 Task: Set up an automation rule in Jira to transition issues to 'Done' when a new version is released.
Action: Mouse moved to (693, 145)
Screenshot: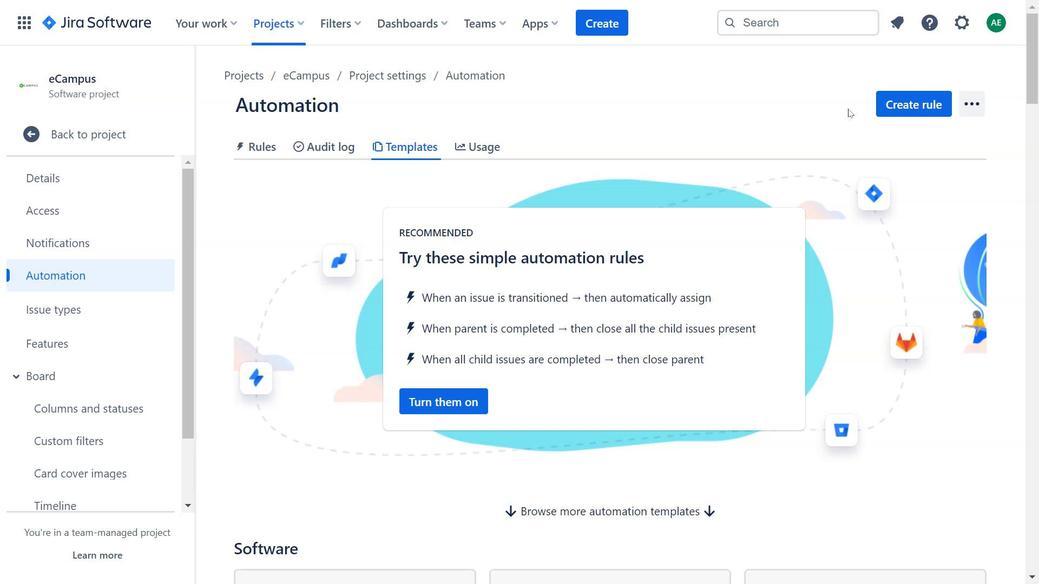
Action: Mouse pressed left at (693, 145)
Screenshot: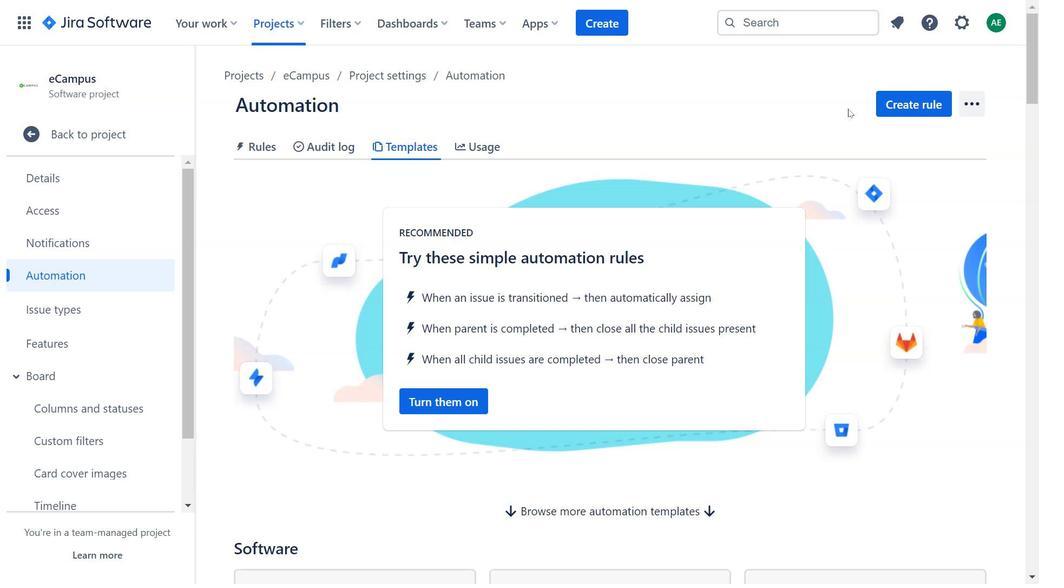 
Action: Mouse moved to (831, 128)
Screenshot: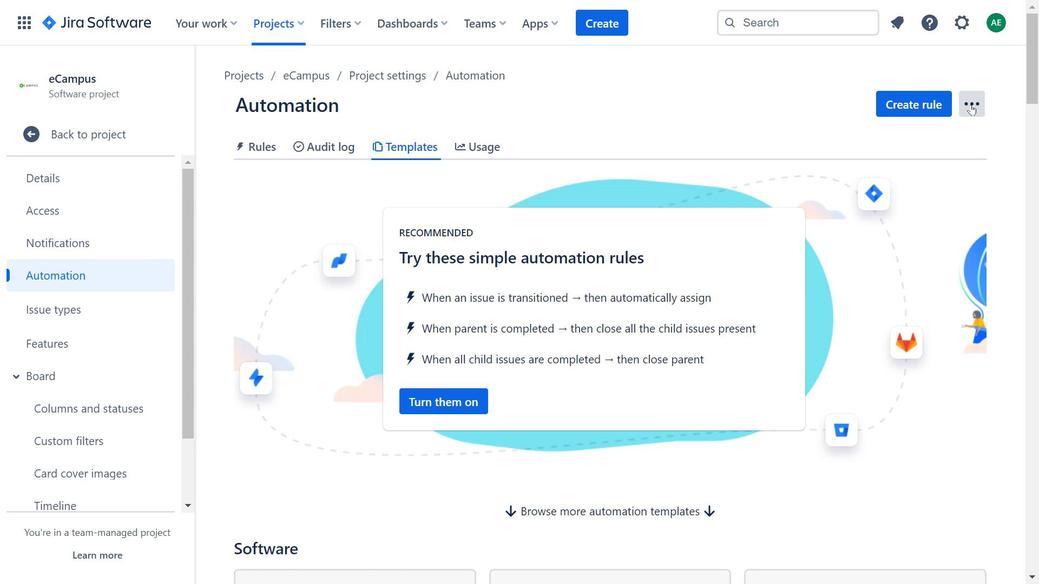 
Action: Mouse pressed left at (831, 128)
Screenshot: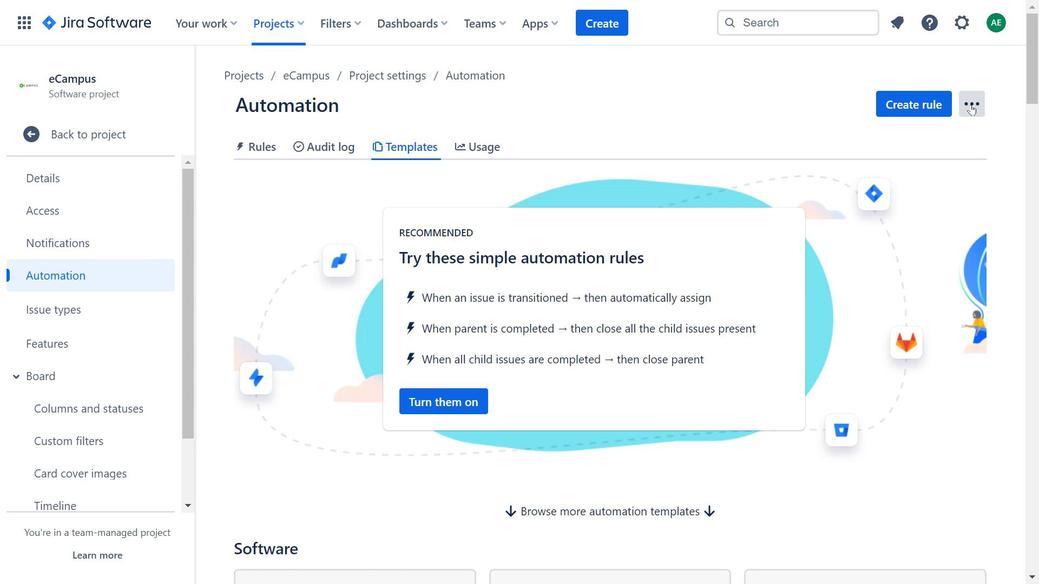 
Action: Mouse moved to (834, 128)
Screenshot: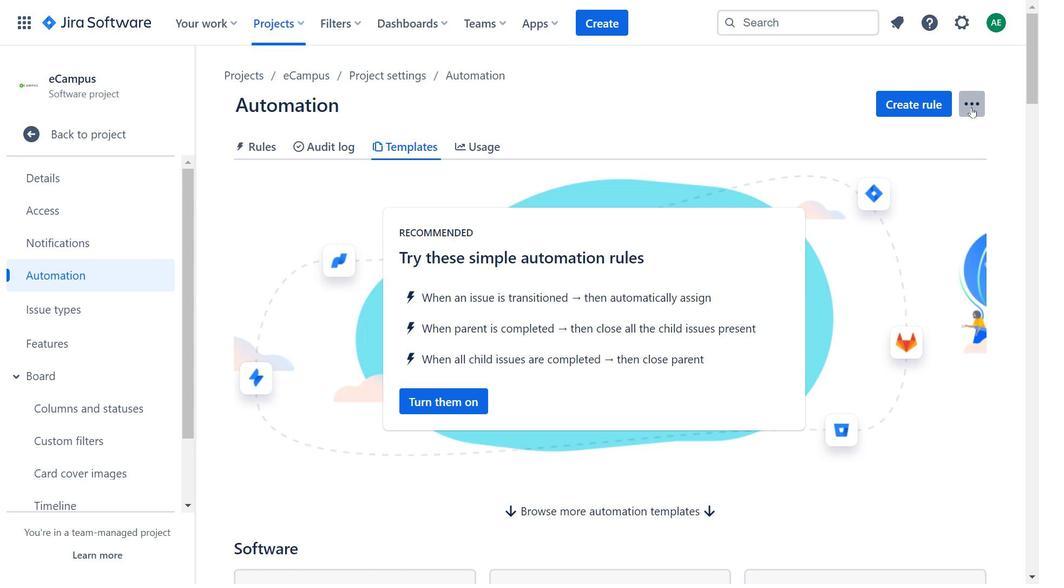 
Action: Mouse pressed left at (834, 128)
Screenshot: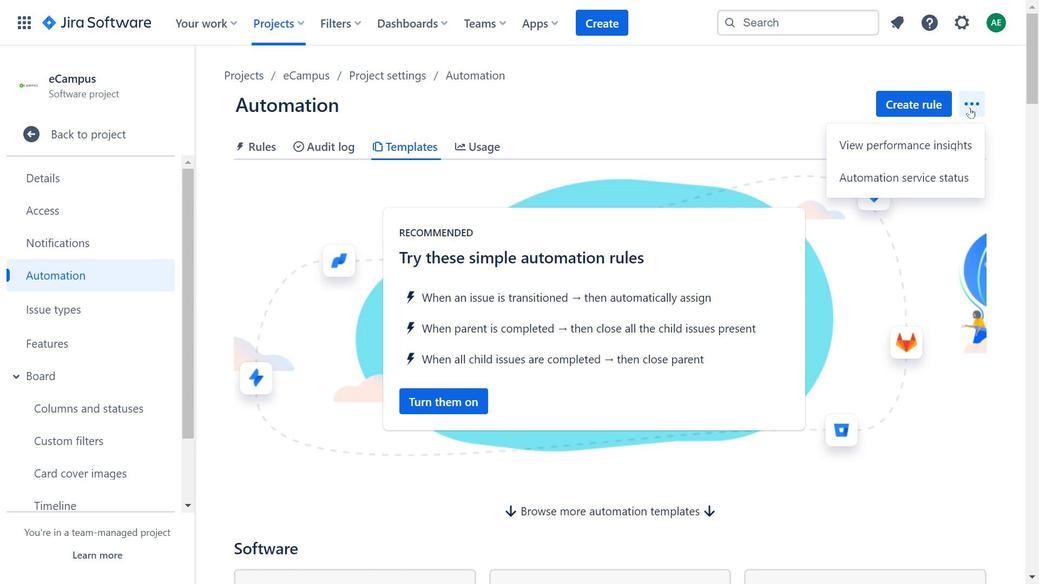 
Action: Mouse moved to (1027, 160)
Screenshot: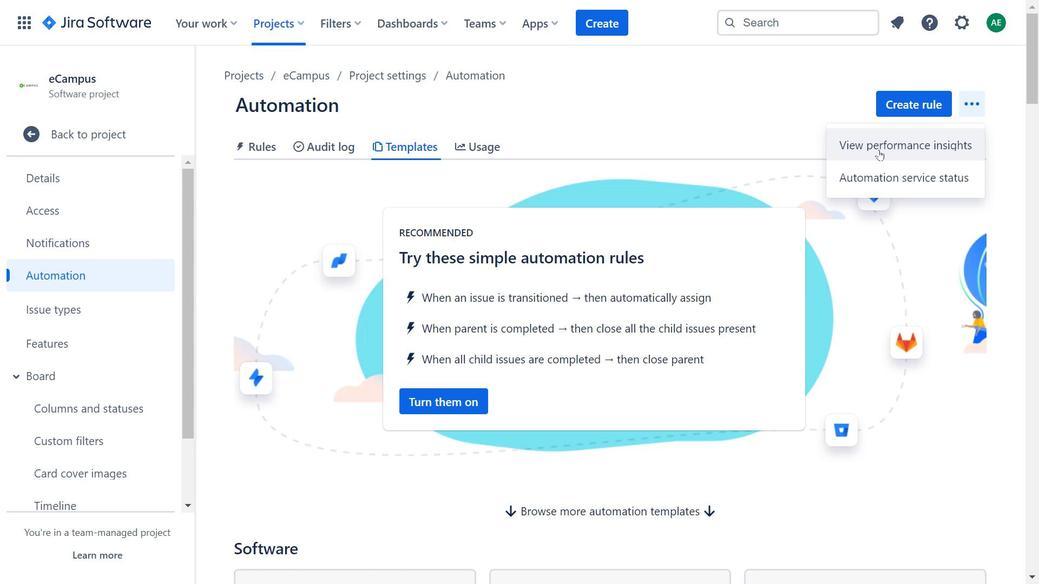 
Action: Mouse pressed left at (1027, 160)
Screenshot: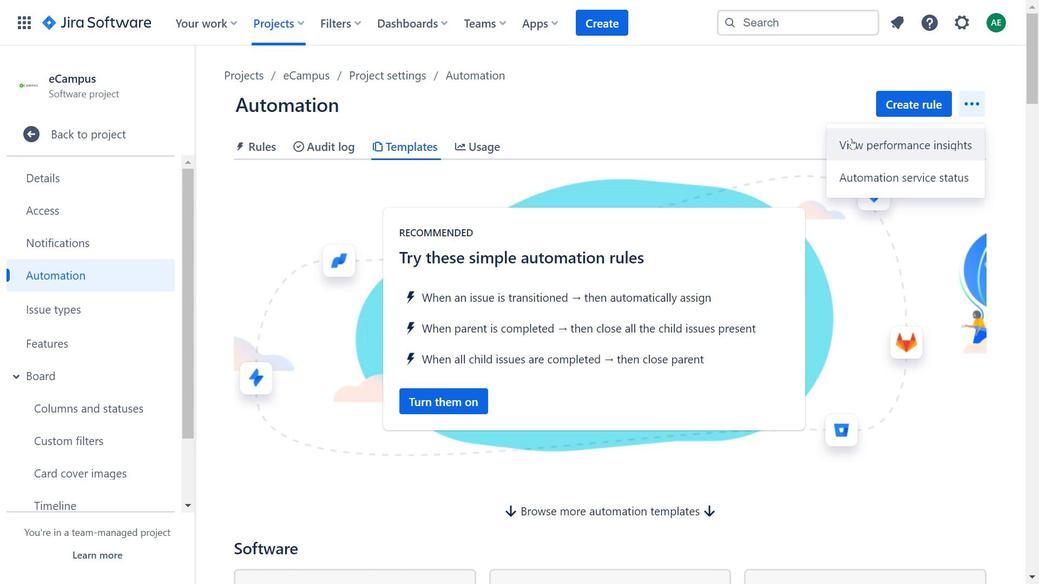 
Action: Mouse moved to (353, 126)
Screenshot: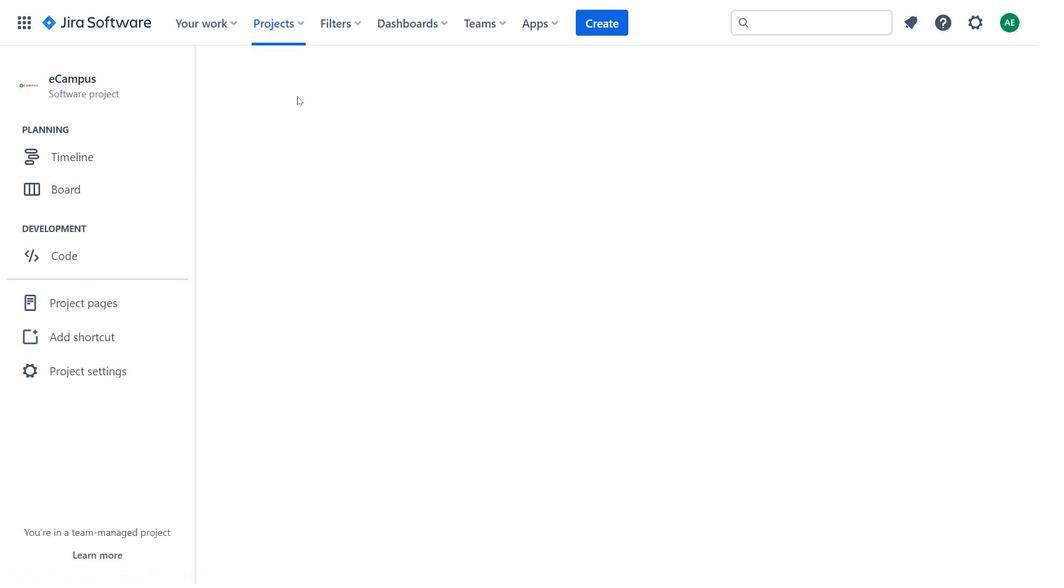 
Action: Mouse pressed left at (353, 126)
Screenshot: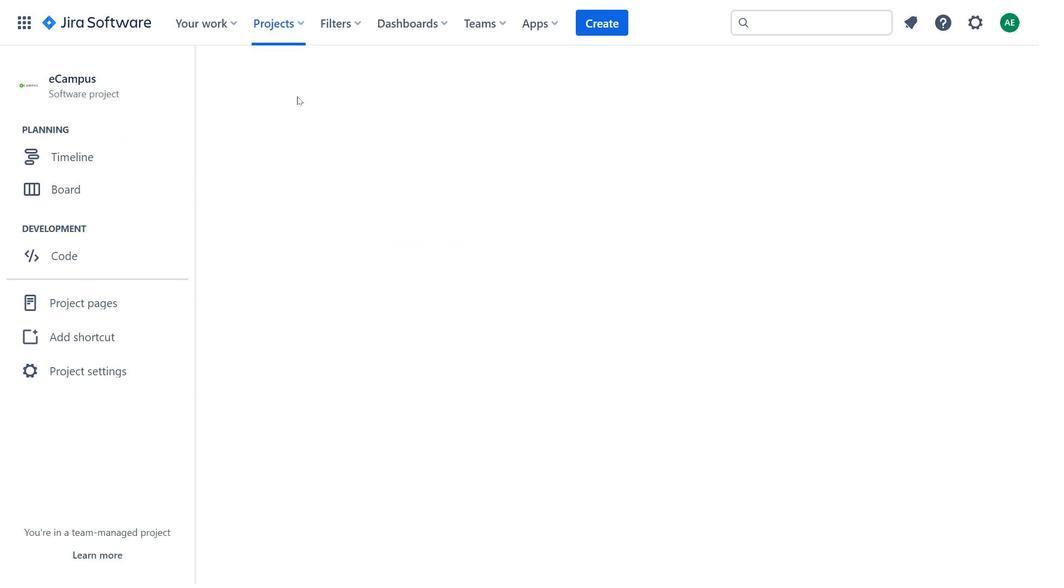 
Action: Mouse moved to (685, 210)
Screenshot: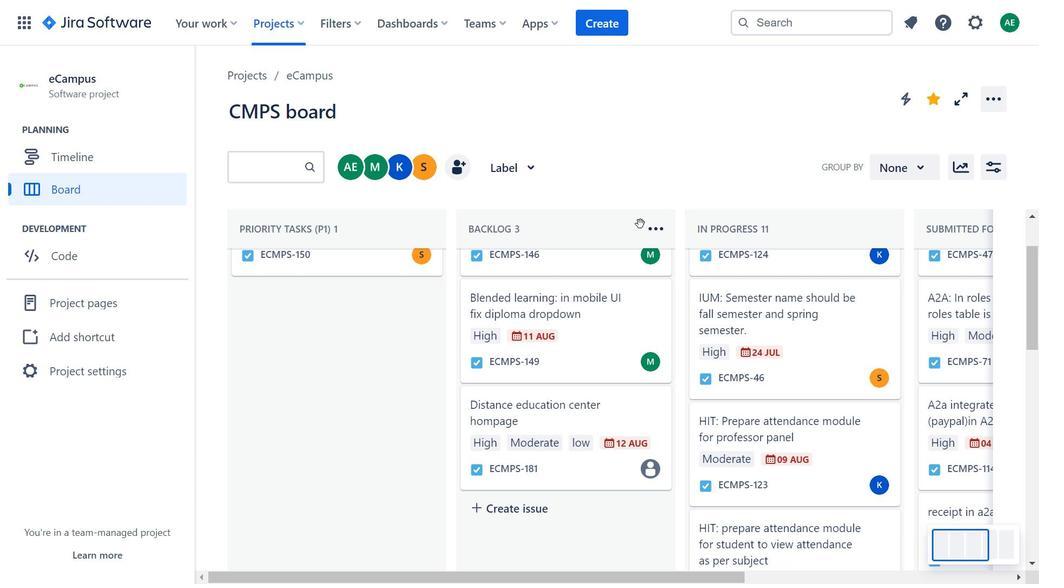 
Action: Mouse scrolled (685, 209) with delta (0, 0)
Screenshot: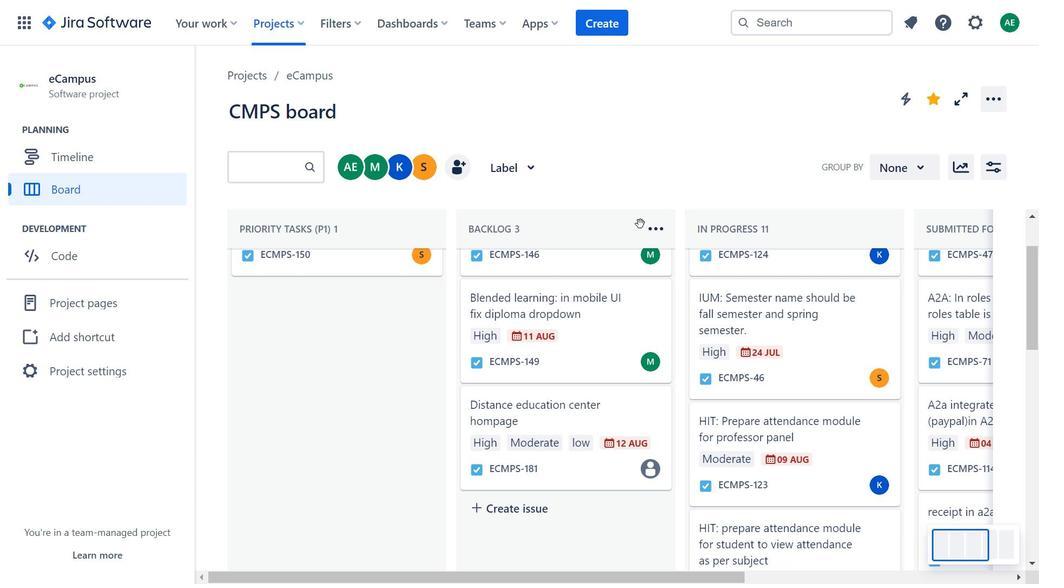 
Action: Mouse scrolled (685, 209) with delta (0, 0)
Screenshot: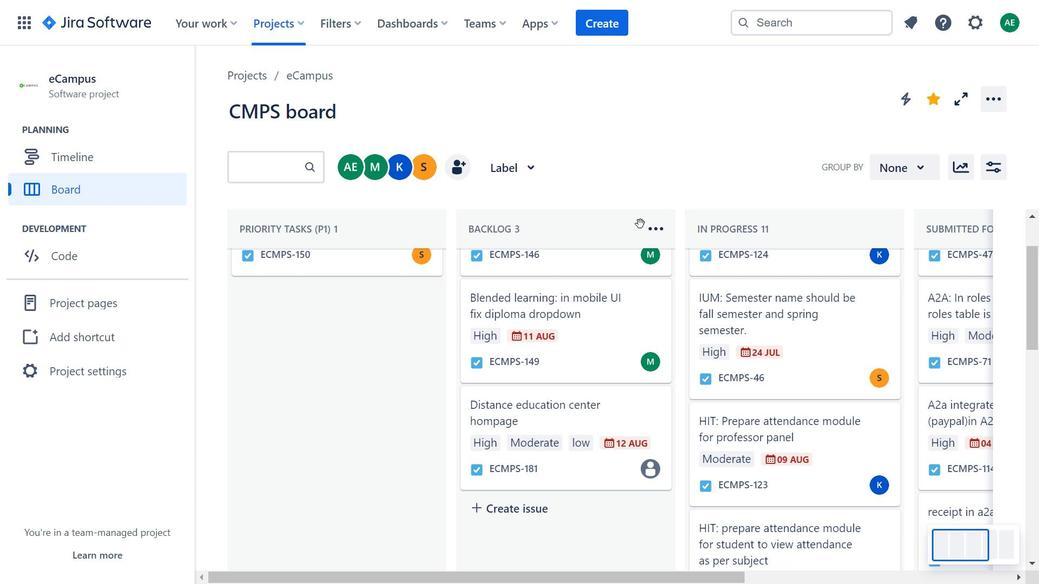 
Action: Mouse moved to (695, 279)
Screenshot: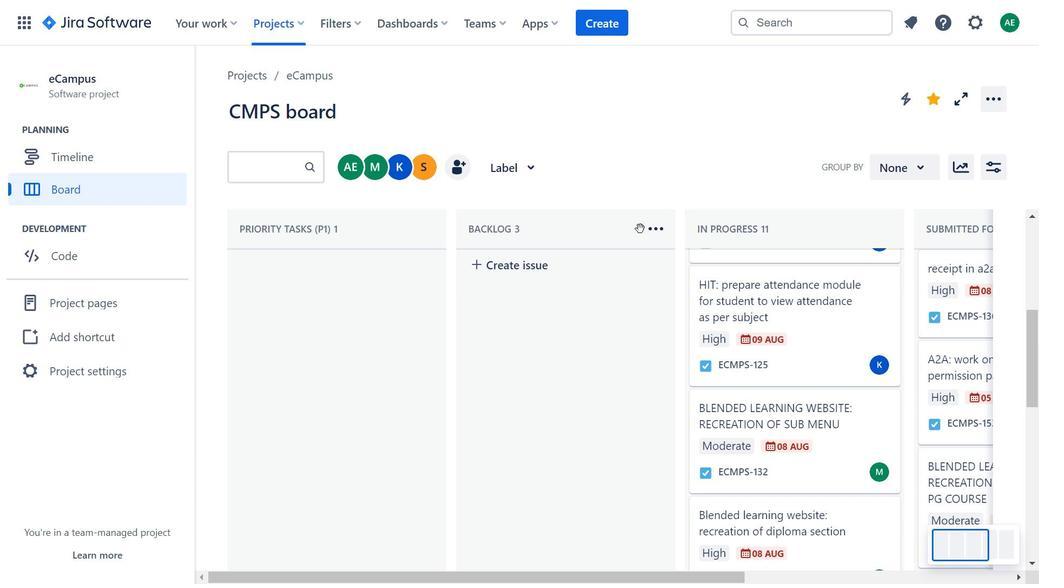 
Action: Mouse scrolled (695, 278) with delta (0, 0)
Screenshot: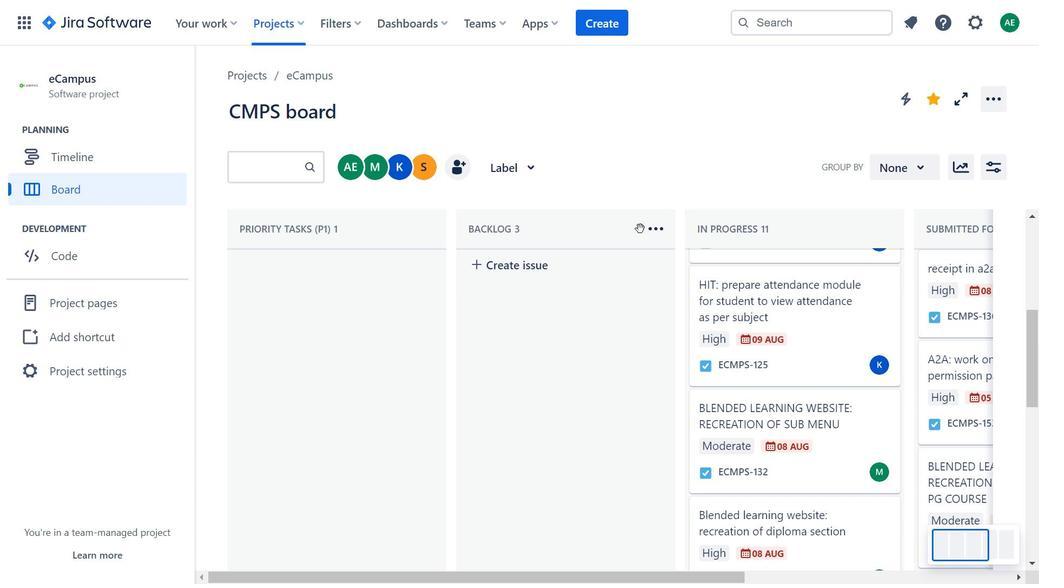 
Action: Mouse moved to (696, 284)
Screenshot: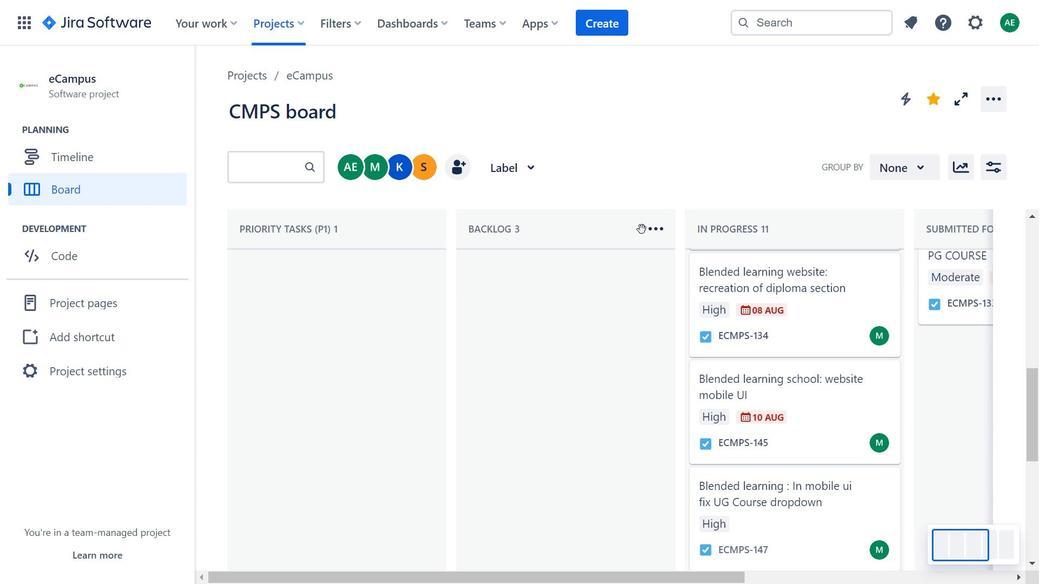 
Action: Mouse scrolled (696, 283) with delta (0, 0)
Screenshot: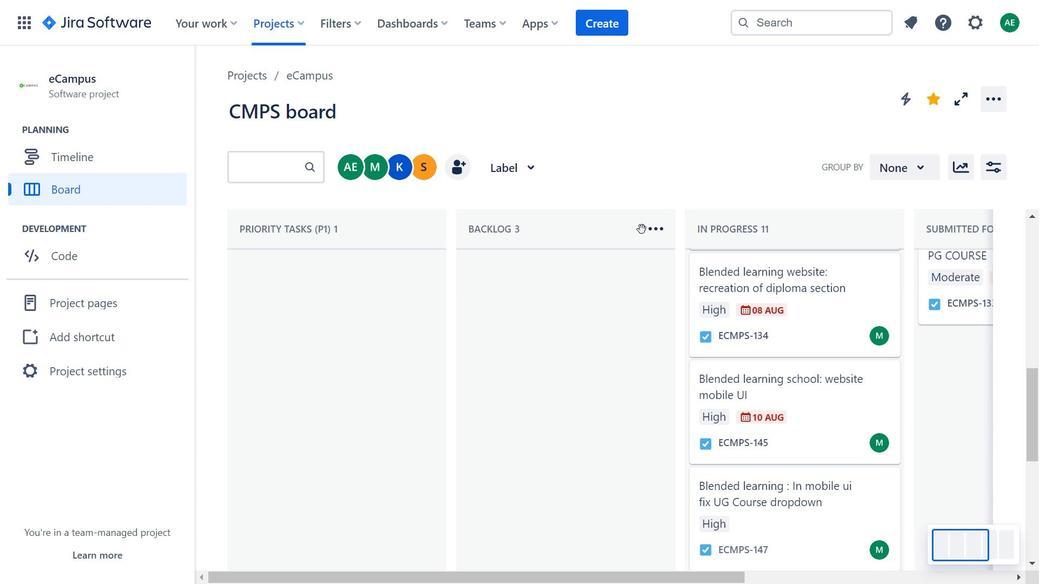 
Action: Mouse moved to (696, 284)
Screenshot: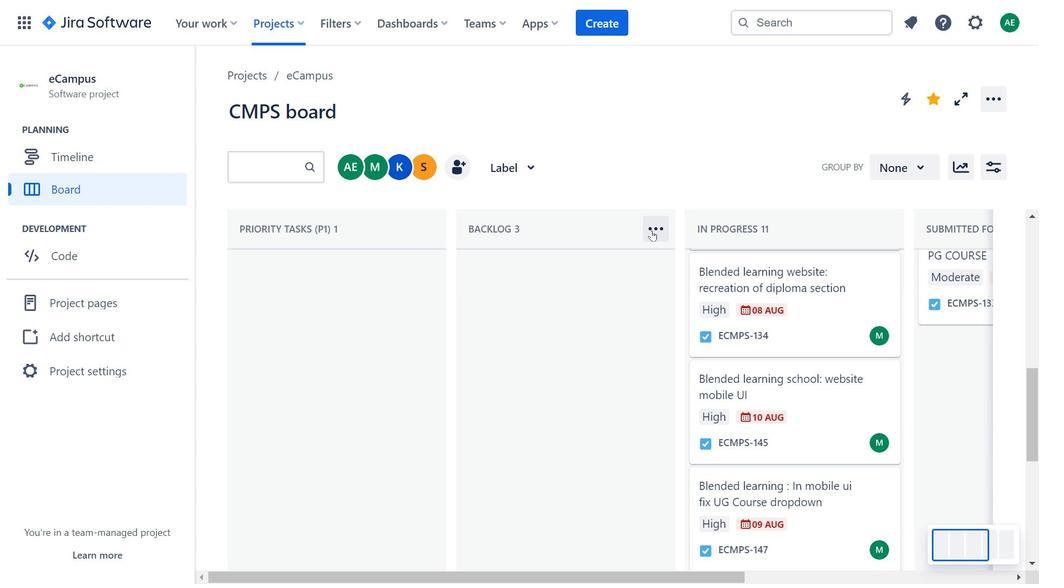 
Action: Mouse scrolled (696, 283) with delta (0, 0)
Screenshot: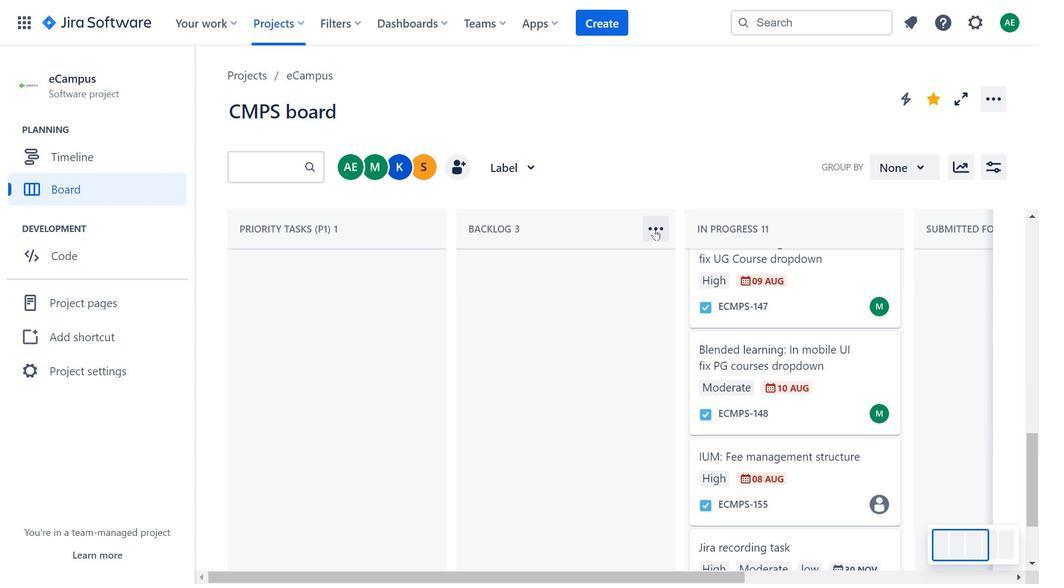 
Action: Mouse scrolled (696, 283) with delta (0, 0)
Screenshot: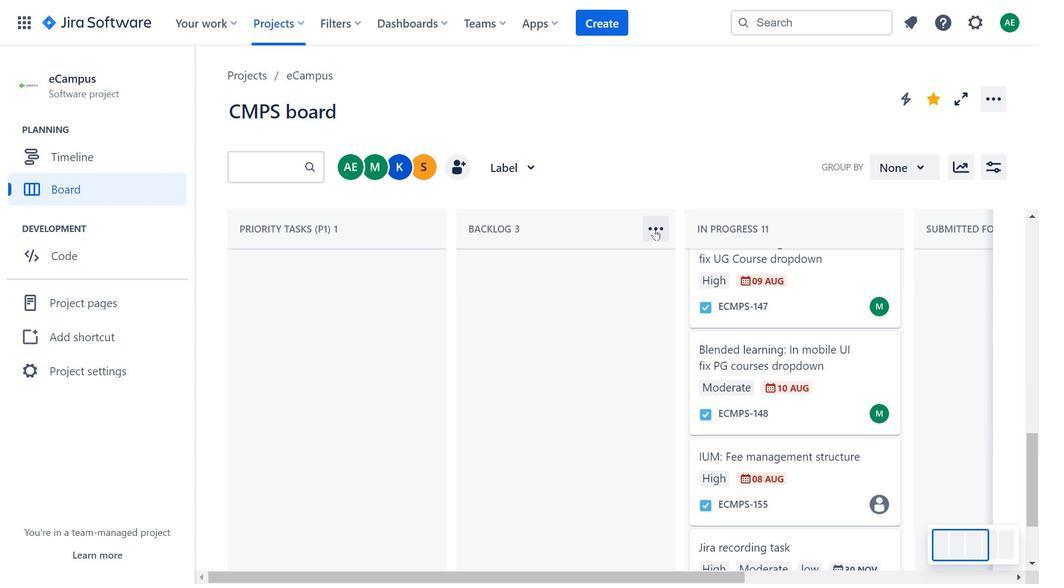 
Action: Mouse moved to (698, 285)
Screenshot: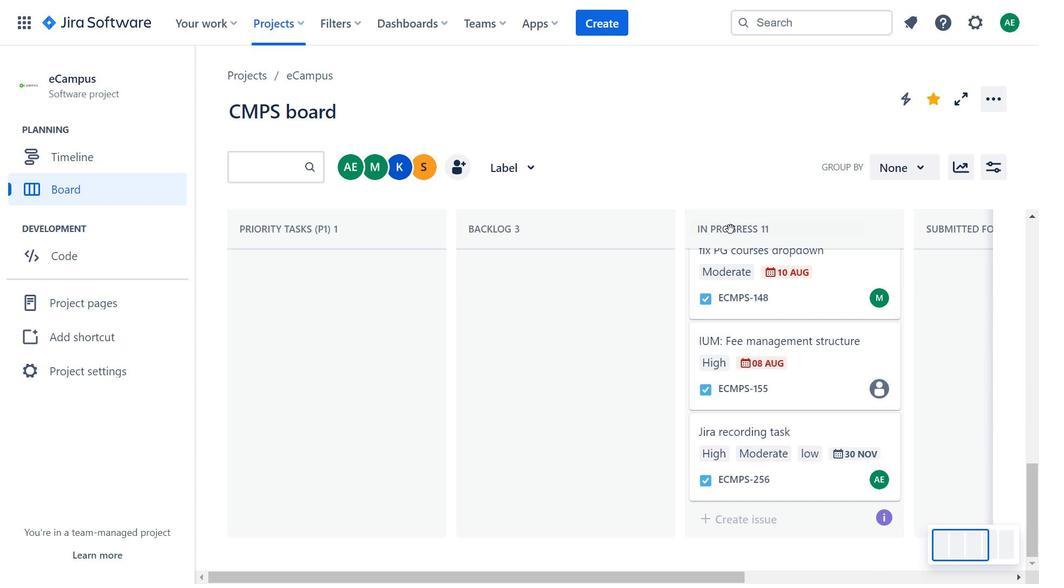 
Action: Mouse scrolled (698, 284) with delta (0, 0)
Screenshot: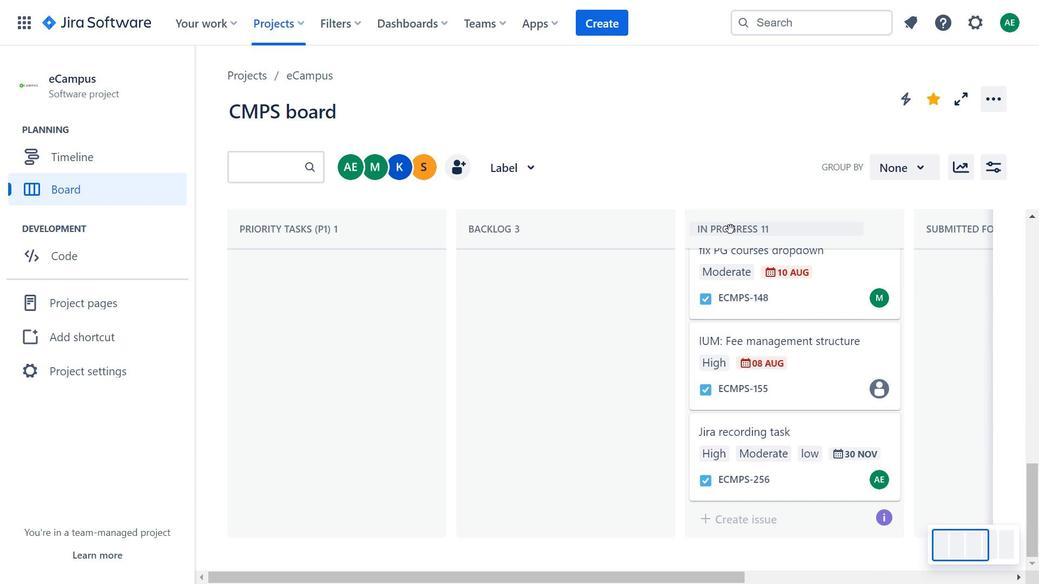 
Action: Mouse scrolled (698, 284) with delta (0, 0)
Screenshot: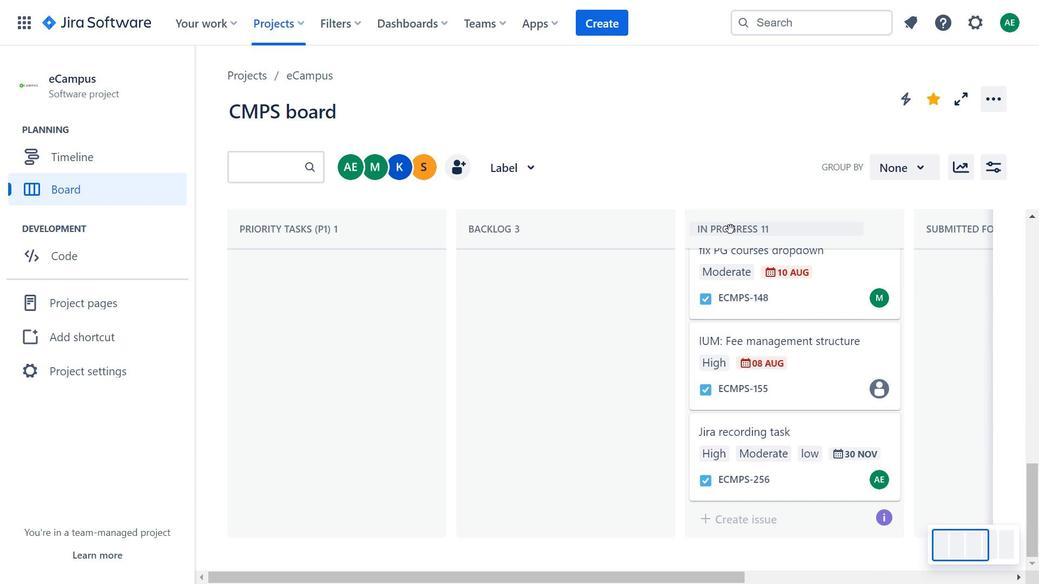 
Action: Mouse scrolled (698, 284) with delta (0, 0)
Screenshot: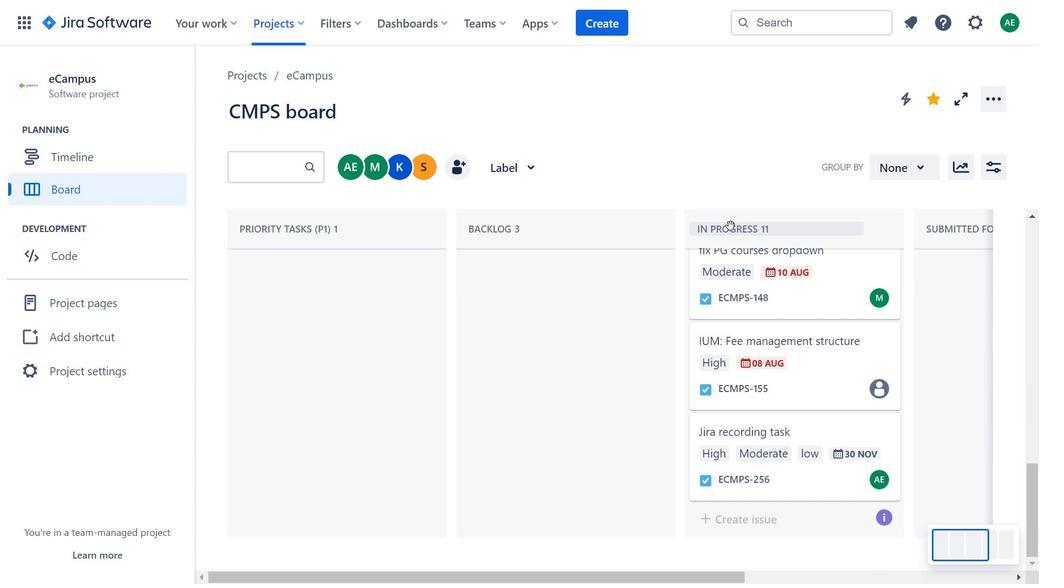 
Action: Mouse moved to (706, 286)
Screenshot: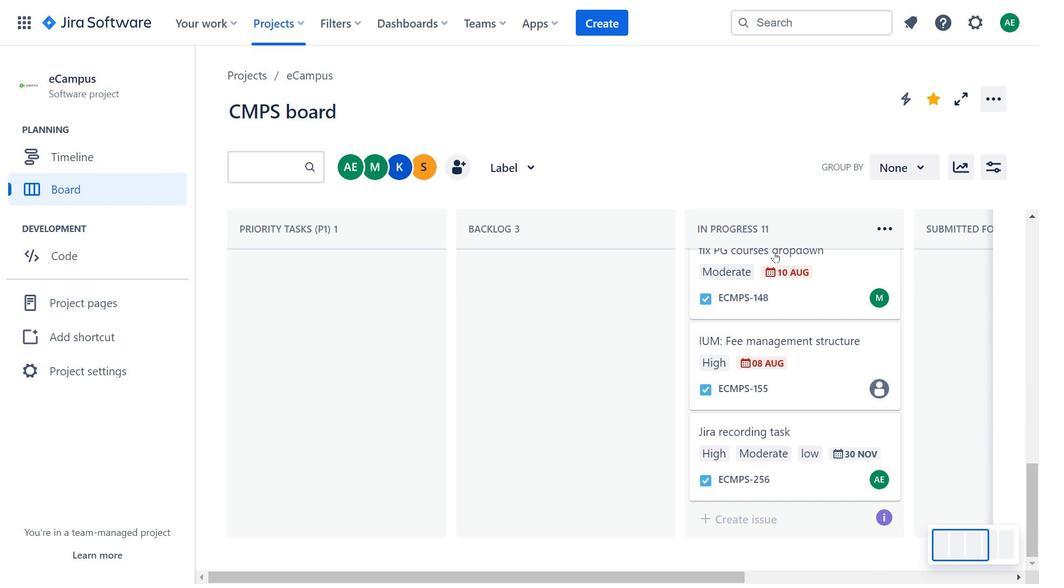 
Action: Mouse scrolled (706, 285) with delta (0, 0)
Screenshot: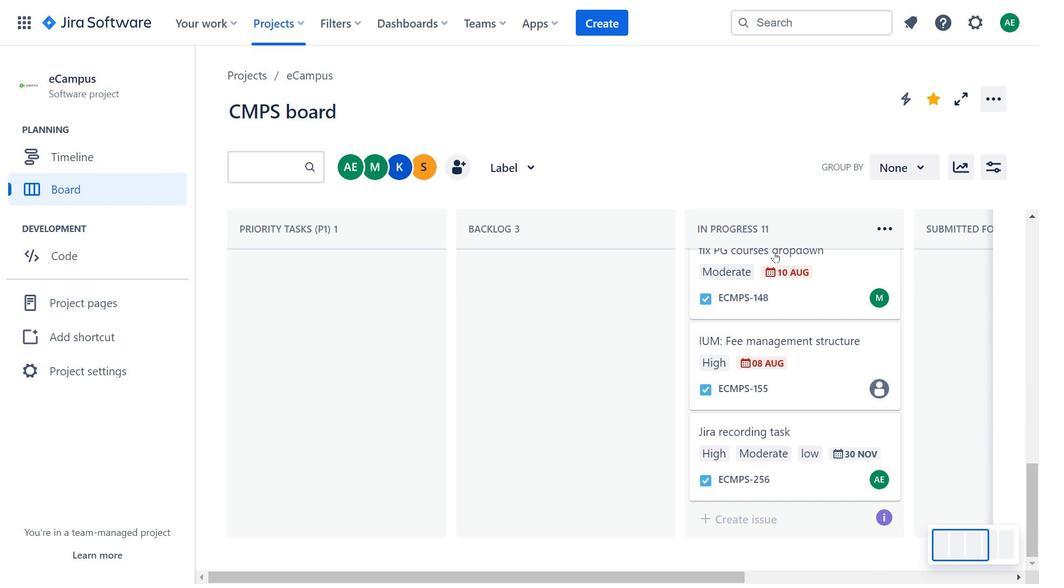 
Action: Mouse moved to (707, 286)
Screenshot: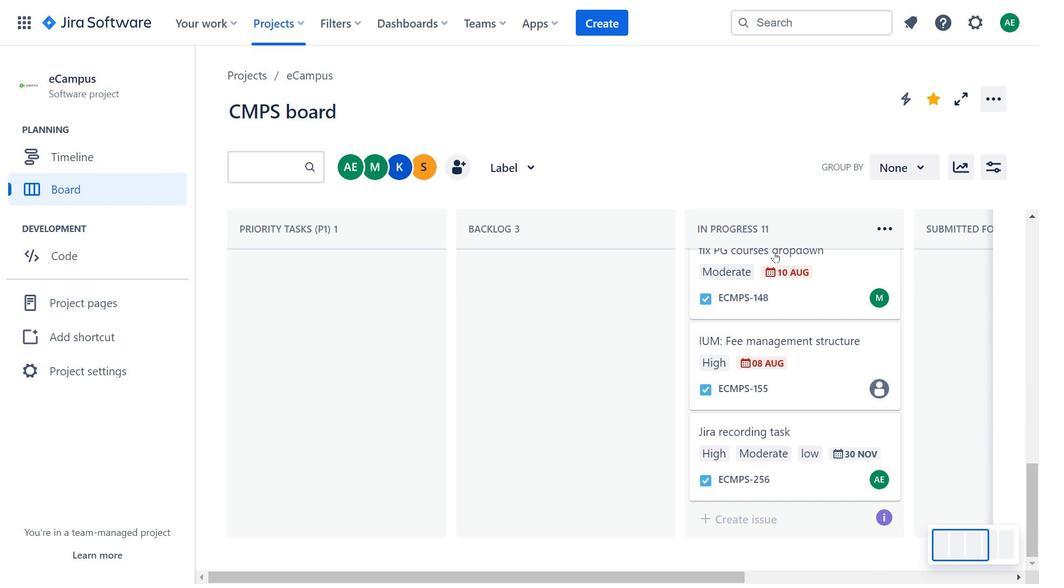 
Action: Mouse scrolled (707, 285) with delta (0, 0)
Screenshot: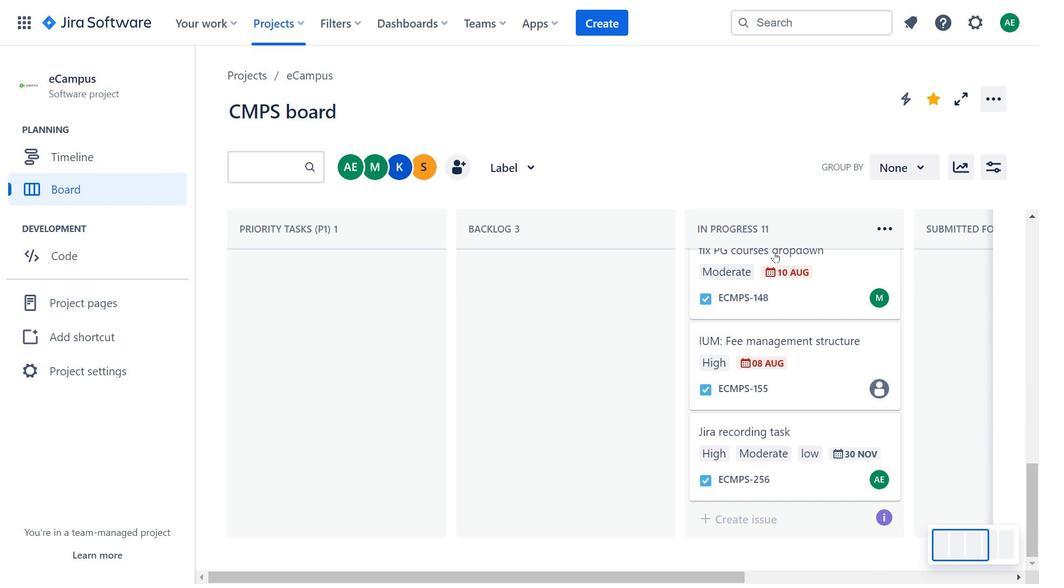 
Action: Mouse moved to (708, 286)
Screenshot: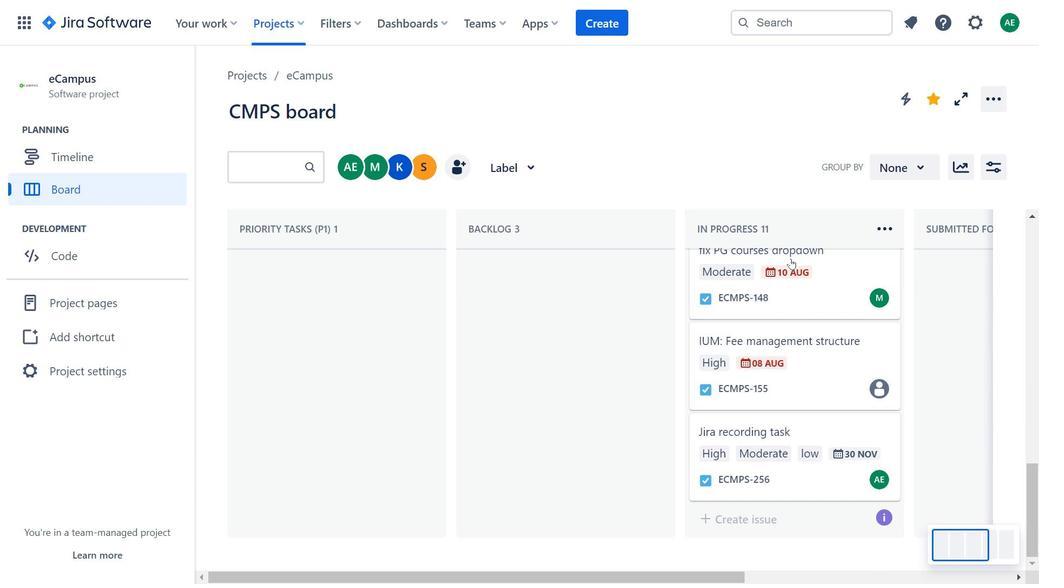
Action: Mouse scrolled (708, 285) with delta (0, 0)
Screenshot: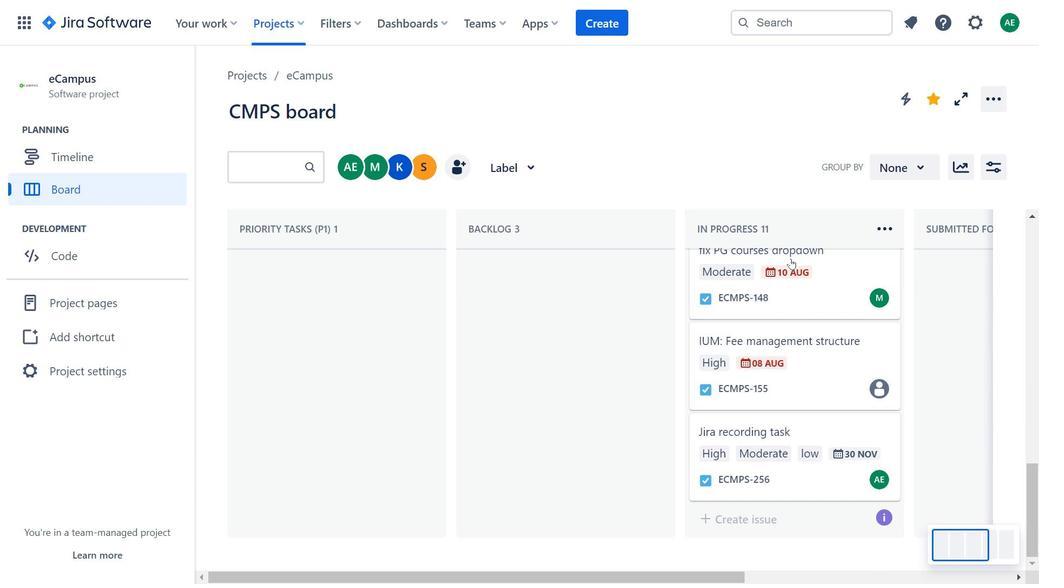 
Action: Mouse moved to (711, 285)
Screenshot: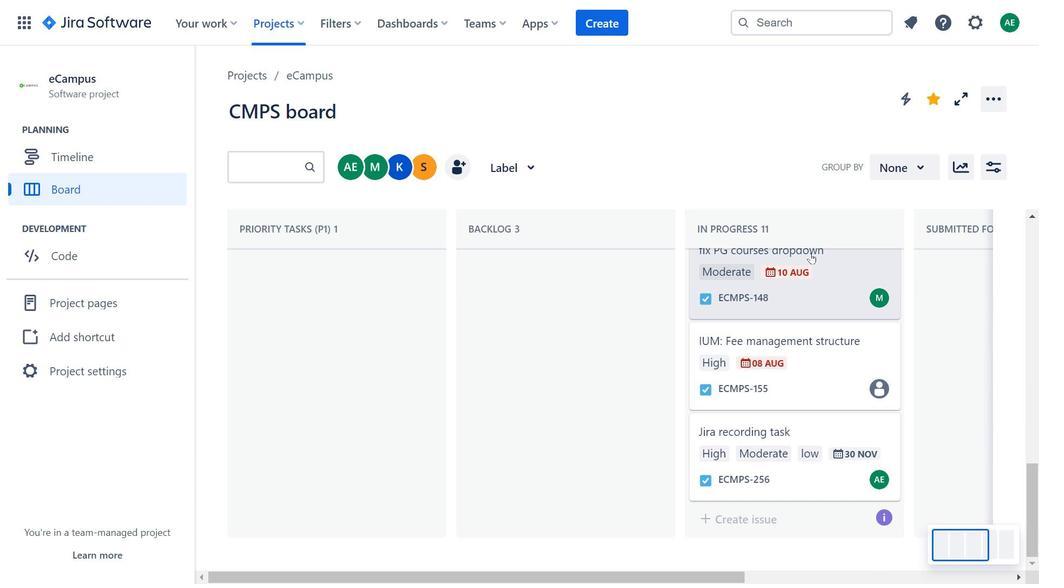
Action: Mouse scrolled (711, 285) with delta (0, 0)
Screenshot: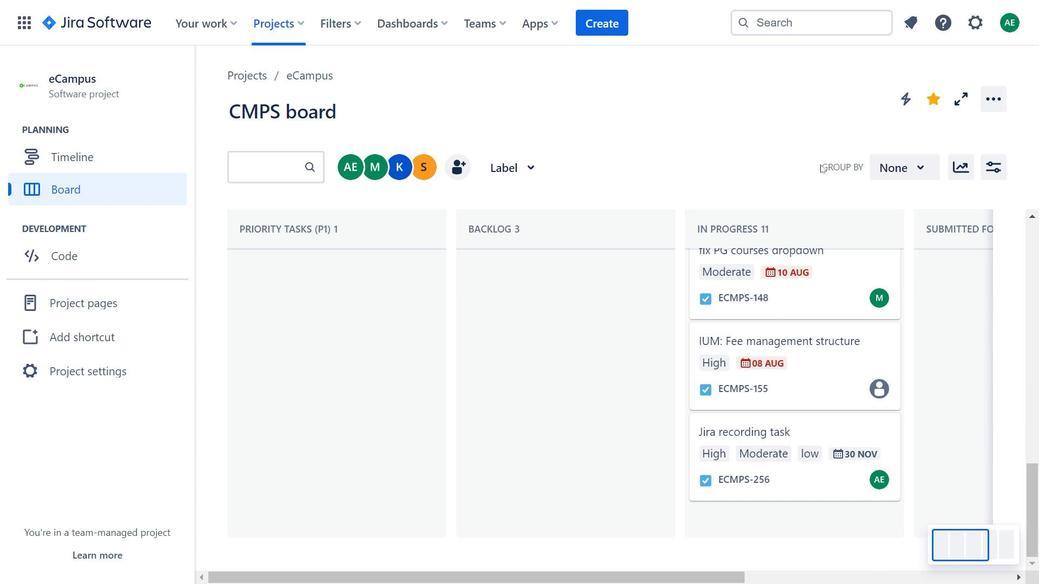 
Action: Mouse scrolled (711, 285) with delta (0, 0)
Screenshot: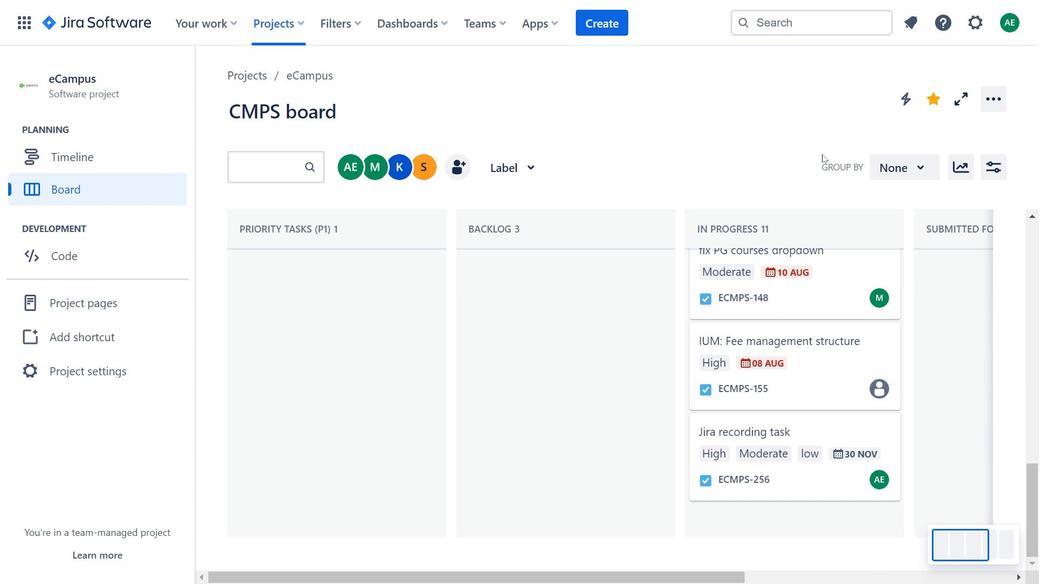 
Action: Mouse moved to (887, 167)
Screenshot: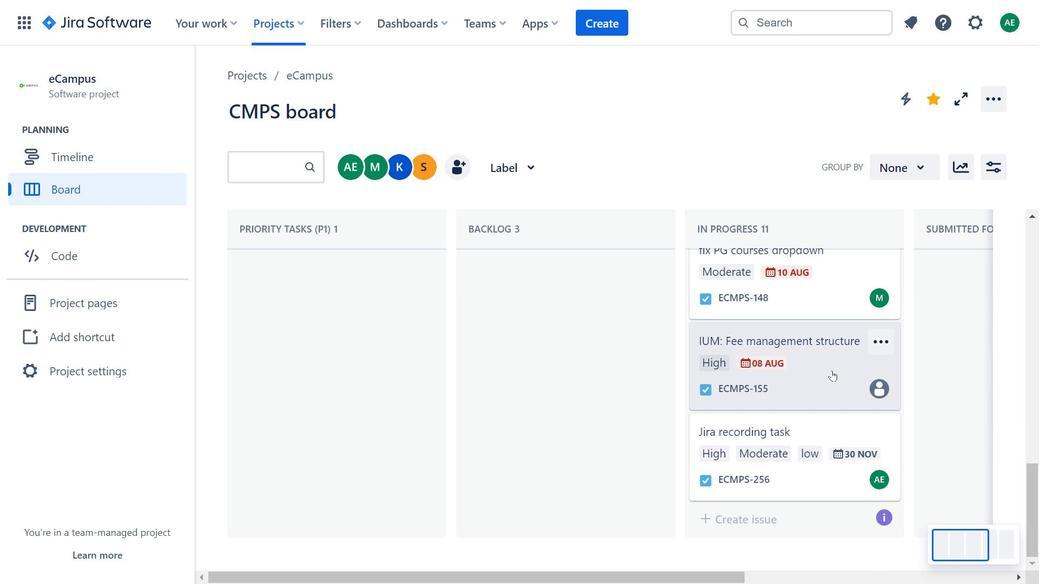 
Action: Mouse pressed left at (887, 167)
Screenshot: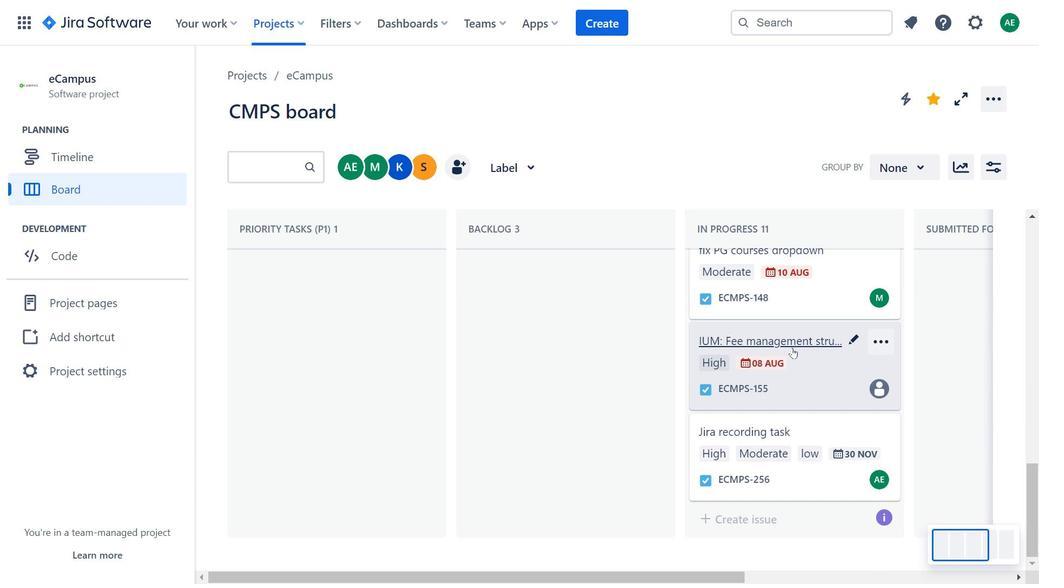 
Action: Mouse moved to (889, 539)
Screenshot: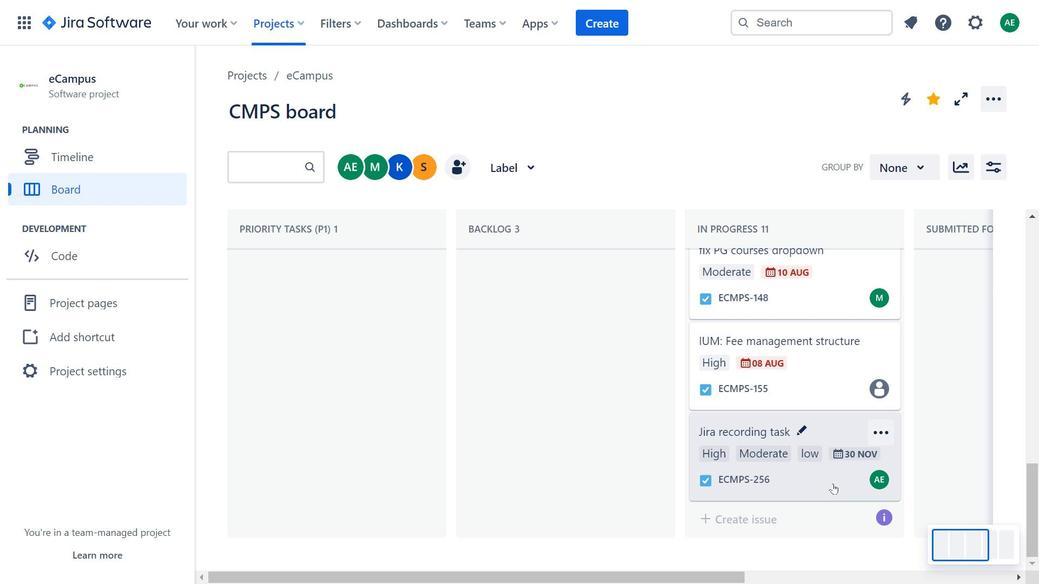 
Action: Mouse pressed left at (889, 539)
Screenshot: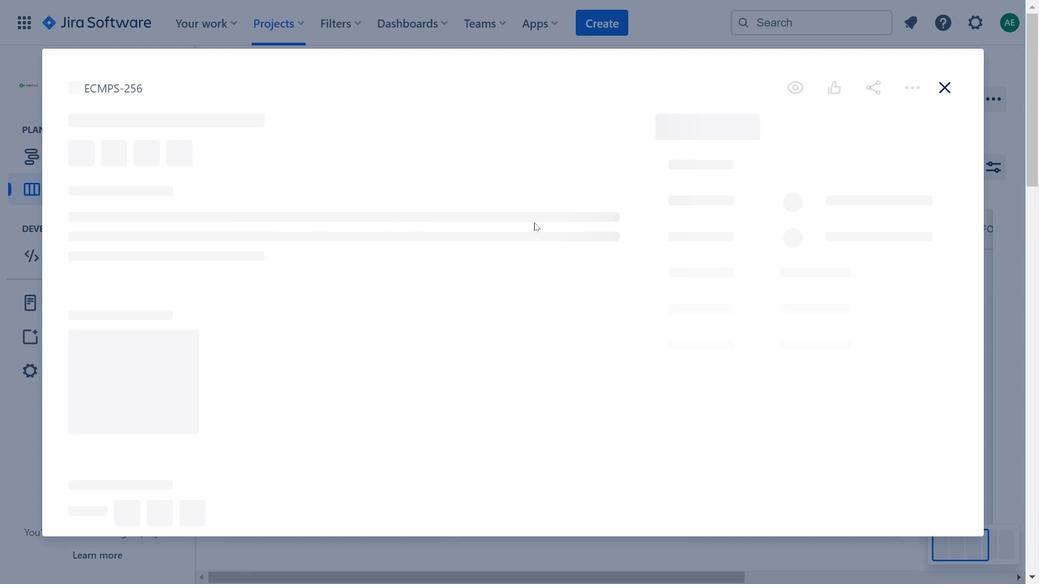 
Action: Mouse moved to (760, 187)
Screenshot: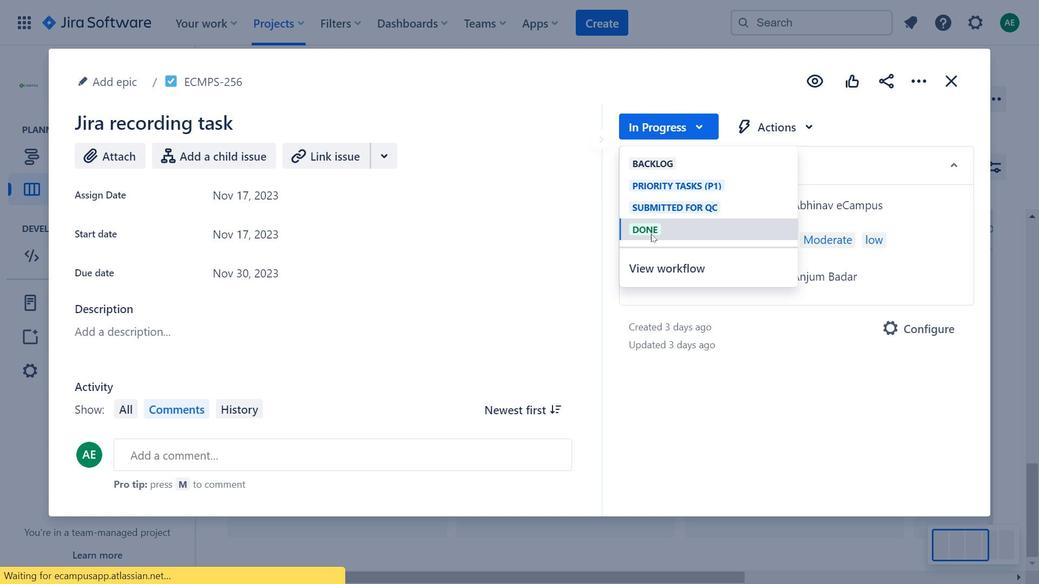 
Action: Mouse pressed left at (760, 187)
Screenshot: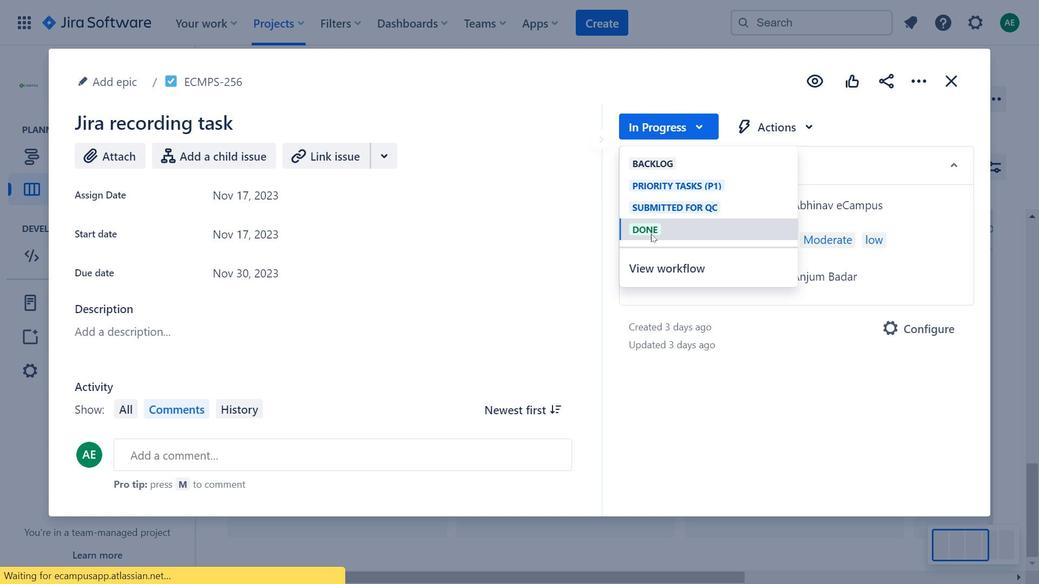 
Action: Mouse moved to (707, 289)
Screenshot: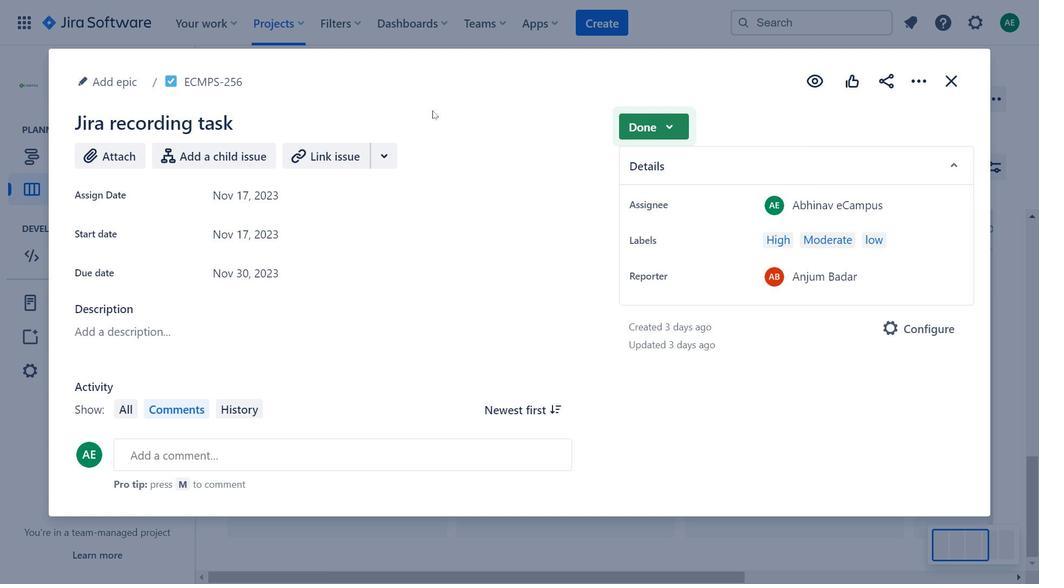 
Action: Mouse pressed left at (707, 289)
Screenshot: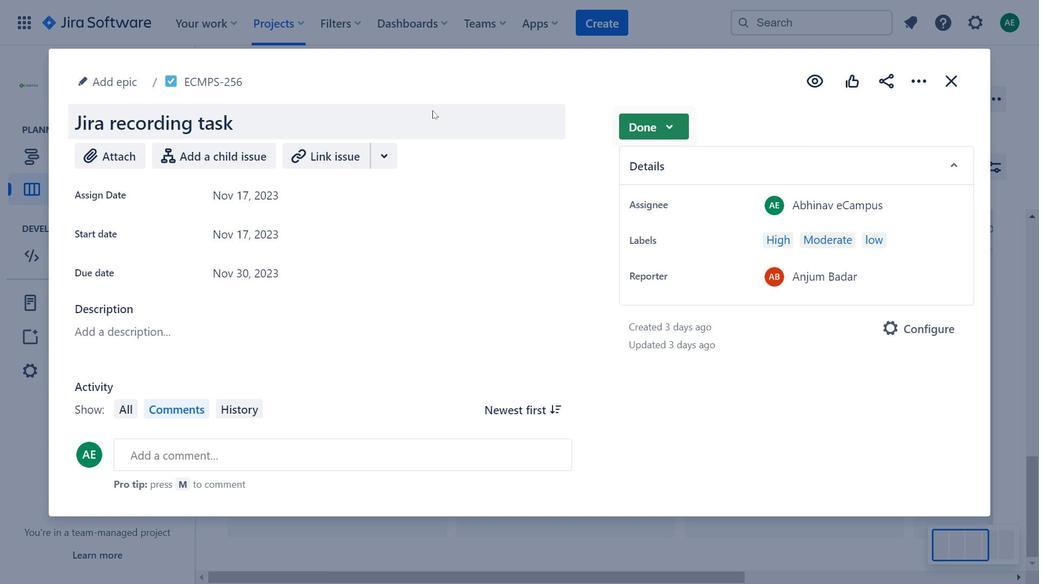 
Action: Mouse moved to (1005, 136)
Screenshot: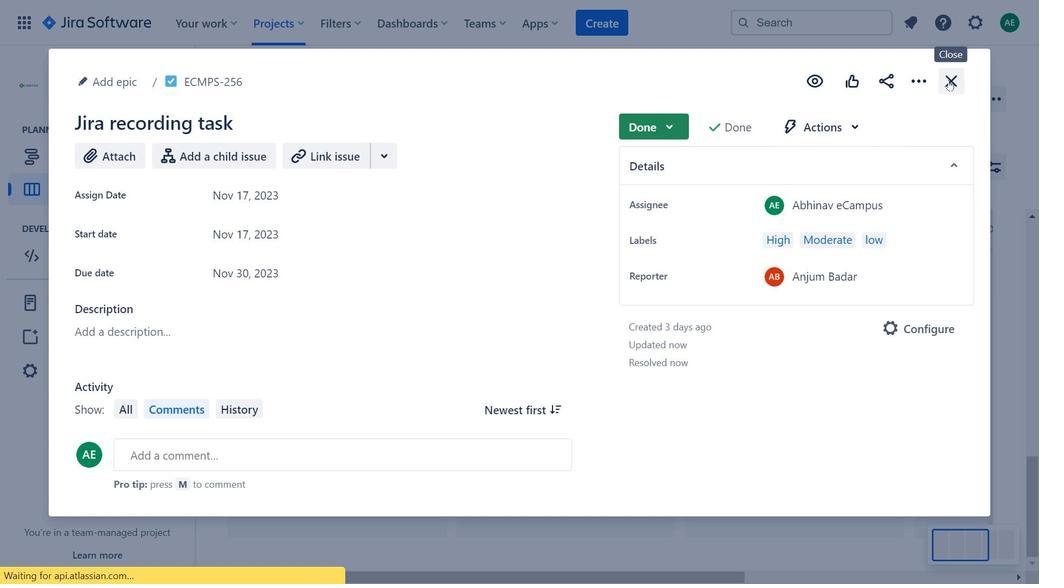 
Action: Mouse pressed left at (1005, 136)
Screenshot: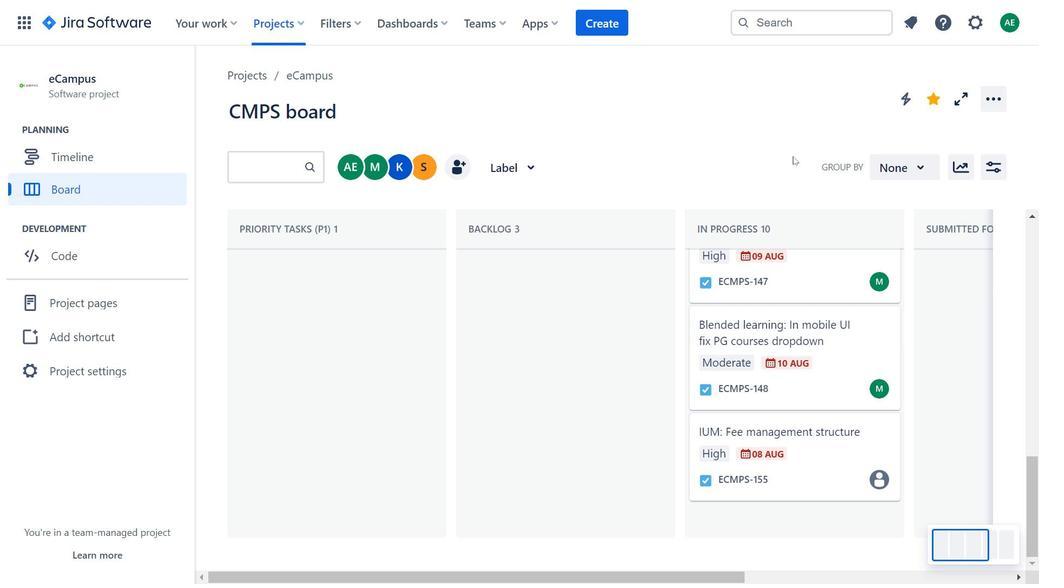 
Action: Mouse moved to (957, 224)
Screenshot: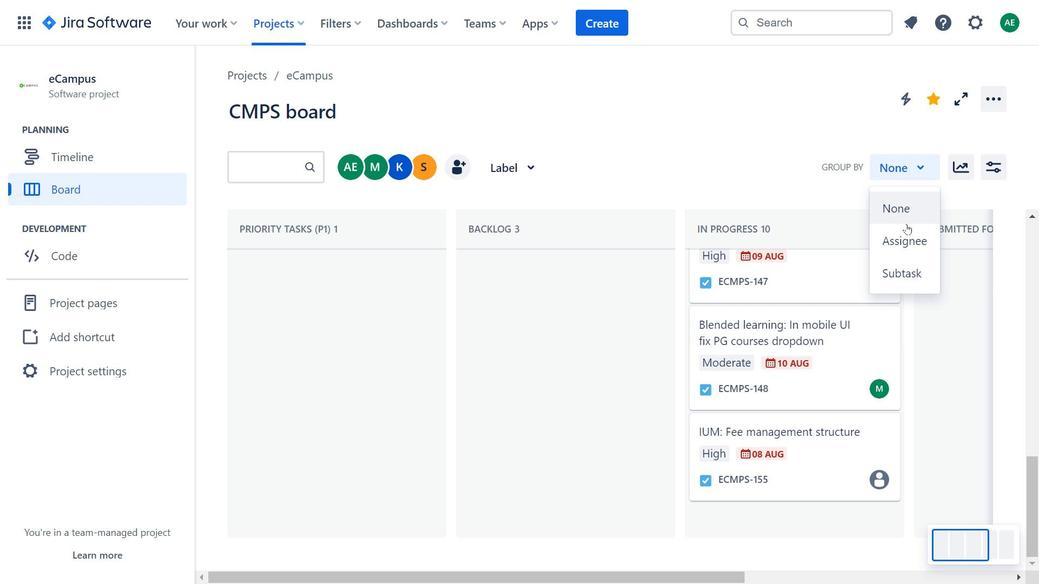 
Action: Mouse pressed left at (957, 224)
Screenshot: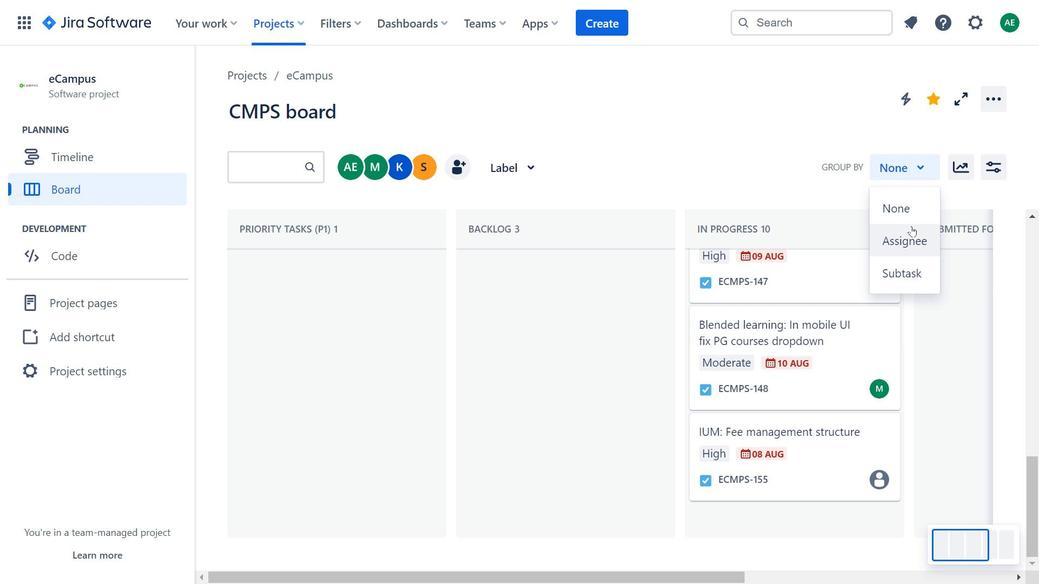 
Action: Mouse moved to (798, 422)
Screenshot: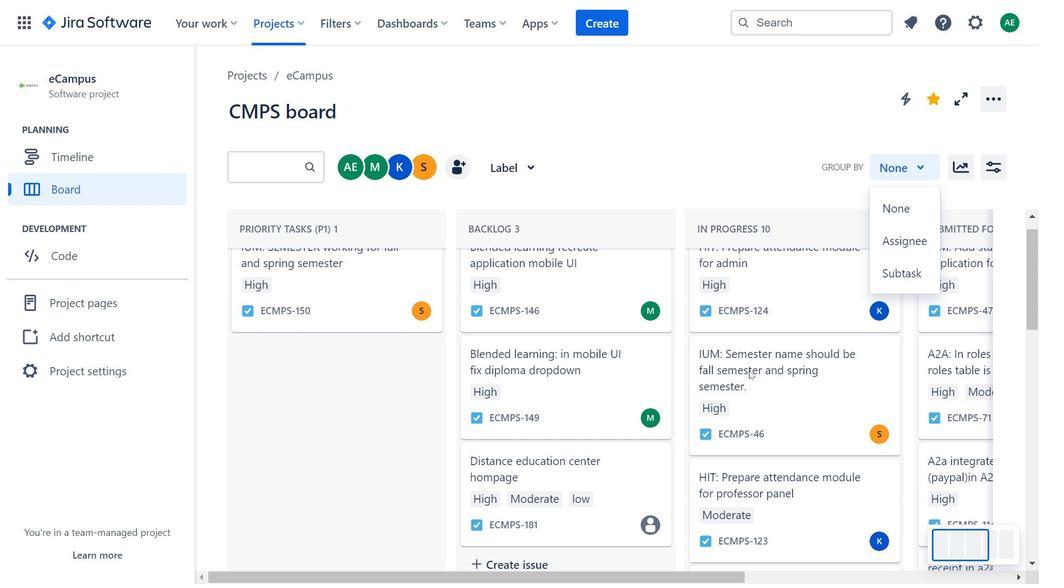 
Action: Mouse scrolled (798, 422) with delta (0, 0)
Screenshot: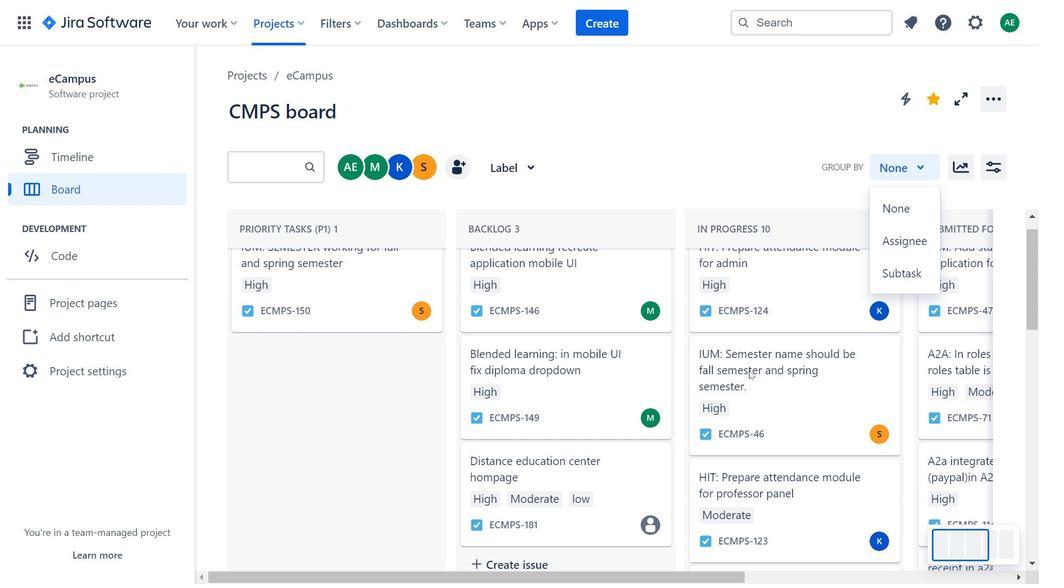 
Action: Mouse scrolled (798, 422) with delta (0, 0)
Screenshot: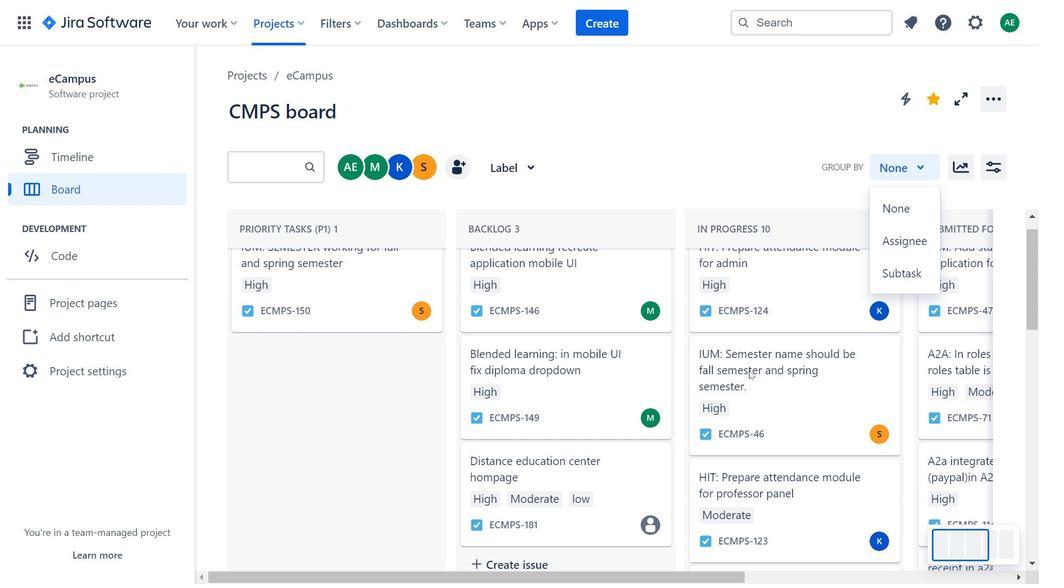 
Action: Mouse scrolled (798, 422) with delta (0, 0)
Screenshot: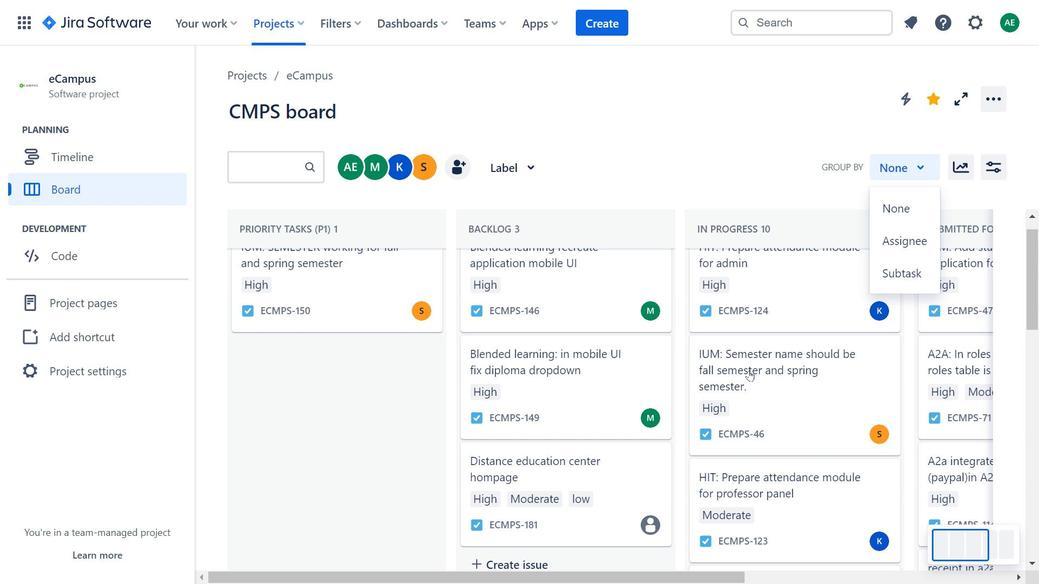 
Action: Mouse moved to (804, 425)
Screenshot: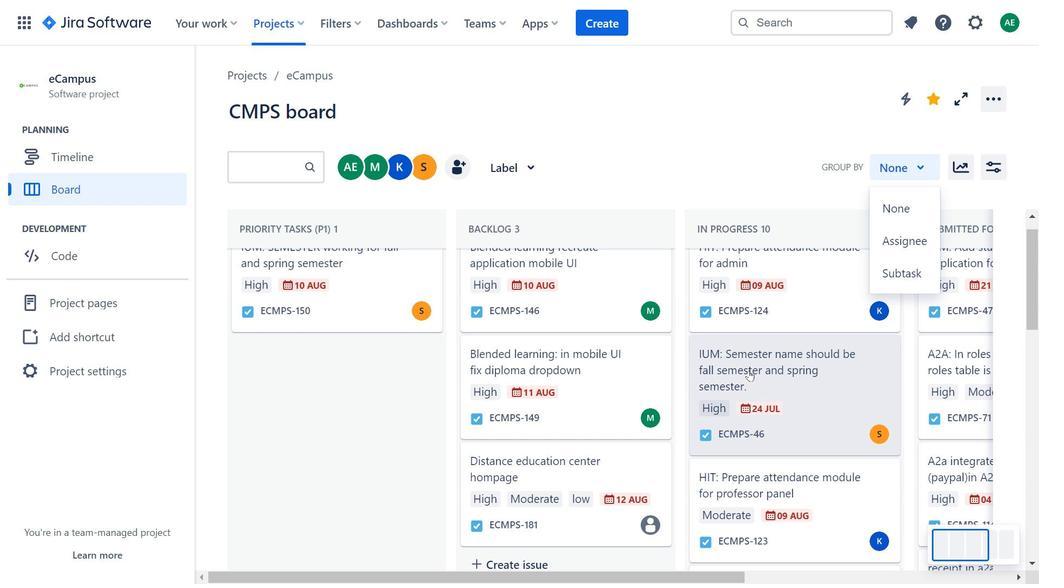 
Action: Mouse scrolled (804, 426) with delta (0, 0)
Screenshot: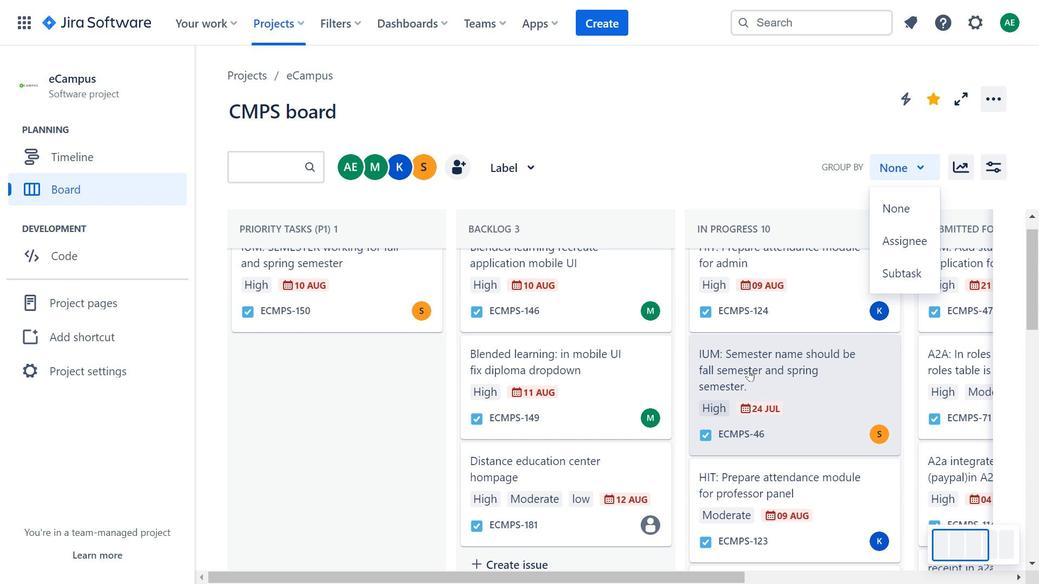 
Action: Mouse scrolled (804, 426) with delta (0, 0)
Screenshot: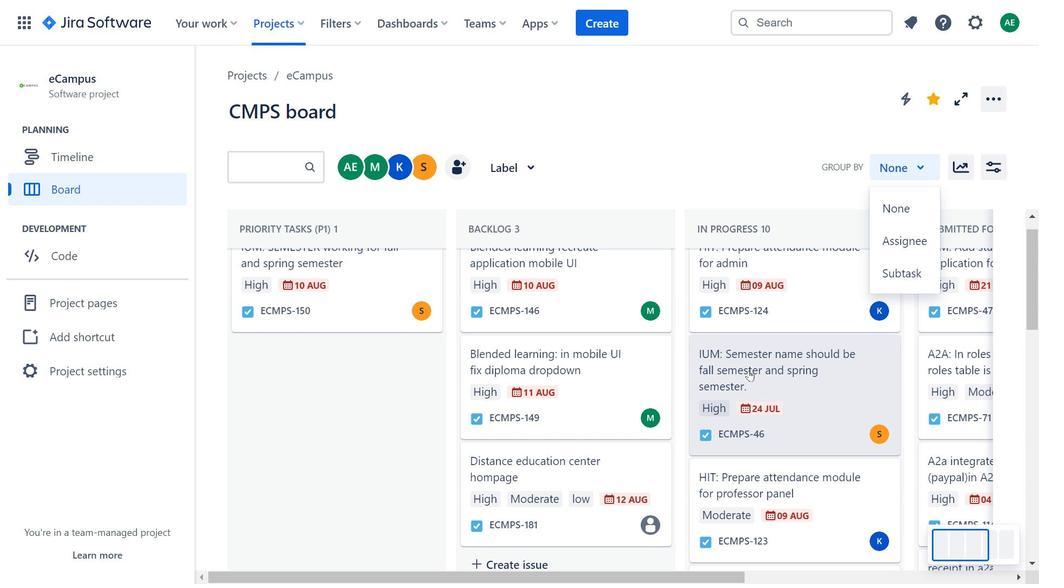 
Action: Mouse scrolled (804, 426) with delta (0, 0)
Screenshot: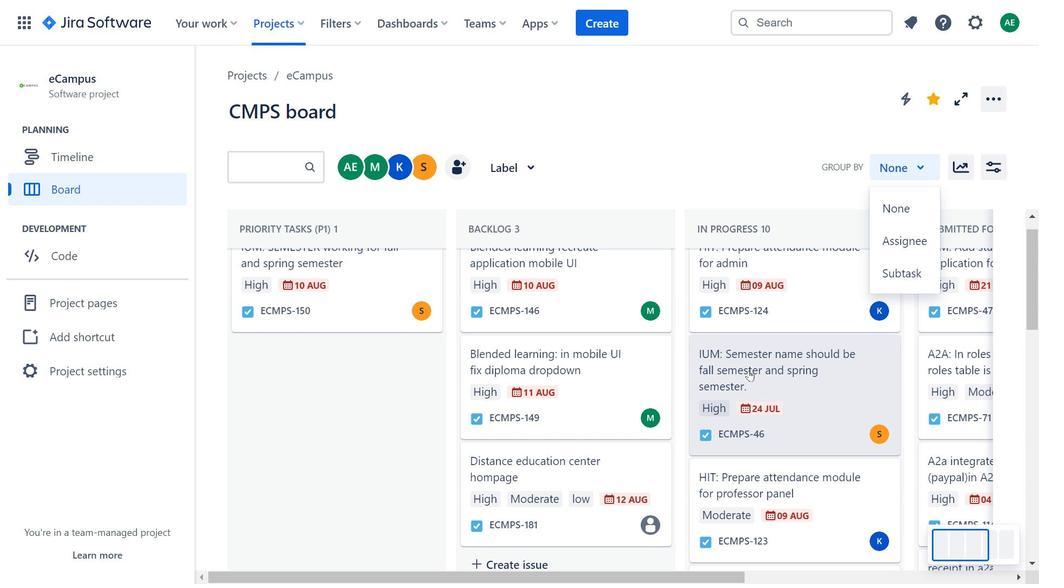 
Action: Mouse moved to (805, 426)
Screenshot: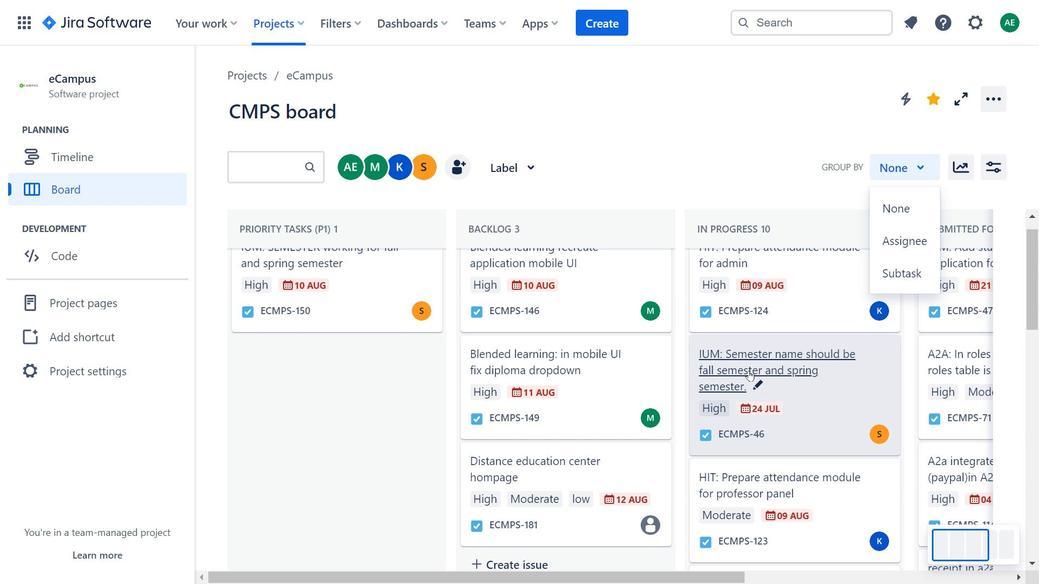 
Action: Mouse scrolled (805, 426) with delta (0, 0)
Screenshot: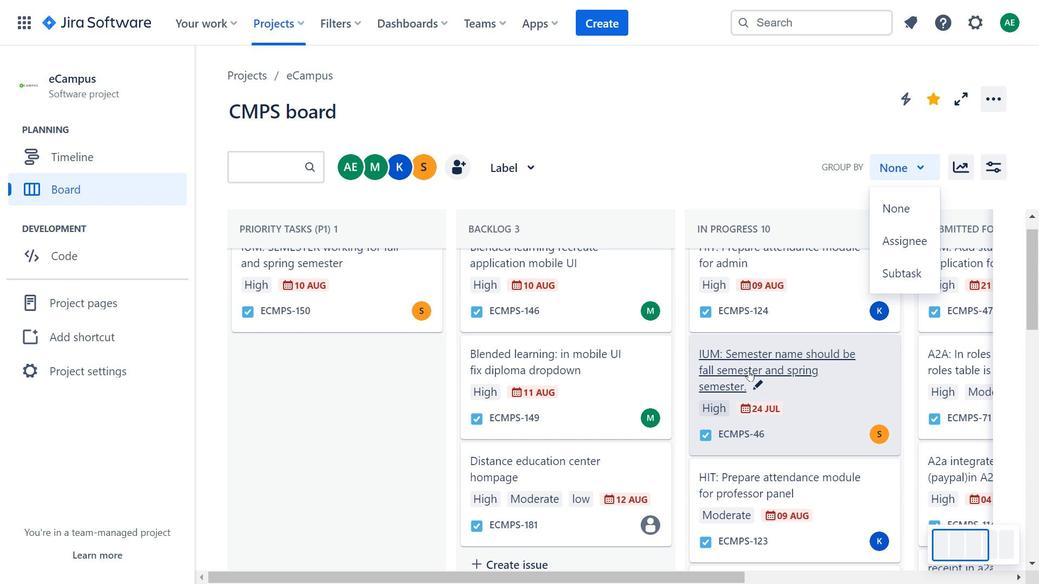 
Action: Mouse scrolled (805, 426) with delta (0, 0)
Screenshot: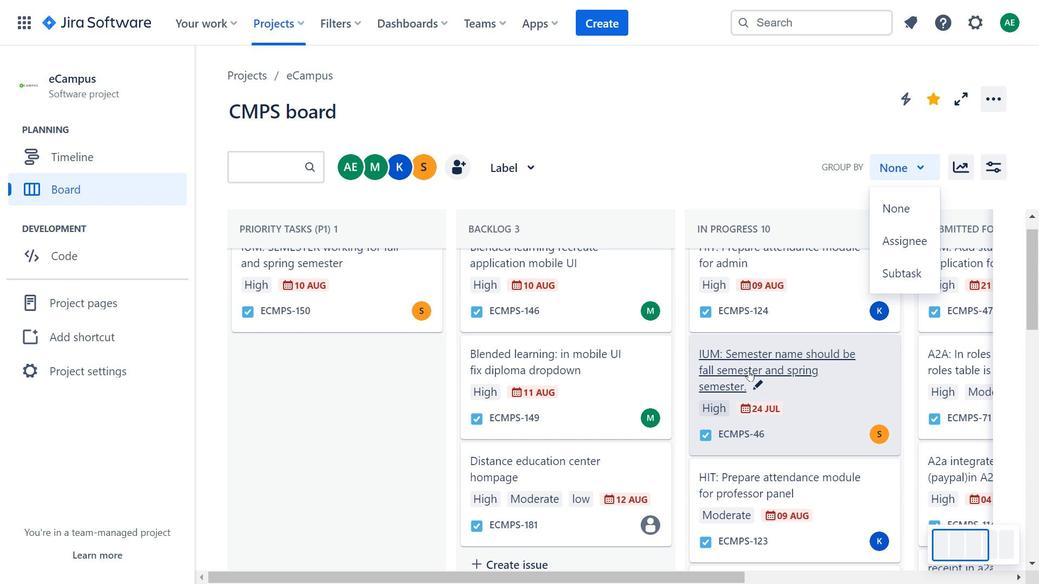 
Action: Mouse scrolled (805, 426) with delta (0, 0)
Screenshot: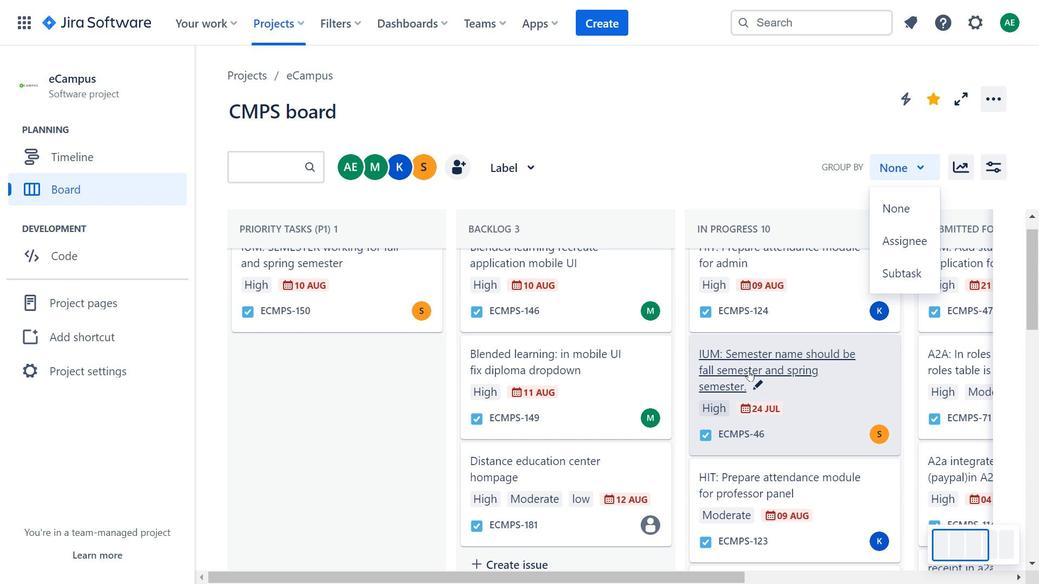 
Action: Mouse scrolled (805, 426) with delta (0, 0)
Screenshot: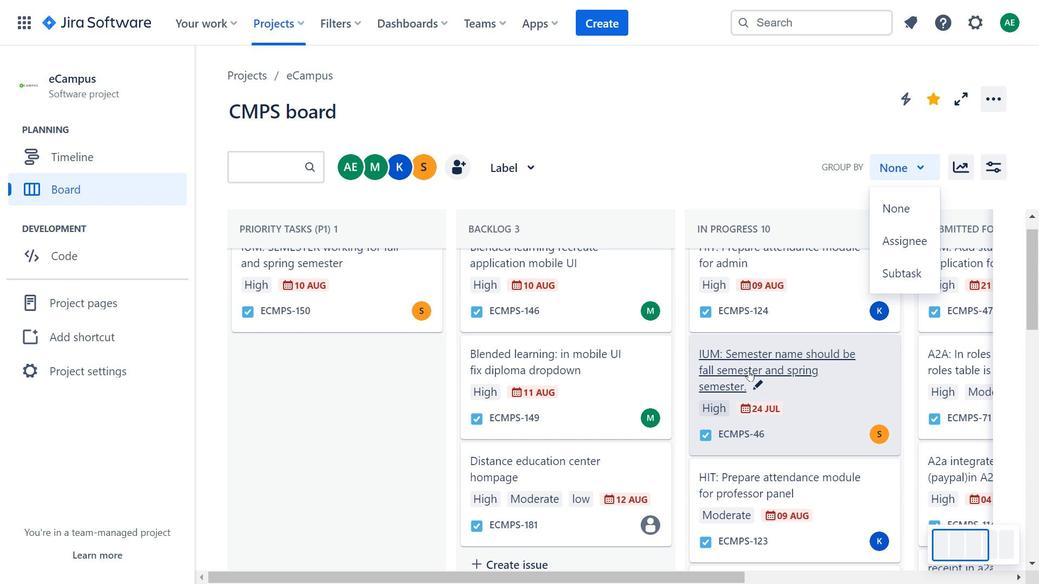 
Action: Mouse moved to (805, 426)
Screenshot: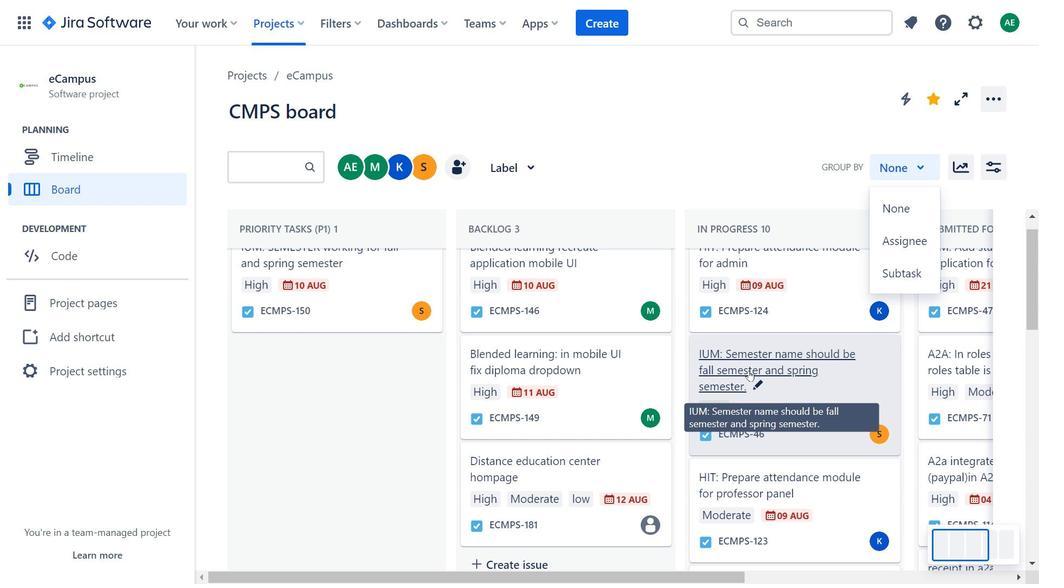 
Action: Mouse scrolled (805, 427) with delta (0, 0)
Screenshot: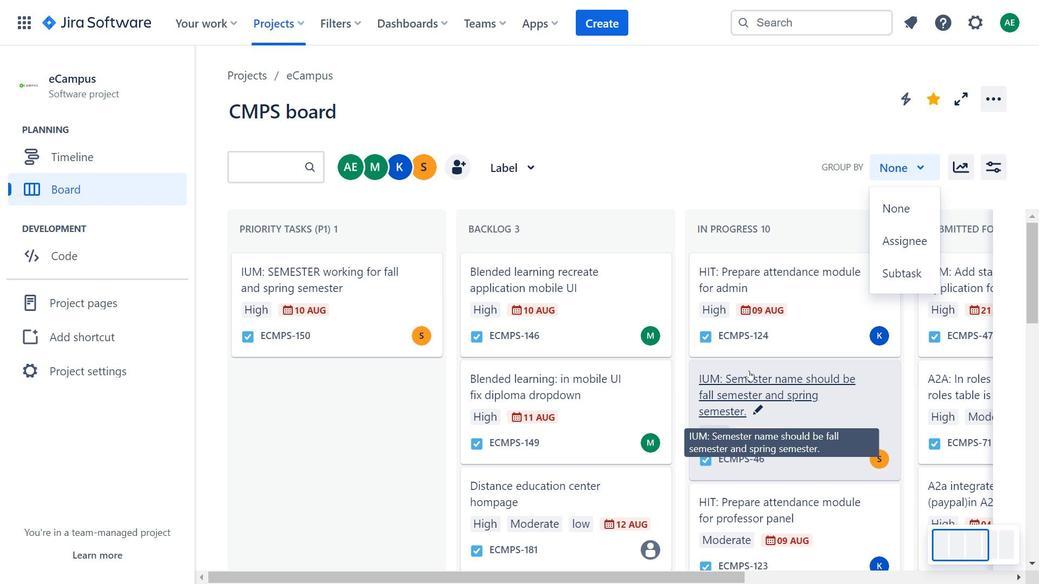 
Action: Mouse scrolled (805, 427) with delta (0, 0)
Screenshot: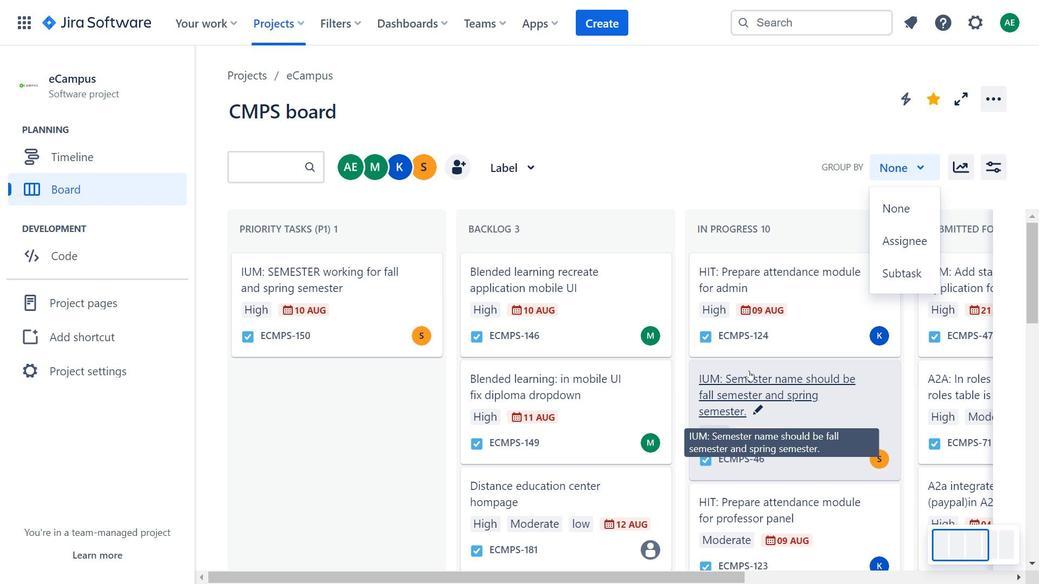 
Action: Mouse moved to (1050, 151)
Screenshot: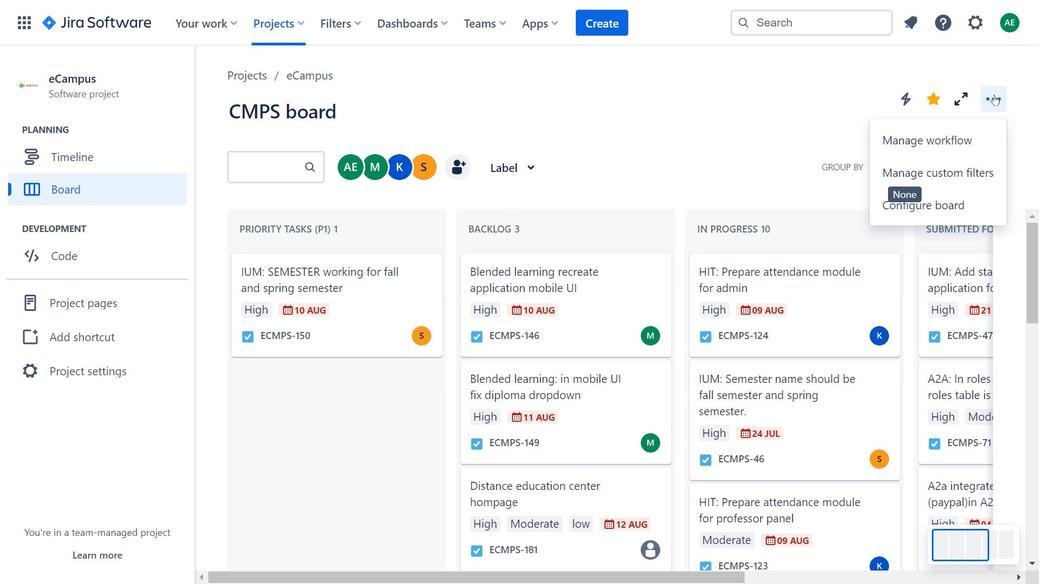 
Action: Mouse pressed left at (1050, 151)
Screenshot: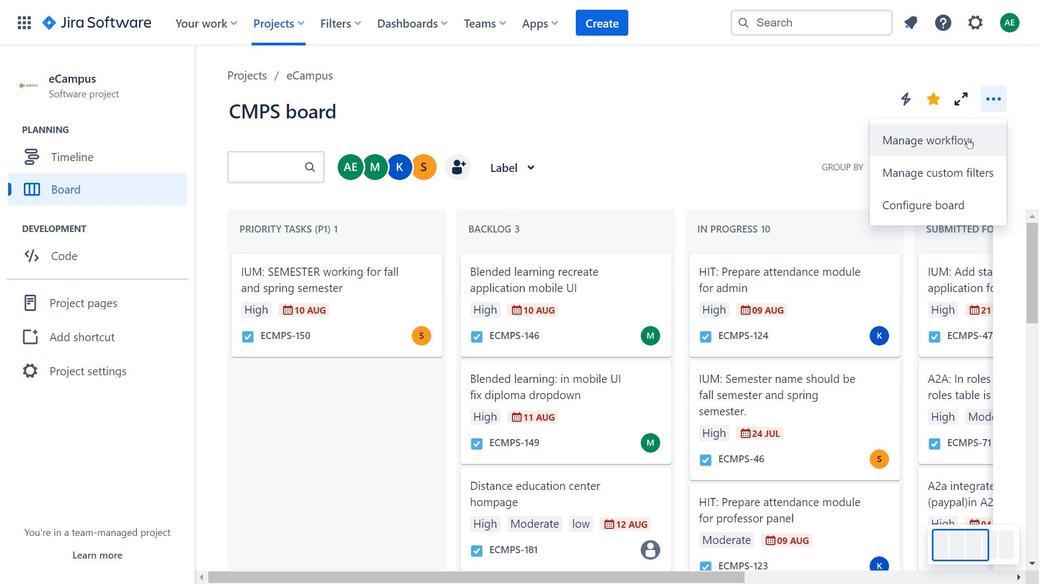 
Action: Mouse moved to (664, 391)
Screenshot: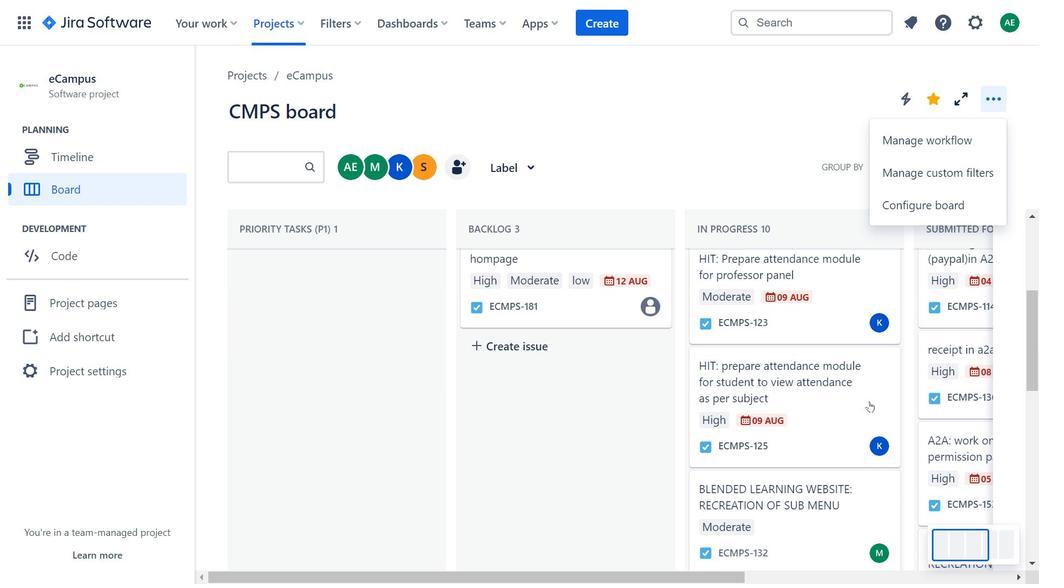 
Action: Mouse scrolled (664, 390) with delta (0, 0)
Screenshot: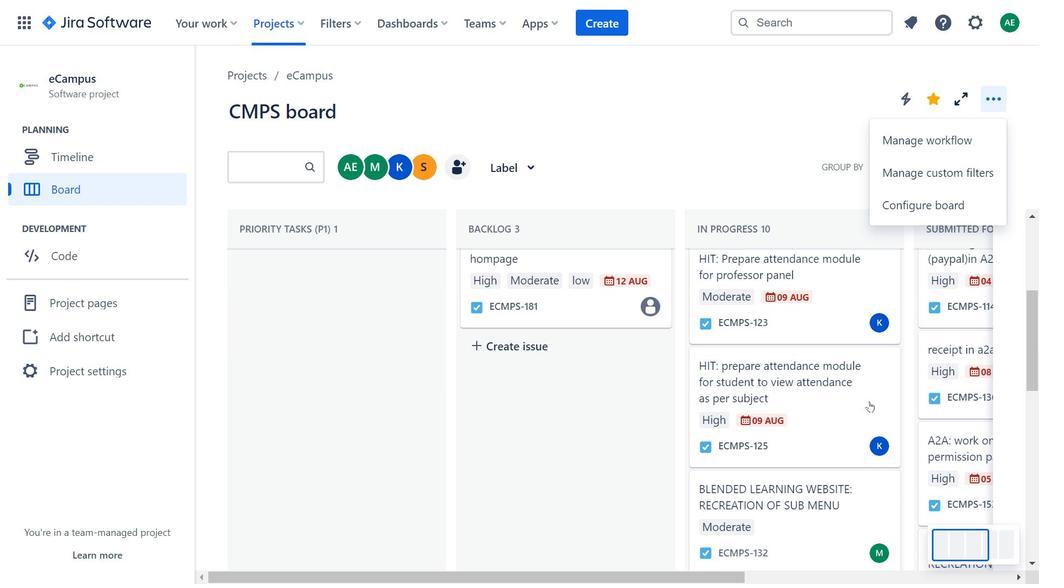 
Action: Mouse moved to (667, 408)
Screenshot: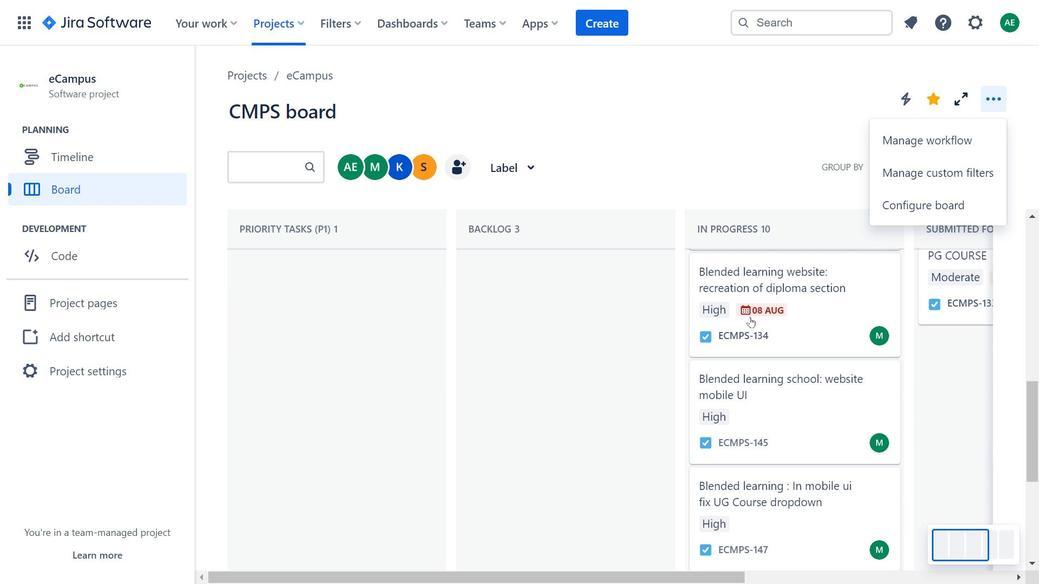 
Action: Mouse scrolled (667, 407) with delta (0, 0)
Screenshot: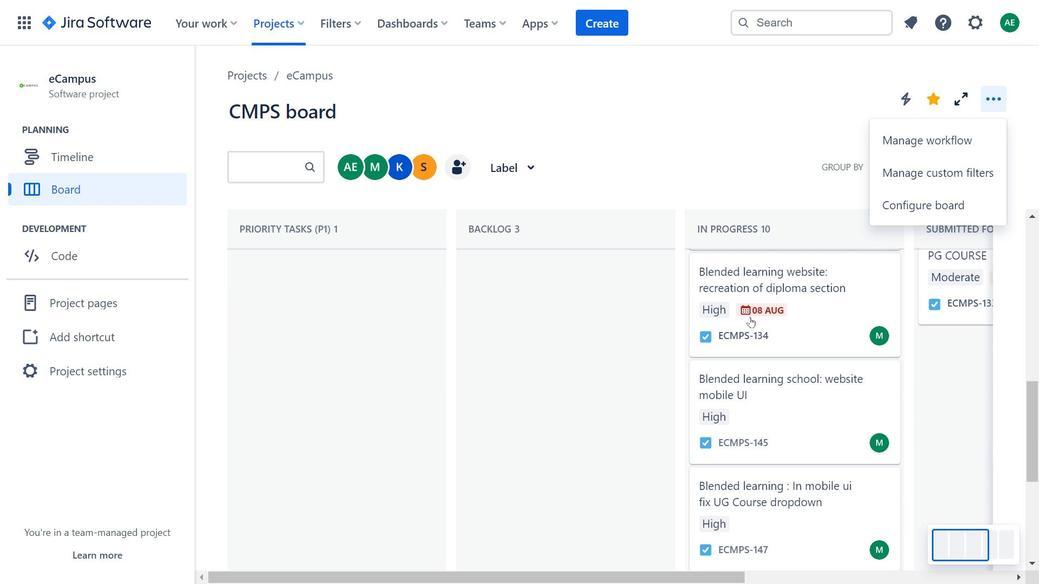 
Action: Mouse moved to (667, 408)
Screenshot: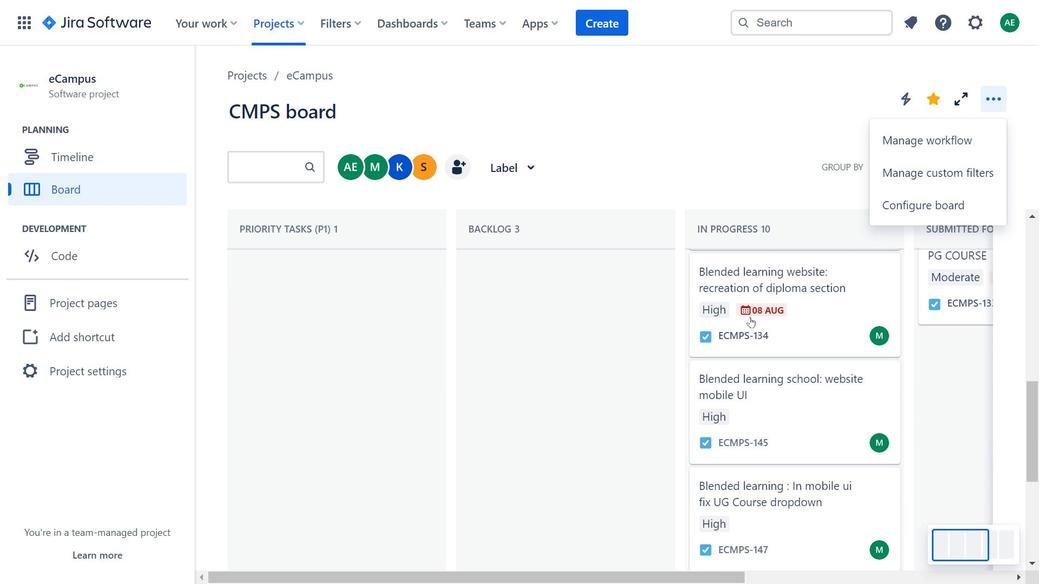 
Action: Mouse scrolled (667, 408) with delta (0, 0)
Screenshot: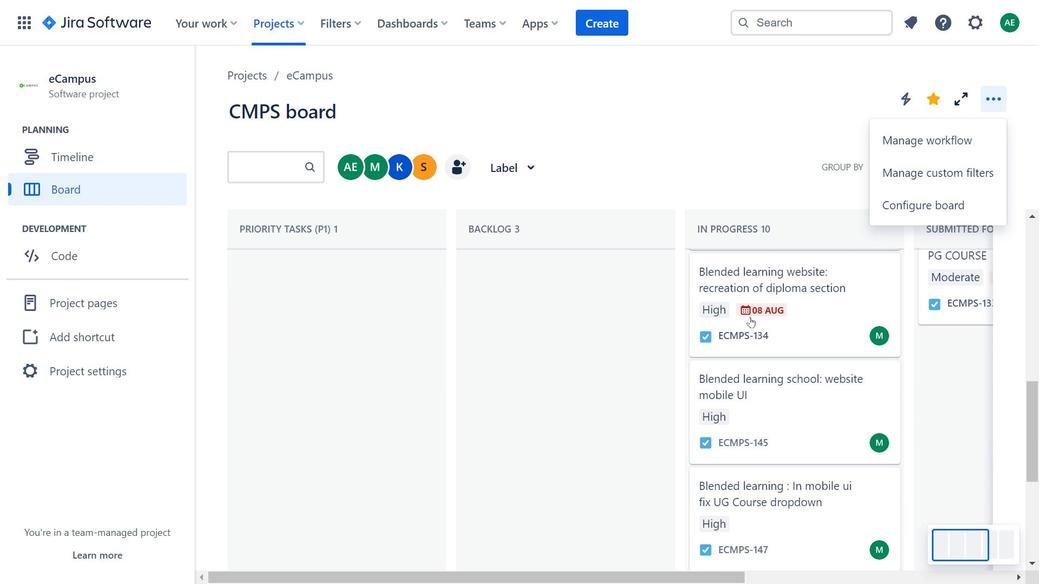 
Action: Mouse moved to (926, 458)
Screenshot: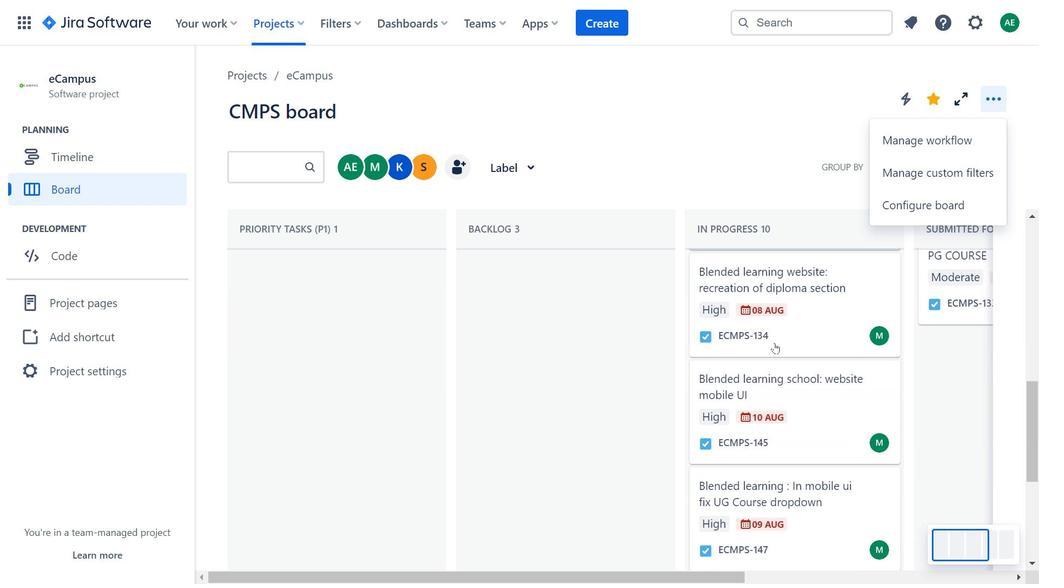 
Action: Mouse scrolled (926, 458) with delta (0, 0)
Screenshot: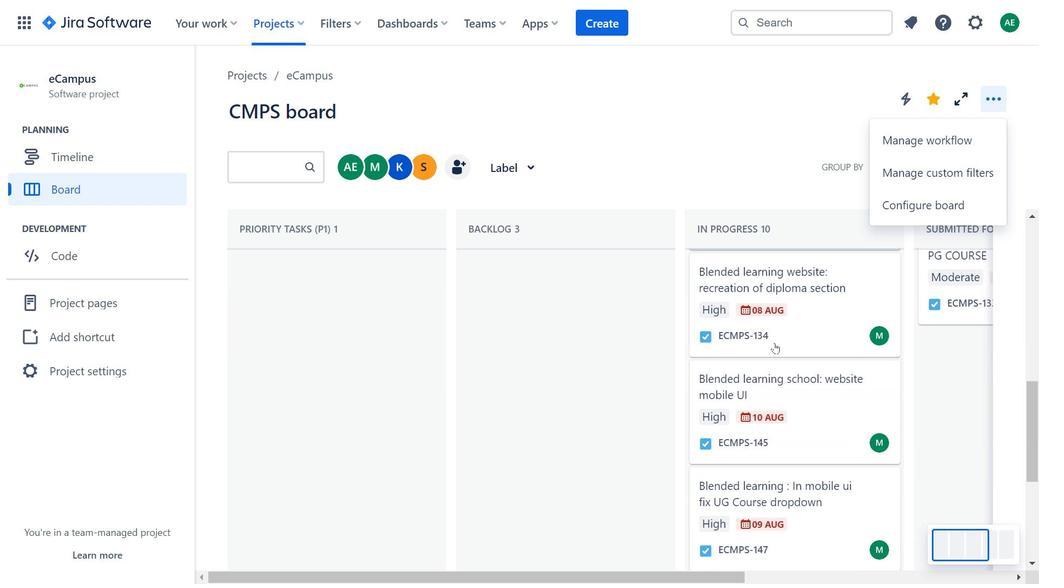 
Action: Mouse moved to (926, 460)
Screenshot: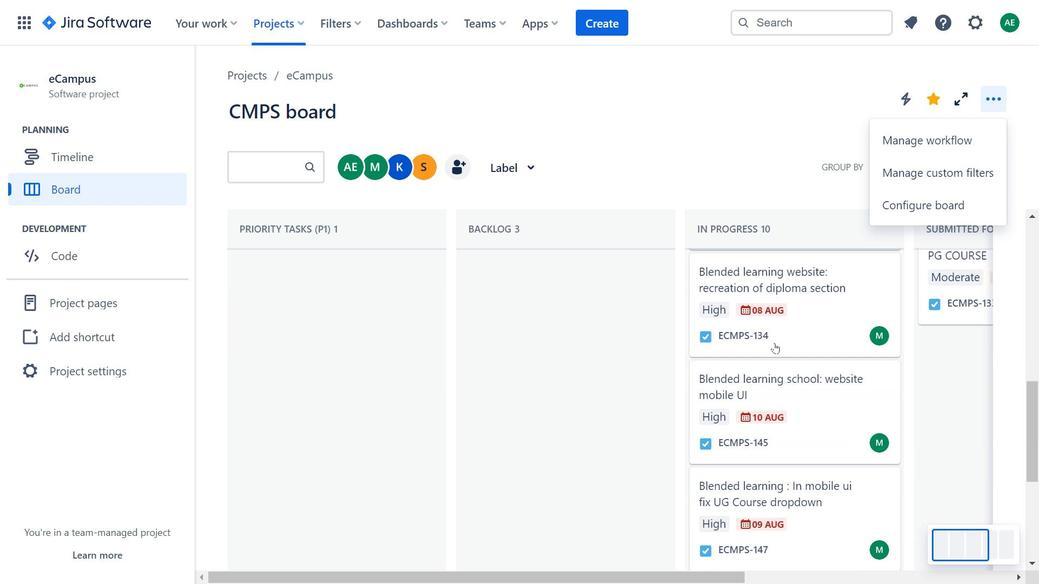 
Action: Mouse scrolled (926, 459) with delta (0, 0)
Screenshot: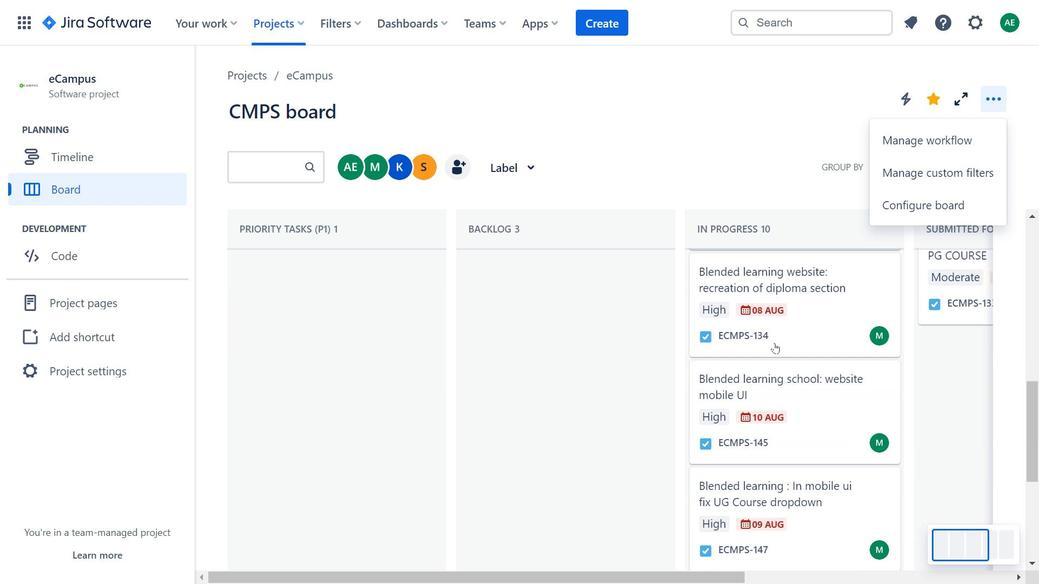 
Action: Mouse moved to (923, 460)
Screenshot: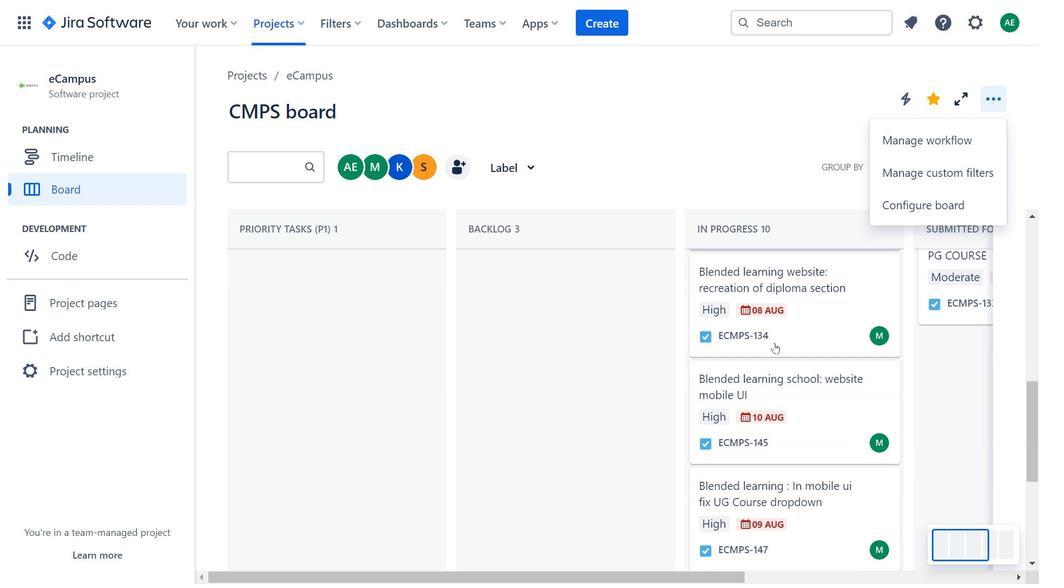 
Action: Mouse scrolled (923, 460) with delta (0, 0)
Screenshot: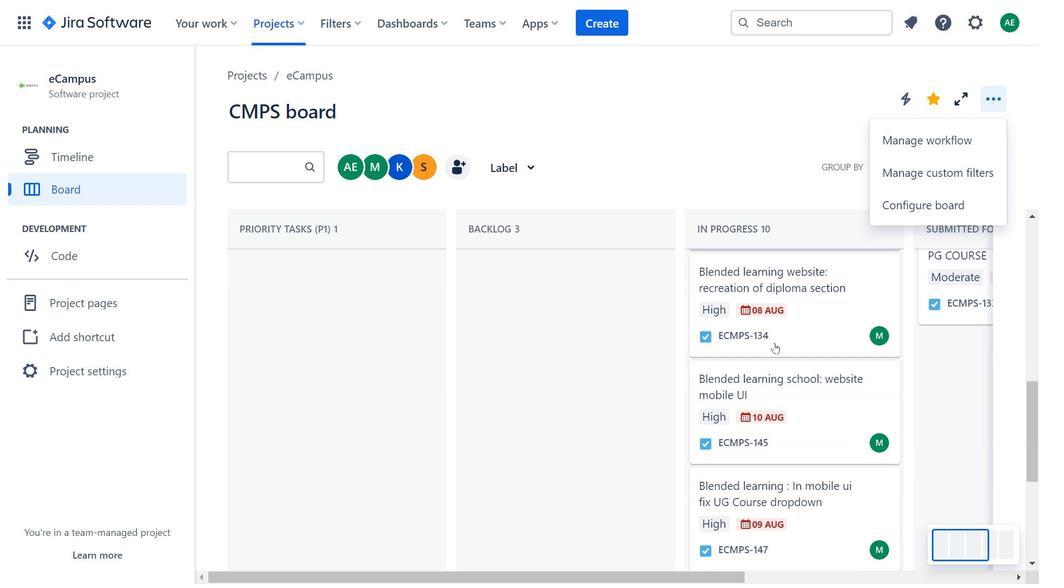 
Action: Mouse moved to (910, 461)
Screenshot: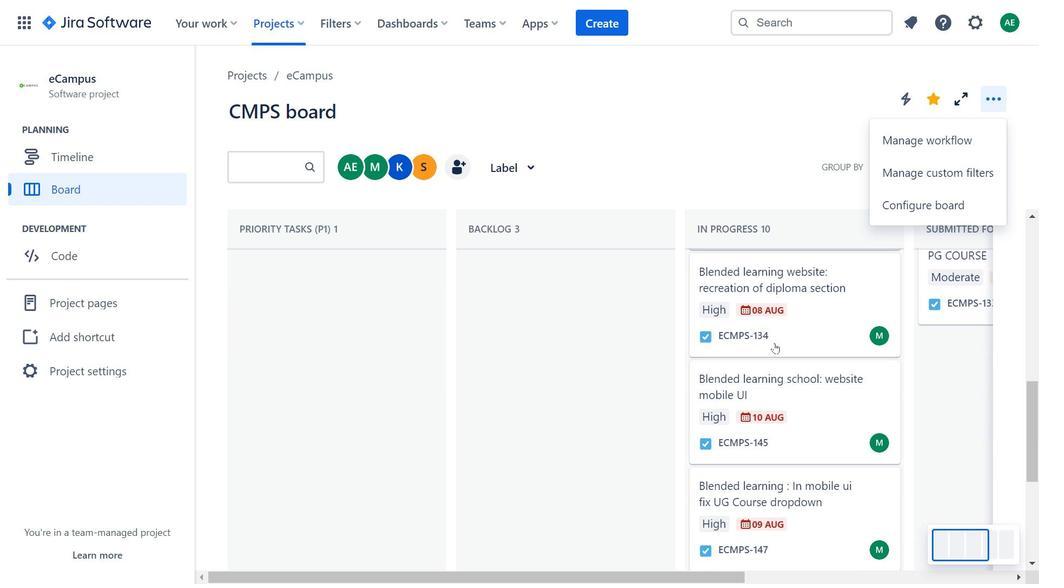
Action: Mouse scrolled (910, 460) with delta (0, 0)
Screenshot: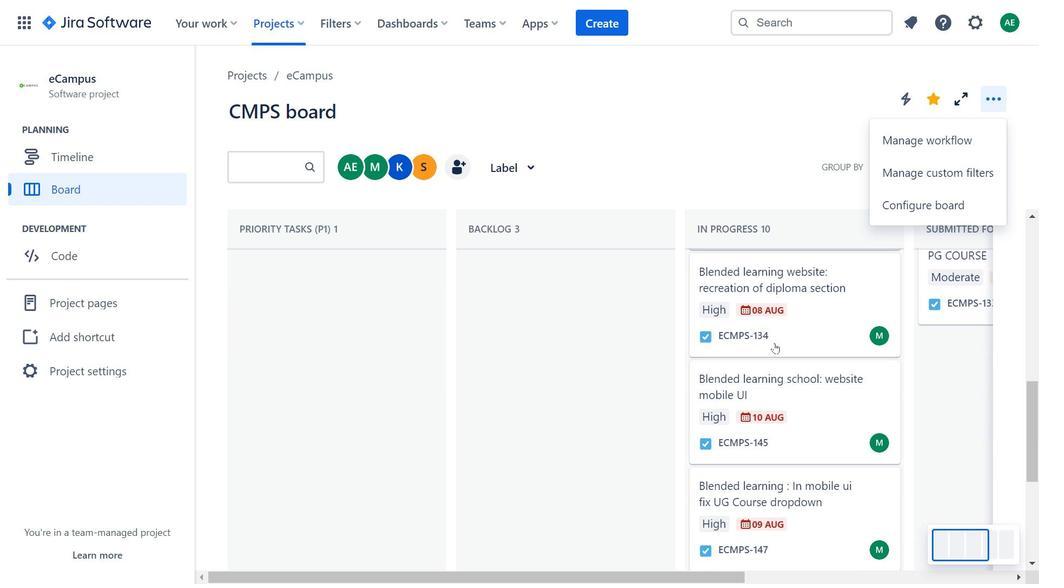 
Action: Mouse moved to (806, 371)
Screenshot: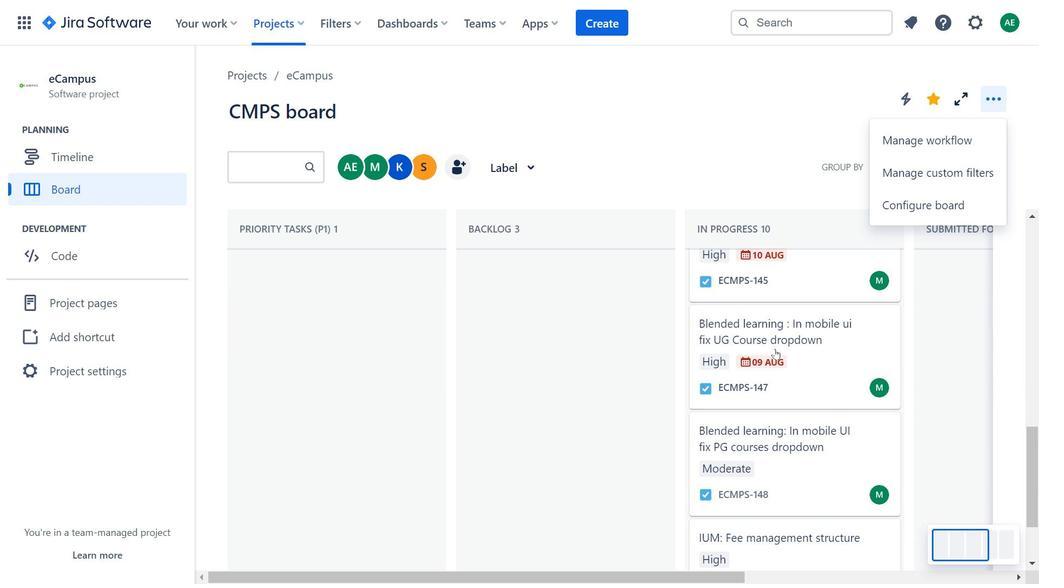 
Action: Mouse scrolled (806, 372) with delta (0, 0)
Screenshot: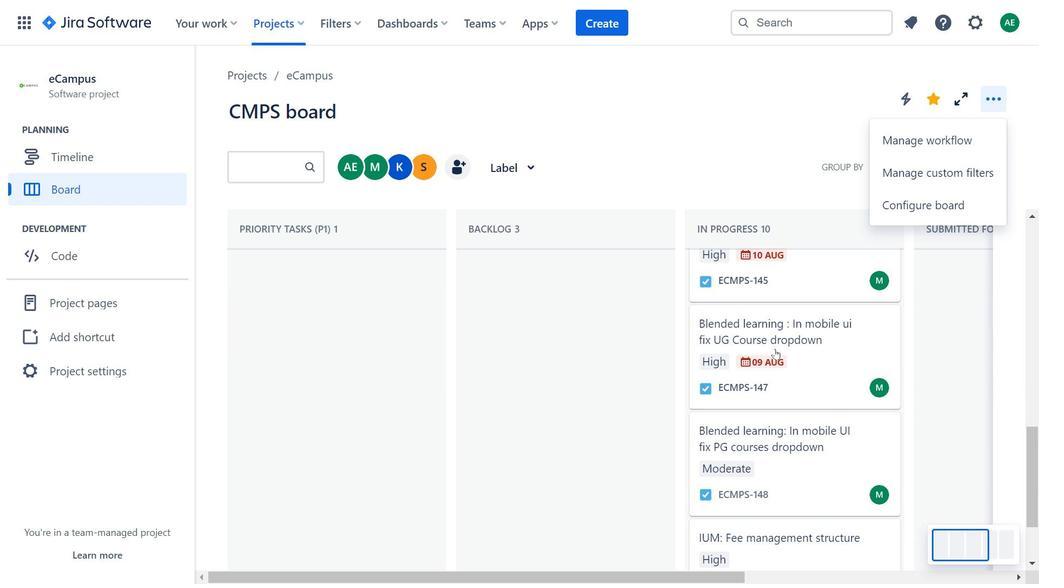 
Action: Mouse scrolled (806, 372) with delta (0, 0)
Screenshot: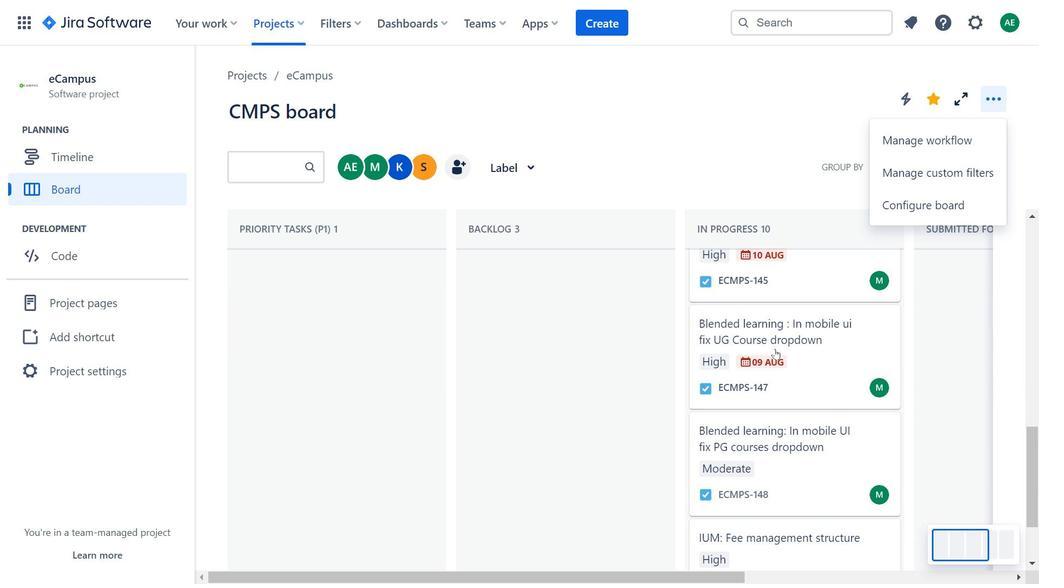 
Action: Mouse moved to (830, 399)
Screenshot: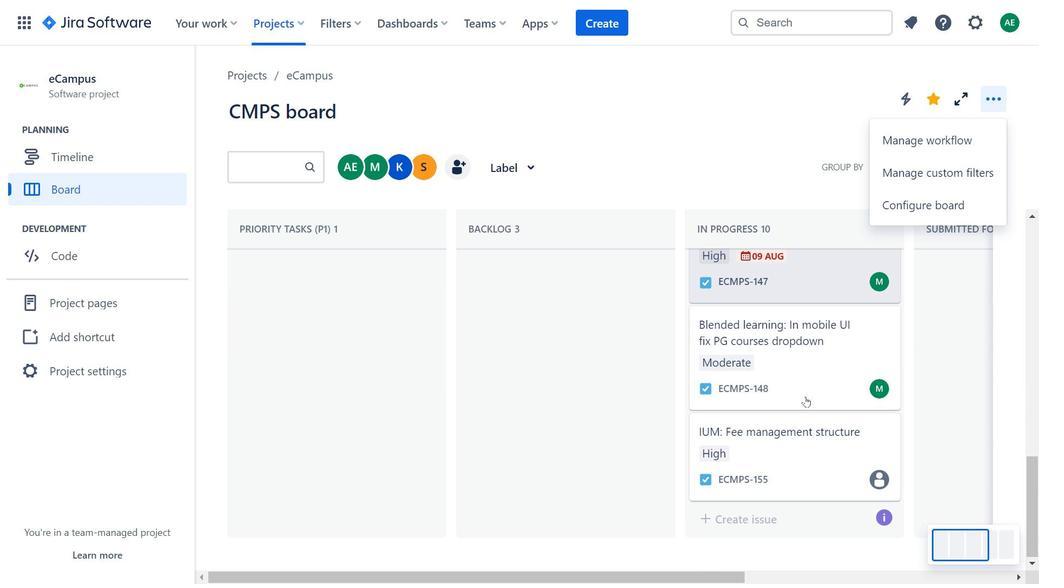 
Action: Mouse scrolled (830, 399) with delta (0, 0)
Screenshot: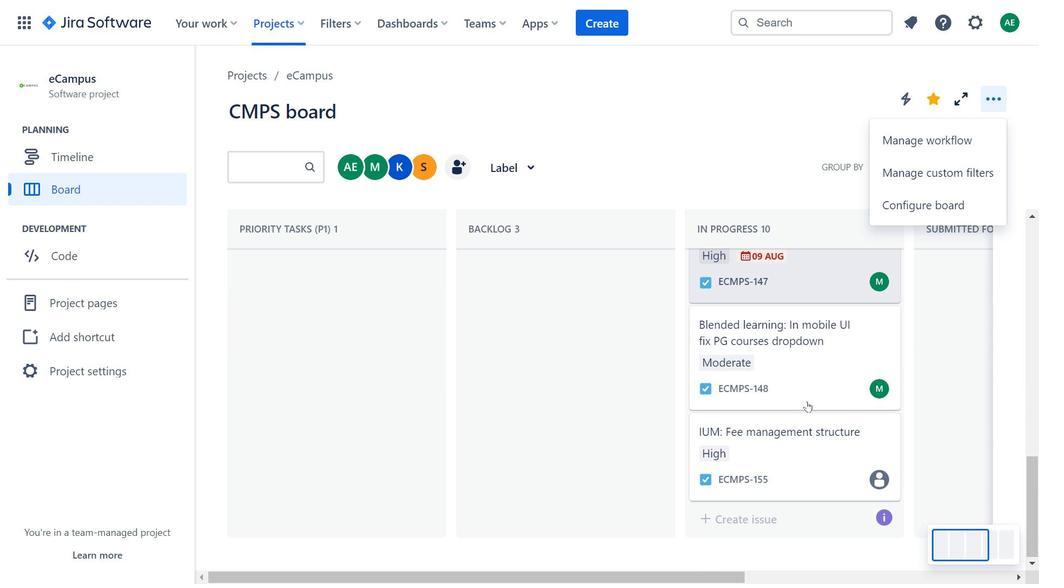 
Action: Mouse scrolled (830, 399) with delta (0, 0)
Screenshot: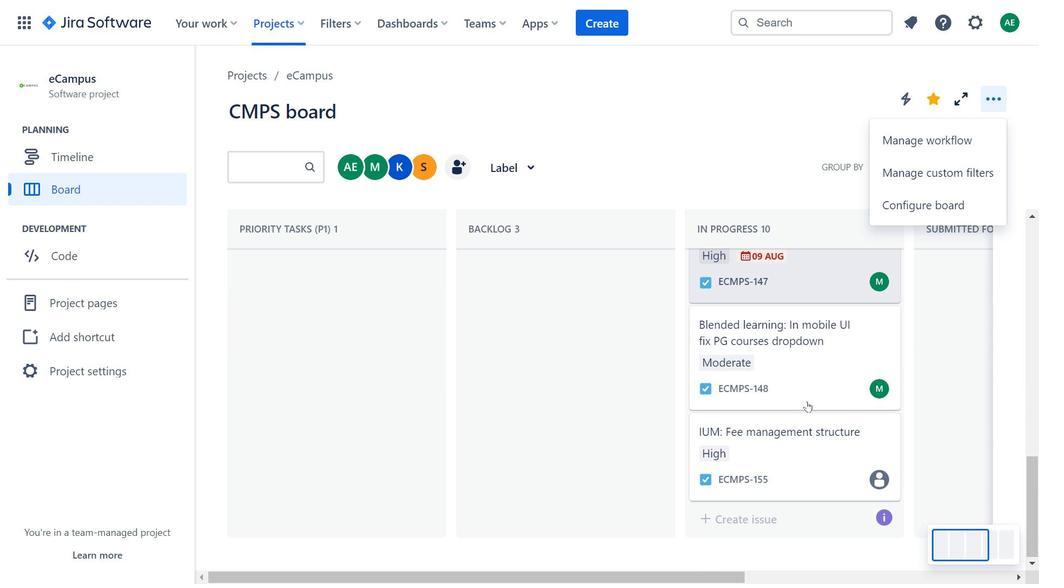 
Action: Mouse moved to (831, 404)
Screenshot: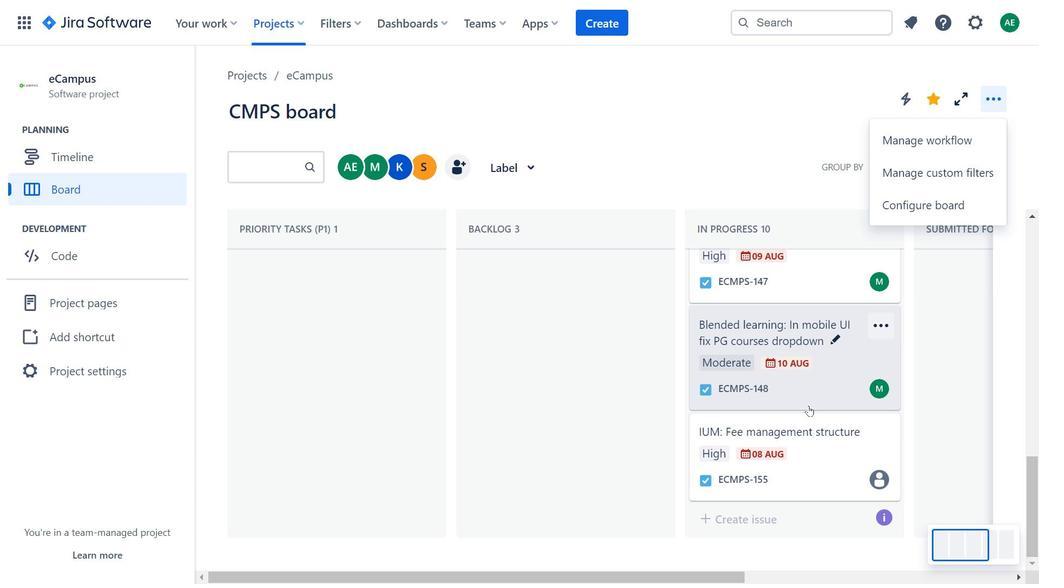 
Action: Mouse scrolled (831, 403) with delta (0, 0)
Screenshot: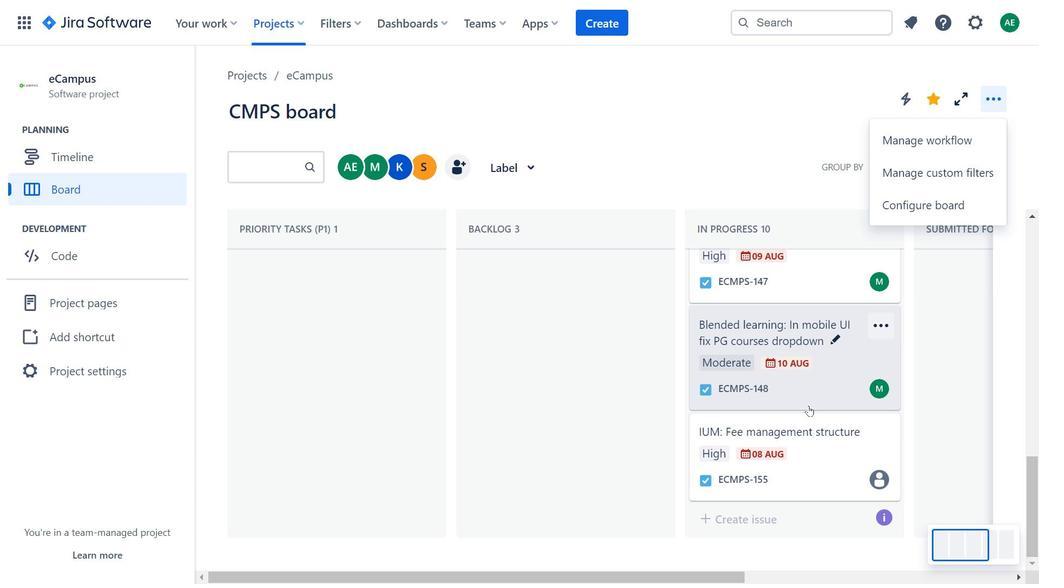 
Action: Mouse scrolled (831, 403) with delta (0, 0)
Screenshot: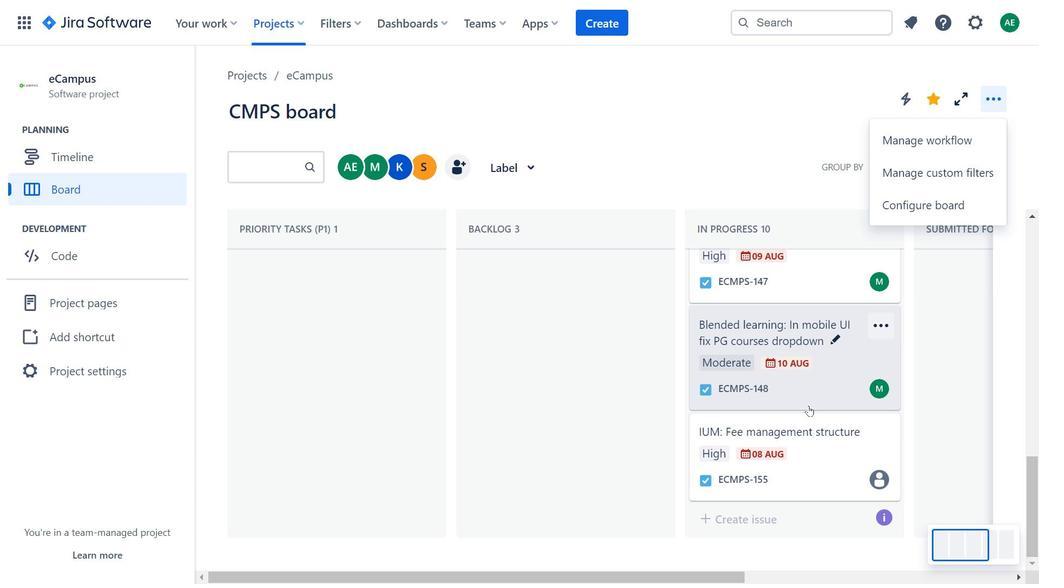 
Action: Mouse moved to (834, 414)
Screenshot: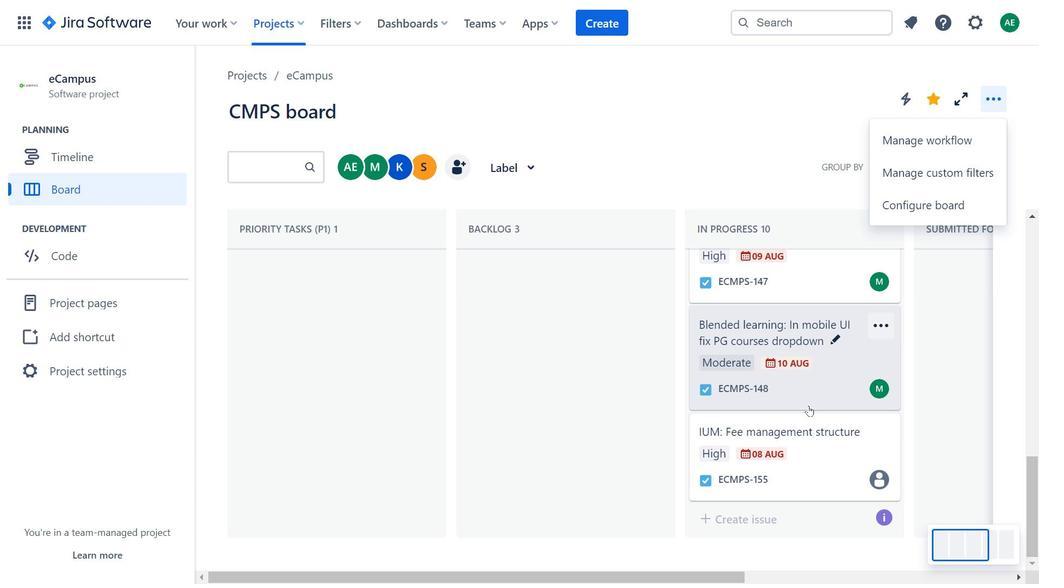 
Action: Mouse scrolled (834, 413) with delta (0, 0)
Screenshot: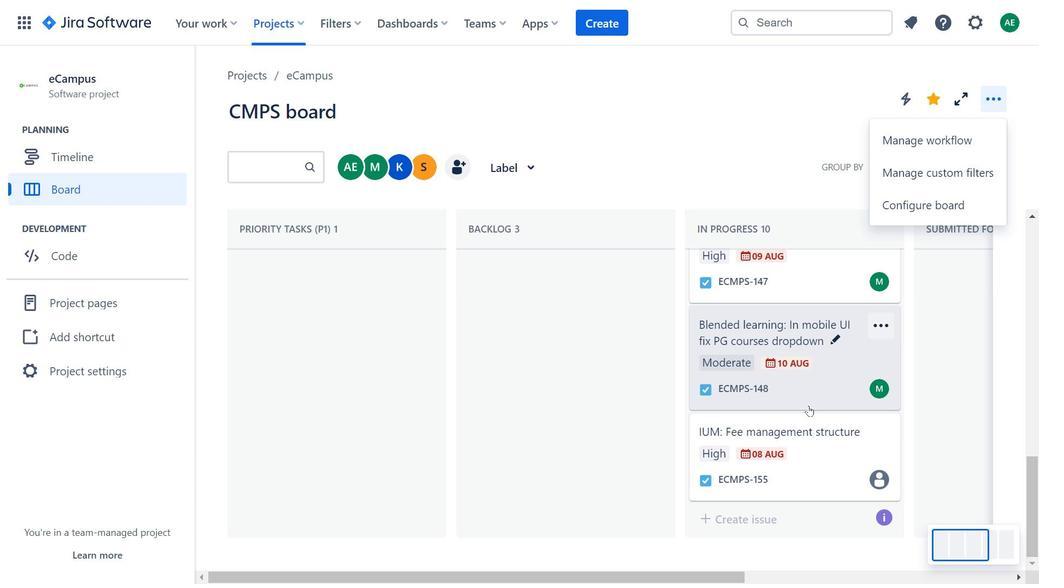 
Action: Mouse scrolled (834, 413) with delta (0, 0)
Screenshot: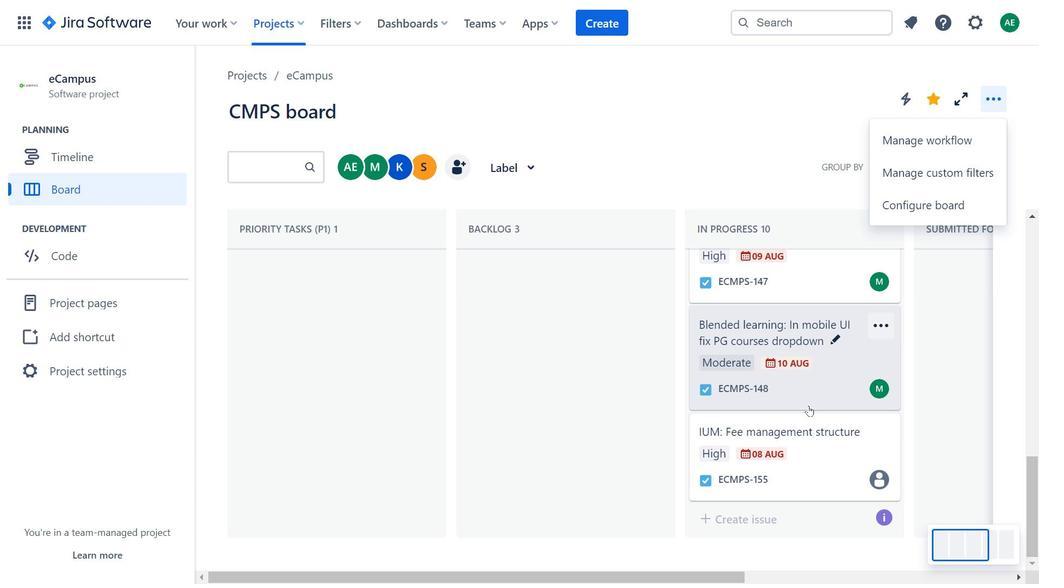 
Action: Mouse moved to (864, 424)
Screenshot: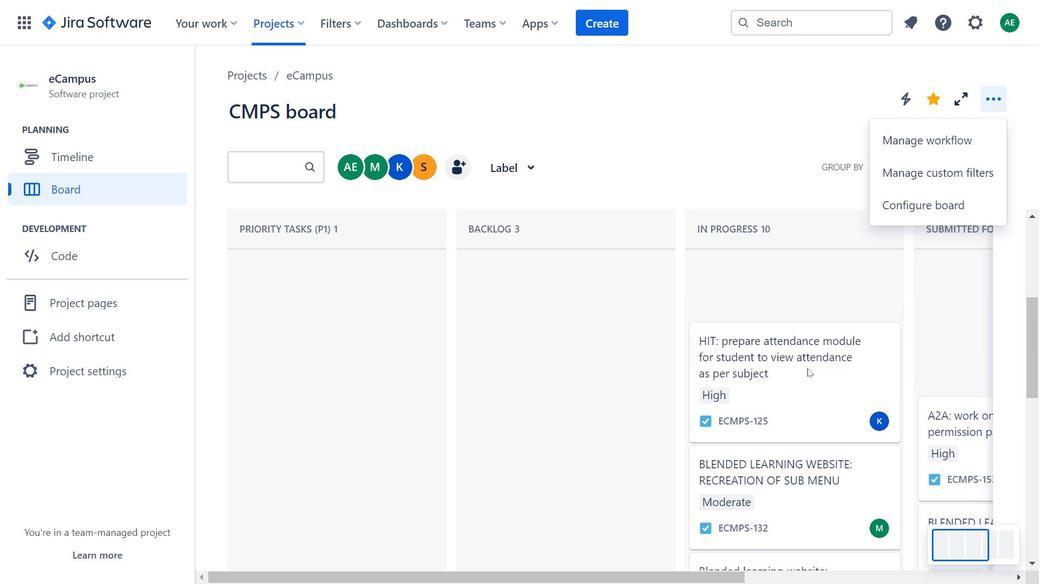 
Action: Mouse scrolled (864, 423) with delta (0, 0)
Screenshot: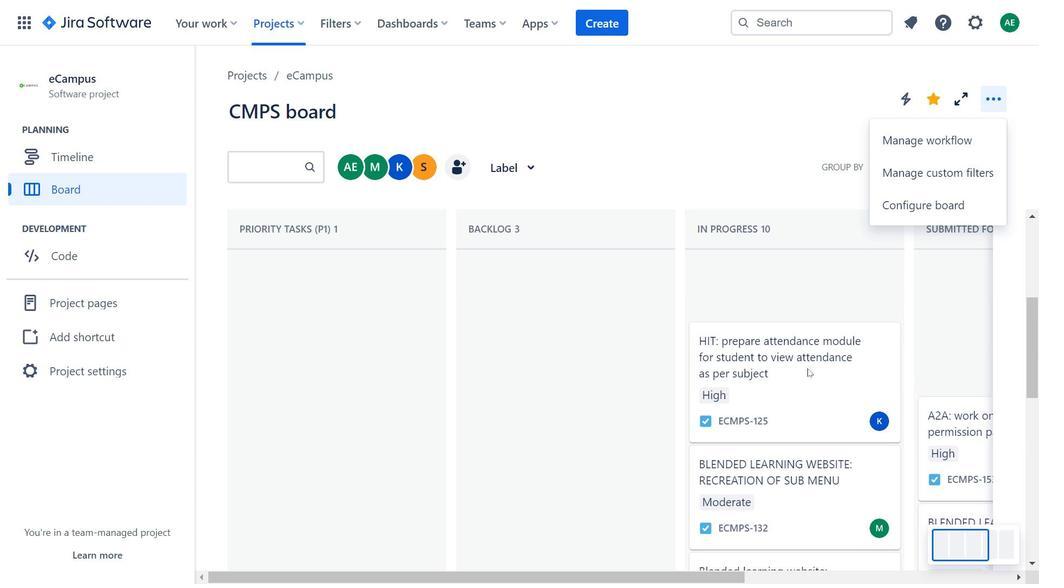
Action: Mouse scrolled (864, 423) with delta (0, 0)
Screenshot: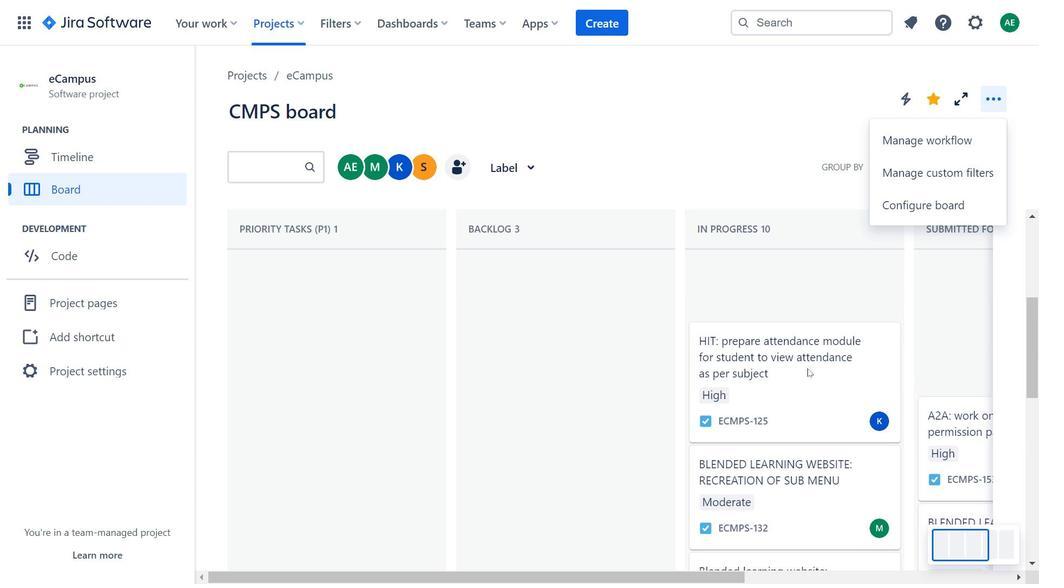 
Action: Mouse scrolled (864, 425) with delta (0, 0)
Screenshot: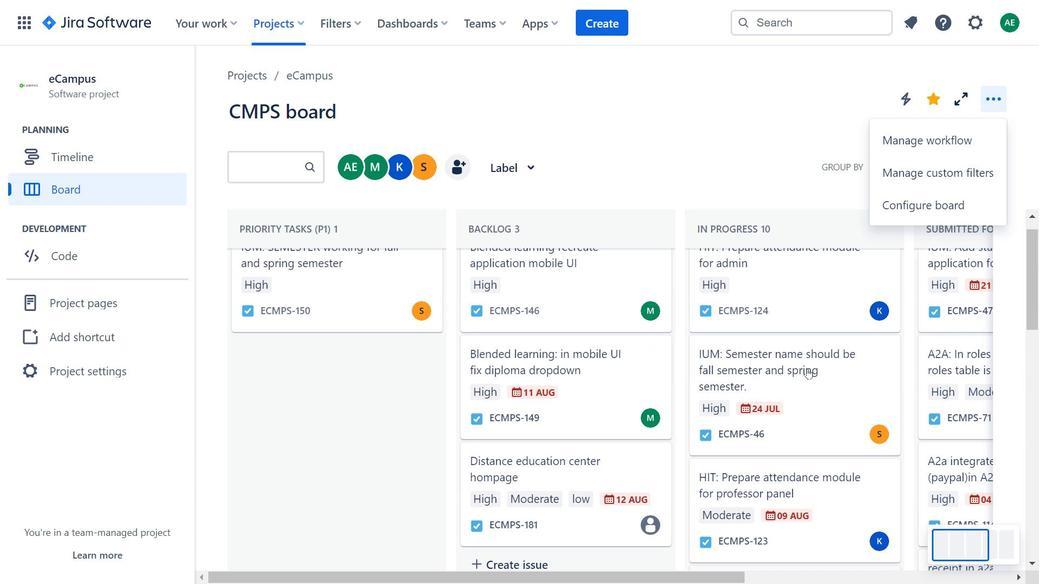 
Action: Mouse scrolled (864, 425) with delta (0, 0)
Screenshot: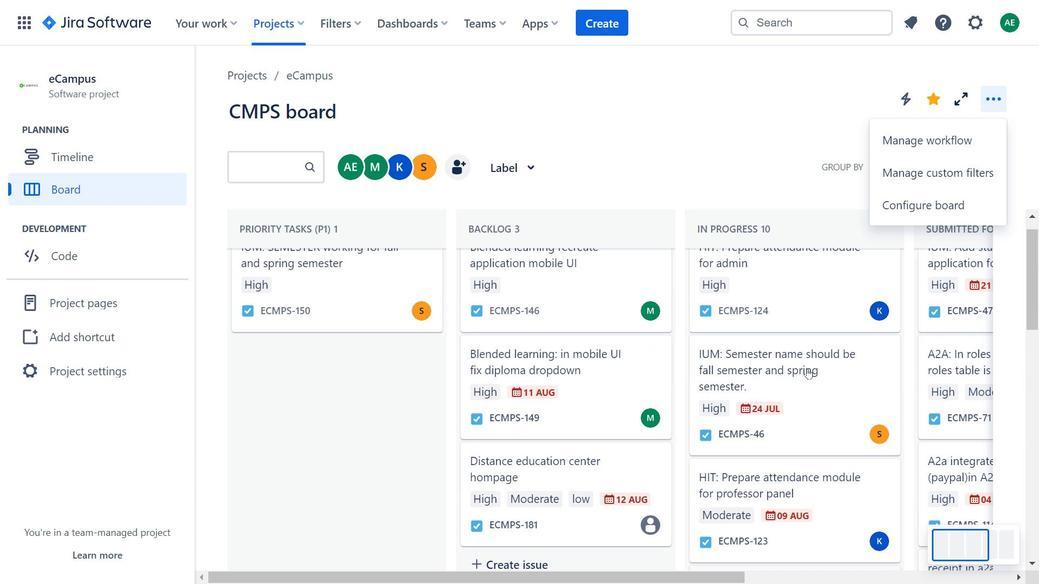
Action: Mouse scrolled (864, 425) with delta (0, 0)
Screenshot: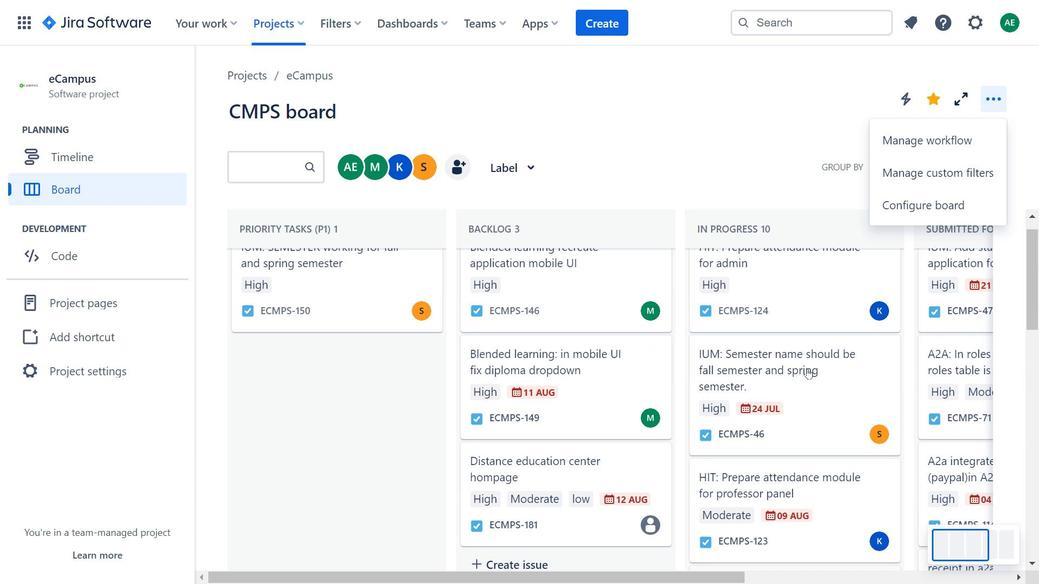 
Action: Mouse scrolled (864, 425) with delta (0, 0)
Screenshot: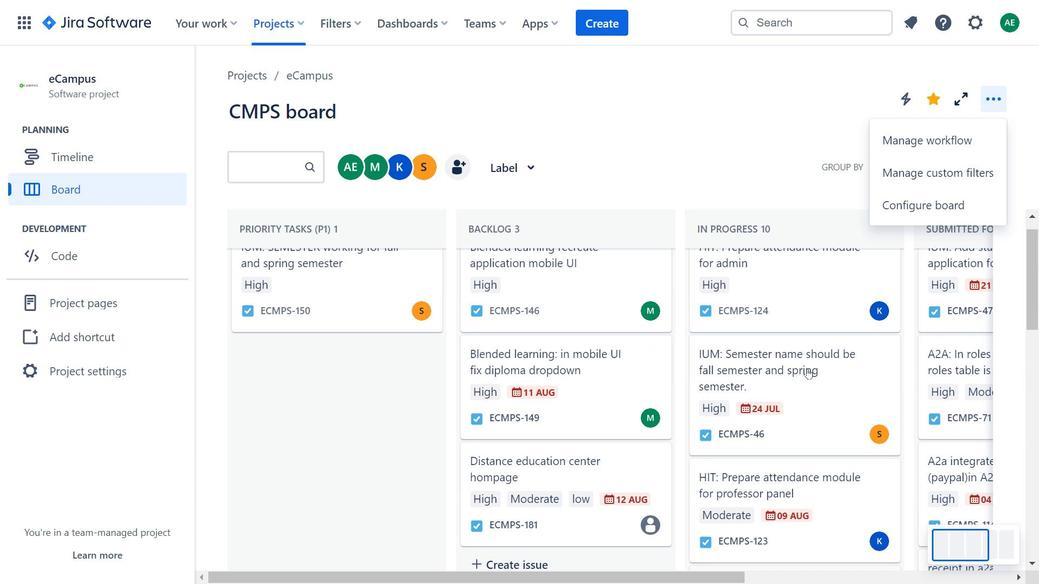 
Action: Mouse scrolled (864, 425) with delta (0, 0)
Screenshot: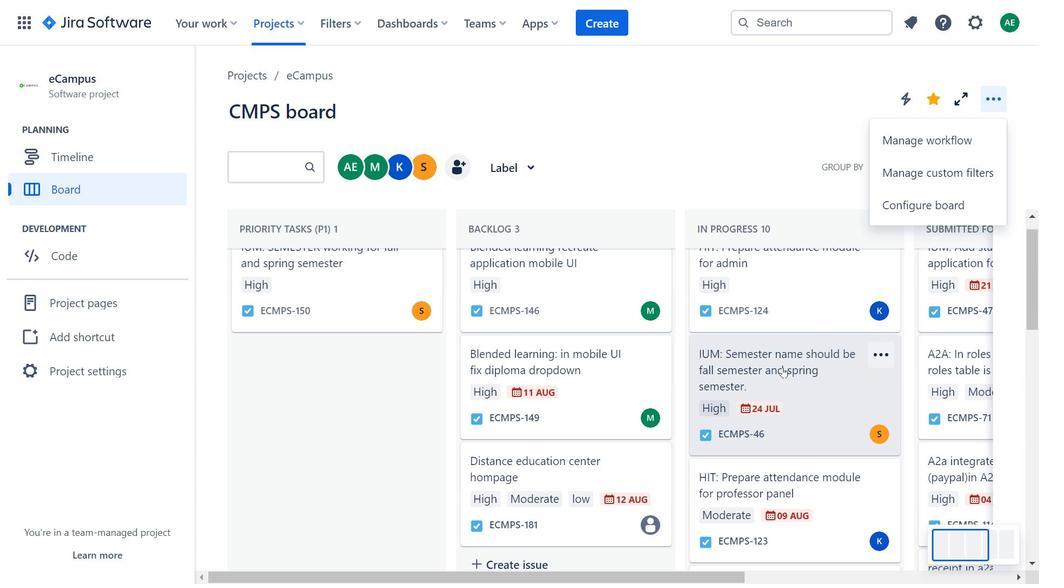 
Action: Mouse scrolled (864, 425) with delta (0, 0)
Screenshot: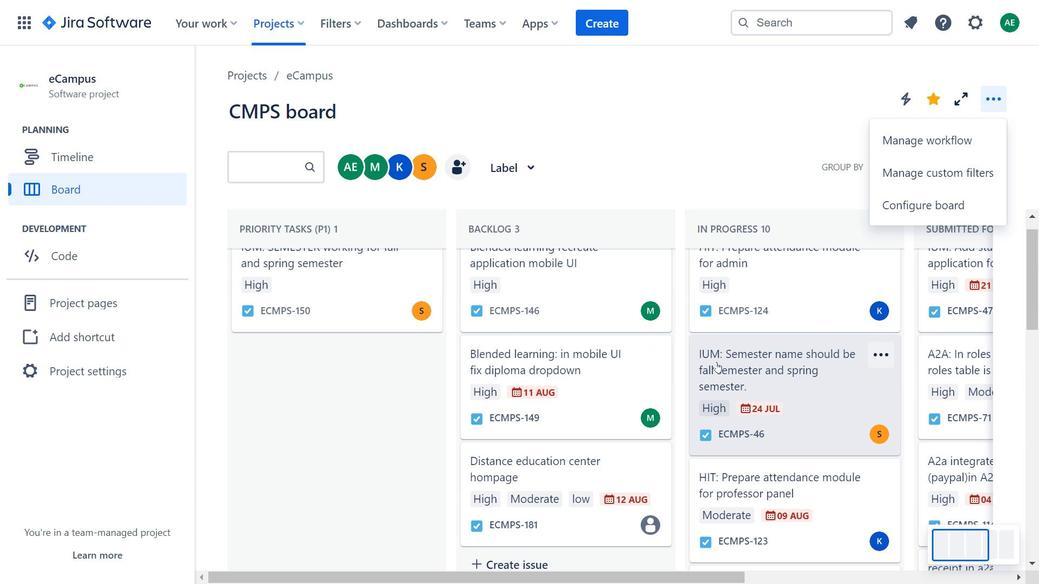 
Action: Mouse scrolled (864, 425) with delta (0, 0)
Screenshot: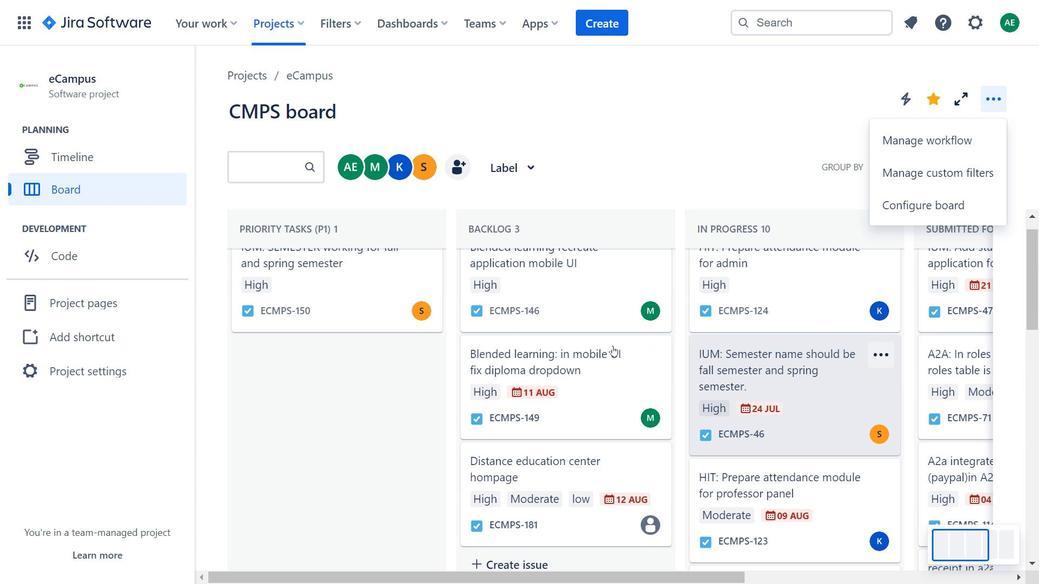 
Action: Mouse scrolled (864, 425) with delta (0, 0)
Screenshot: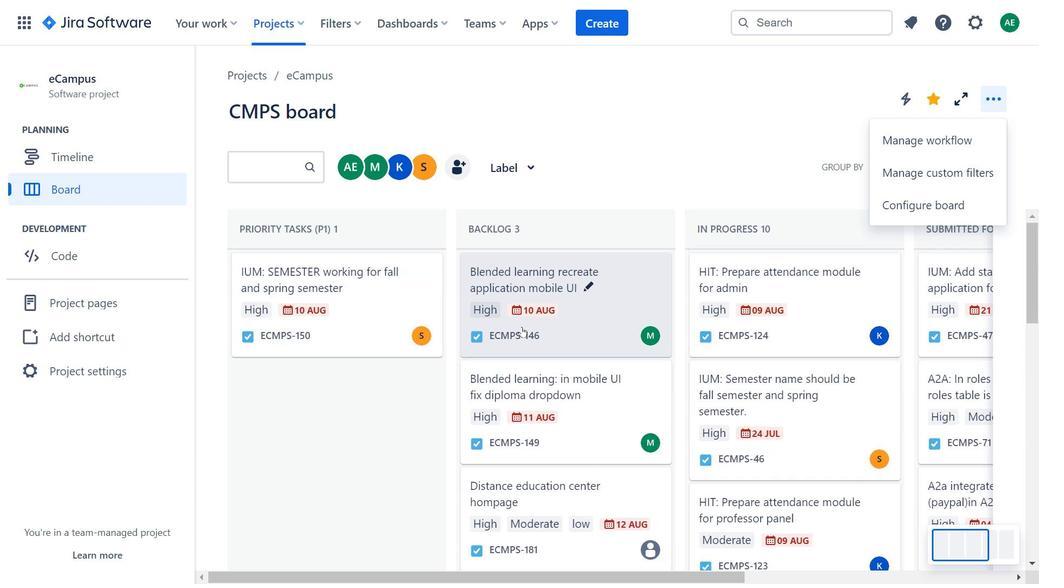 
Action: Mouse scrolled (864, 425) with delta (0, 0)
Screenshot: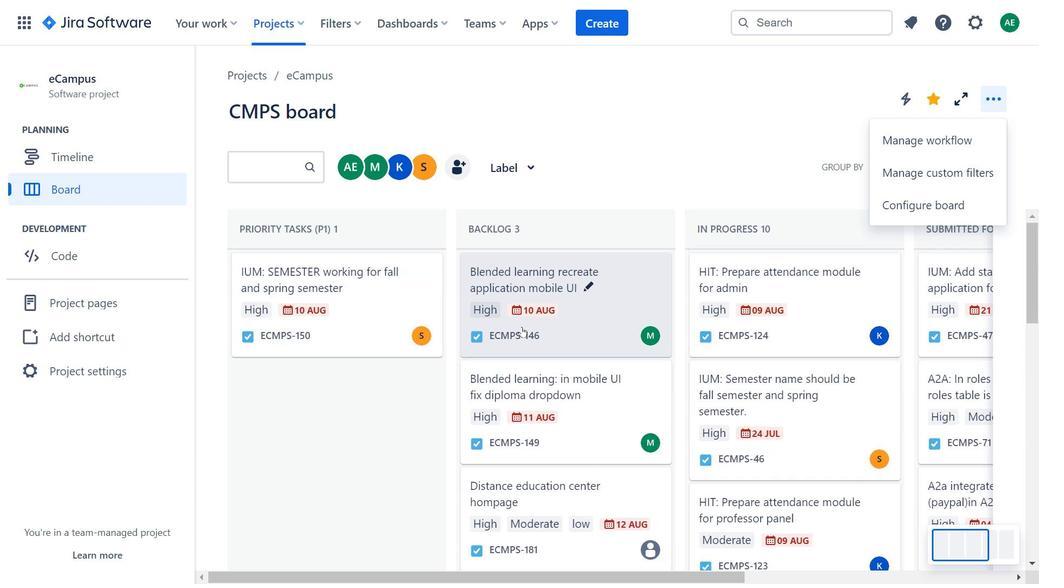 
Action: Mouse scrolled (864, 425) with delta (0, 0)
Screenshot: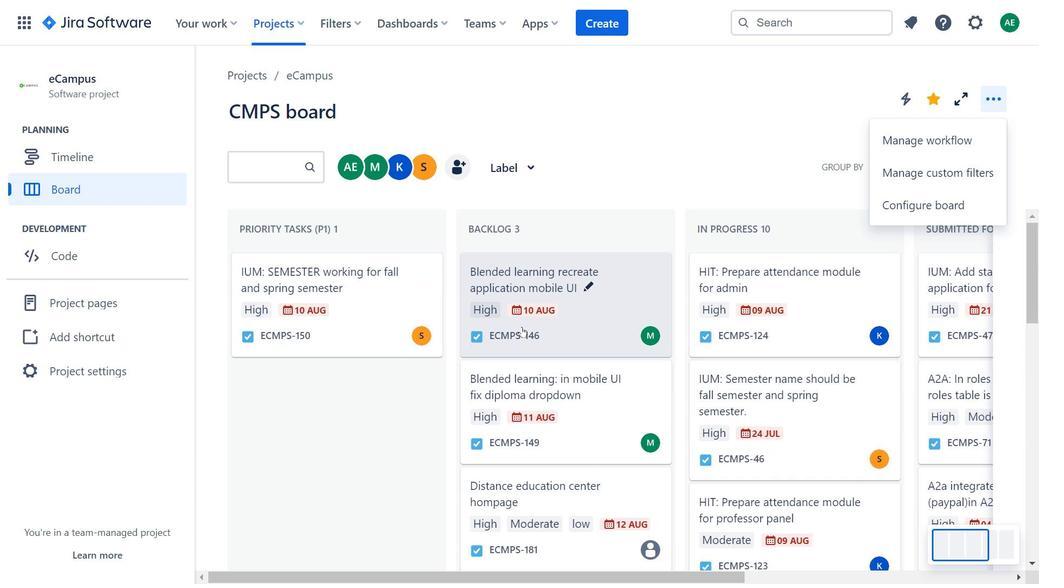 
Action: Mouse moved to (578, 383)
Screenshot: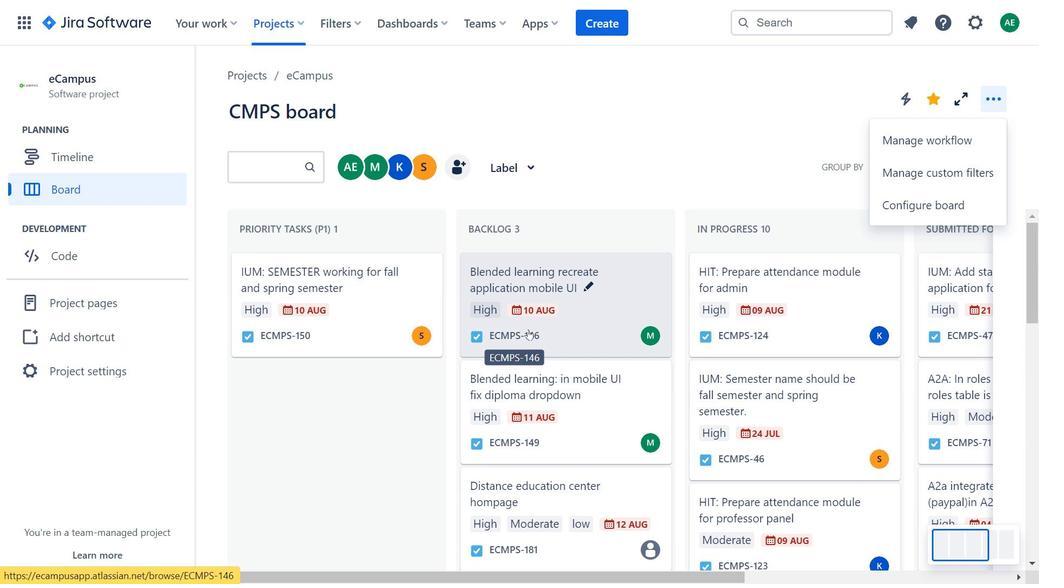 
Action: Mouse scrolled (578, 383) with delta (0, 0)
Screenshot: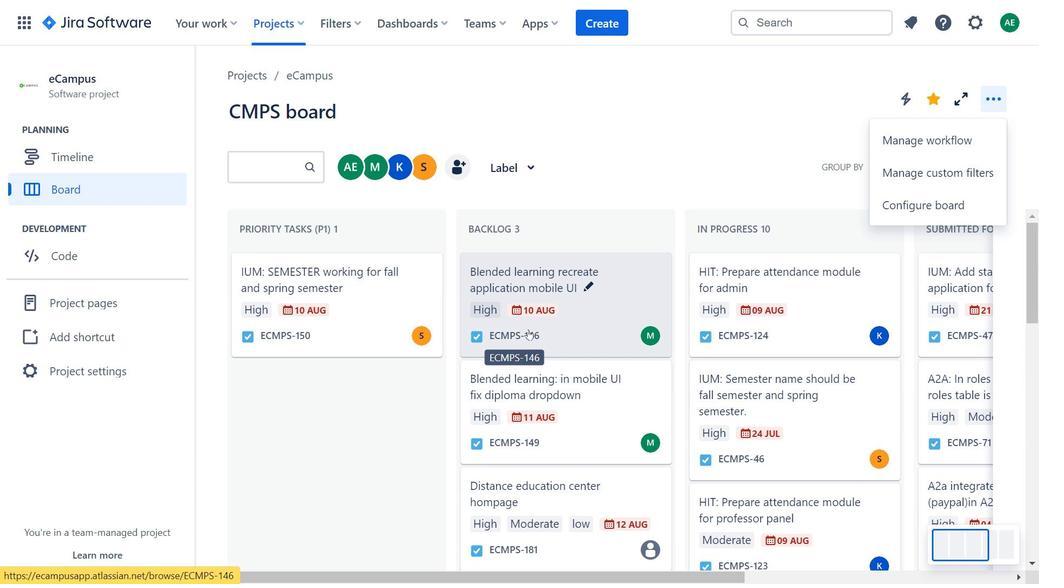 
Action: Mouse scrolled (578, 383) with delta (0, 0)
Screenshot: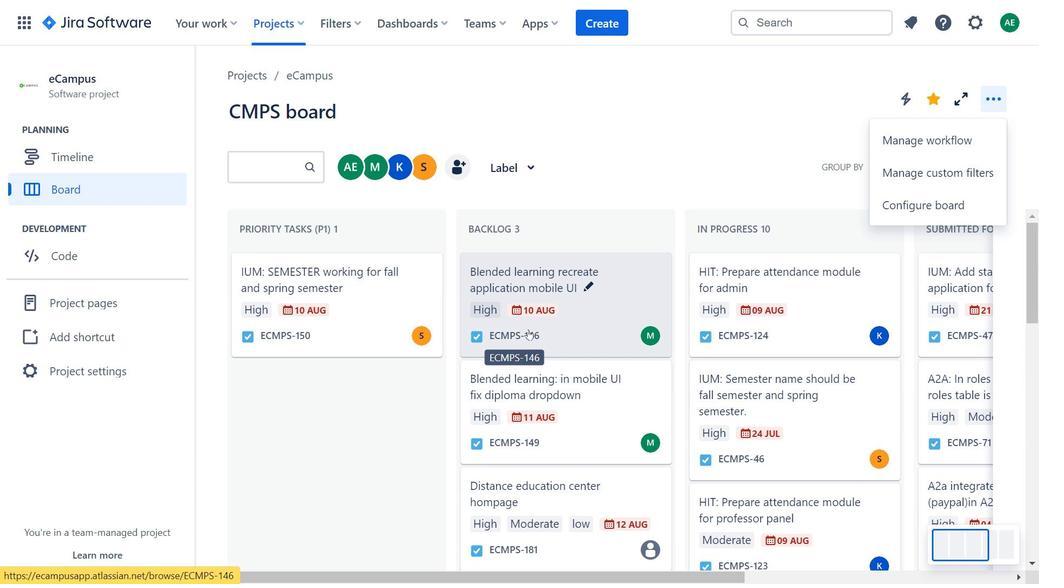 
Action: Mouse moved to (690, 408)
Screenshot: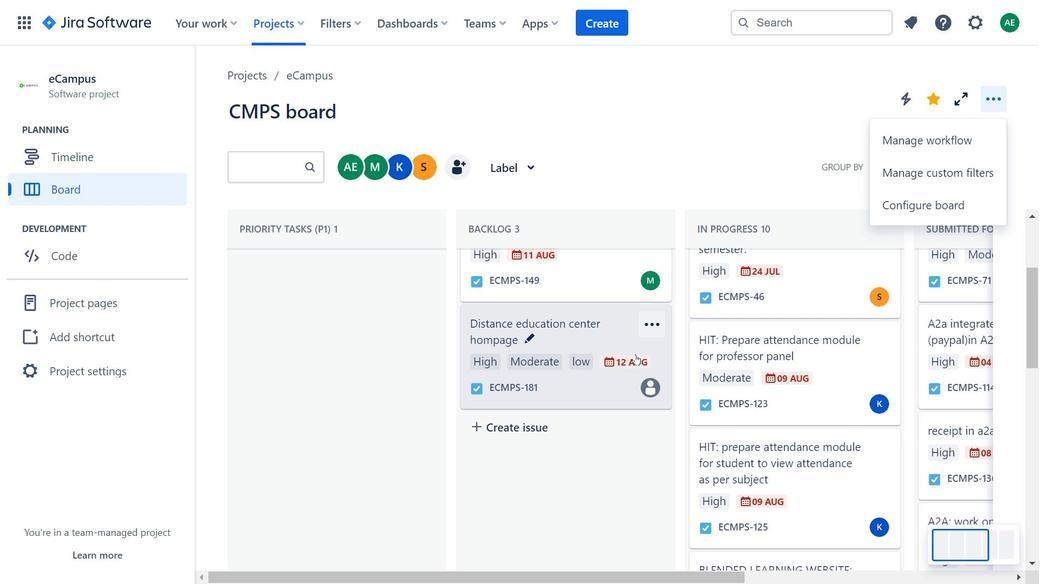 
Action: Mouse scrolled (690, 408) with delta (0, 0)
Screenshot: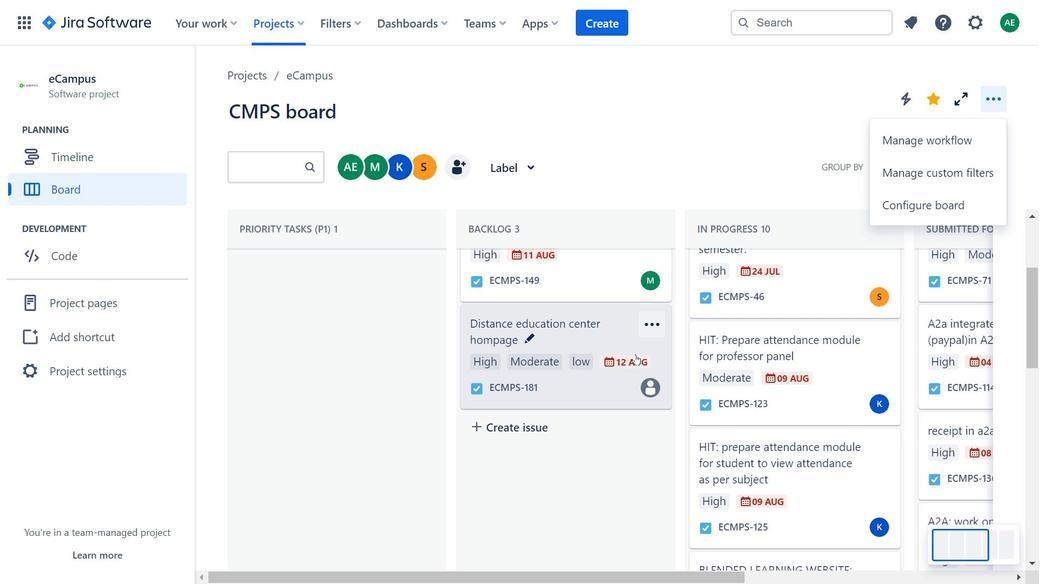 
Action: Mouse moved to (691, 410)
Screenshot: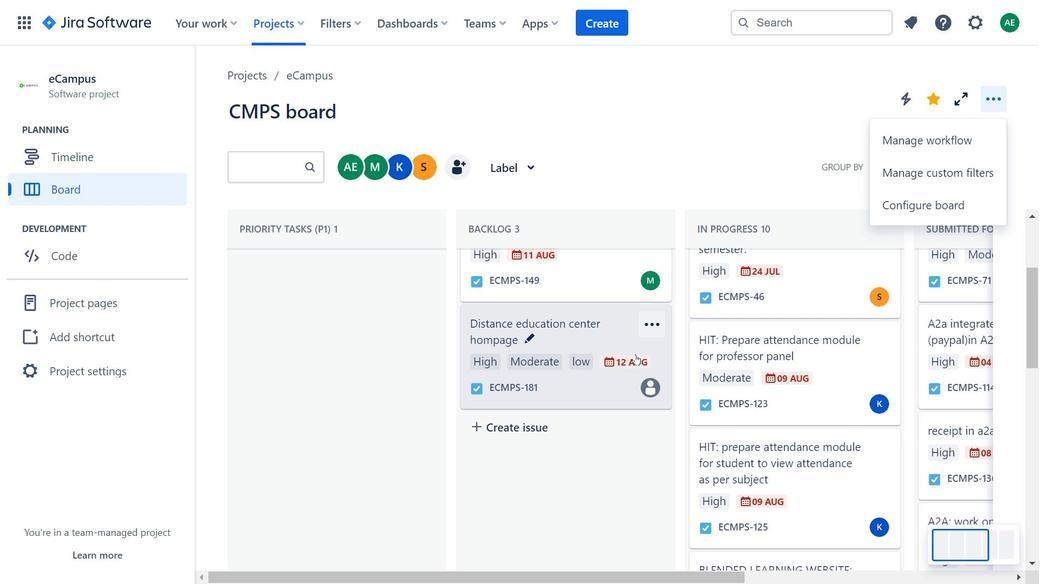 
Action: Mouse scrolled (691, 409) with delta (0, 0)
Screenshot: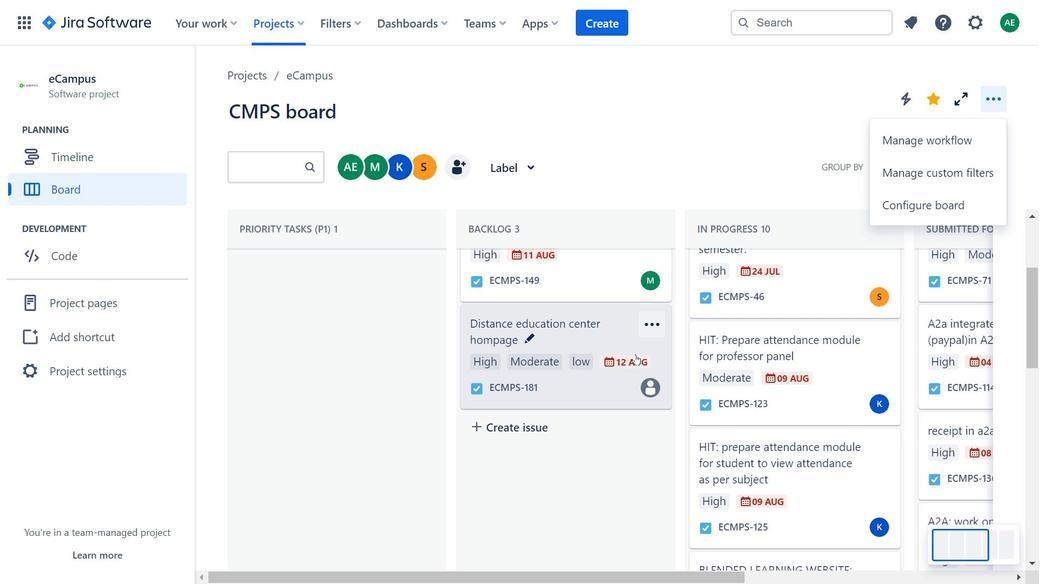 
Action: Mouse moved to (856, 399)
Screenshot: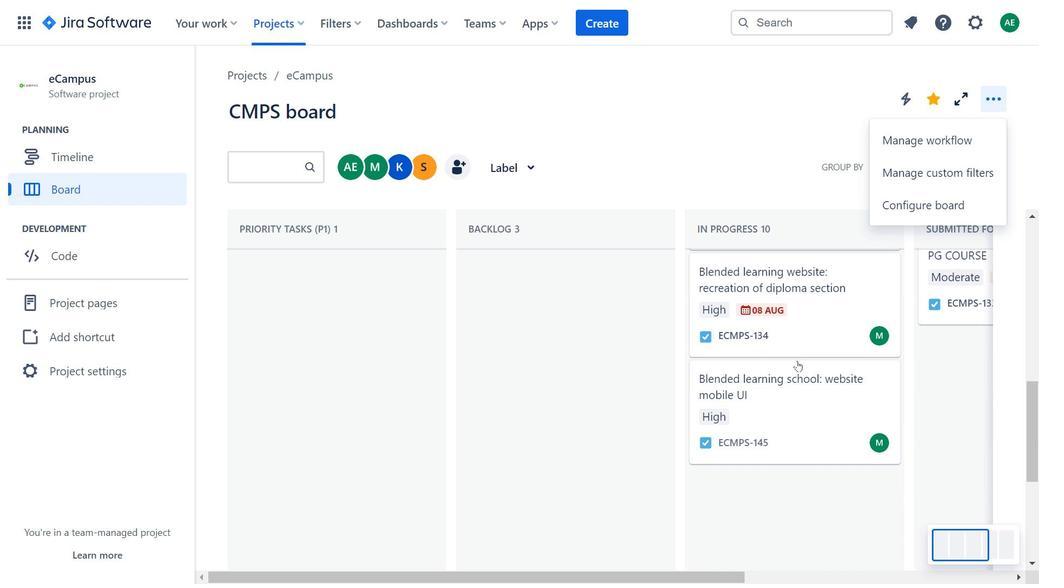 
Action: Mouse scrolled (856, 398) with delta (0, 0)
Screenshot: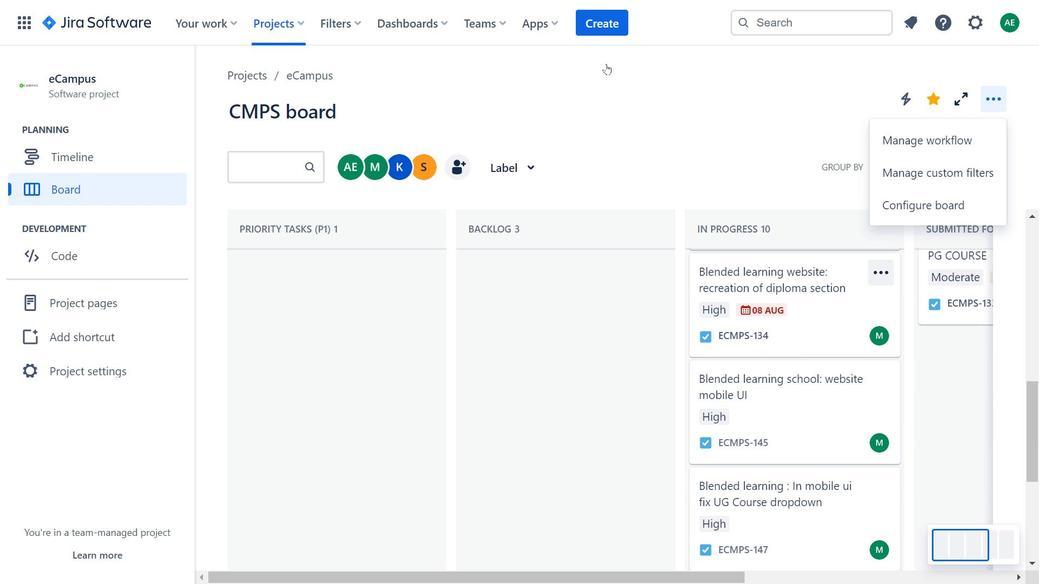 
Action: Mouse scrolled (856, 398) with delta (0, 0)
Screenshot: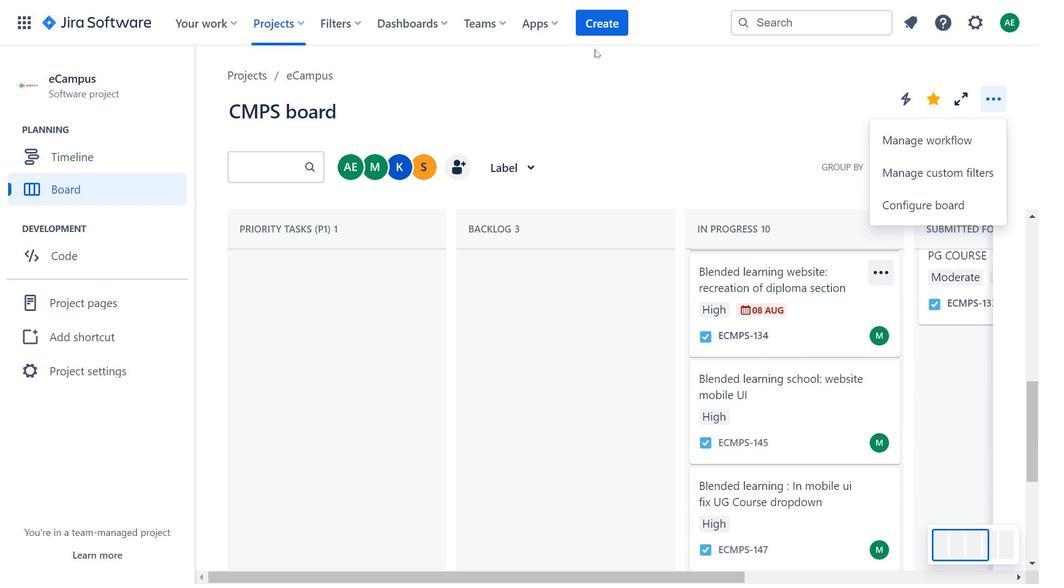 
Action: Mouse scrolled (856, 398) with delta (0, 0)
Screenshot: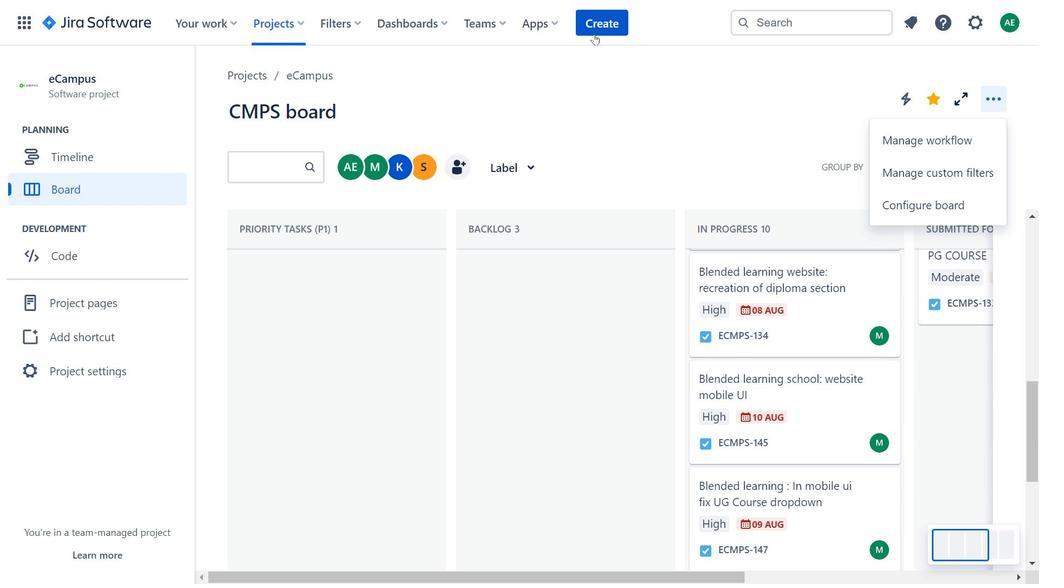 
Action: Mouse moved to (856, 399)
Screenshot: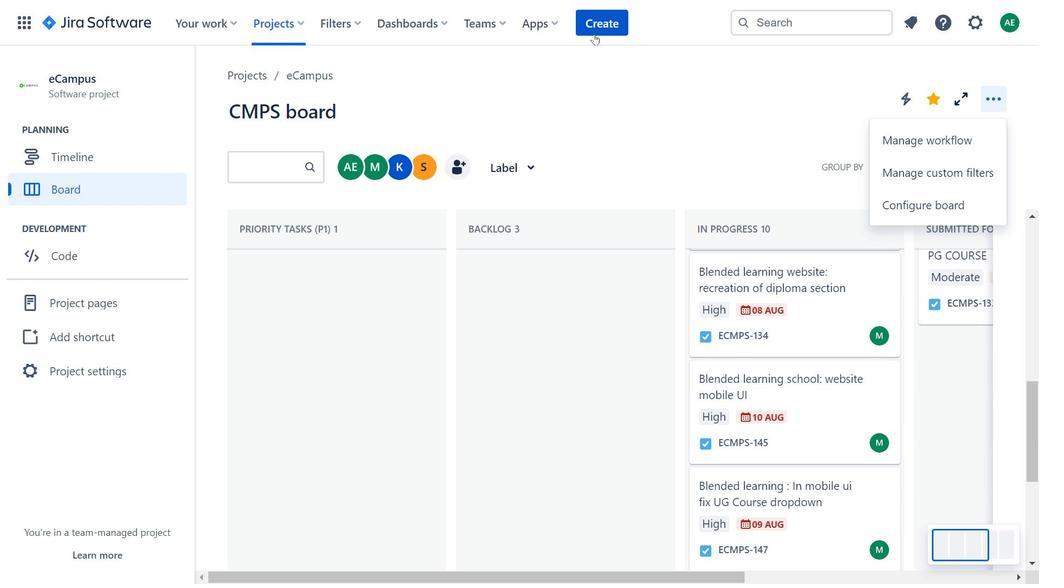 
Action: Mouse scrolled (856, 398) with delta (0, 0)
Screenshot: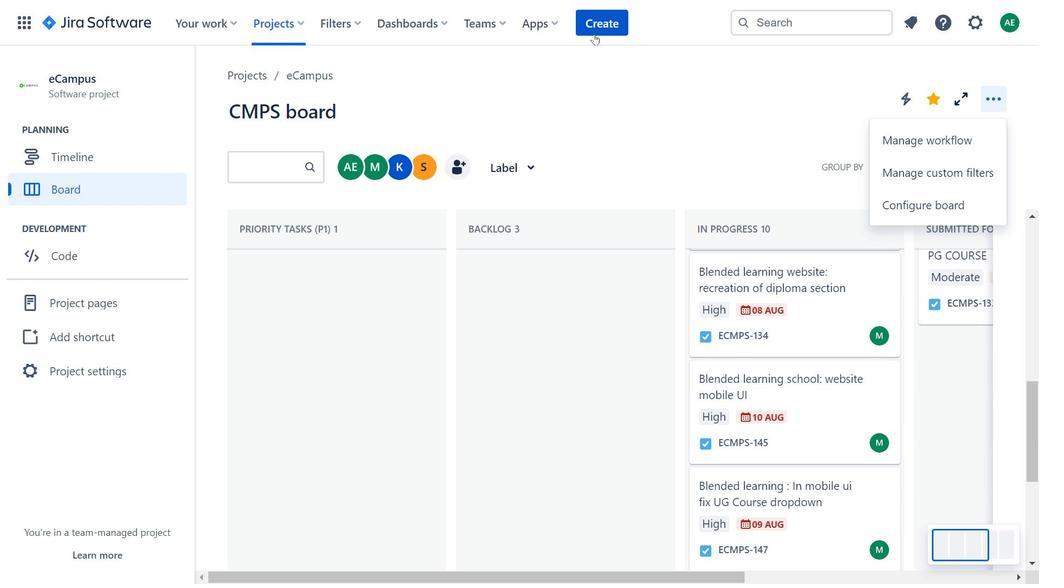 
Action: Mouse moved to (857, 400)
Screenshot: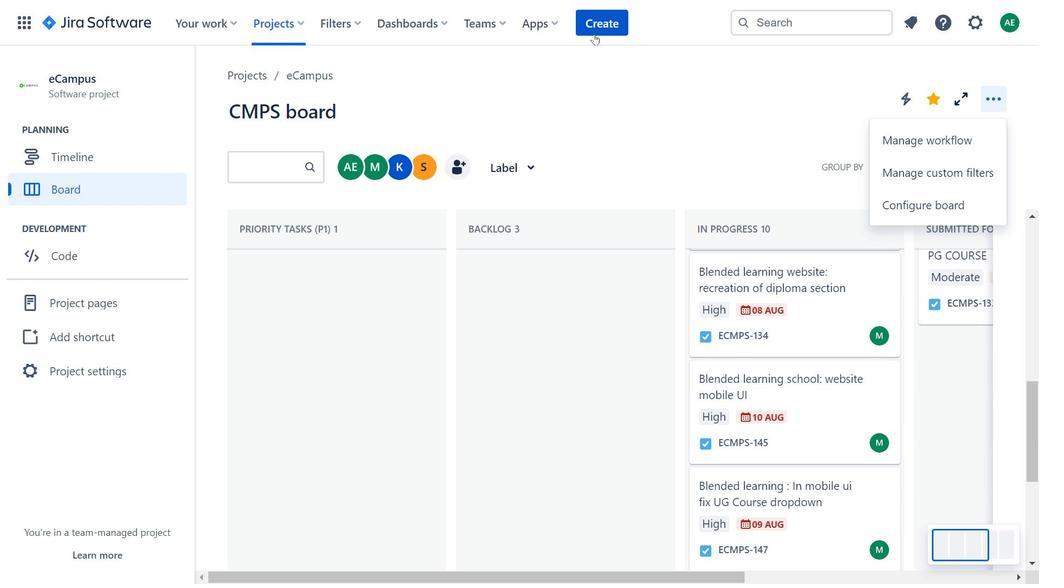 
Action: Mouse scrolled (857, 399) with delta (0, 0)
Screenshot: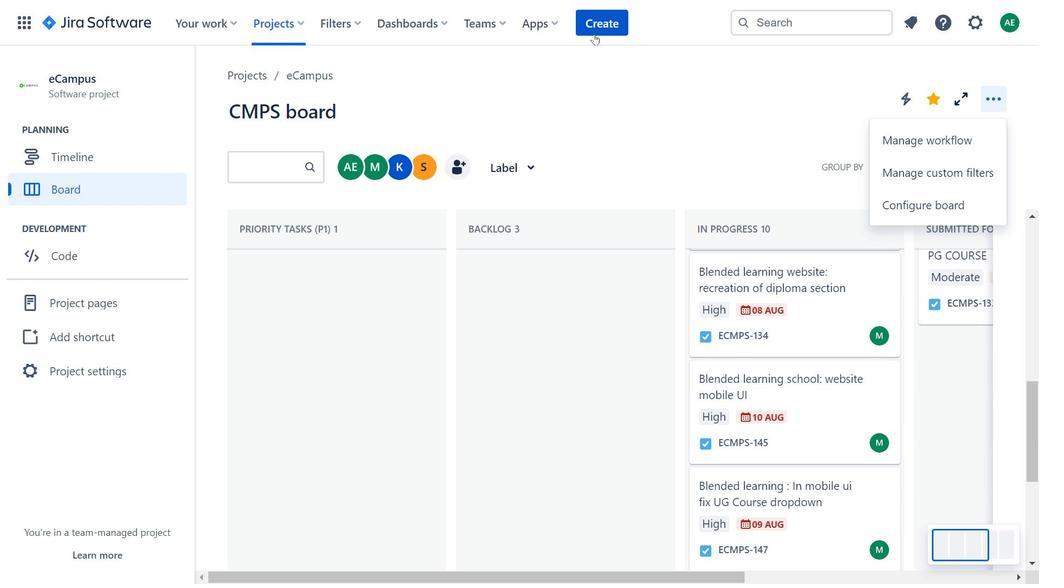
Action: Mouse moved to (650, 89)
Screenshot: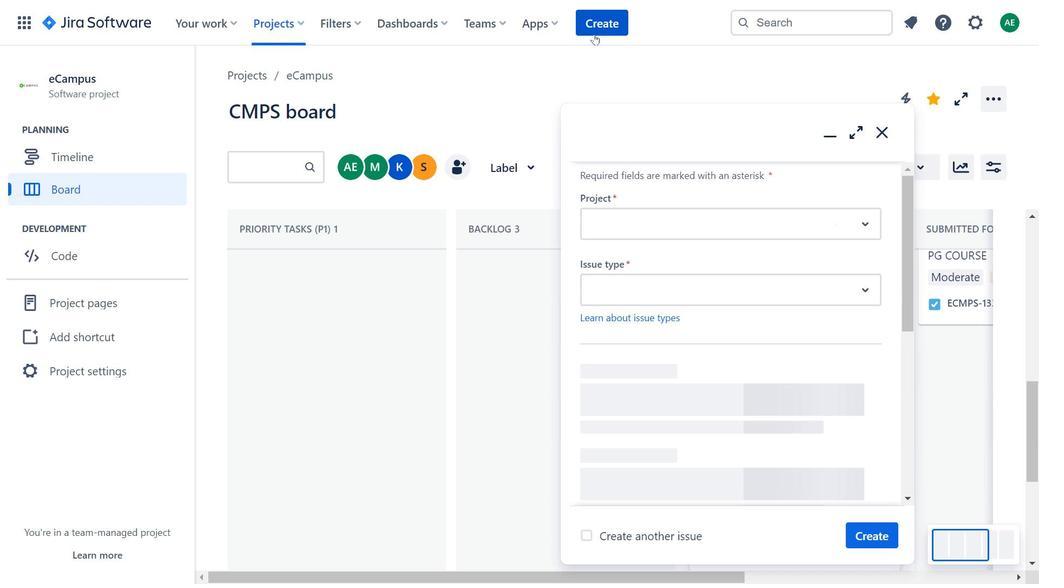 
Action: Mouse pressed left at (650, 89)
Screenshot: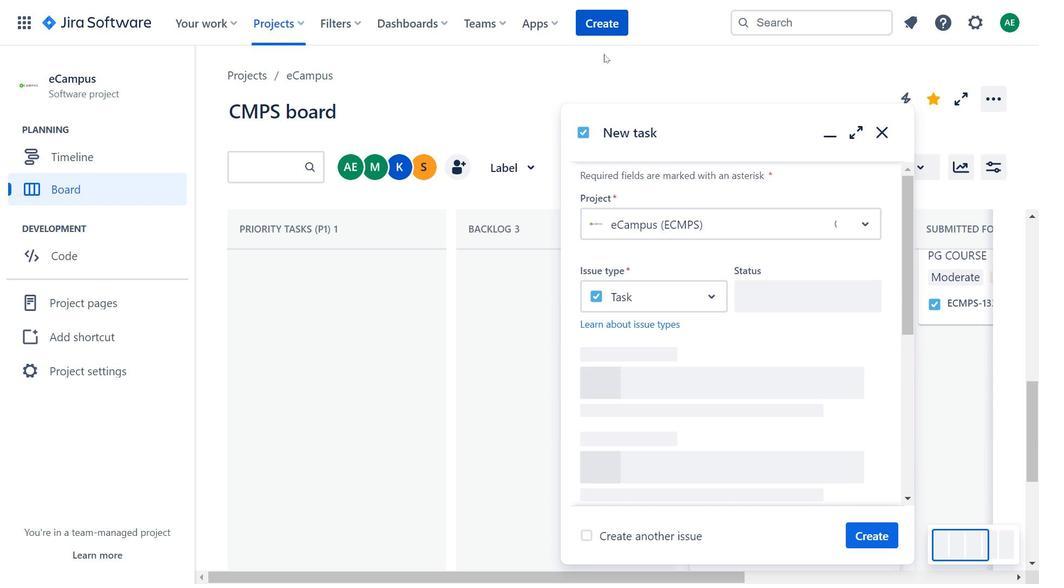 
Action: Mouse moved to (854, 360)
Screenshot: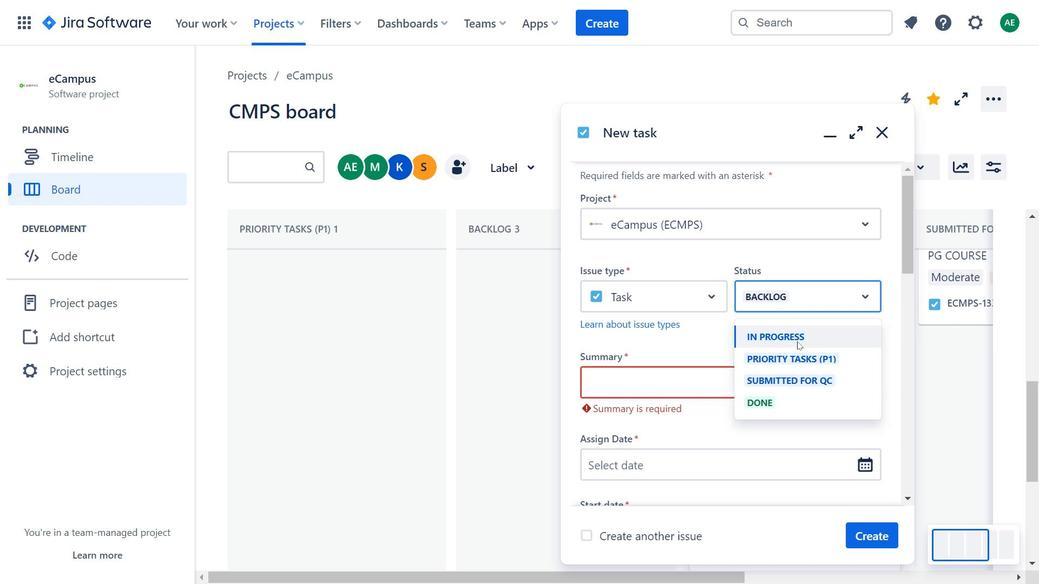 
Action: Mouse pressed left at (854, 360)
Screenshot: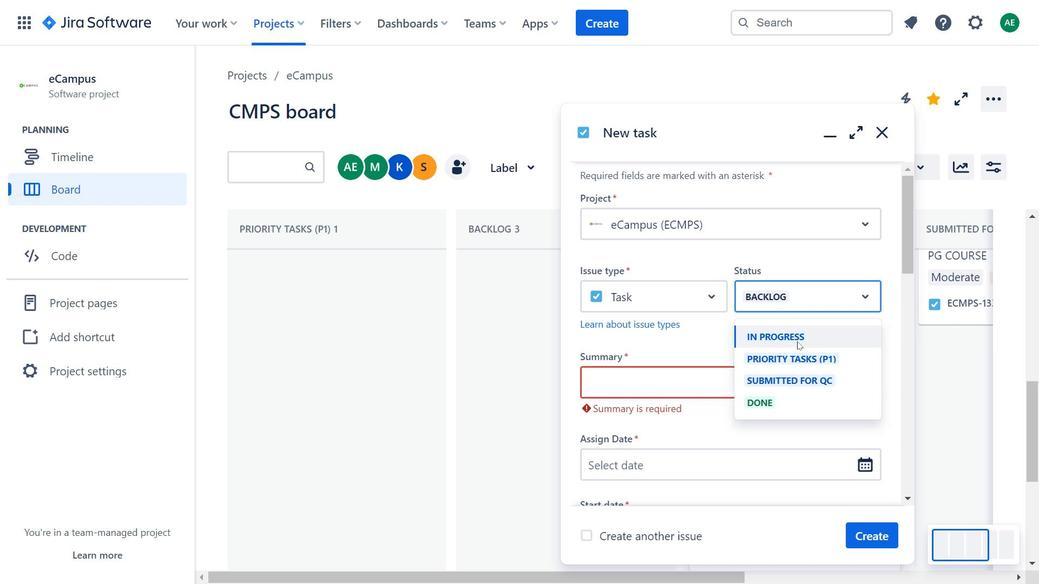 
Action: Mouse moved to (853, 397)
Screenshot: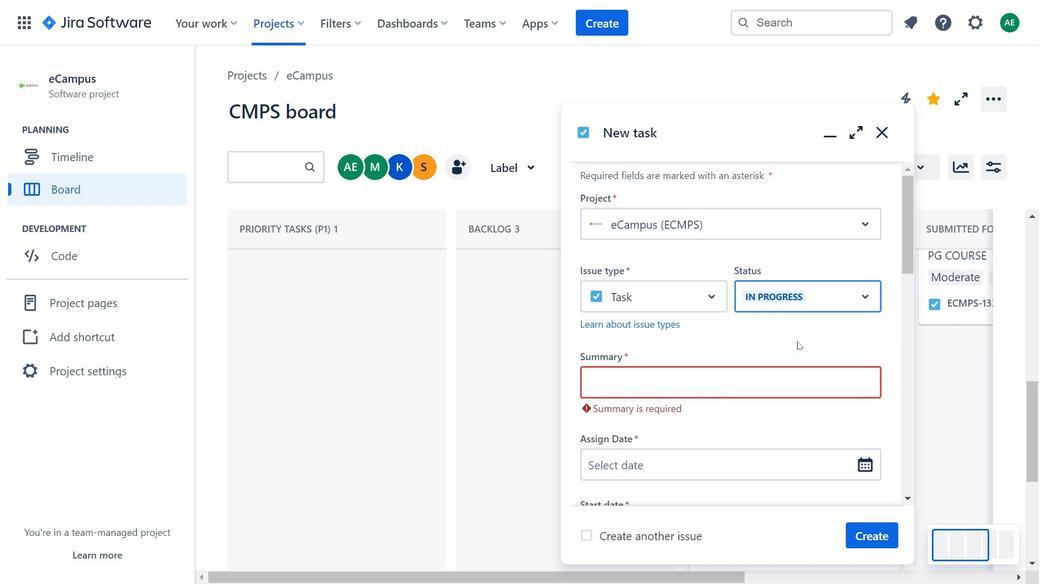 
Action: Mouse pressed left at (853, 397)
Screenshot: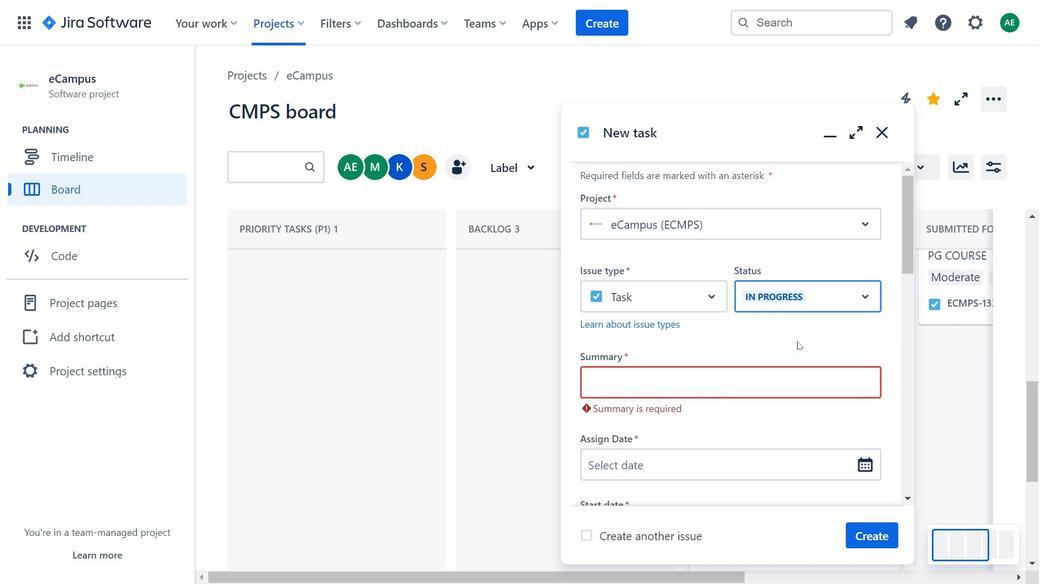 
Action: Mouse moved to (660, 433)
Screenshot: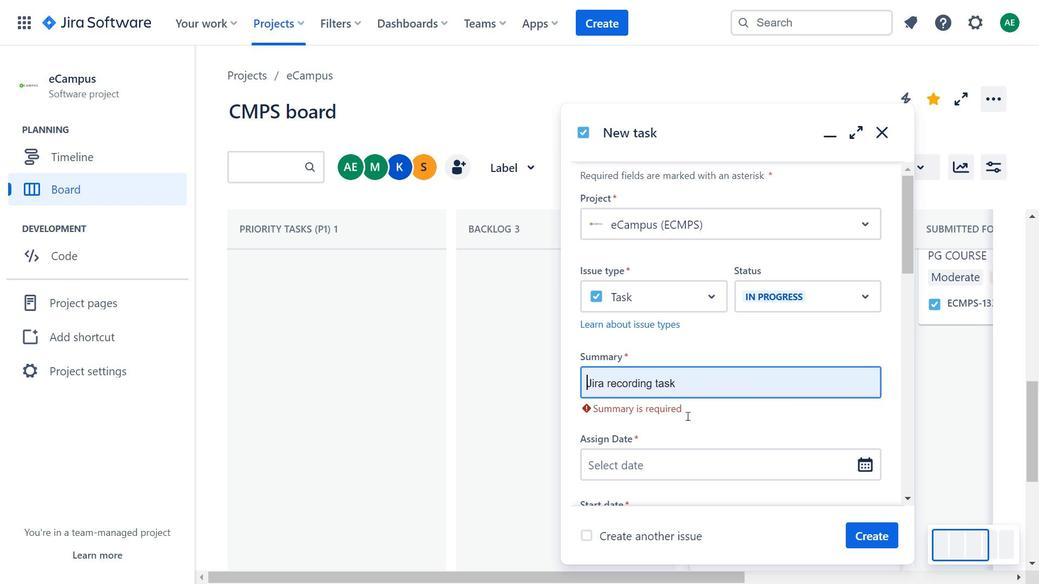 
Action: Mouse pressed left at (660, 433)
Screenshot: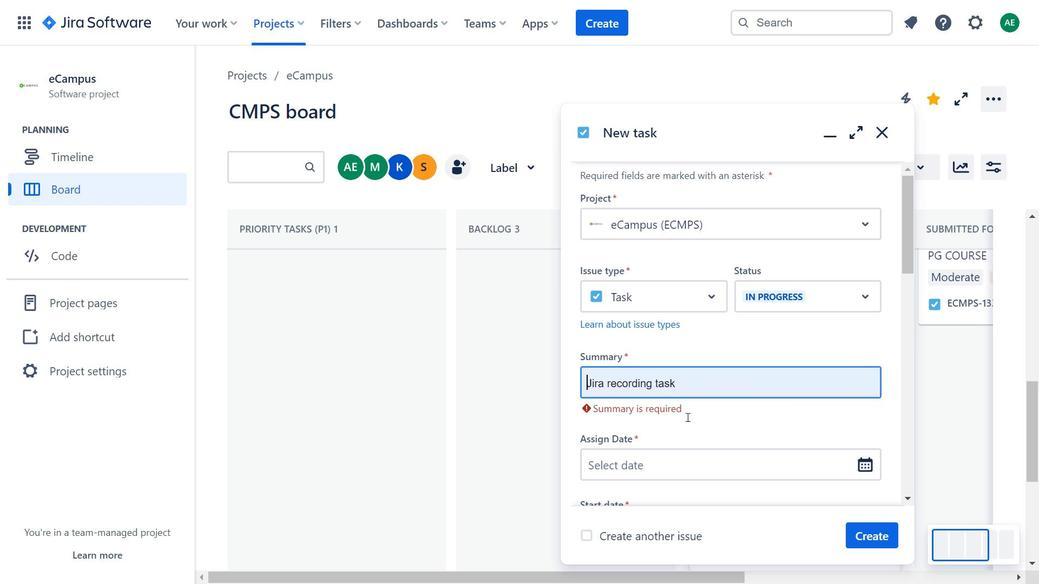 
Action: Mouse moved to (742, 472)
Screenshot: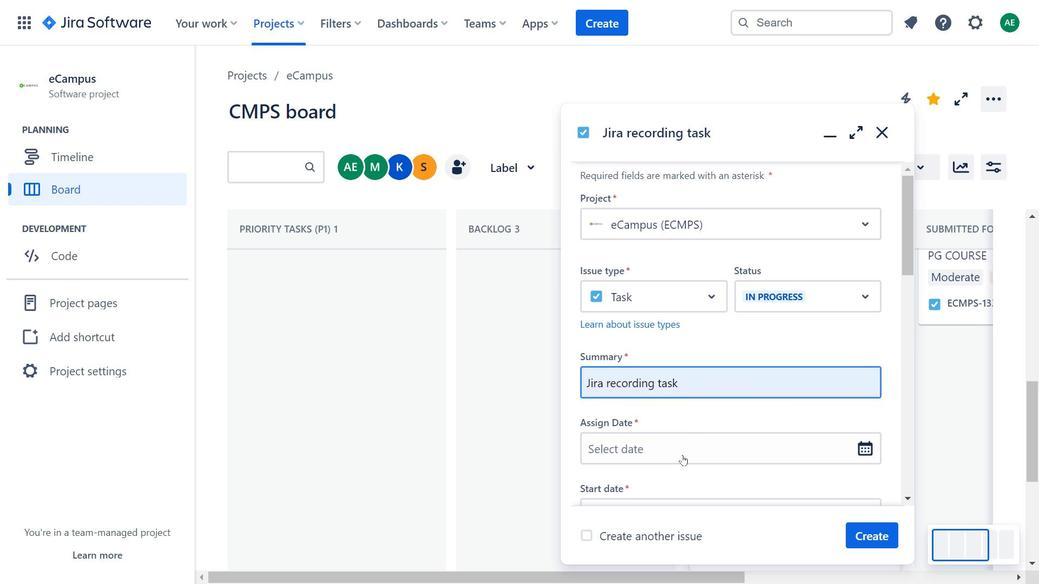 
Action: Mouse pressed left at (742, 472)
Screenshot: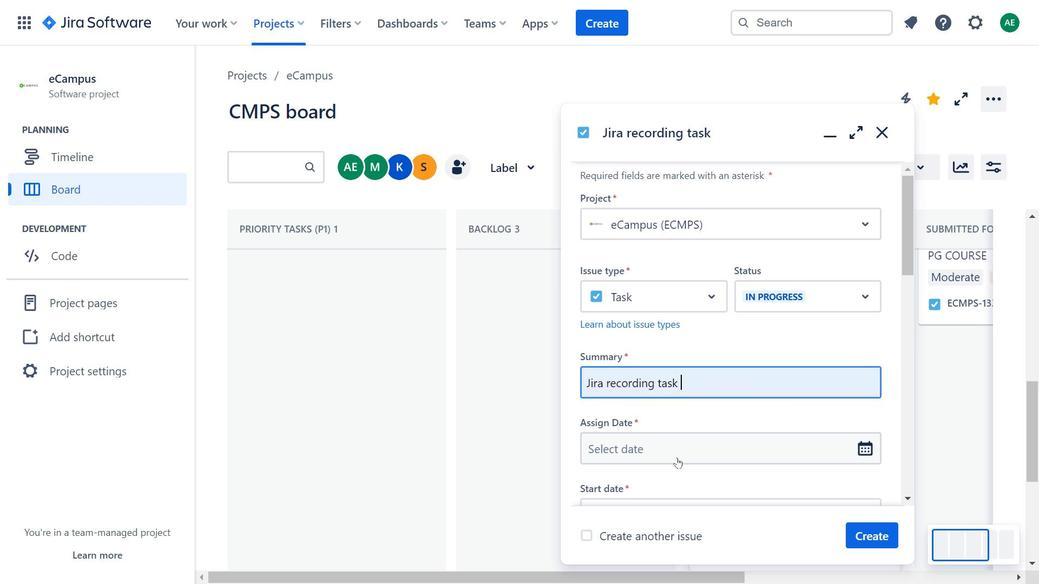 
Action: Mouse moved to (725, 368)
Screenshot: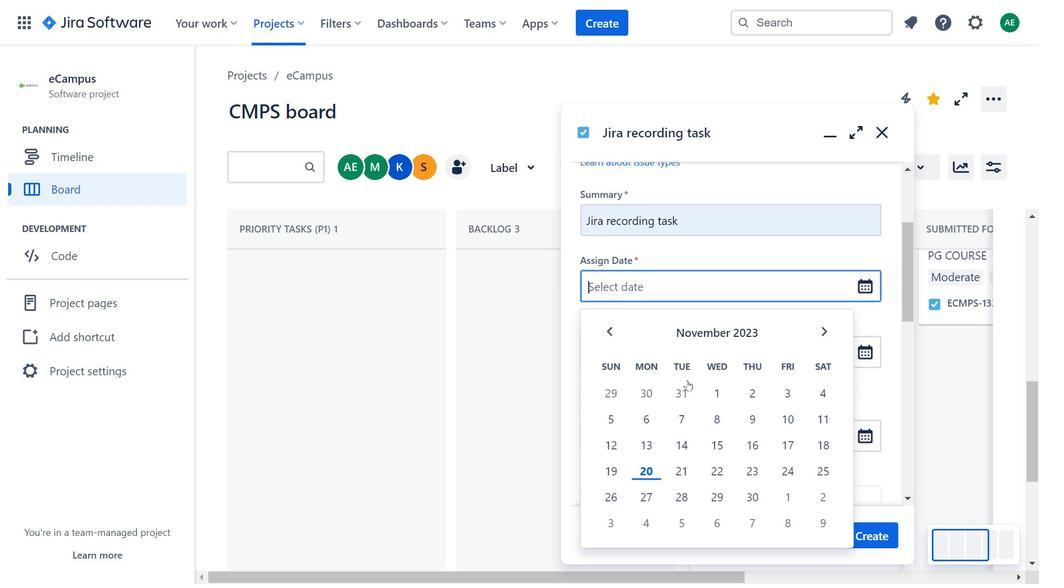 
Action: Mouse scrolled (725, 367) with delta (0, 0)
Screenshot: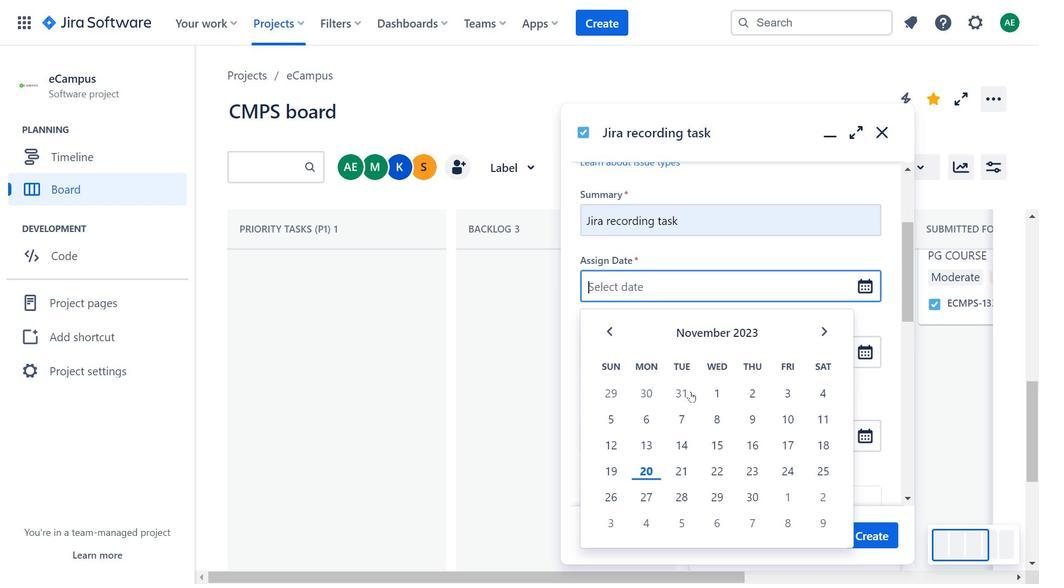 
Action: Mouse scrolled (725, 367) with delta (0, 0)
Screenshot: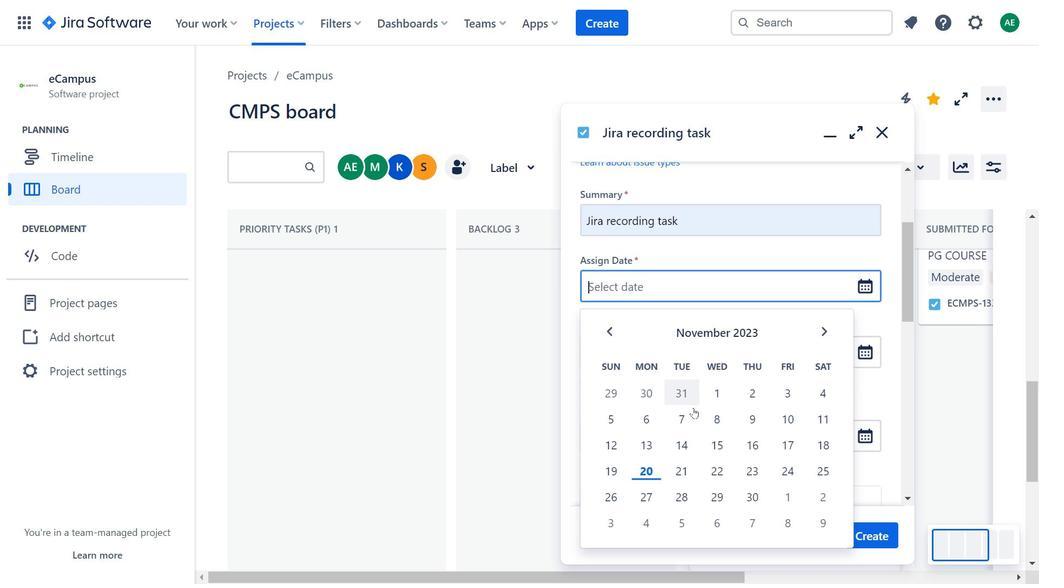 
Action: Mouse moved to (719, 336)
Screenshot: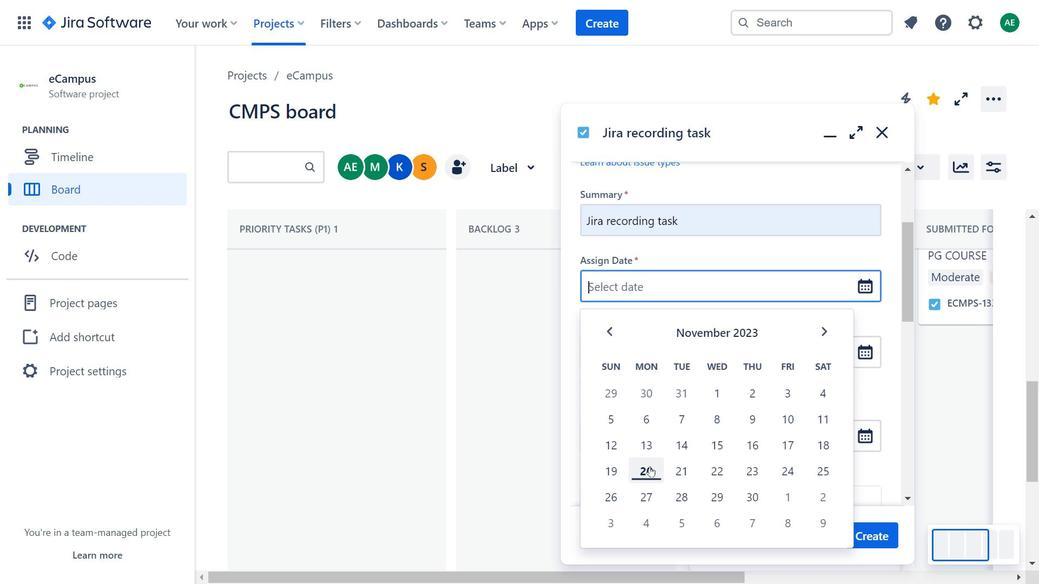 
Action: Mouse pressed left at (719, 336)
Screenshot: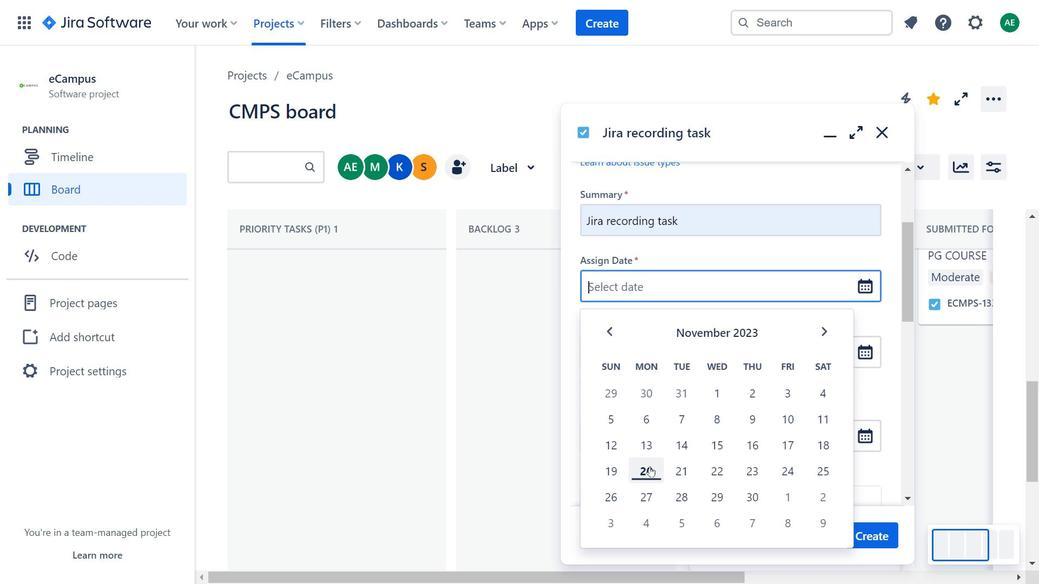 
Action: Mouse moved to (706, 522)
Screenshot: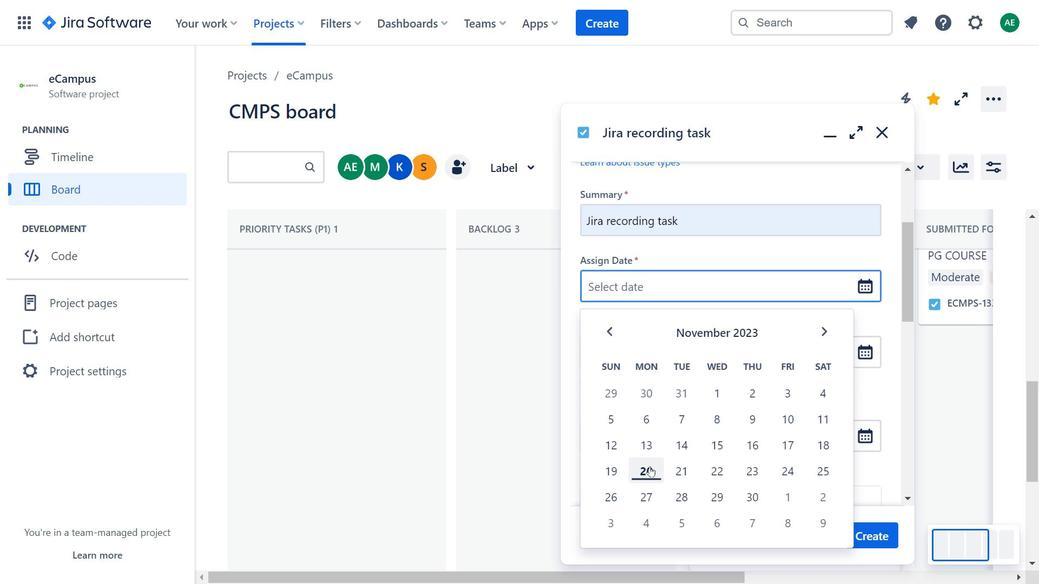 
Action: Mouse pressed left at (706, 522)
Screenshot: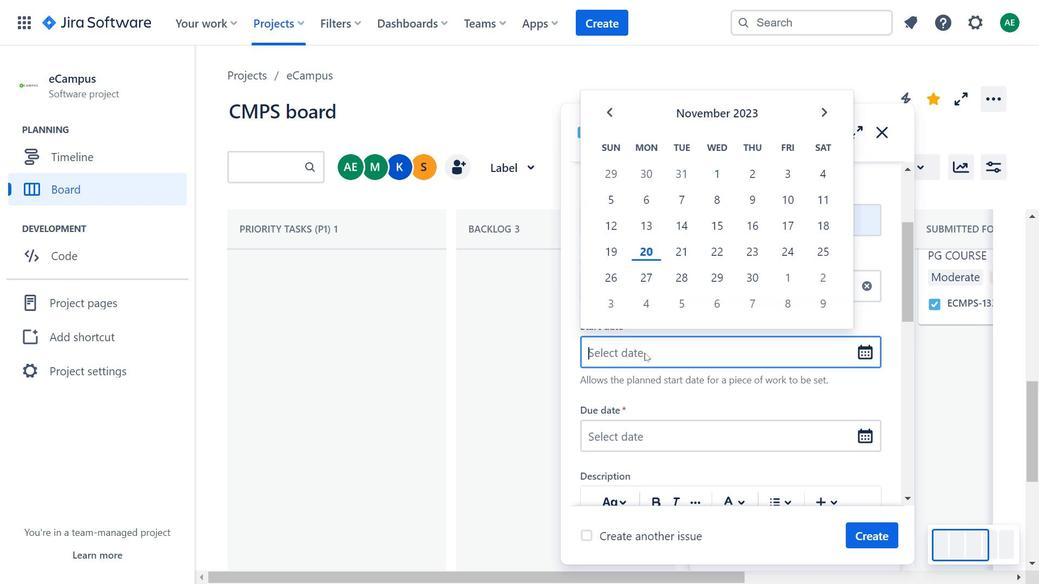 
Action: Mouse moved to (700, 408)
Screenshot: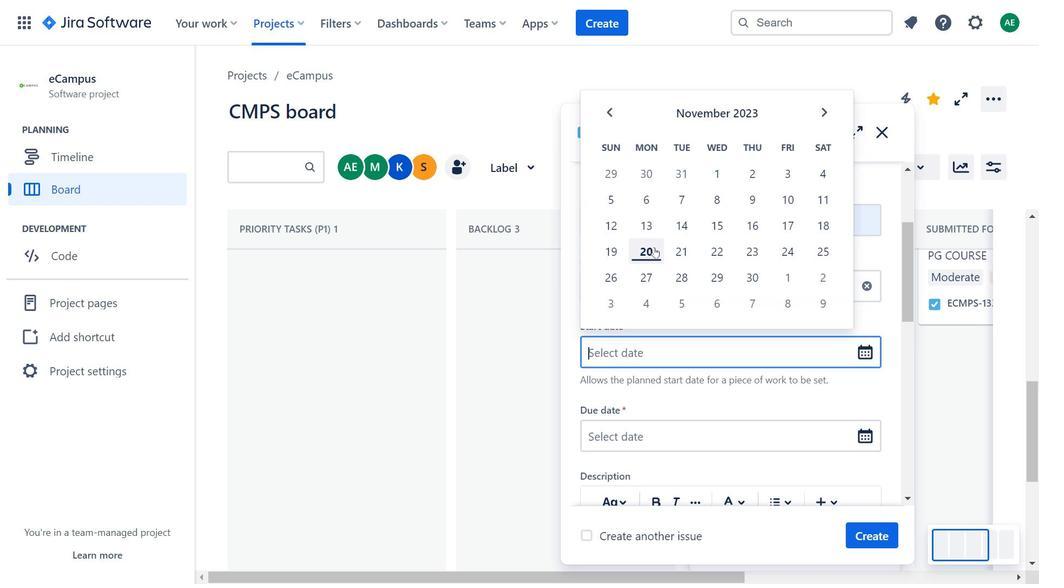 
Action: Mouse pressed left at (700, 408)
Screenshot: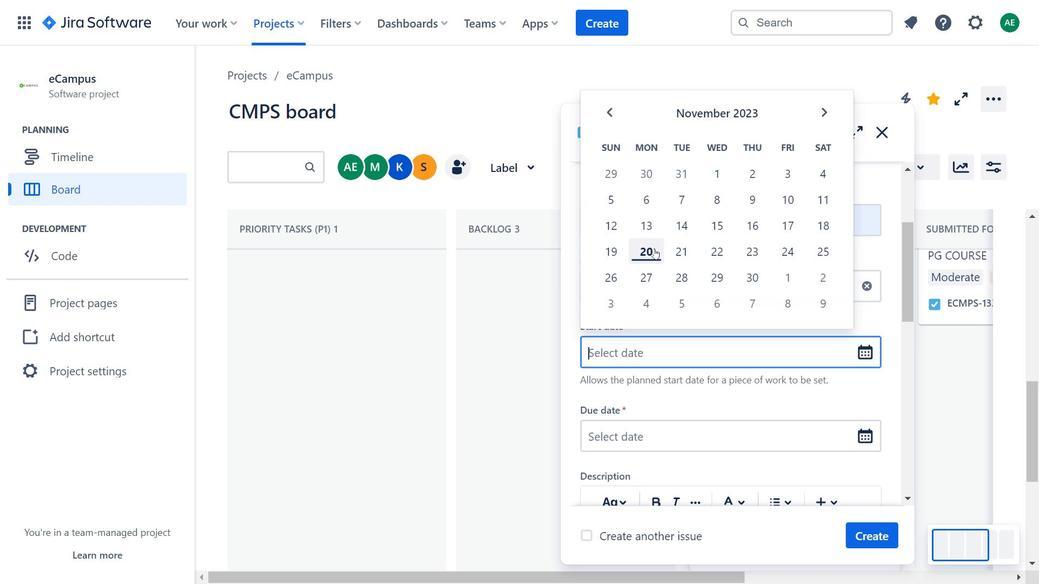
Action: Mouse moved to (712, 304)
Screenshot: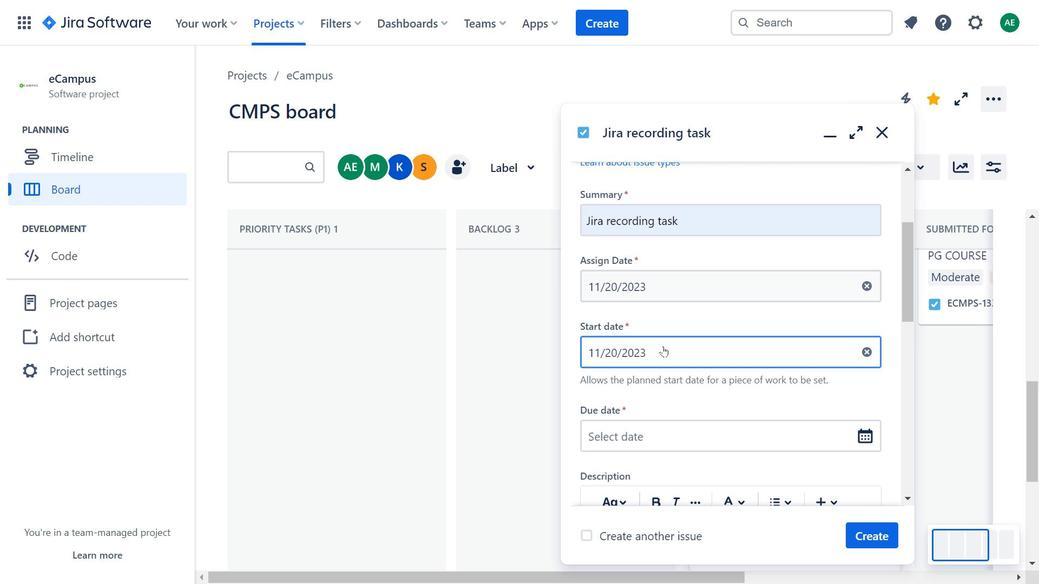 
Action: Mouse pressed left at (712, 304)
Screenshot: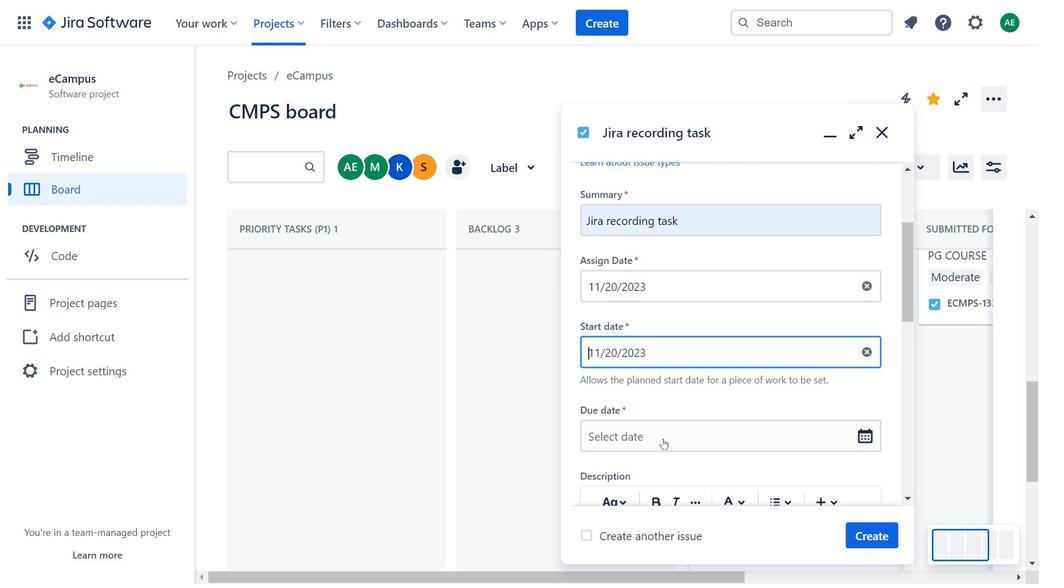 
Action: Mouse moved to (719, 494)
Screenshot: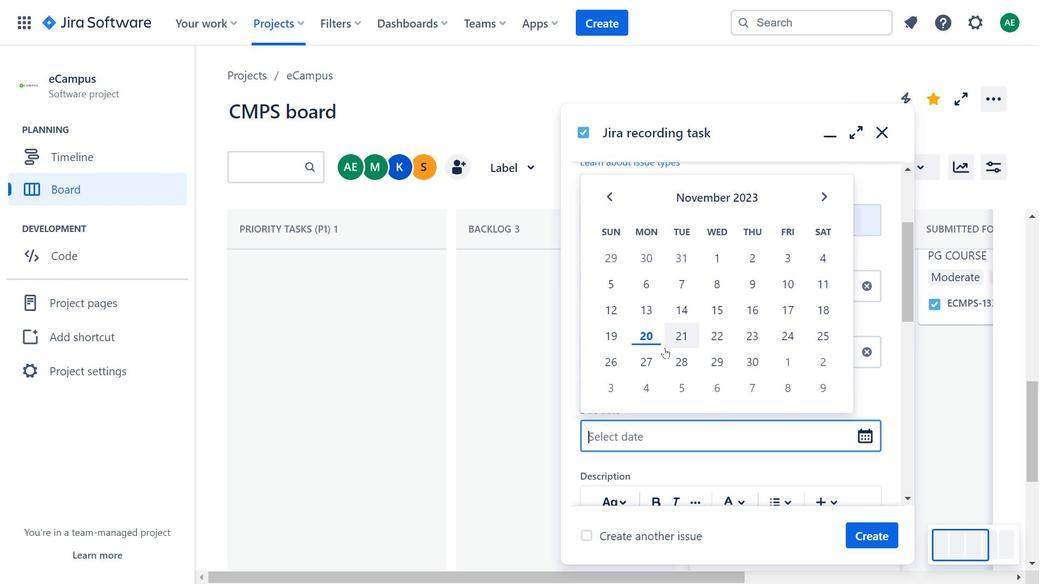 
Action: Mouse pressed left at (719, 494)
Screenshot: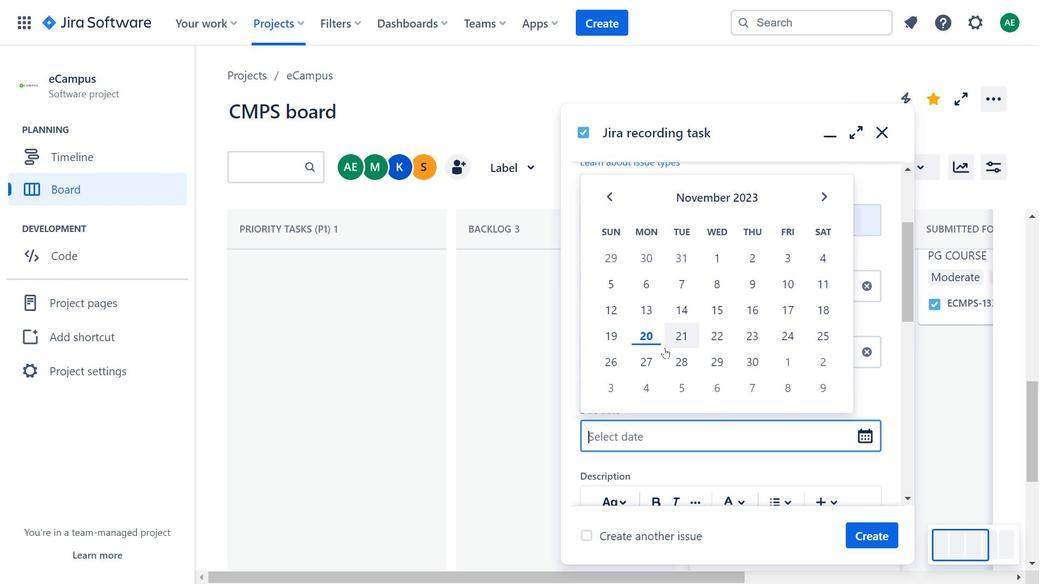 
Action: Mouse moved to (913, 123)
Screenshot: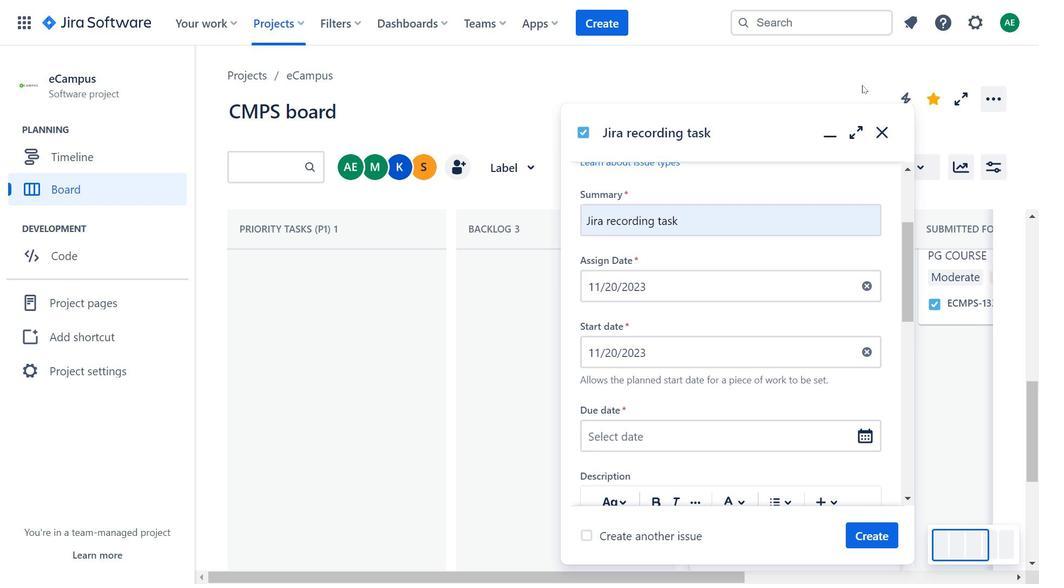 
Action: Mouse pressed left at (913, 123)
Screenshot: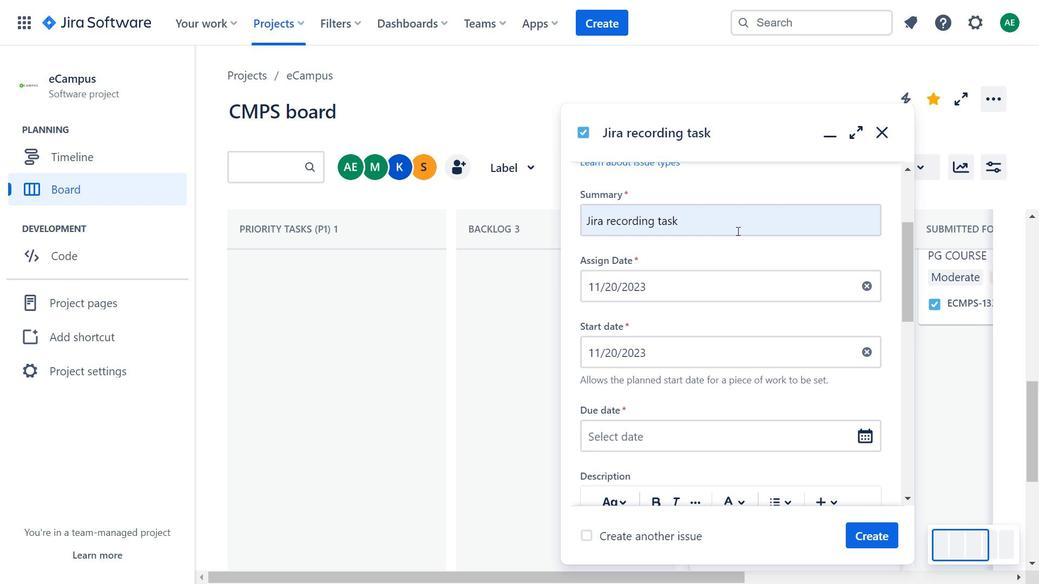 
Action: Mouse moved to (793, 313)
Screenshot: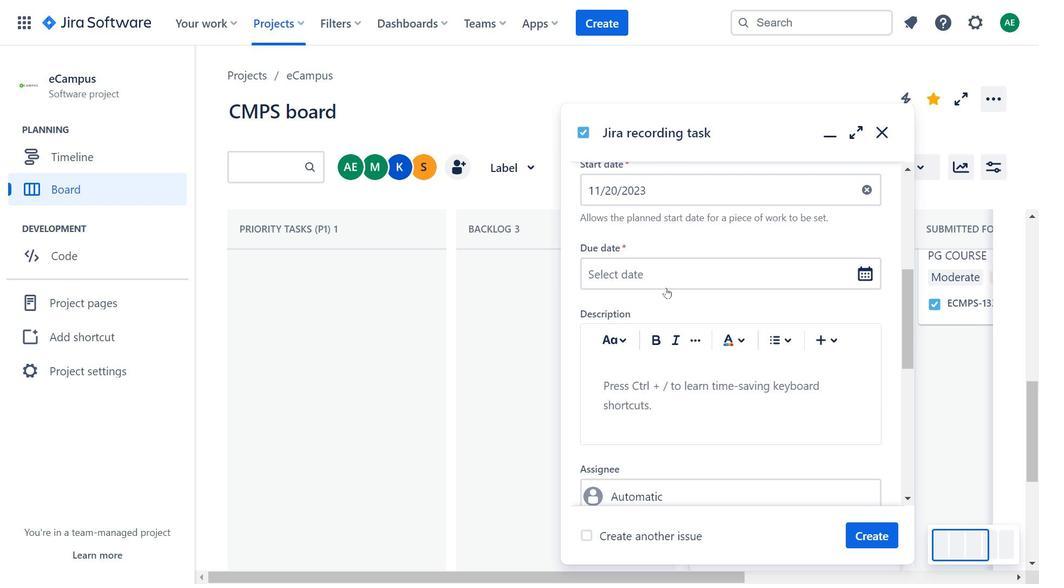 
Action: Mouse scrolled (793, 312) with delta (0, 0)
Screenshot: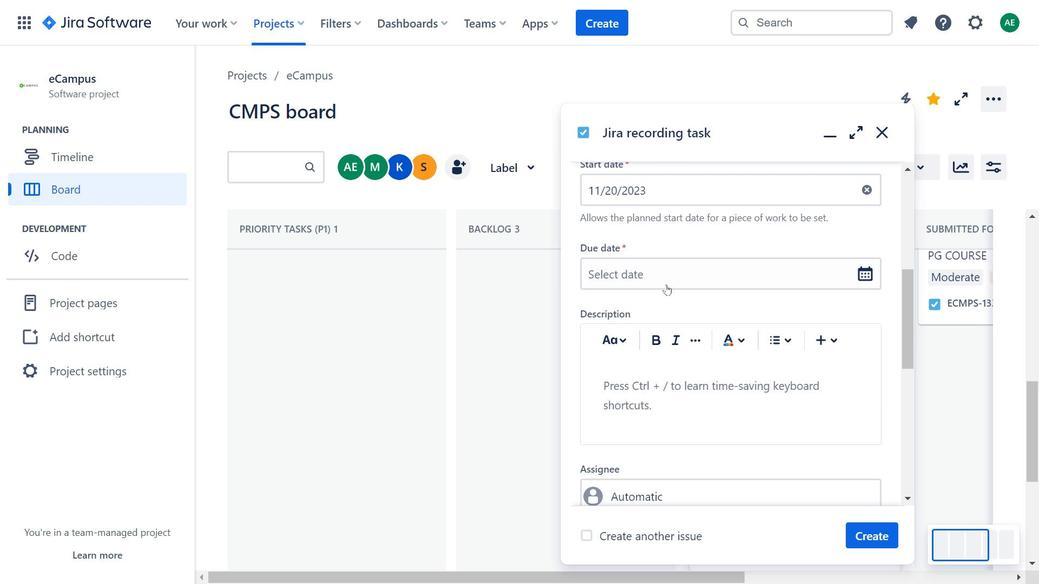 
Action: Mouse moved to (786, 327)
Screenshot: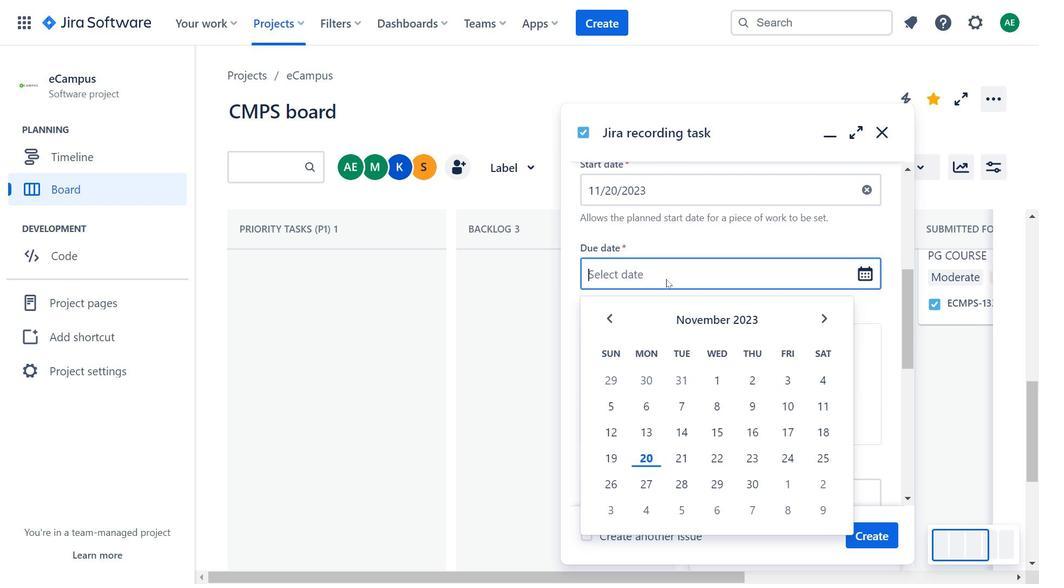 
Action: Mouse scrolled (786, 326) with delta (0, 0)
Screenshot: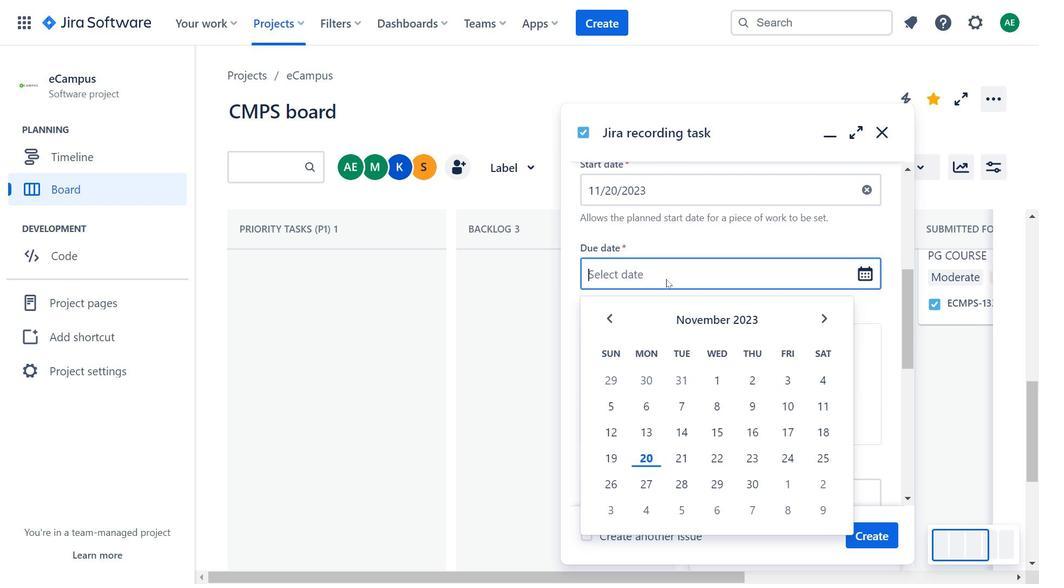 
Action: Mouse moved to (722, 334)
Screenshot: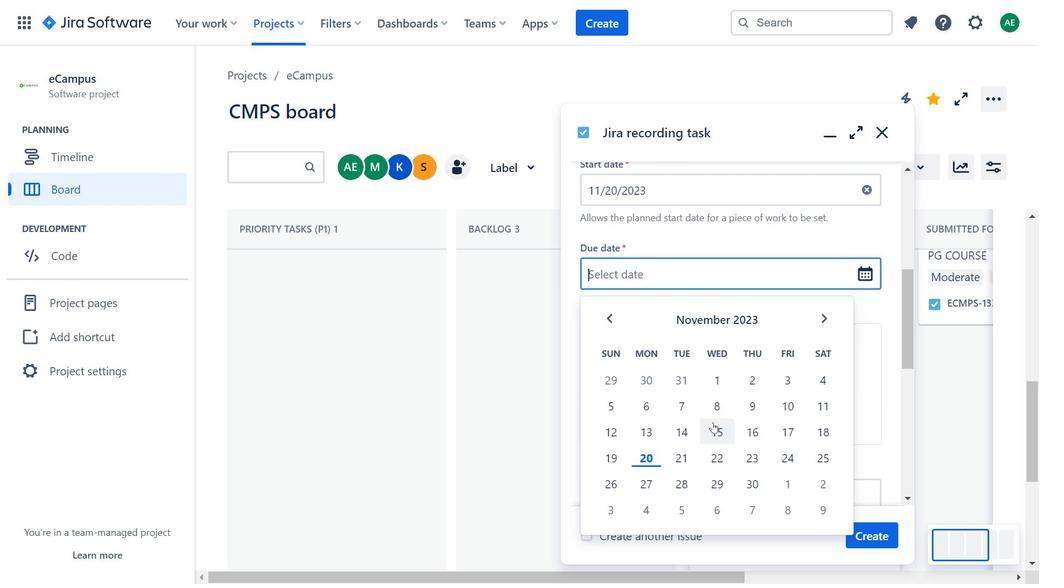 
Action: Mouse pressed left at (722, 334)
Screenshot: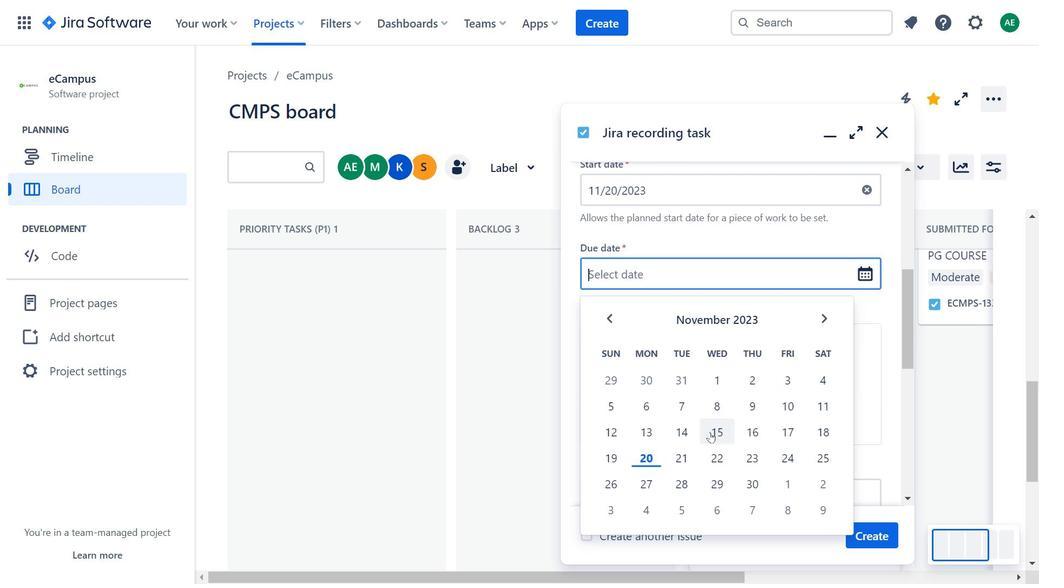 
Action: Mouse moved to (804, 544)
Screenshot: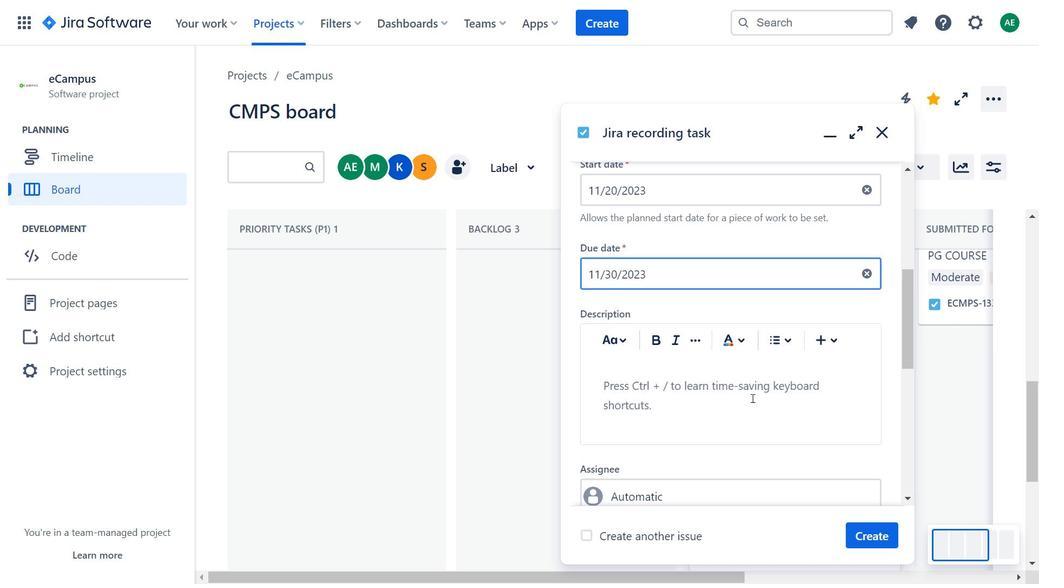 
Action: Mouse pressed left at (804, 544)
Screenshot: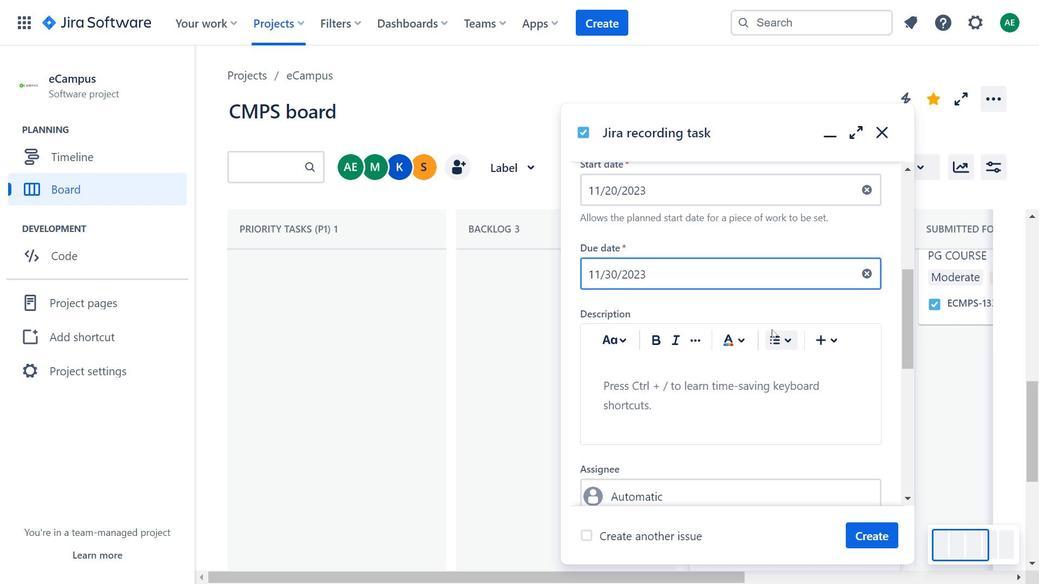 
Action: Mouse moved to (726, 345)
Screenshot: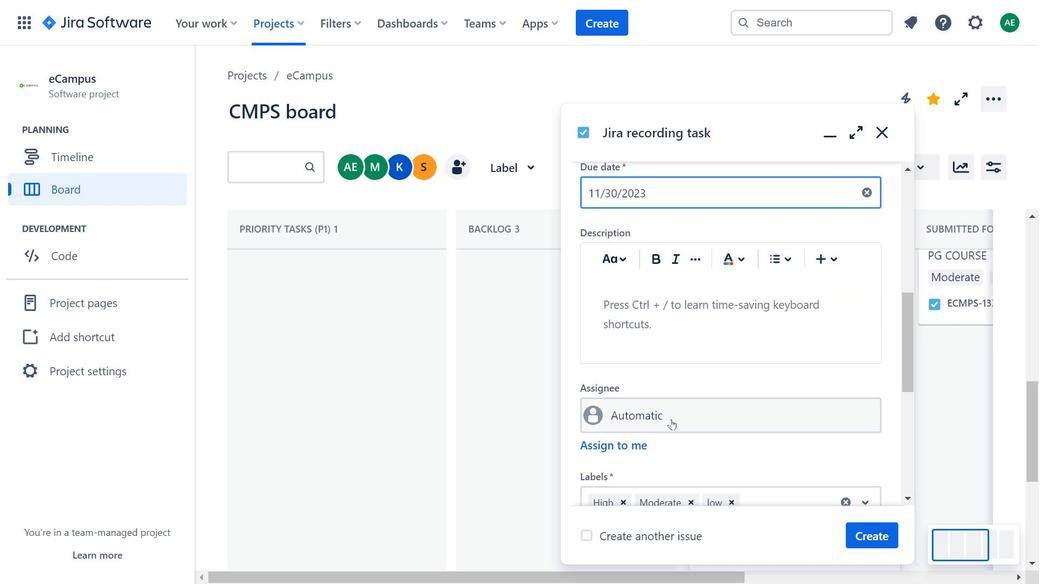 
Action: Mouse scrolled (726, 345) with delta (0, 0)
Screenshot: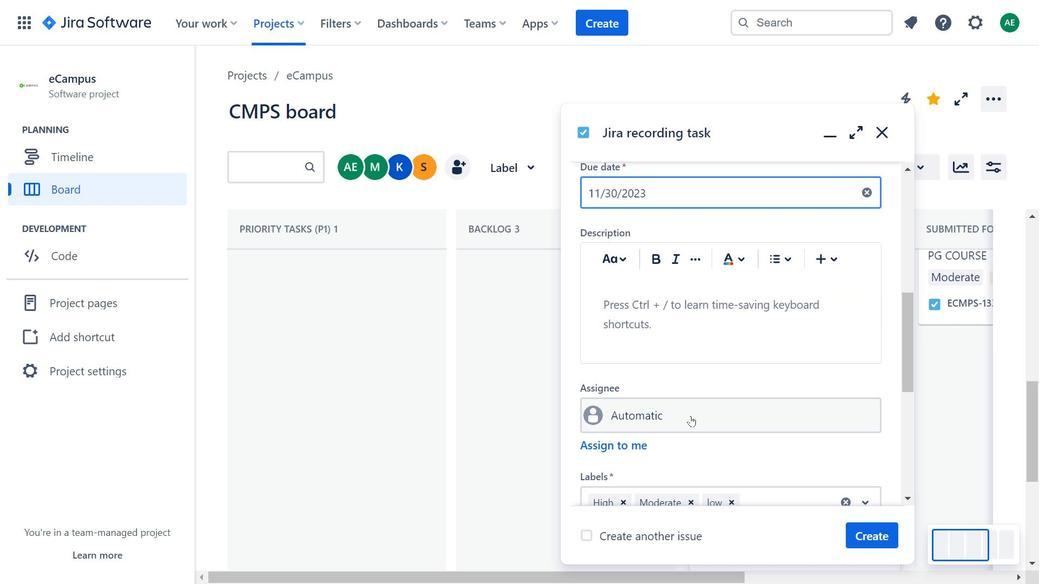 
Action: Mouse moved to (686, 506)
Screenshot: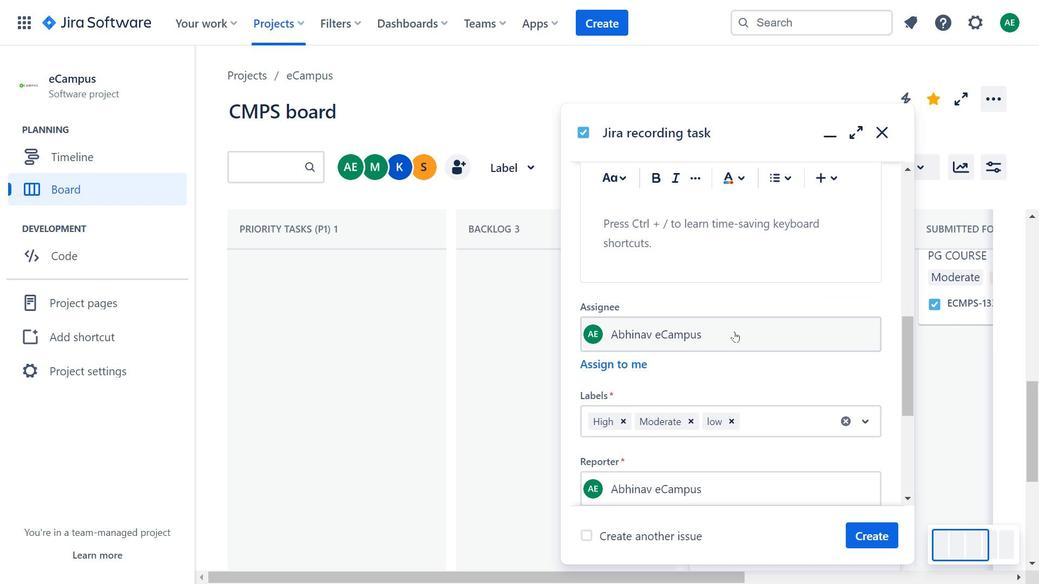 
Action: Mouse pressed left at (686, 506)
Screenshot: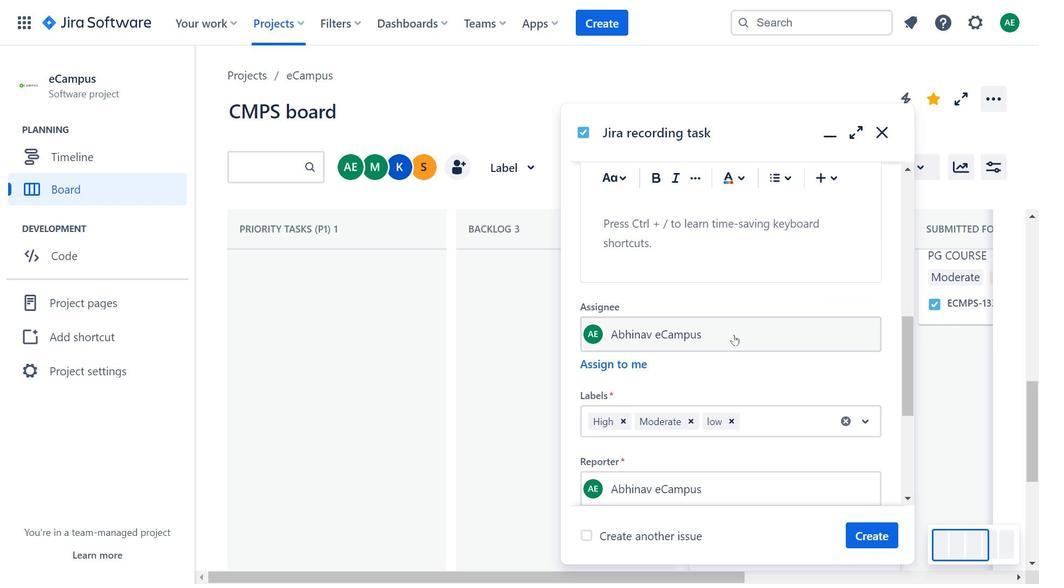 
Action: Mouse moved to (787, 375)
Screenshot: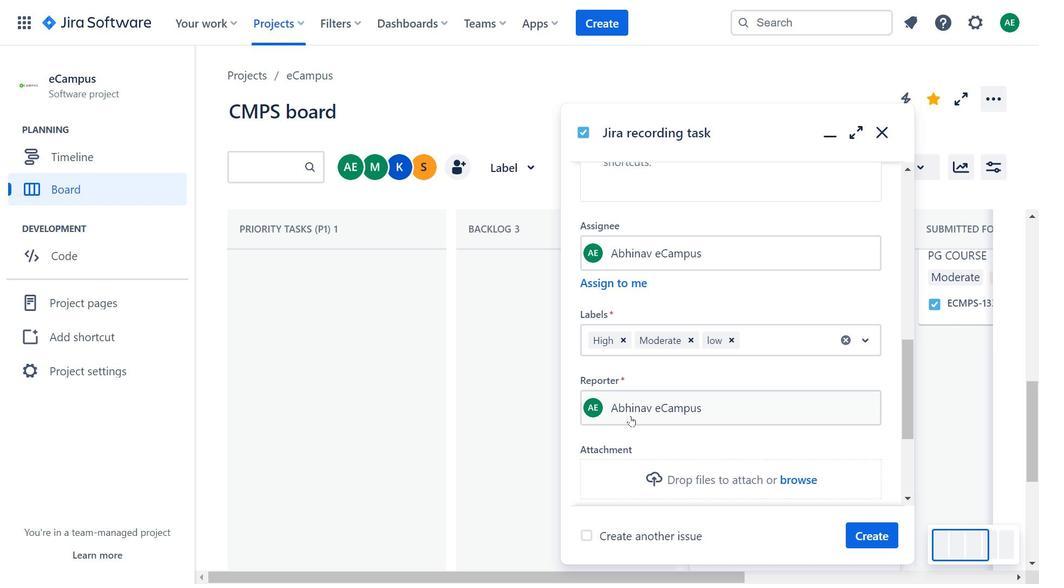 
Action: Mouse scrolled (787, 375) with delta (0, 0)
Screenshot: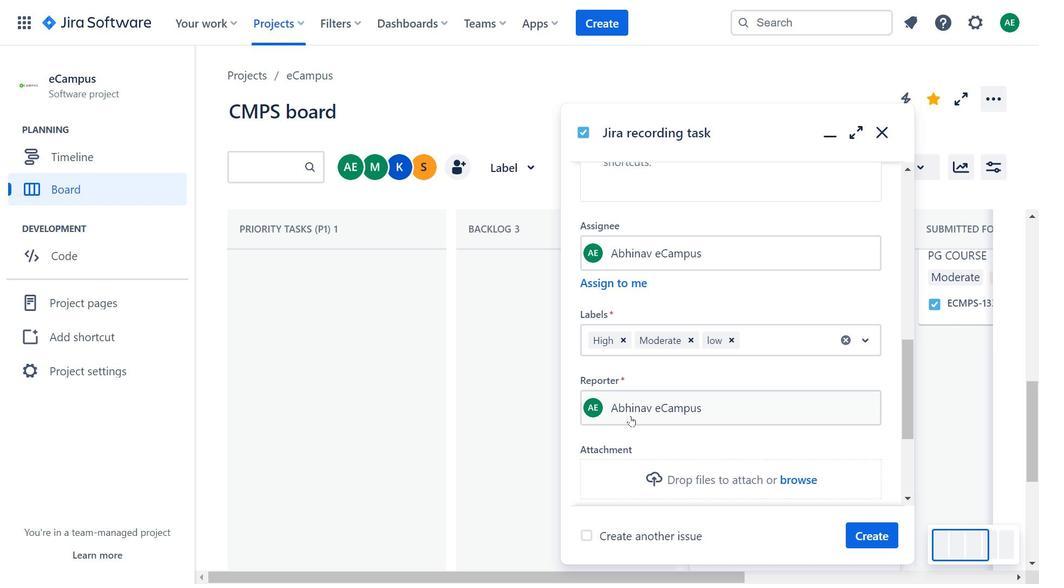 
Action: Mouse moved to (789, 393)
Screenshot: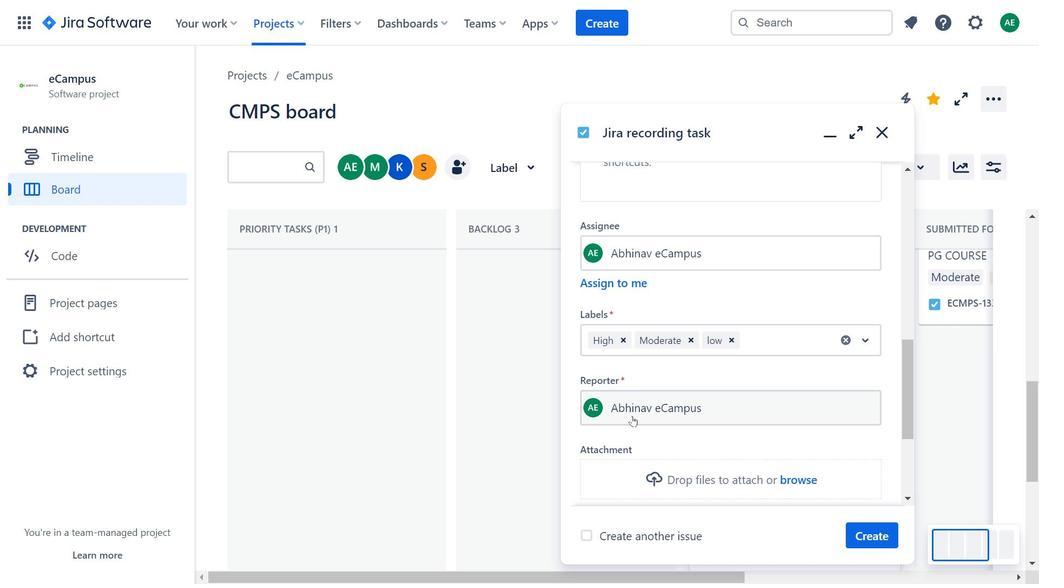 
Action: Mouse scrolled (789, 392) with delta (0, 0)
Screenshot: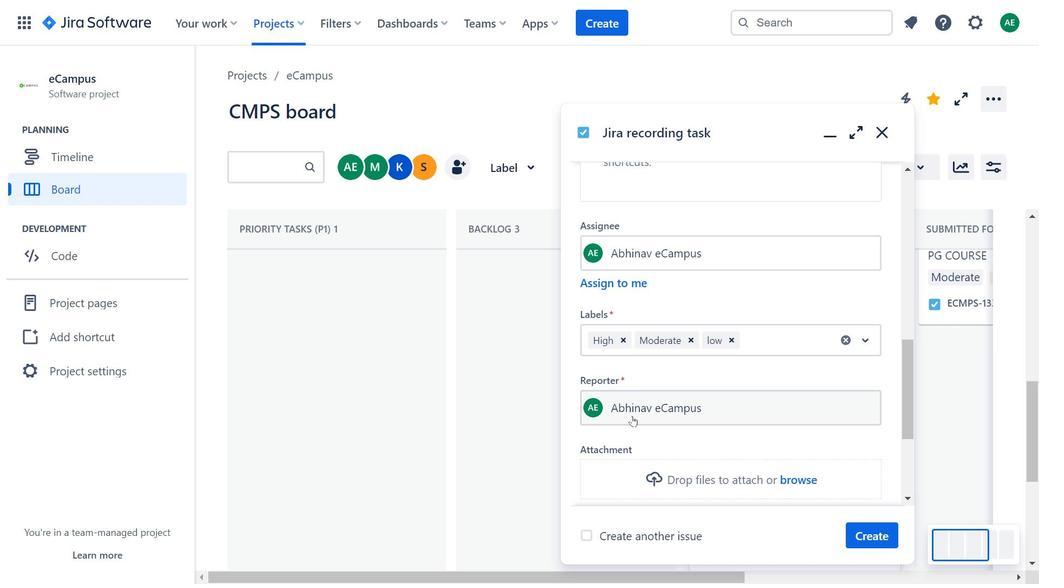 
Action: Mouse moved to (688, 472)
Screenshot: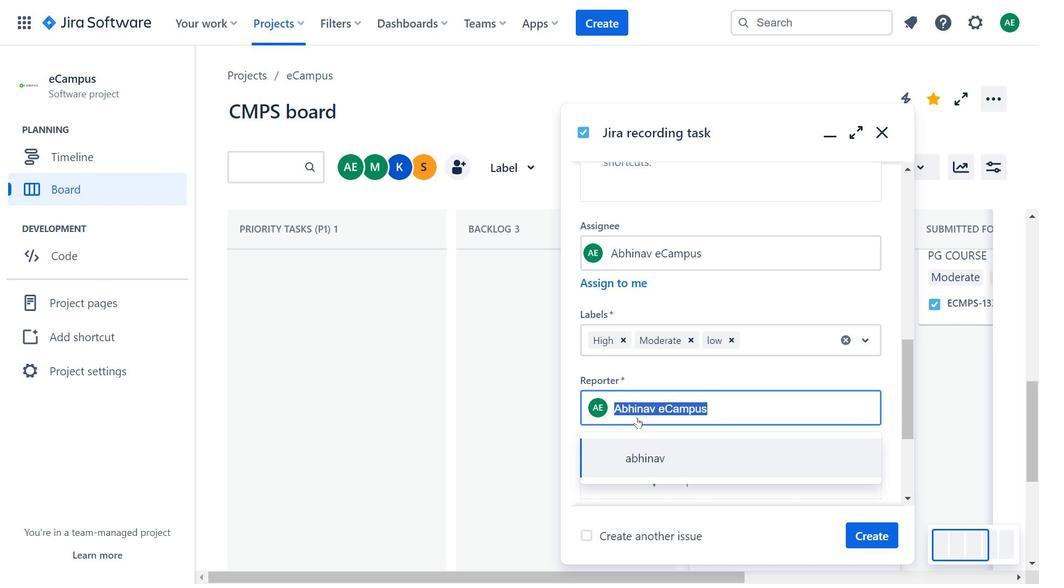
Action: Mouse pressed left at (688, 472)
Screenshot: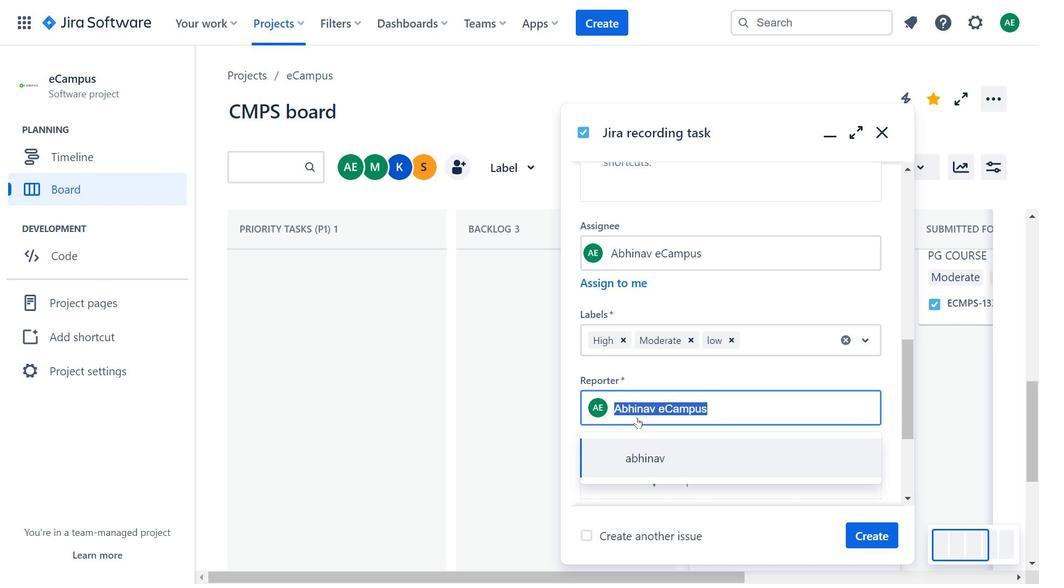 
Action: Mouse moved to (693, 473)
Screenshot: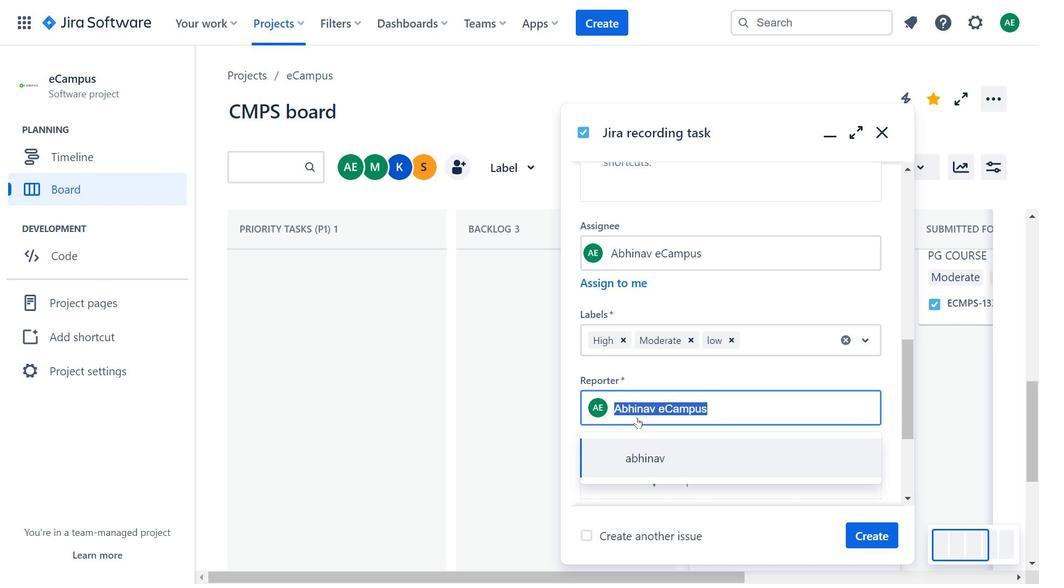 
Action: Key pressed an
Screenshot: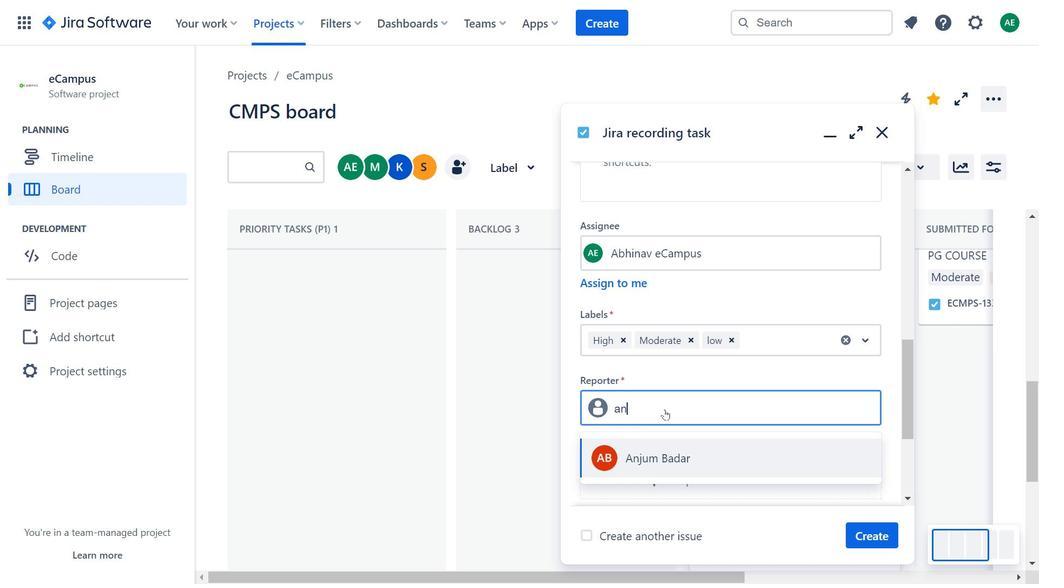 
Action: Mouse moved to (750, 507)
Screenshot: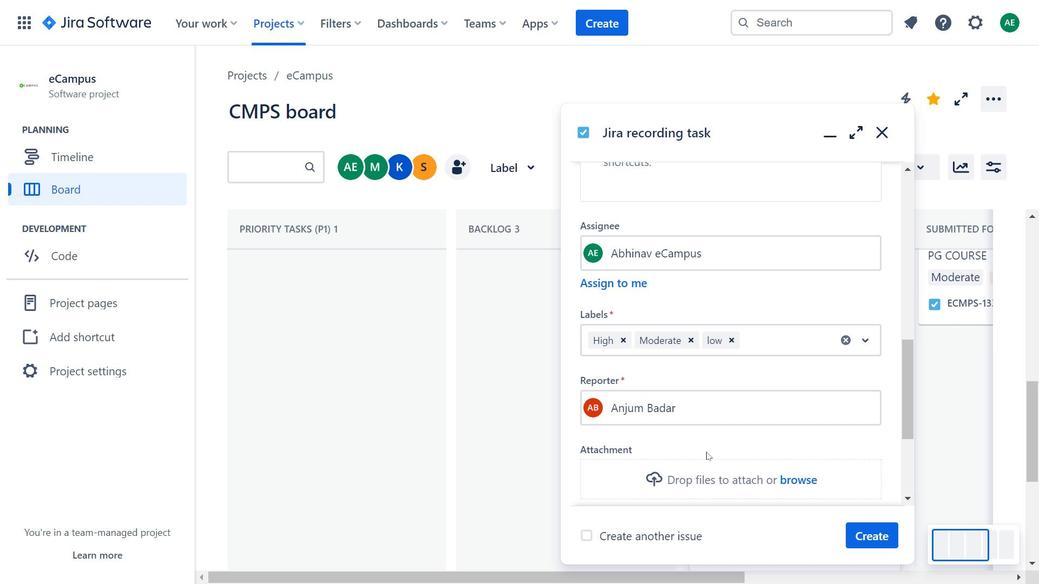 
Action: Mouse pressed left at (750, 507)
Screenshot: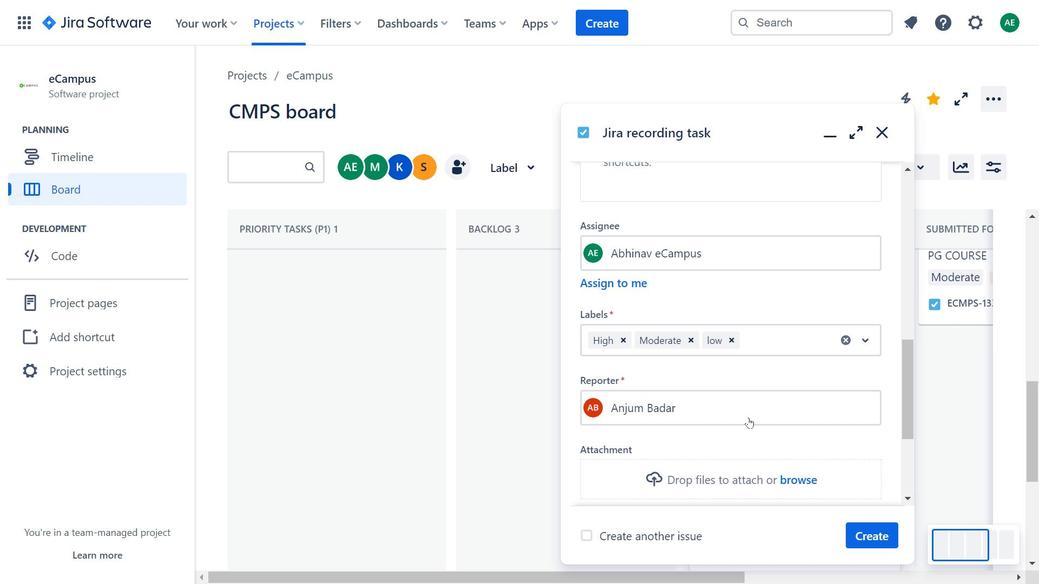 
Action: Mouse moved to (794, 340)
Screenshot: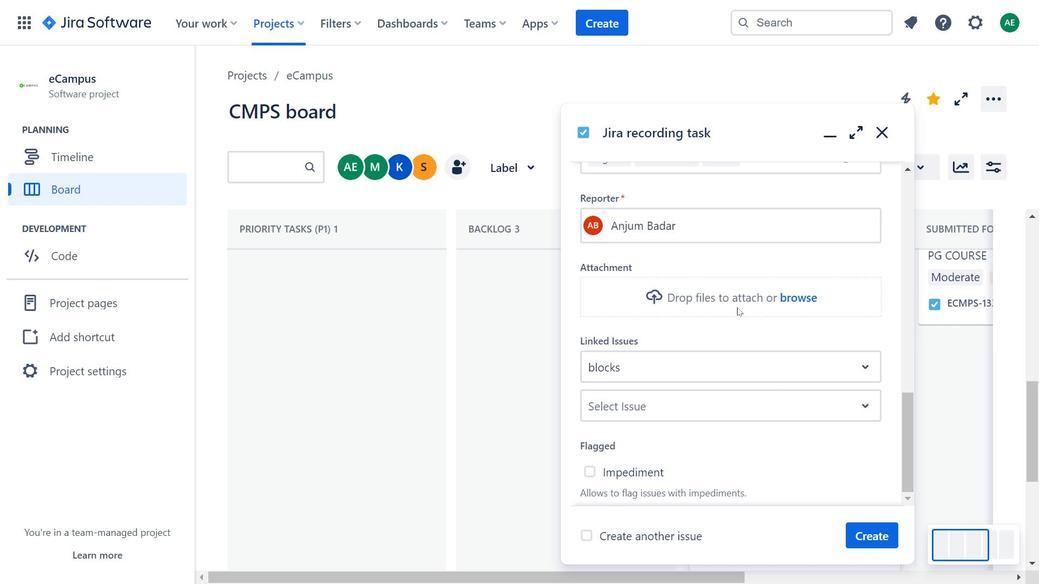 
Action: Mouse scrolled (794, 340) with delta (0, 0)
Screenshot: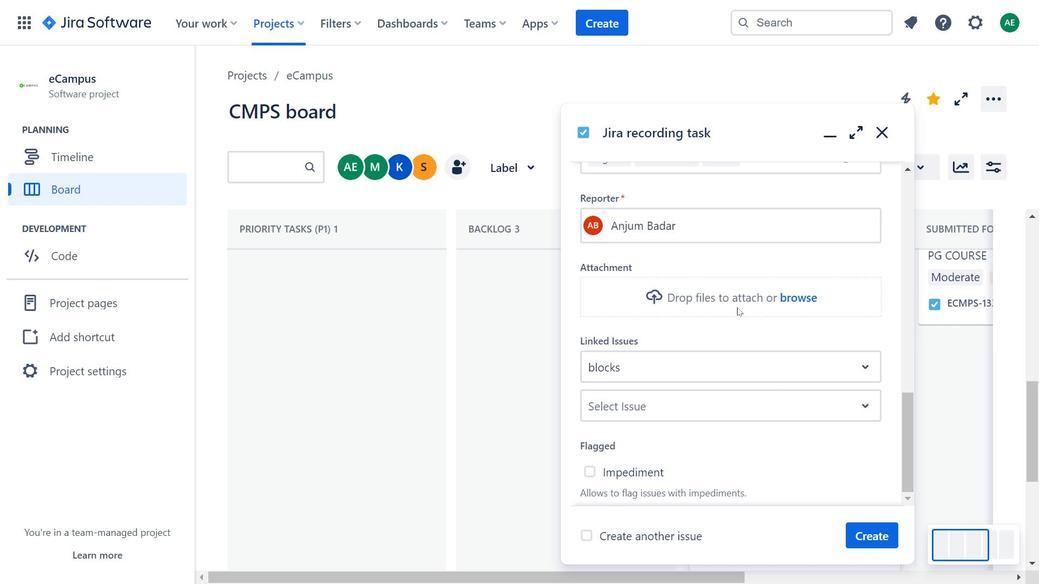
Action: Mouse moved to (799, 341)
Screenshot: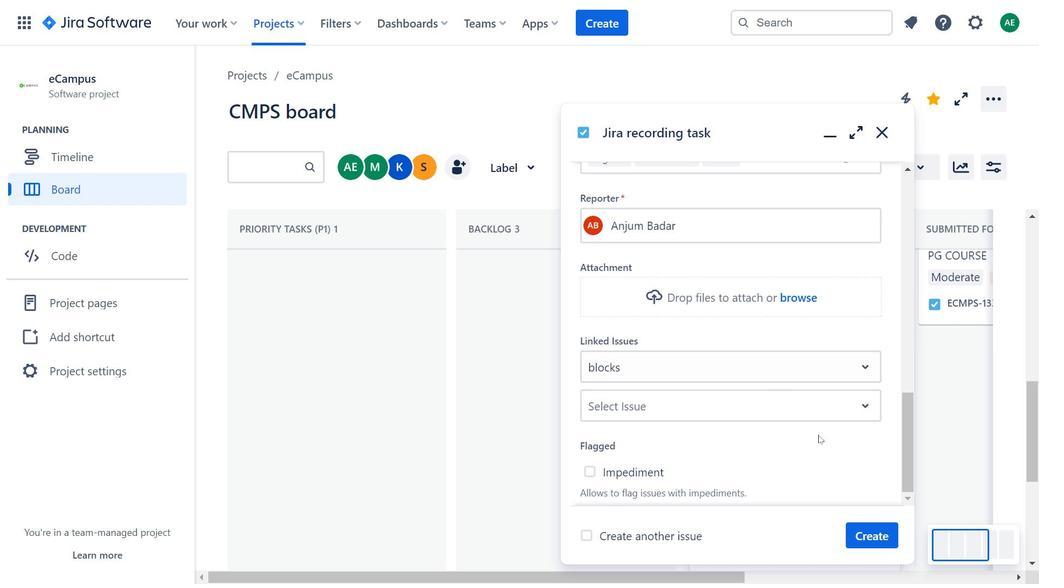 
Action: Mouse scrolled (799, 340) with delta (0, 0)
Screenshot: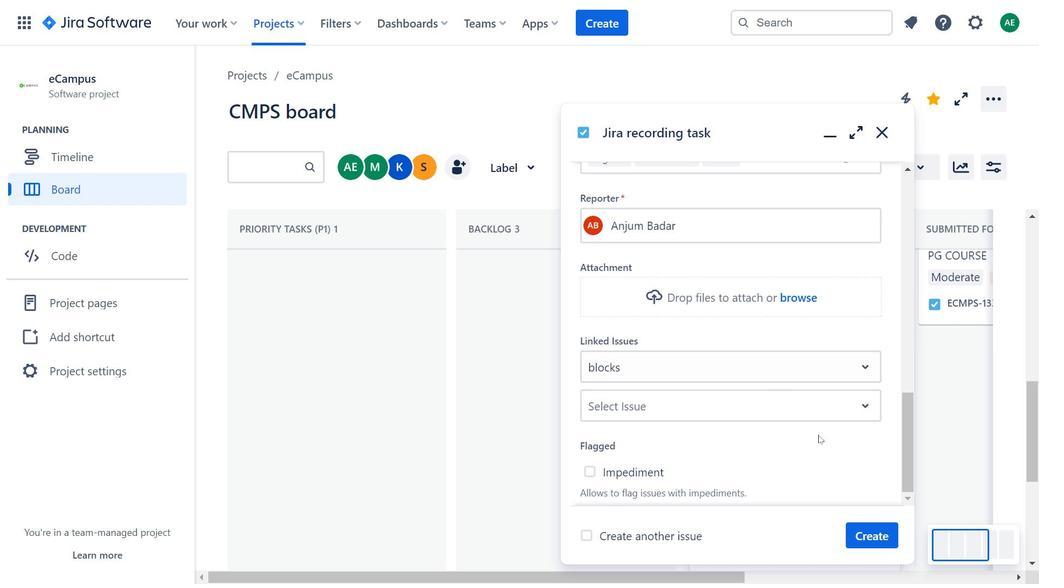 
Action: Mouse moved to (794, 355)
Screenshot: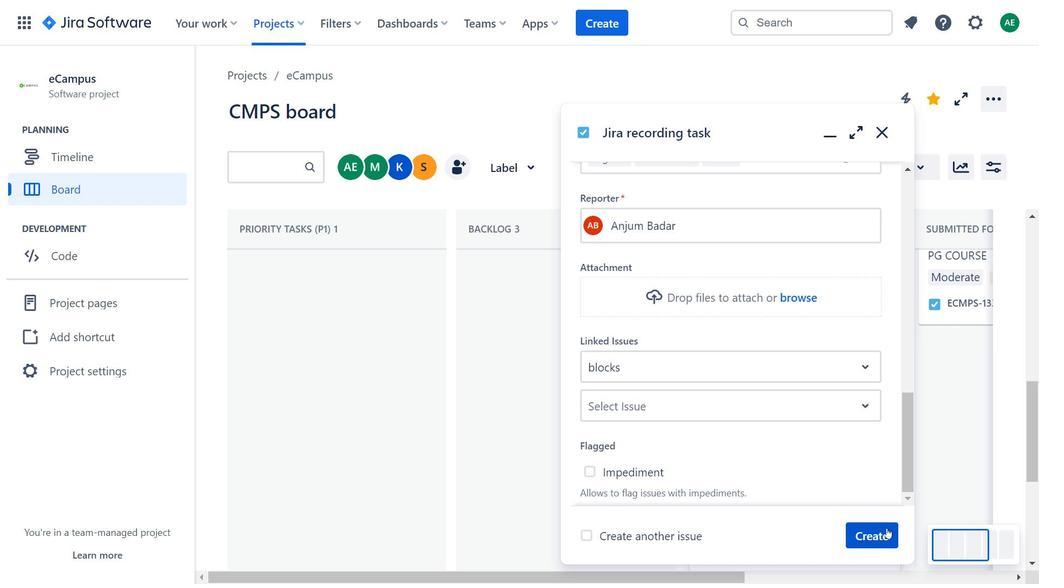 
Action: Mouse scrolled (794, 354) with delta (0, 0)
Screenshot: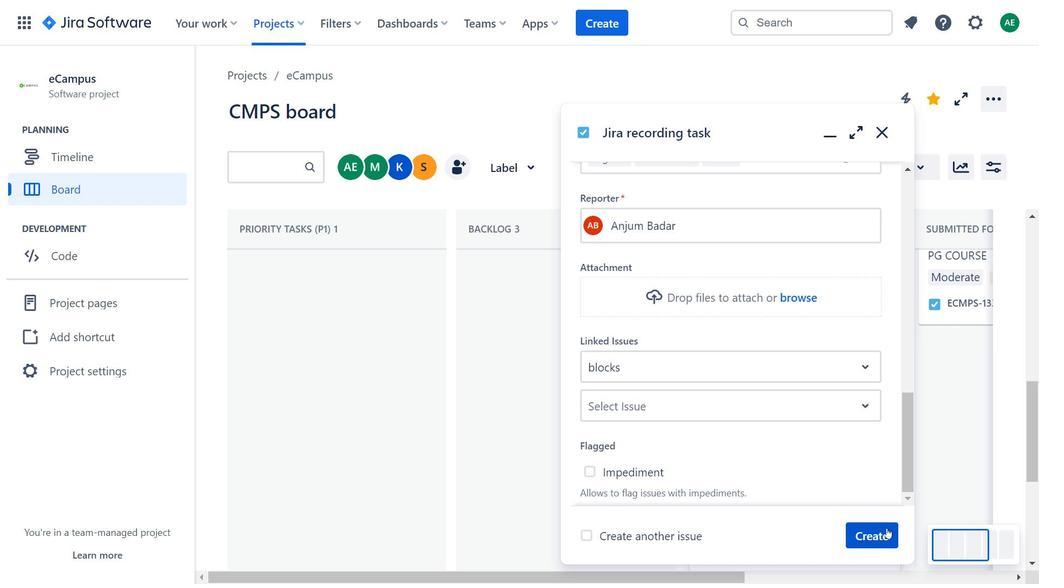 
Action: Mouse moved to (794, 356)
Screenshot: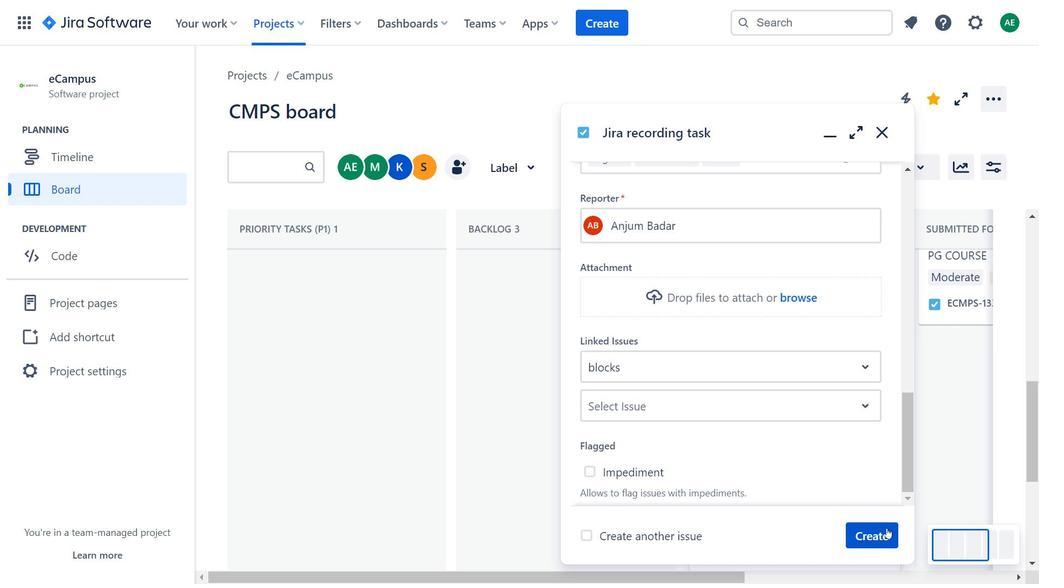 
Action: Mouse scrolled (794, 355) with delta (0, 0)
Screenshot: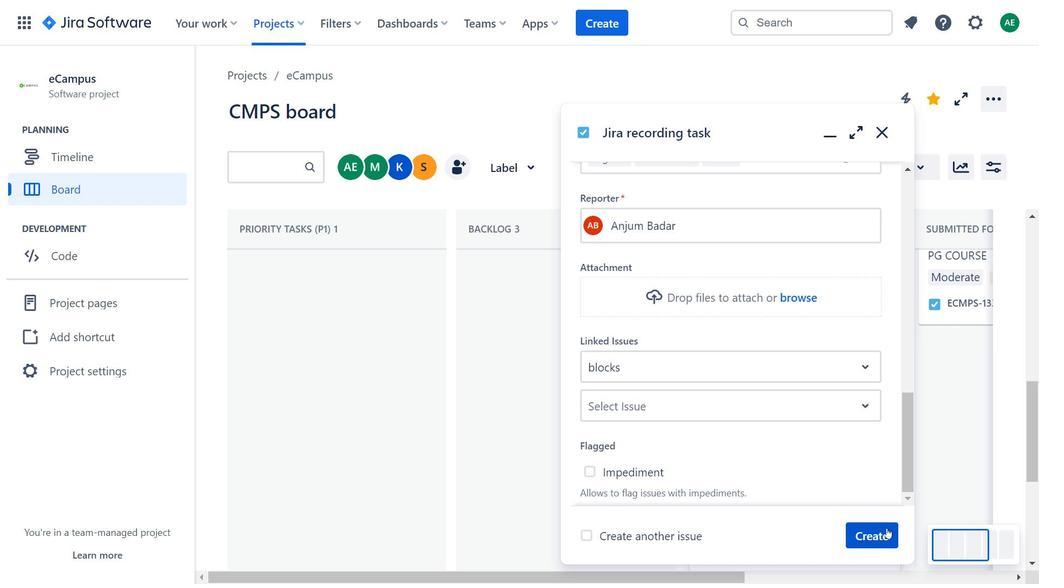 
Action: Mouse moved to (943, 584)
Screenshot: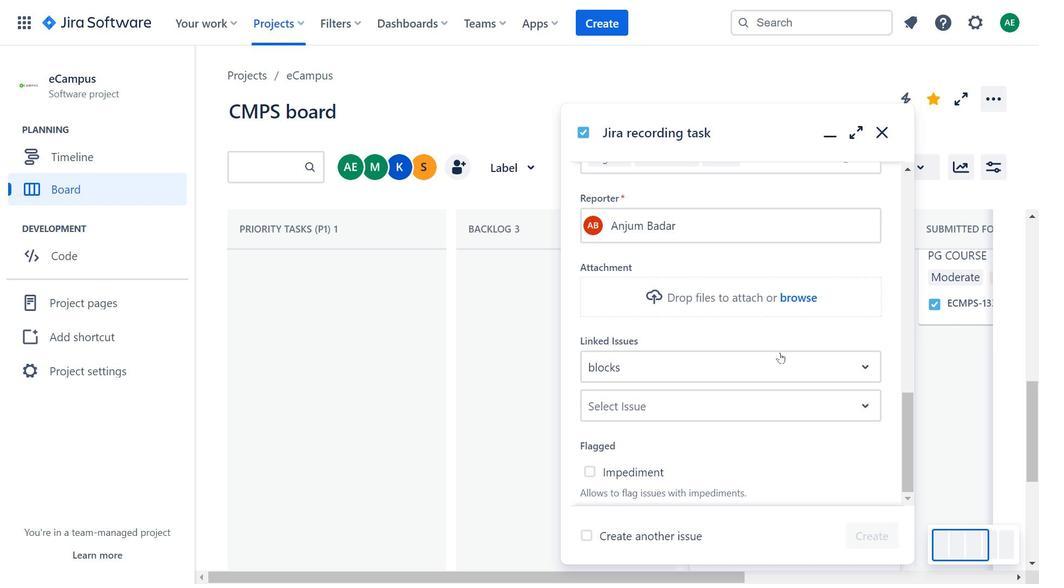 
Action: Mouse pressed left at (943, 584)
Screenshot: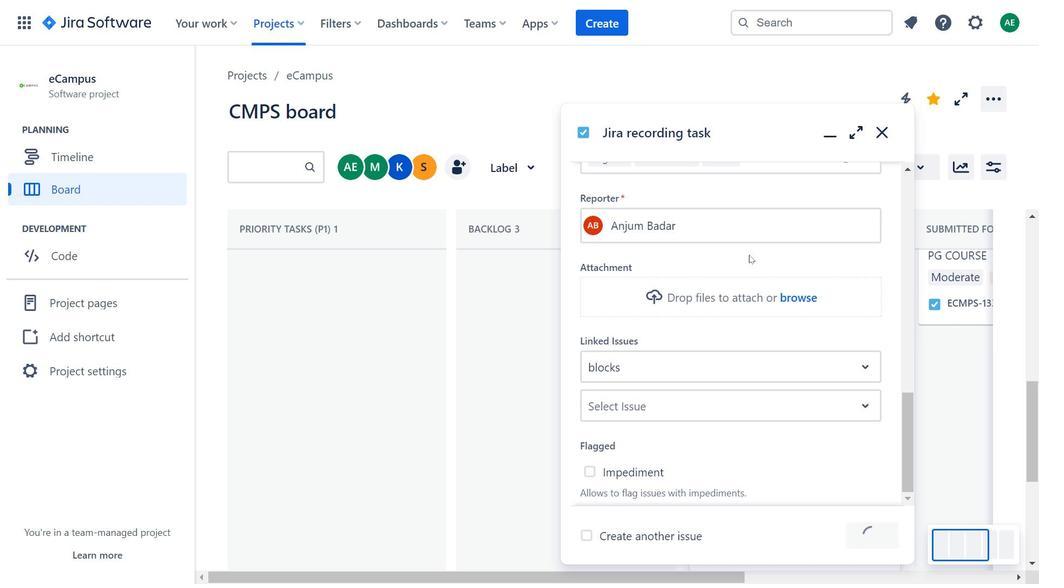
Action: Mouse moved to (205, 569)
Screenshot: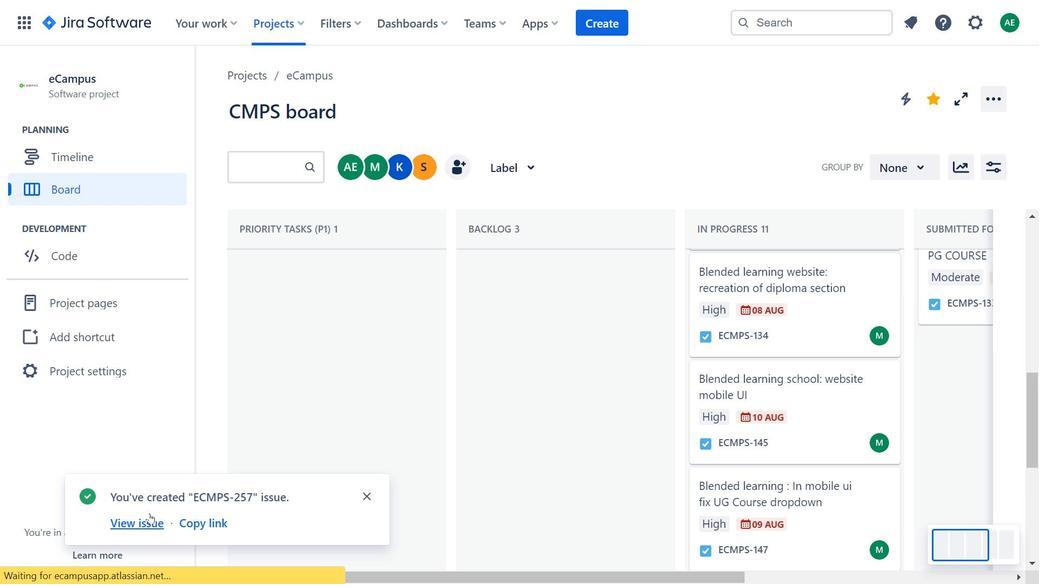 
Action: Mouse pressed left at (205, 569)
Screenshot: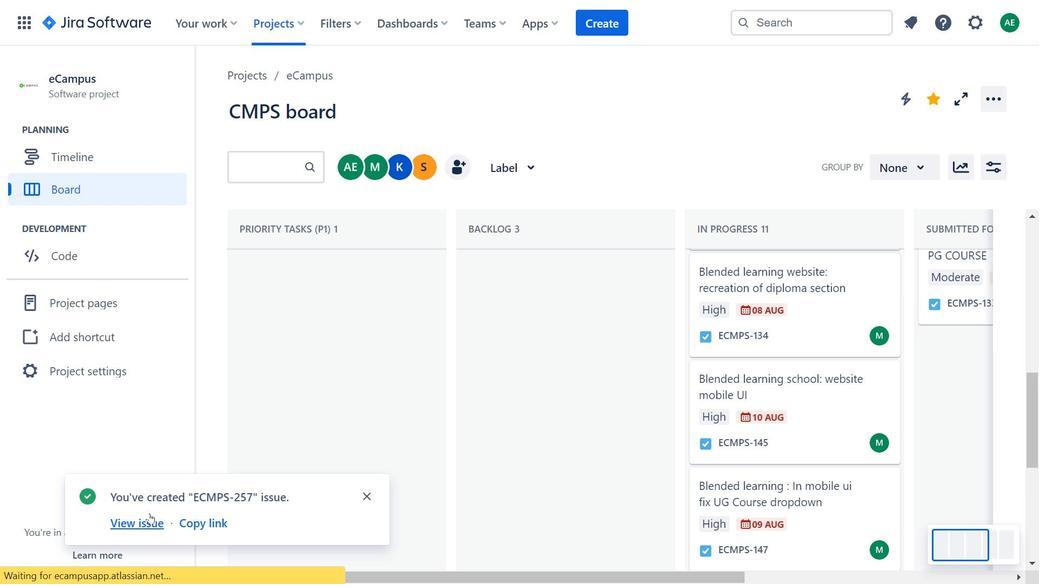 
Action: Mouse moved to (589, 207)
Screenshot: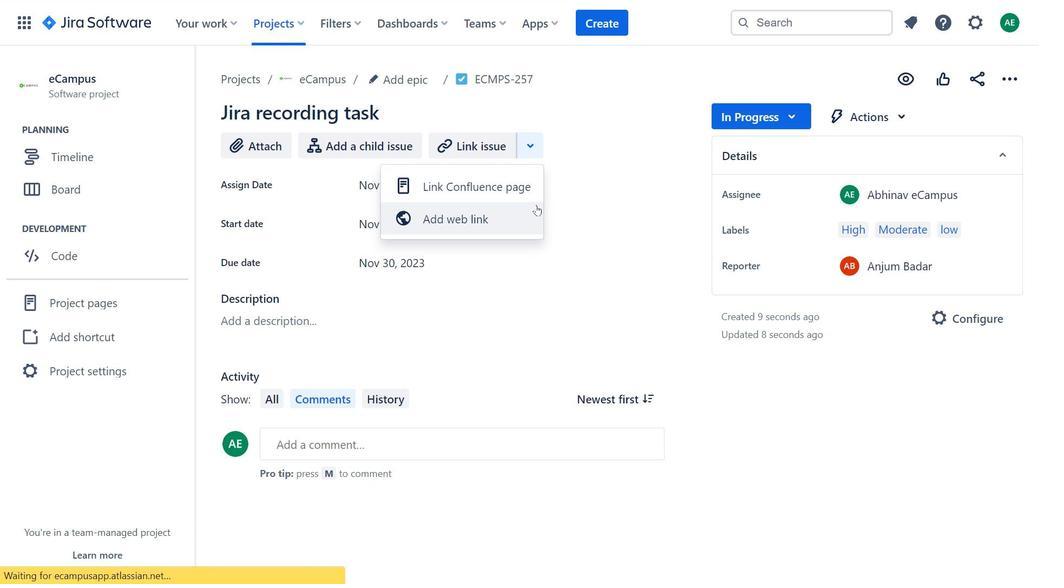 
Action: Mouse pressed left at (589, 207)
Screenshot: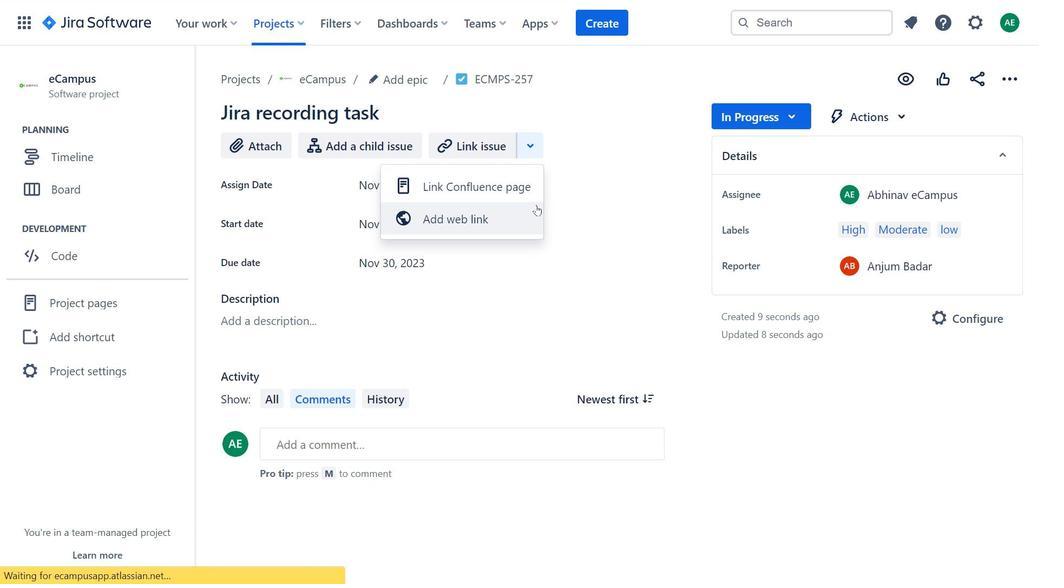 
Action: Mouse moved to (854, 171)
Screenshot: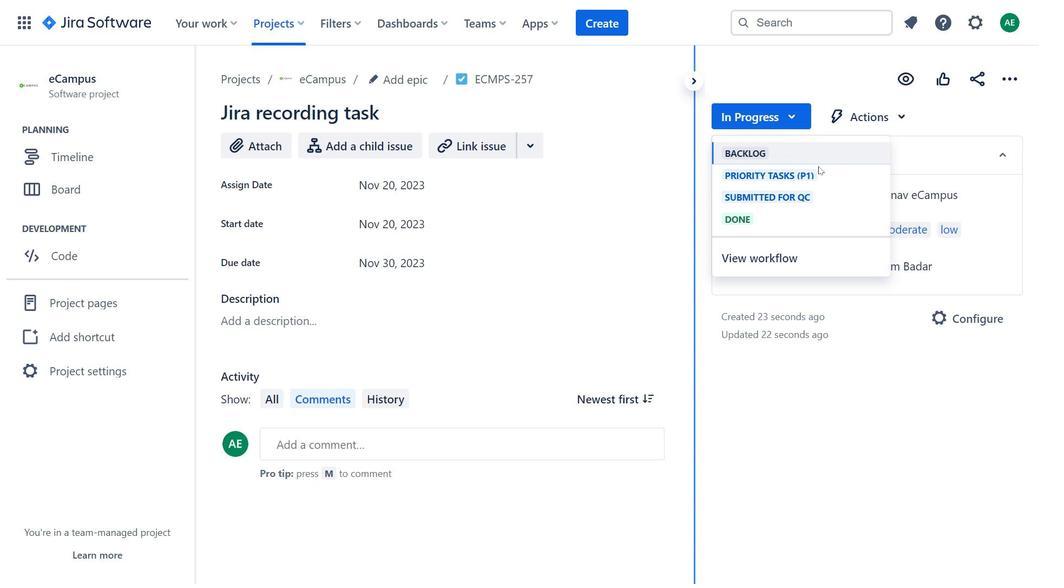 
Action: Mouse pressed left at (854, 171)
Screenshot: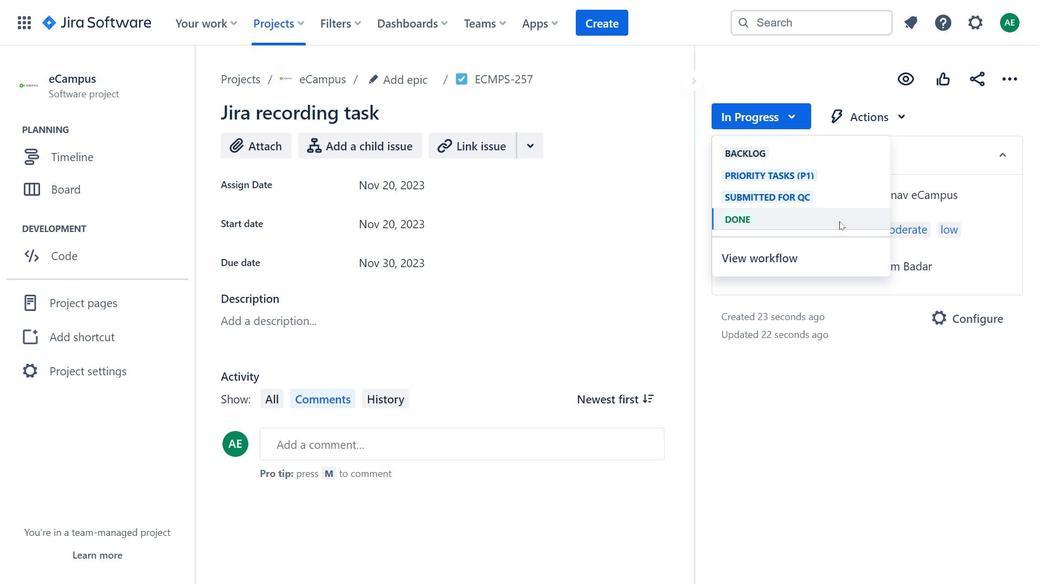 
Action: Mouse moved to (1058, 145)
Screenshot: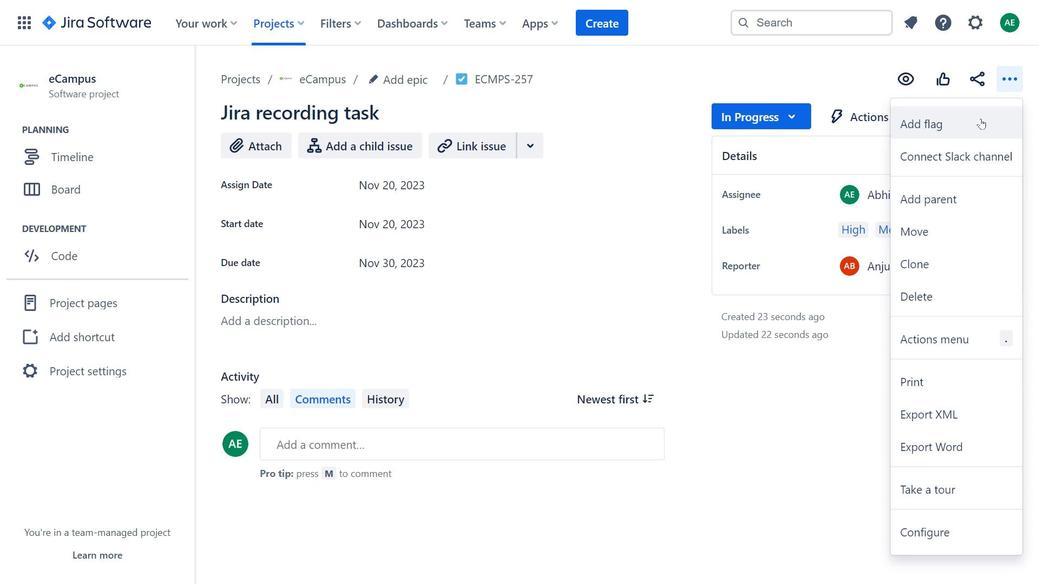 
Action: Mouse pressed left at (1058, 145)
Screenshot: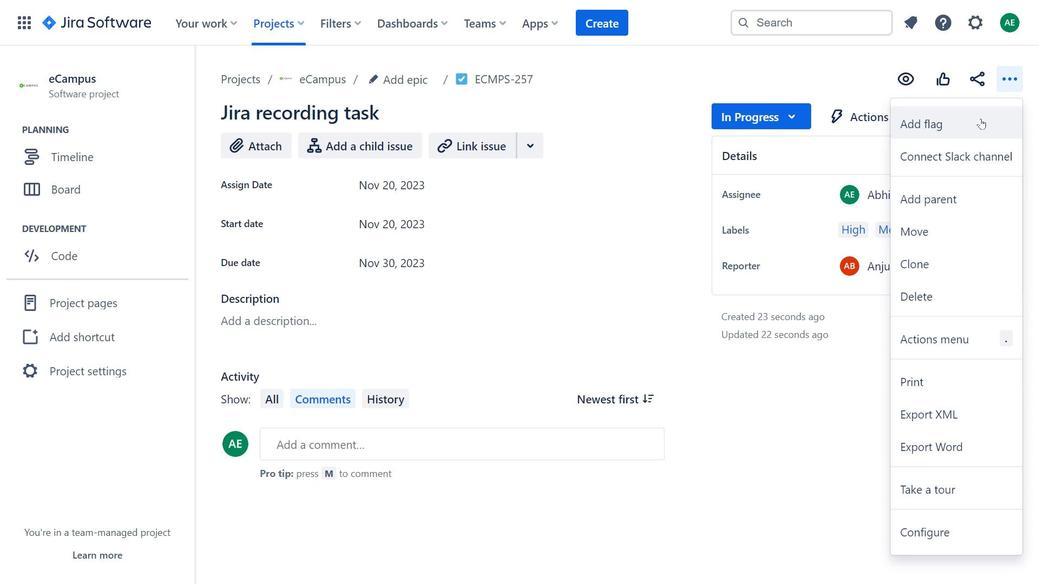 
Action: Mouse moved to (593, 200)
Screenshot: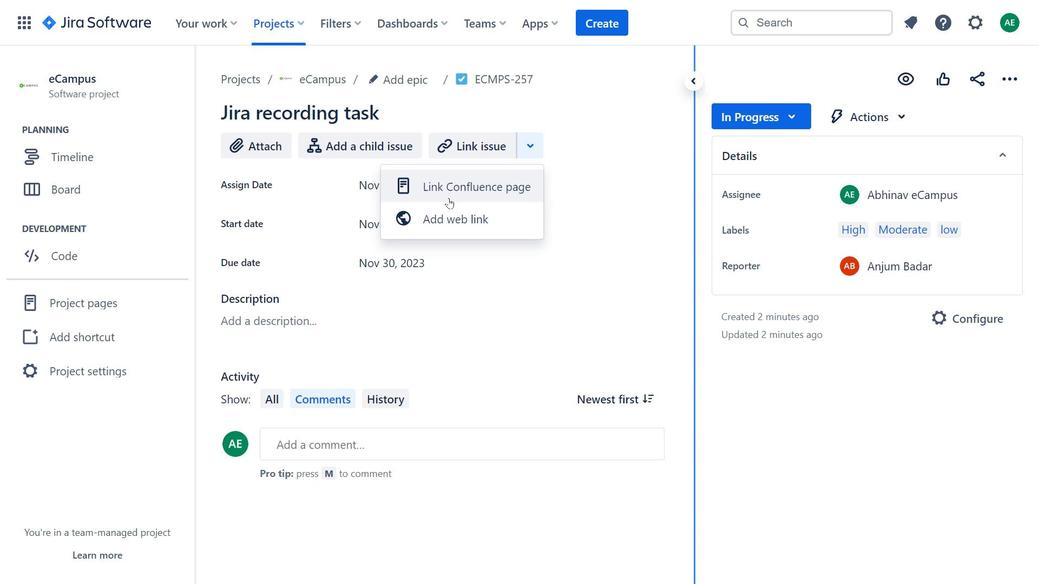 
Action: Mouse pressed left at (593, 200)
Screenshot: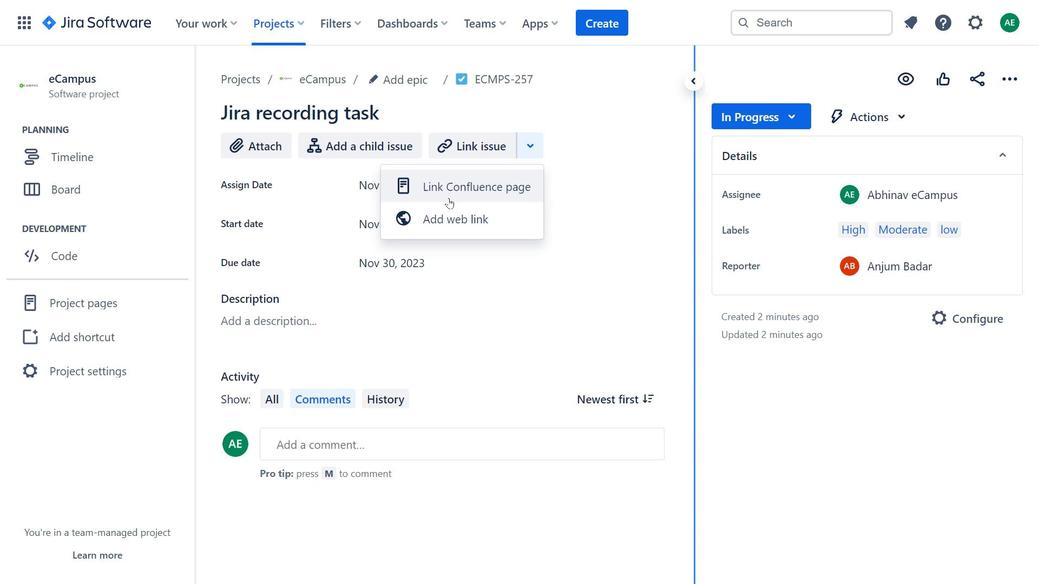 
Action: Mouse moved to (858, 172)
Screenshot: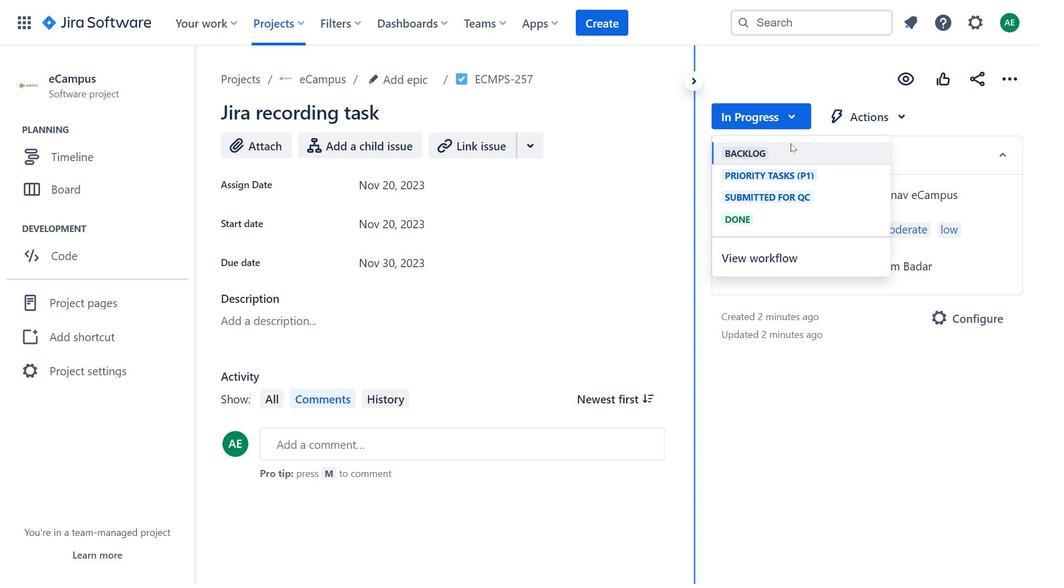 
Action: Mouse pressed left at (858, 172)
Screenshot: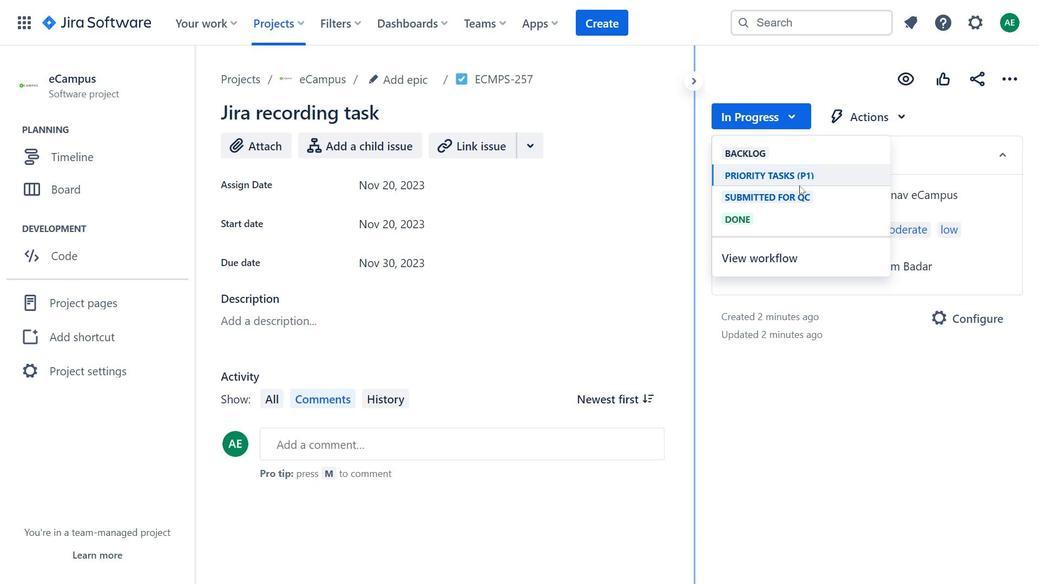 
Action: Mouse moved to (433, 456)
Screenshot: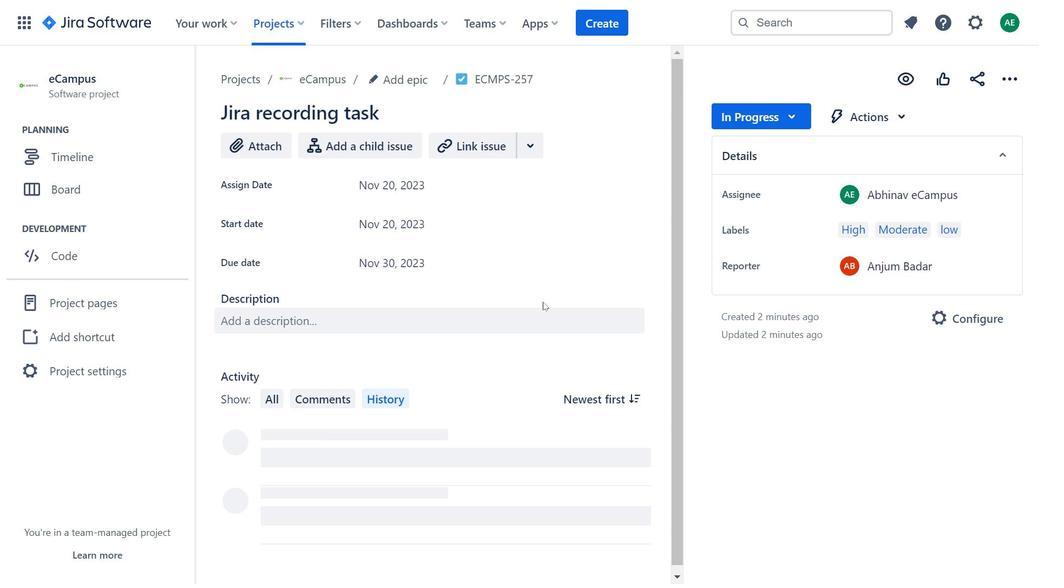 
Action: Mouse pressed left at (433, 456)
Screenshot: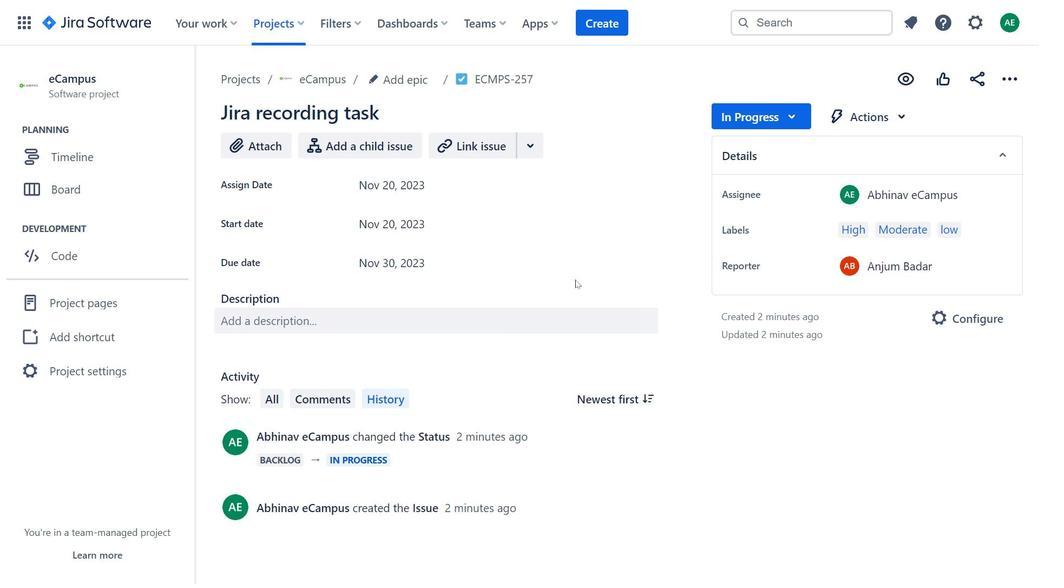 
Action: Mouse moved to (736, 219)
Screenshot: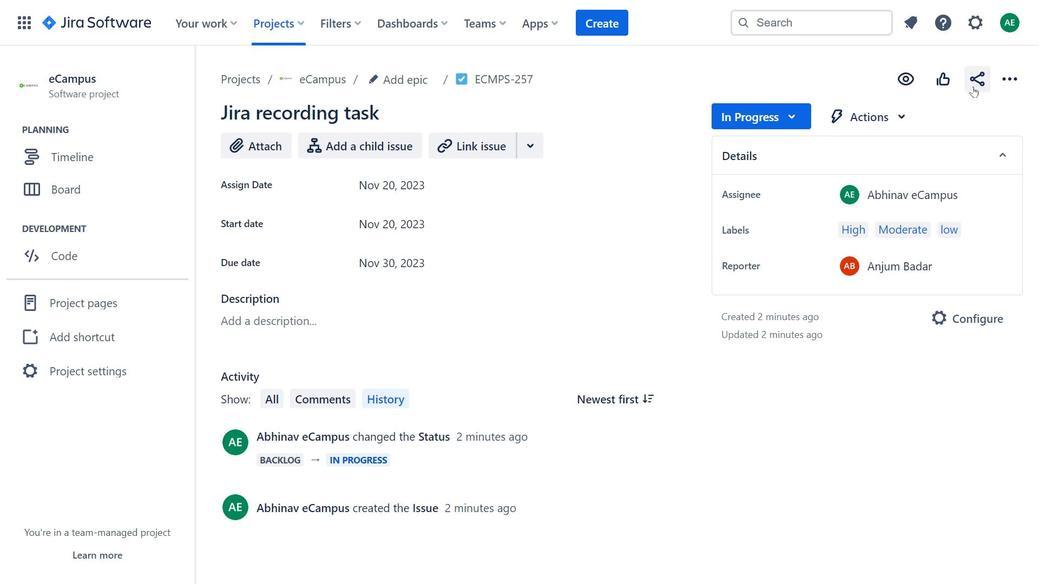 
Action: Mouse scrolled (736, 219) with delta (0, 0)
Screenshot: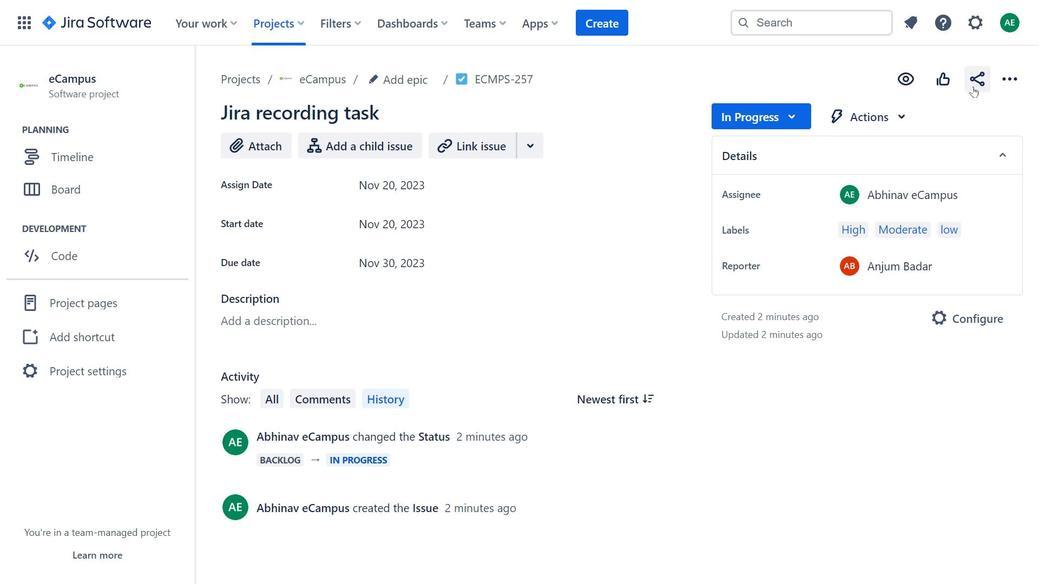 
Action: Mouse scrolled (736, 219) with delta (0, 0)
Screenshot: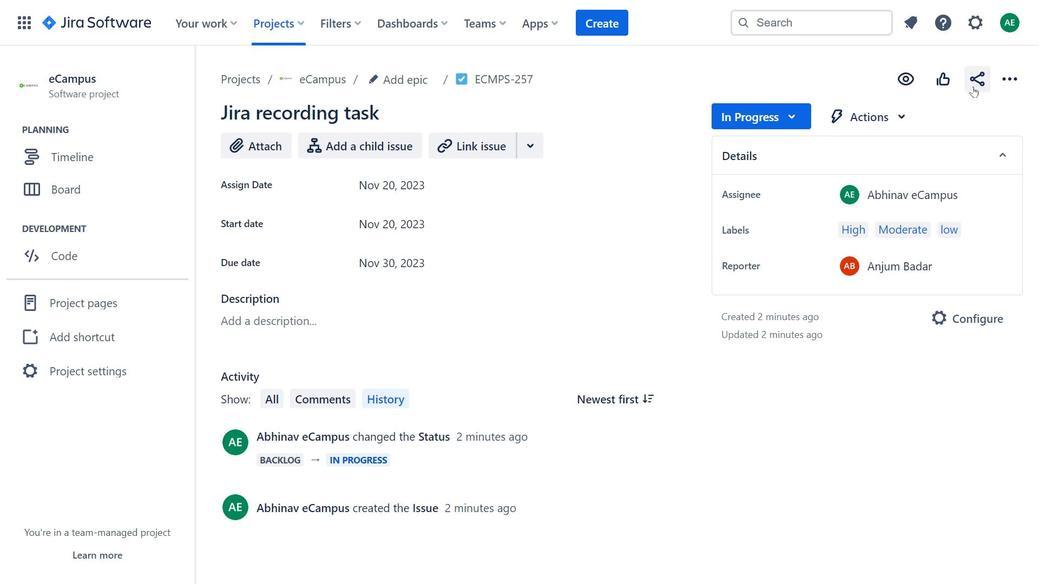 
Action: Mouse moved to (1029, 142)
Screenshot: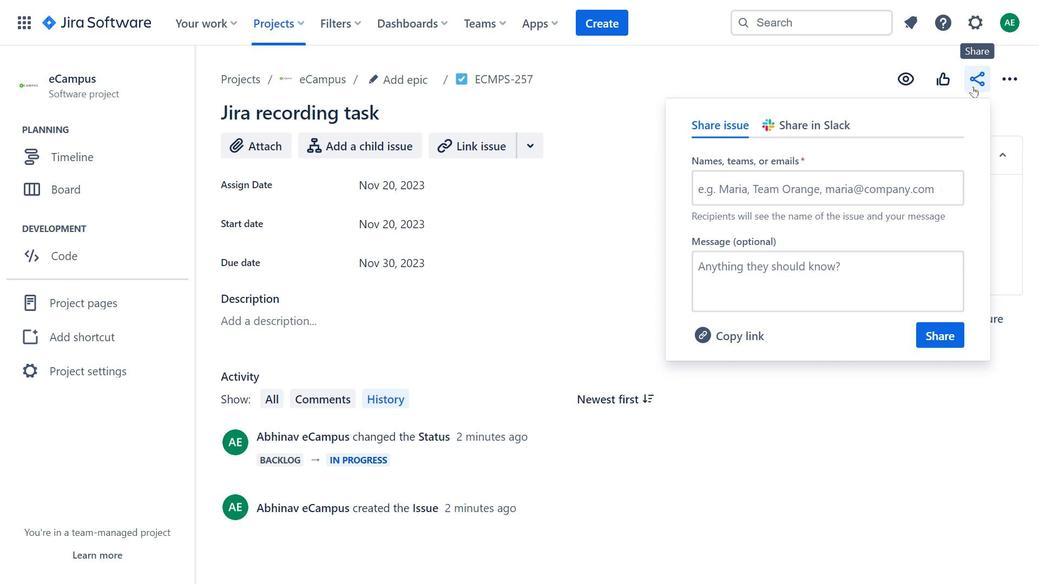 
Action: Mouse pressed left at (1029, 142)
Screenshot: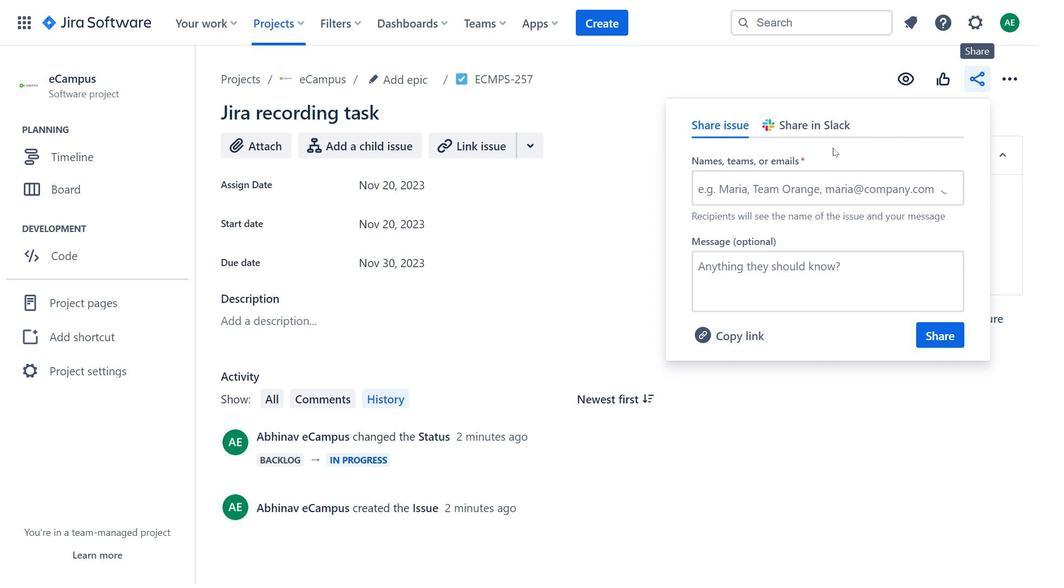 
Action: Mouse moved to (584, 200)
Screenshot: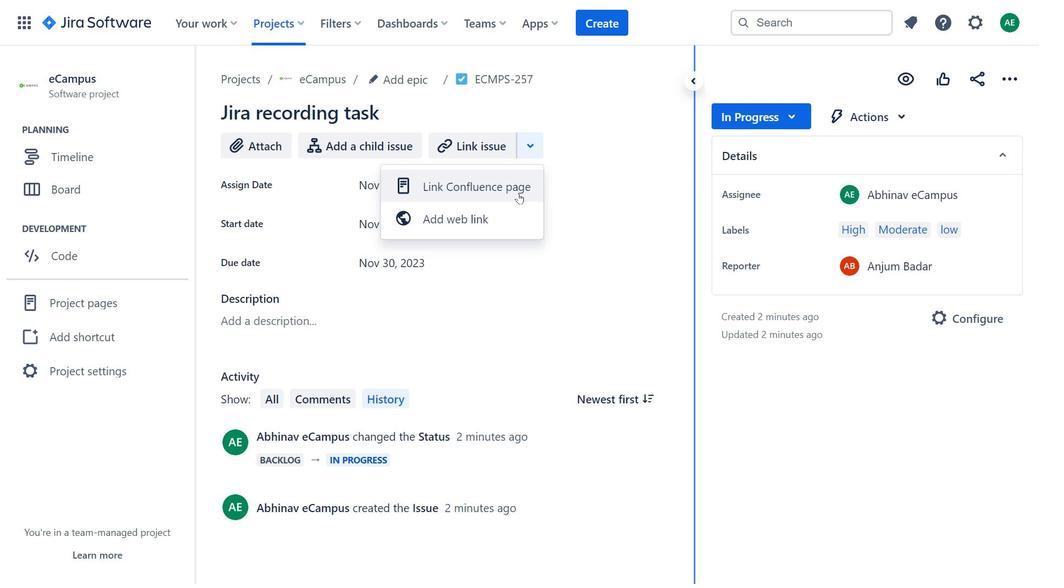 
Action: Mouse pressed left at (584, 200)
Screenshot: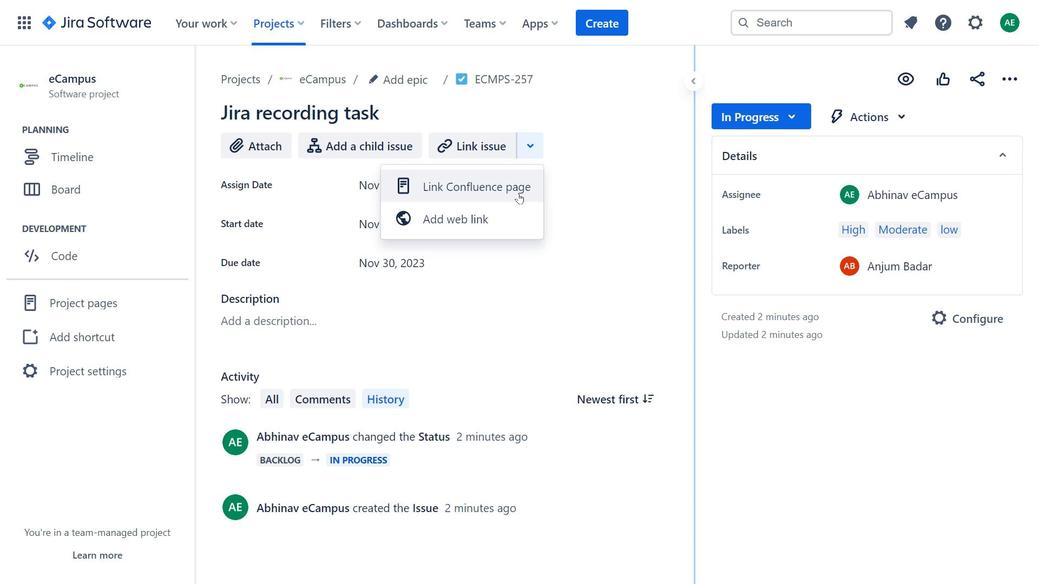 
Action: Mouse moved to (722, 154)
Screenshot: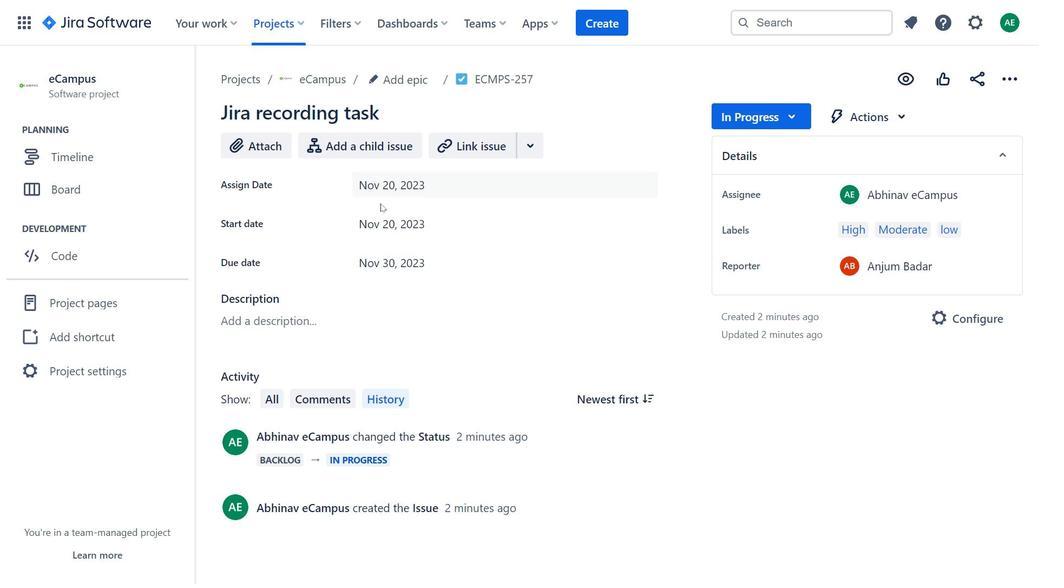 
Action: Mouse pressed left at (722, 154)
Screenshot: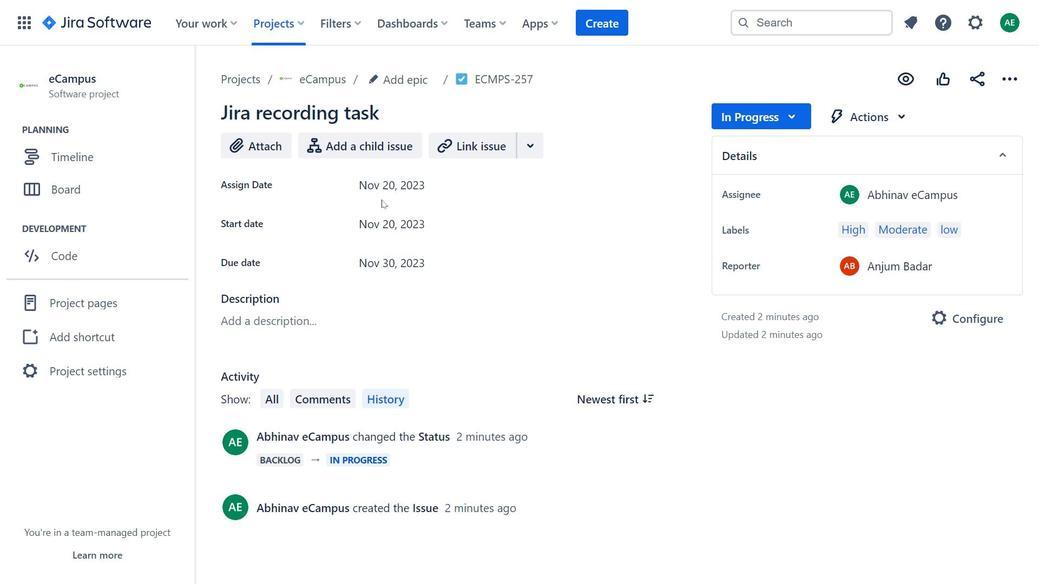 
Action: Mouse moved to (381, 141)
Screenshot: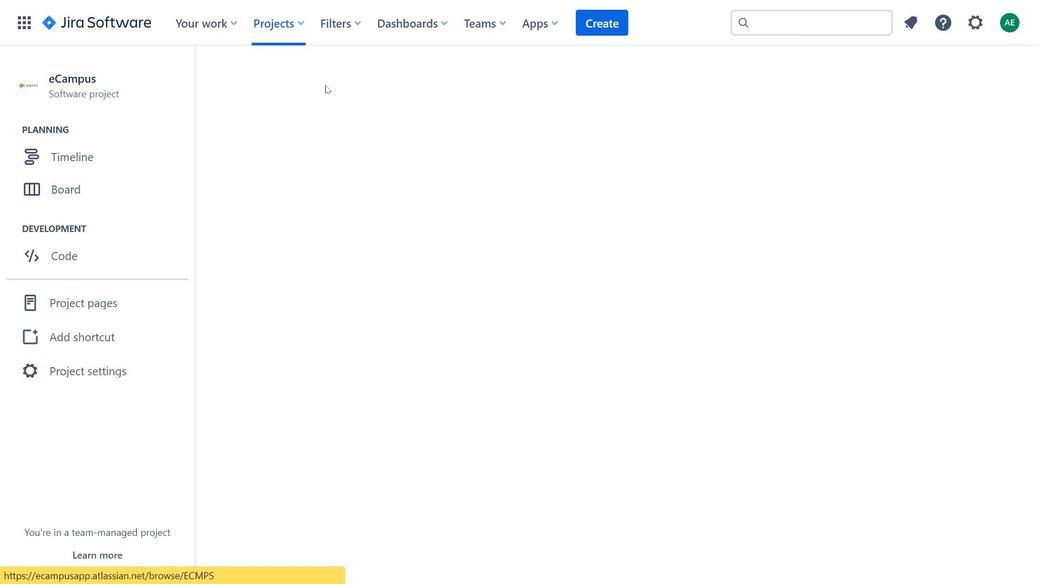 
Action: Mouse pressed left at (381, 141)
Screenshot: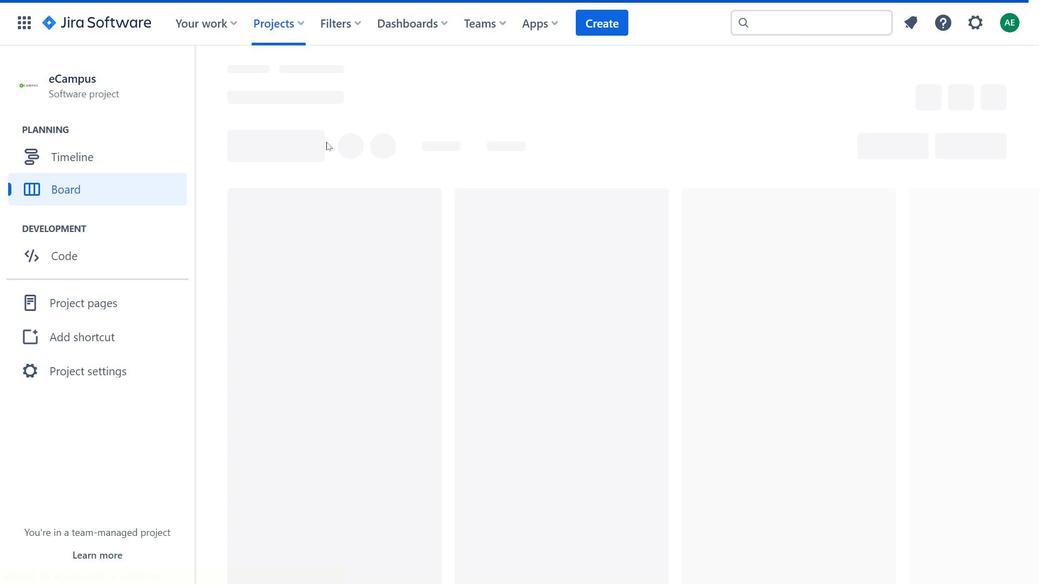 
Action: Mouse moved to (677, 401)
Screenshot: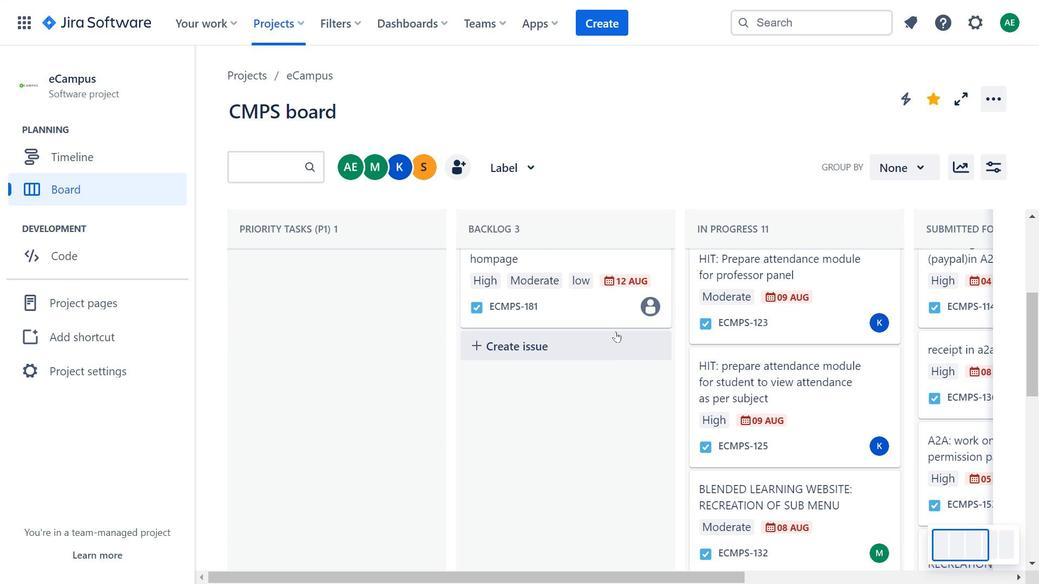 
Action: Mouse scrolled (677, 401) with delta (0, 0)
Screenshot: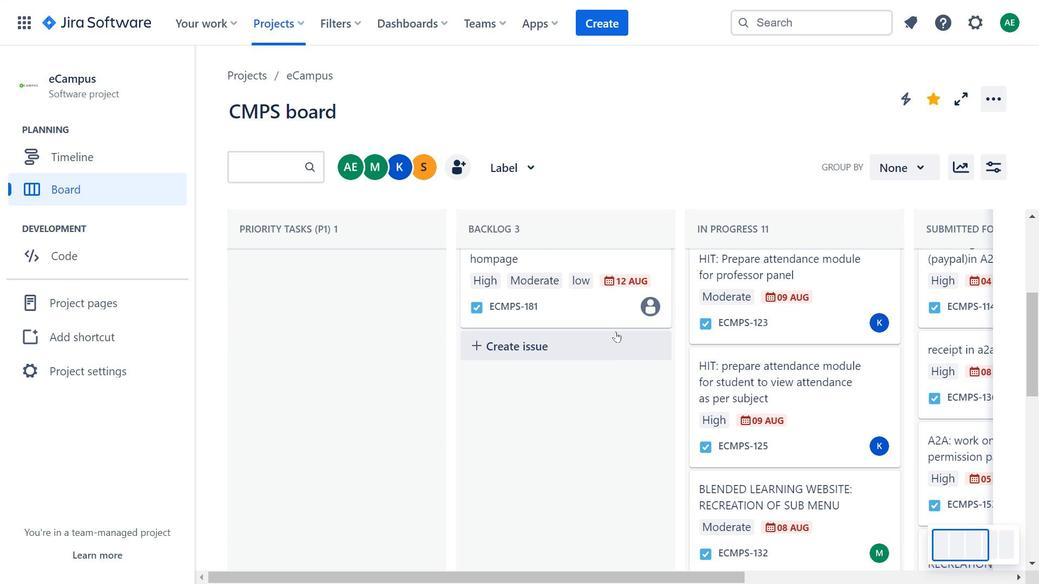 
Action: Mouse scrolled (677, 401) with delta (0, 0)
Screenshot: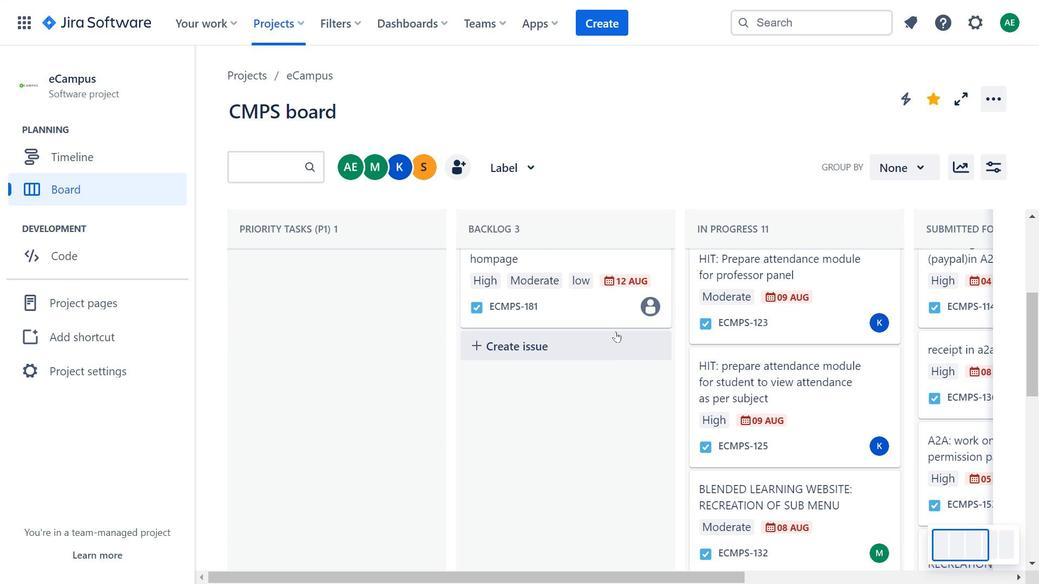 
Action: Mouse moved to (678, 401)
Screenshot: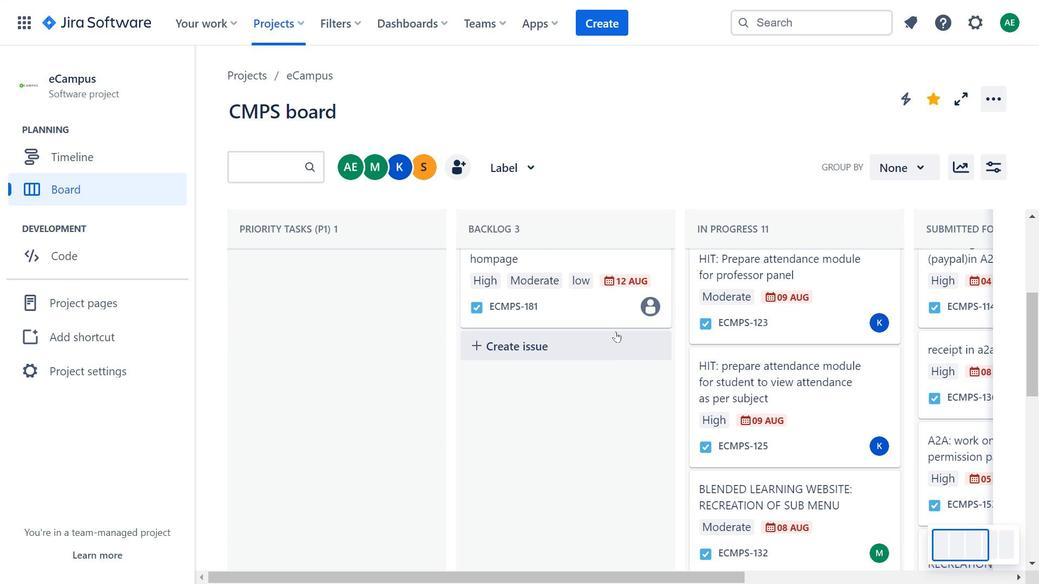 
Action: Mouse scrolled (678, 401) with delta (0, 0)
Screenshot: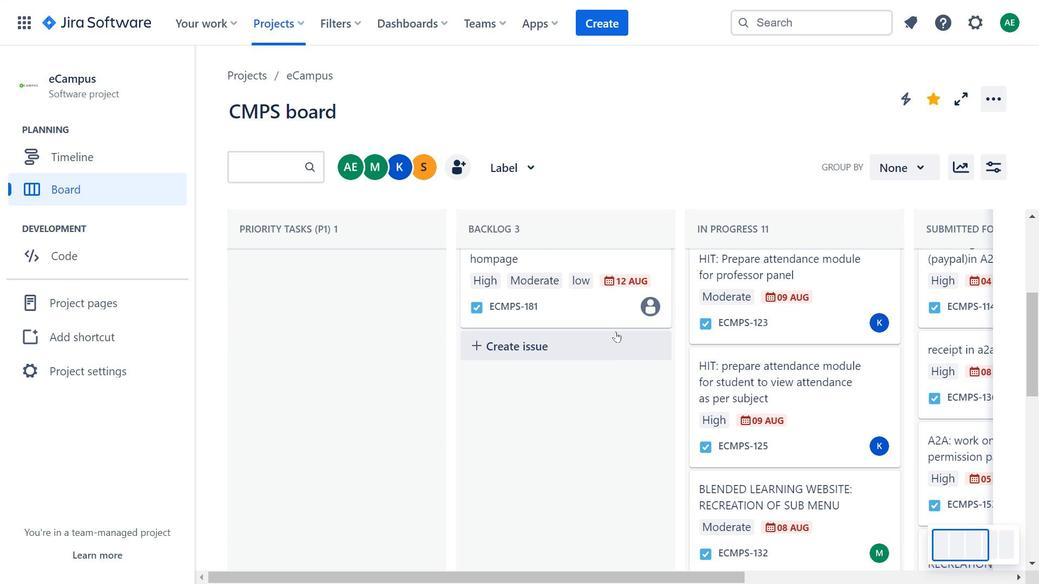 
Action: Mouse moved to (655, 367)
Screenshot: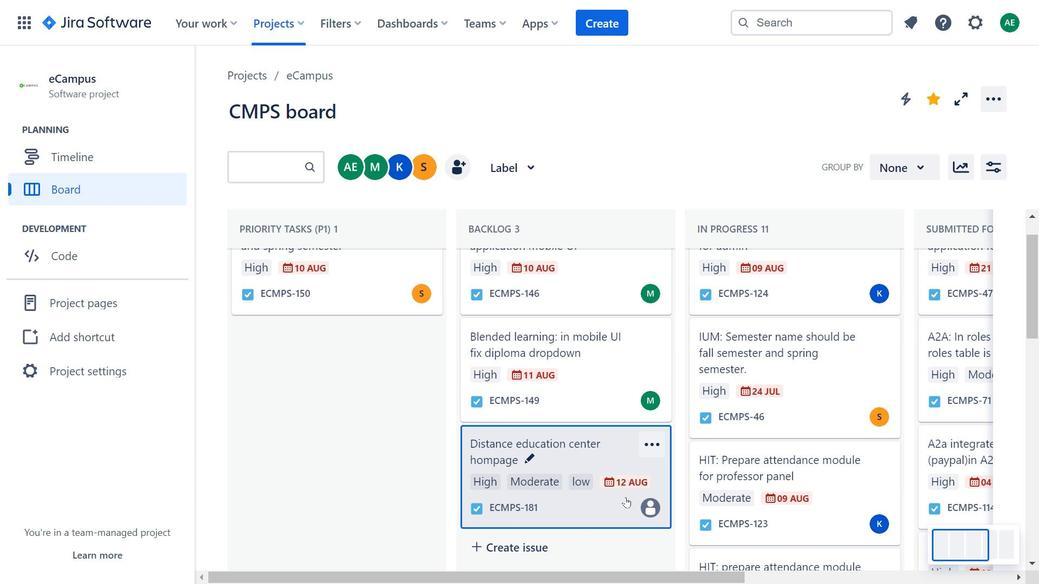 
Action: Mouse pressed left at (655, 367)
Screenshot: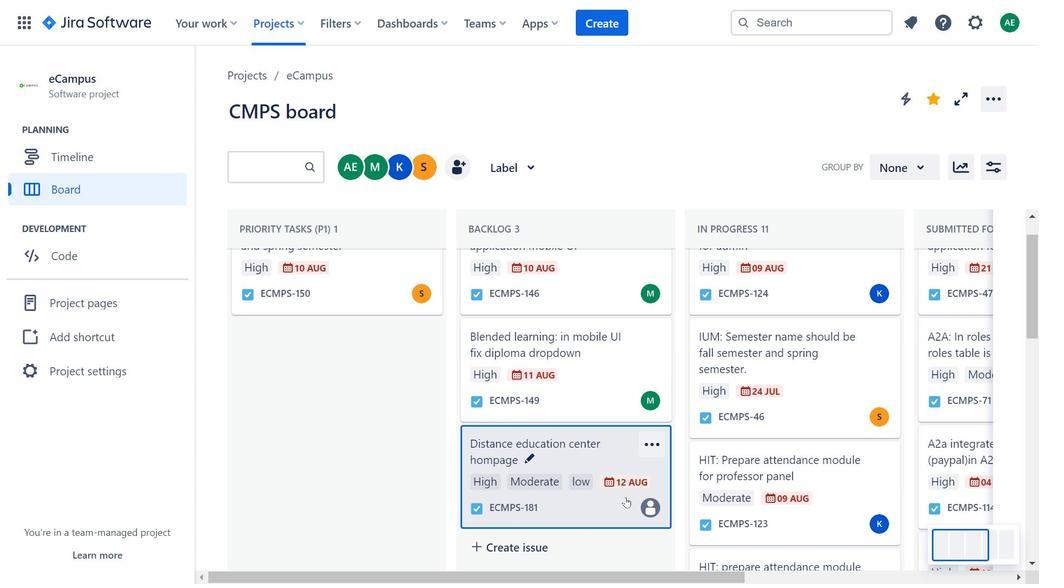 
Action: Mouse moved to (682, 553)
Screenshot: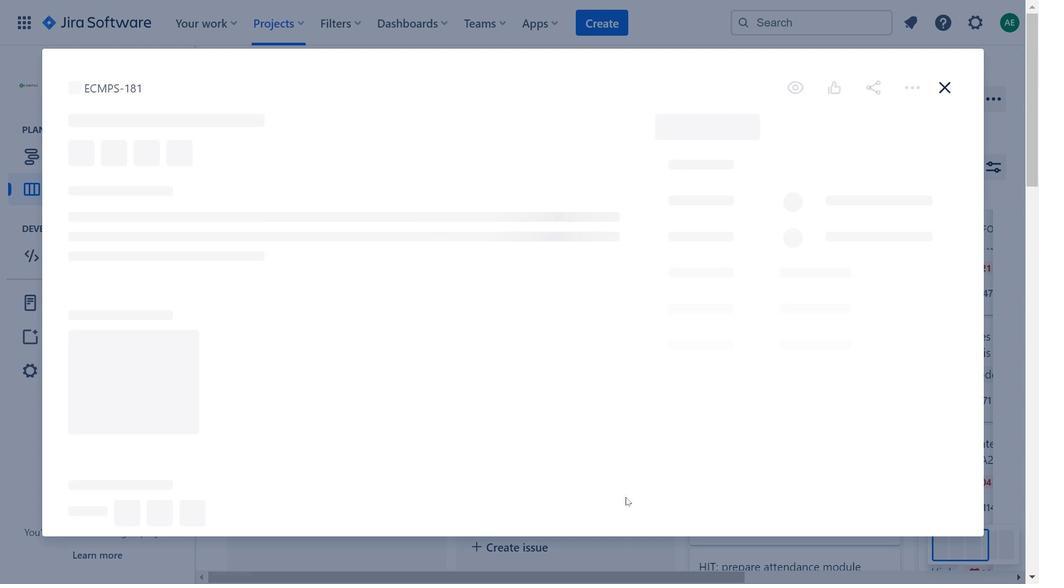 
Action: Mouse pressed left at (682, 553)
Screenshot: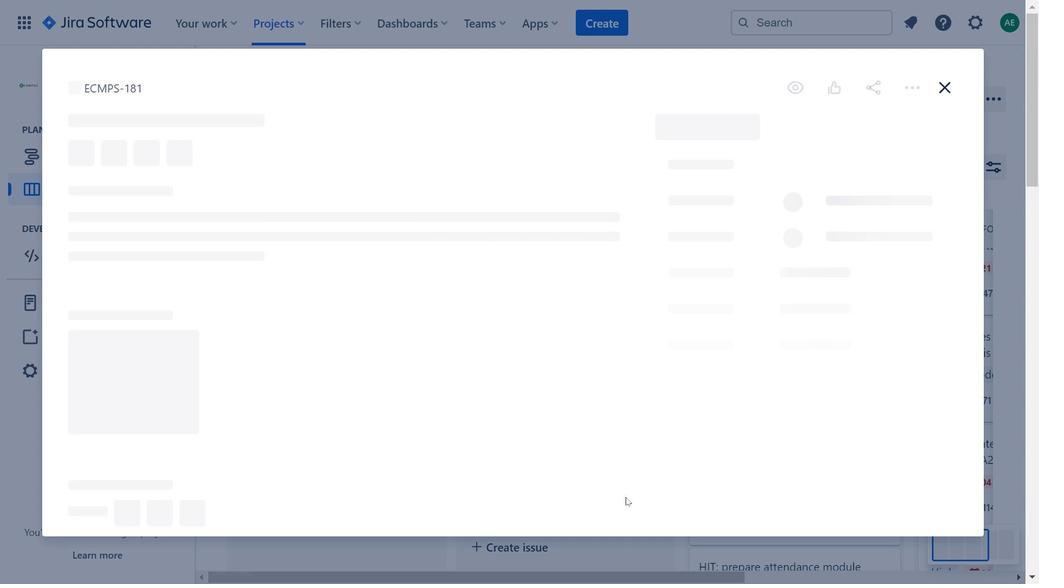 
Action: Mouse moved to (734, 189)
Screenshot: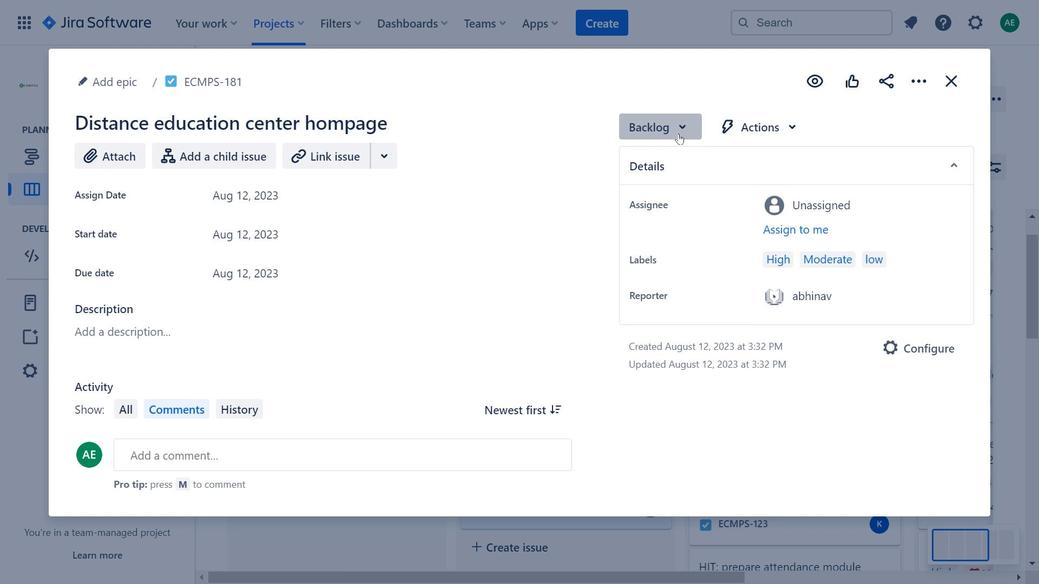 
Action: Mouse pressed left at (734, 189)
Screenshot: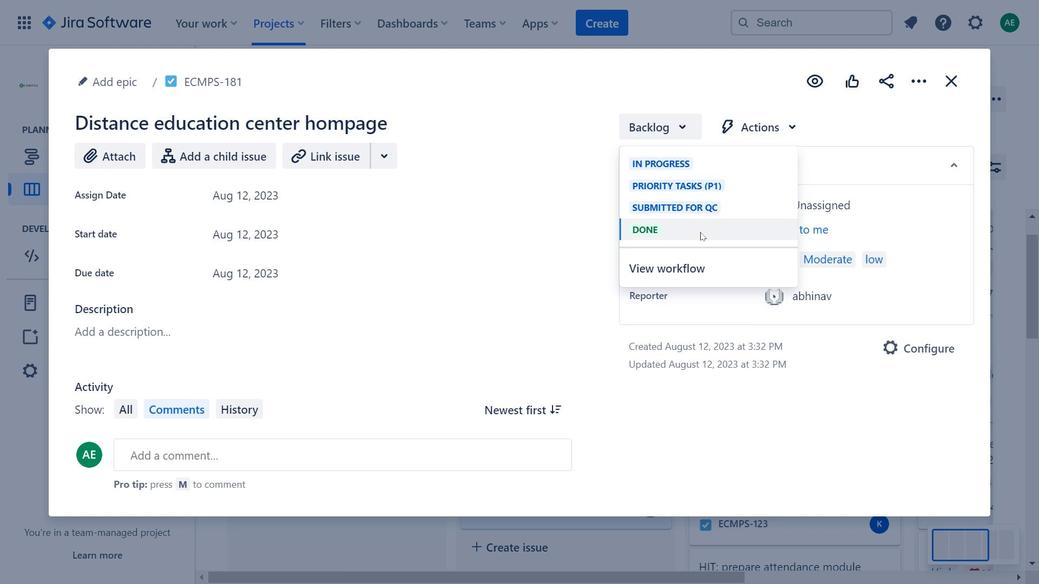 
Action: Mouse moved to (748, 311)
Screenshot: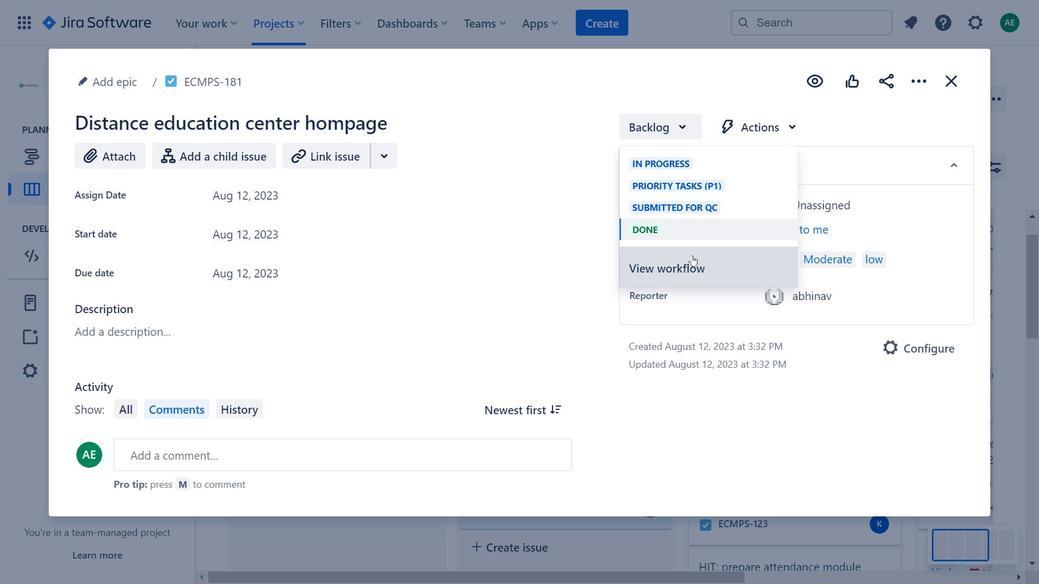 
Action: Mouse pressed left at (748, 311)
Screenshot: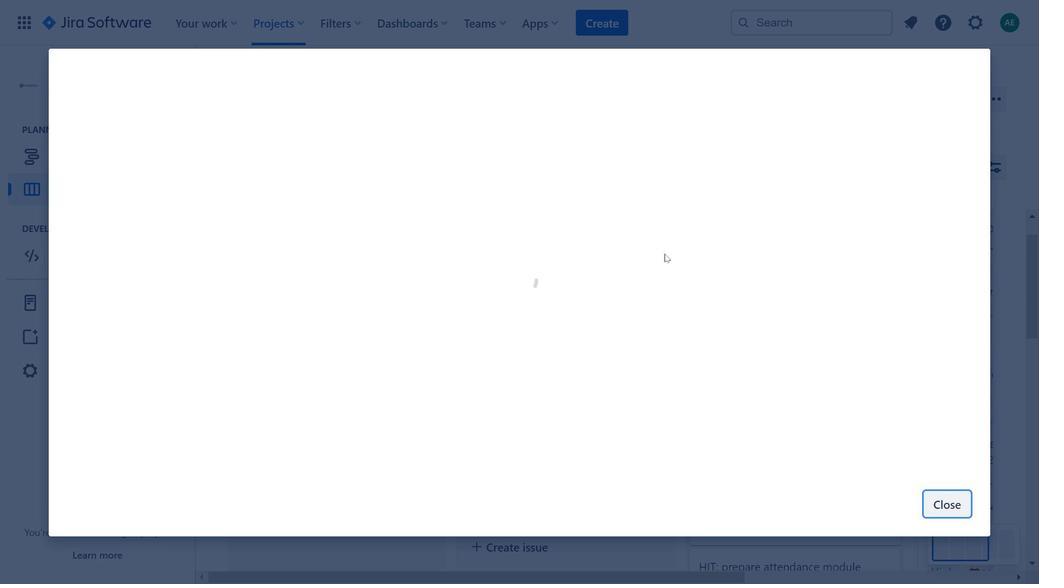 
Action: Mouse moved to (673, 402)
Screenshot: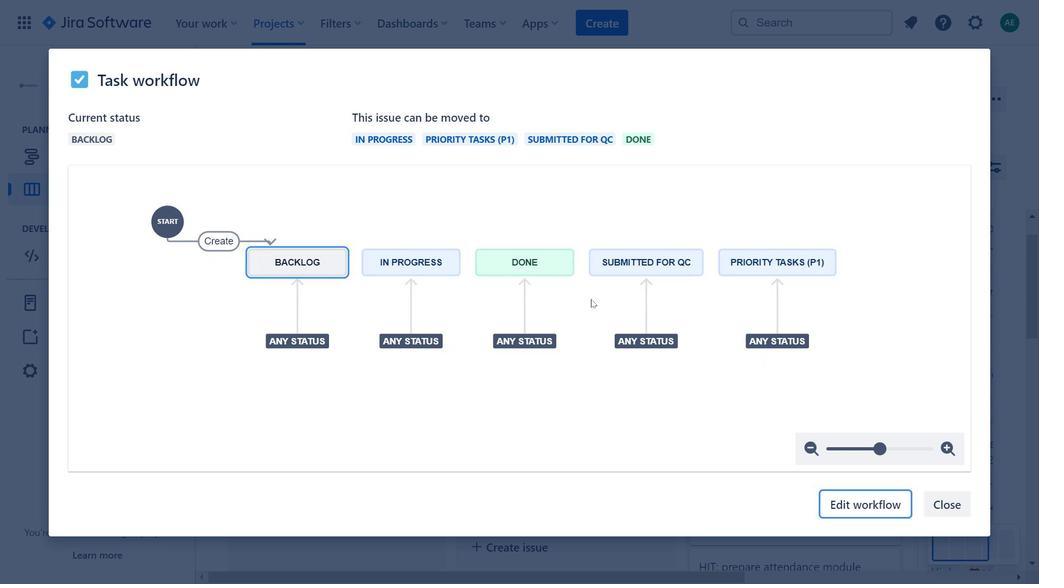 
Action: Mouse pressed left at (673, 402)
Screenshot: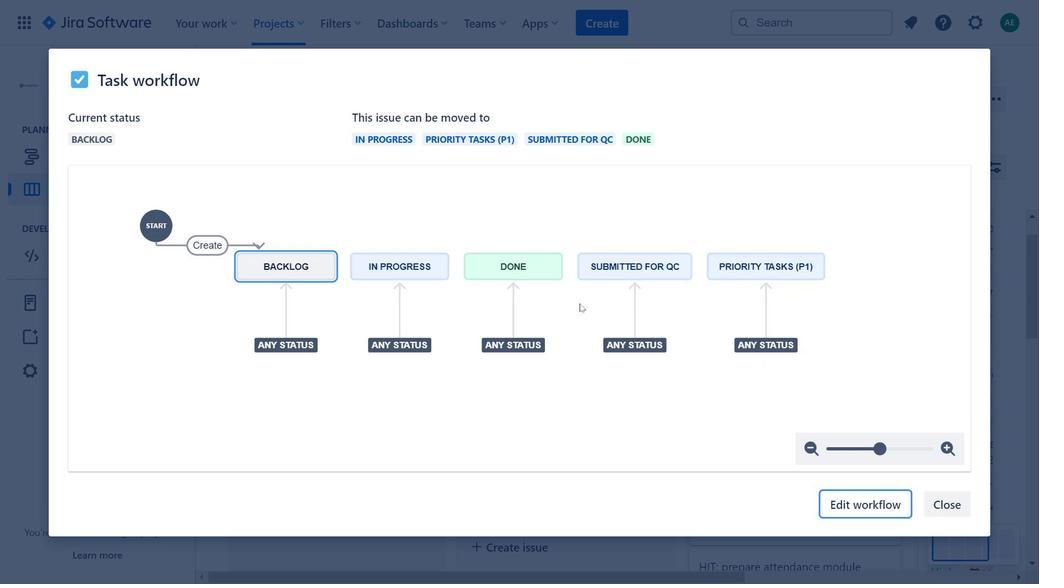 
Action: Mouse moved to (1013, 556)
Screenshot: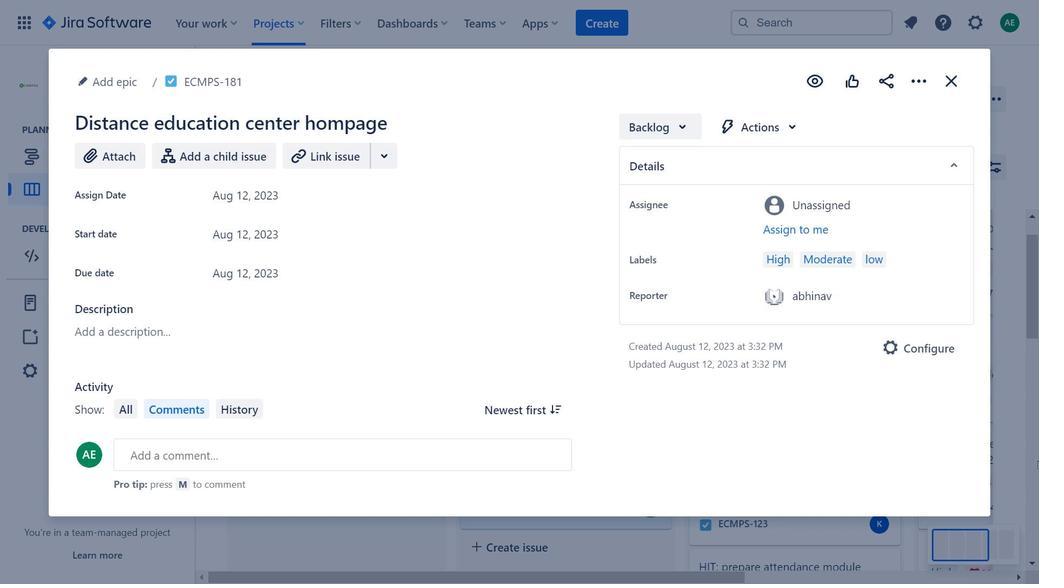 
Action: Mouse pressed left at (1013, 556)
Screenshot: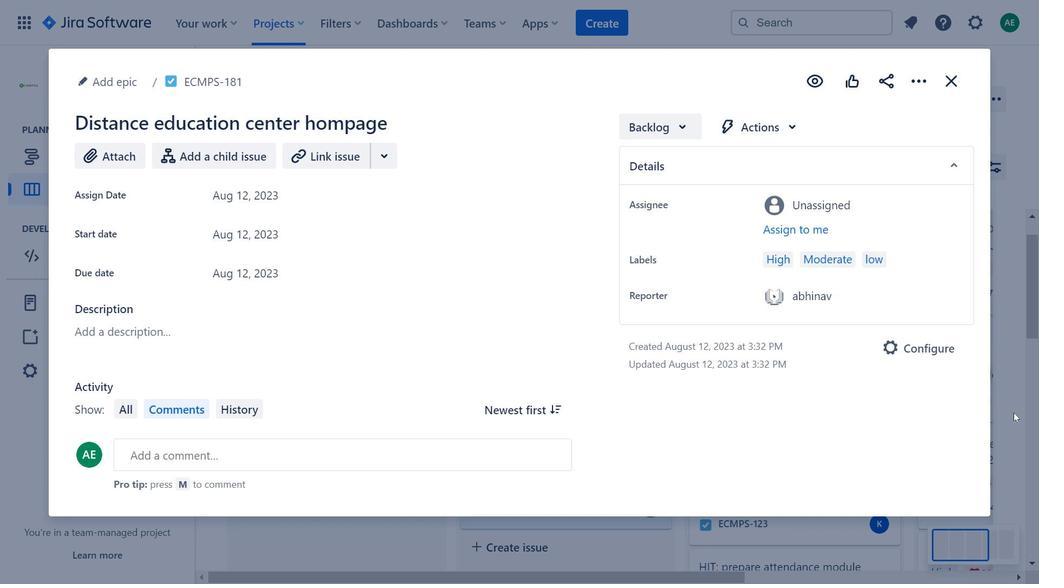 
Action: Mouse moved to (982, 135)
Screenshot: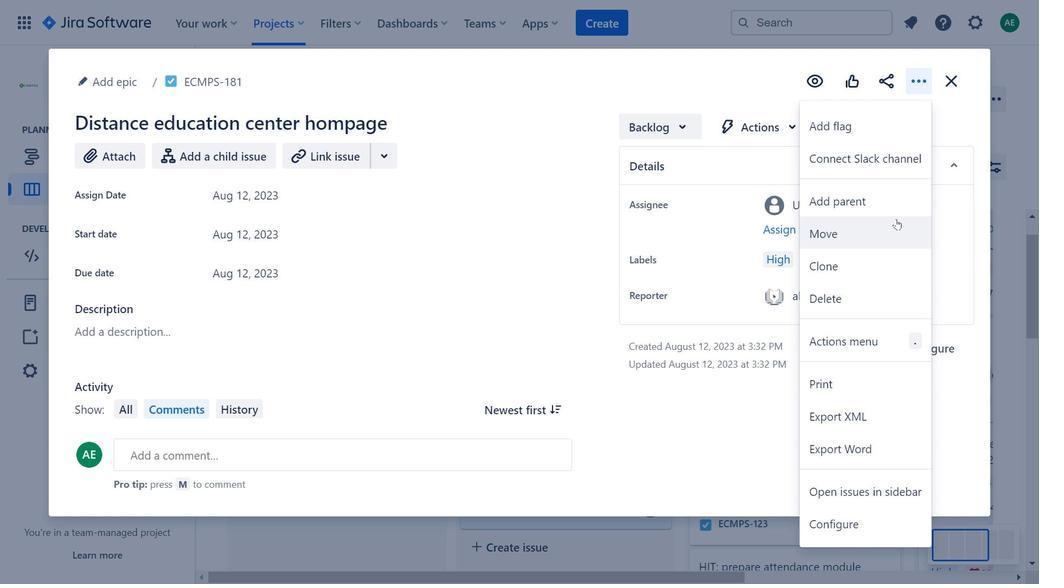 
Action: Mouse pressed left at (982, 135)
Screenshot: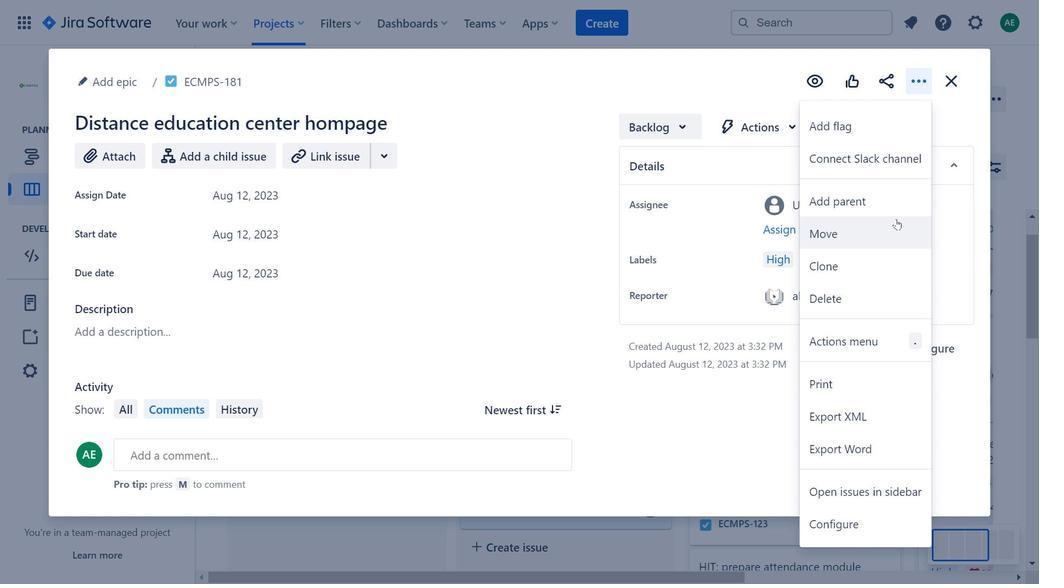 
Action: Mouse moved to (316, 335)
Screenshot: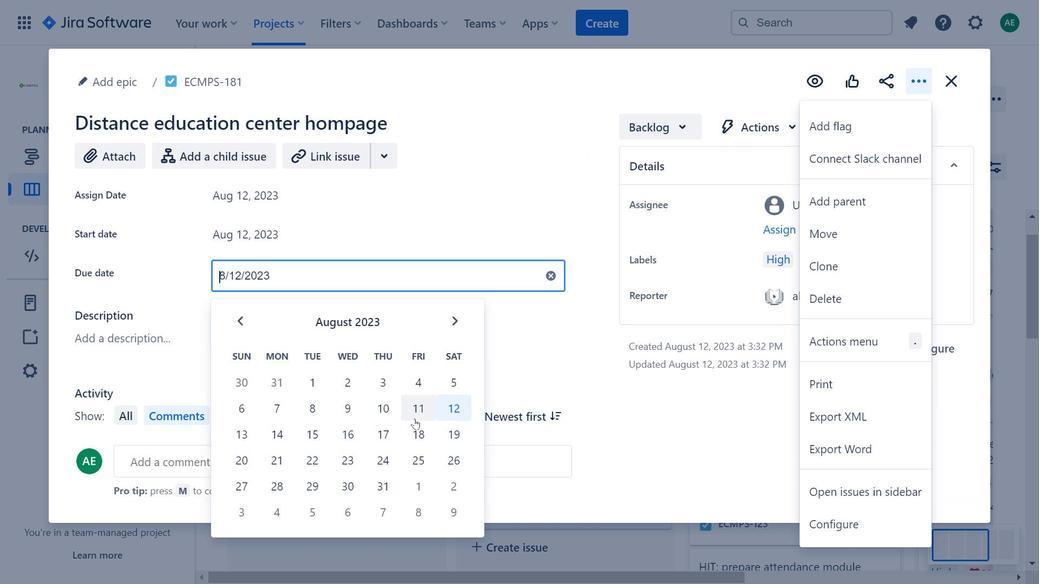 
Action: Mouse pressed left at (316, 335)
Screenshot: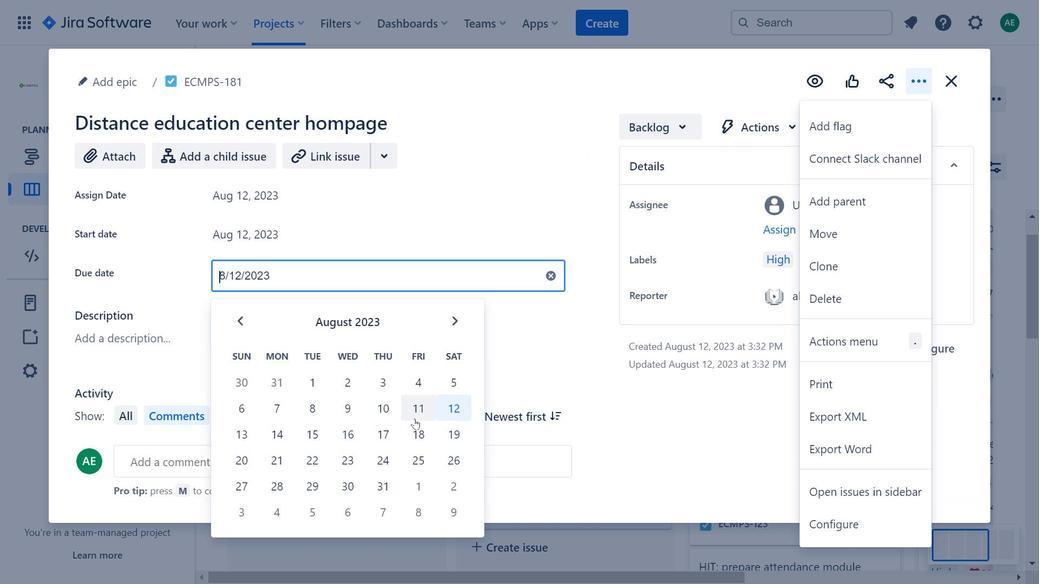 
Action: Mouse moved to (821, 177)
Screenshot: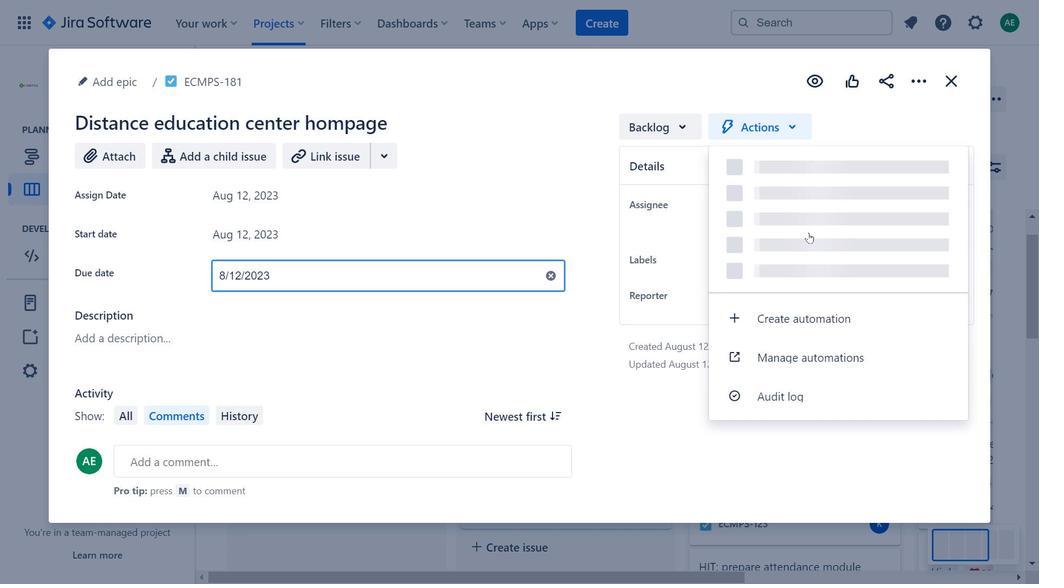 
Action: Mouse pressed left at (821, 177)
Screenshot: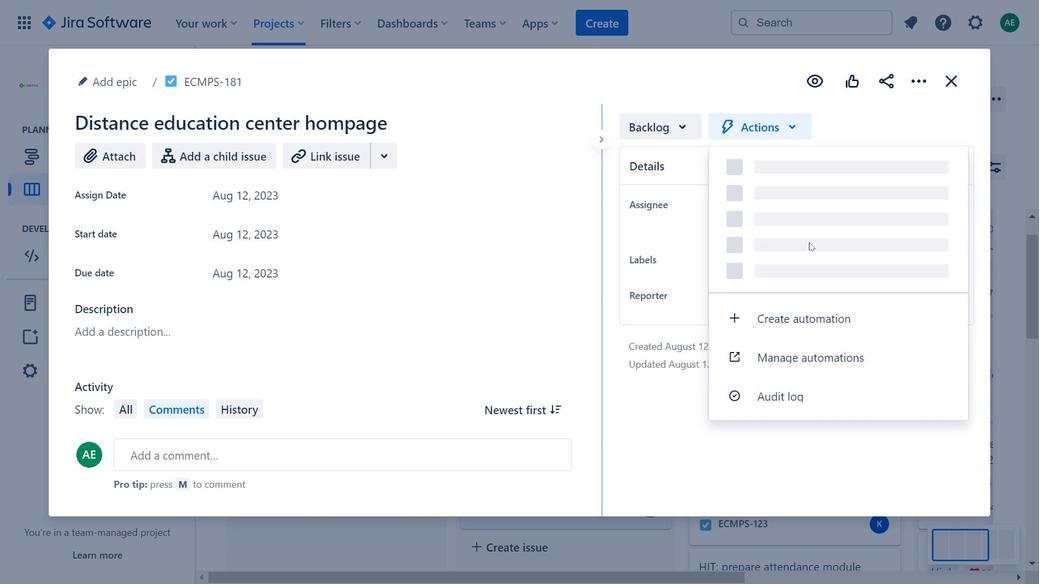 
Action: Mouse moved to (722, 178)
Screenshot: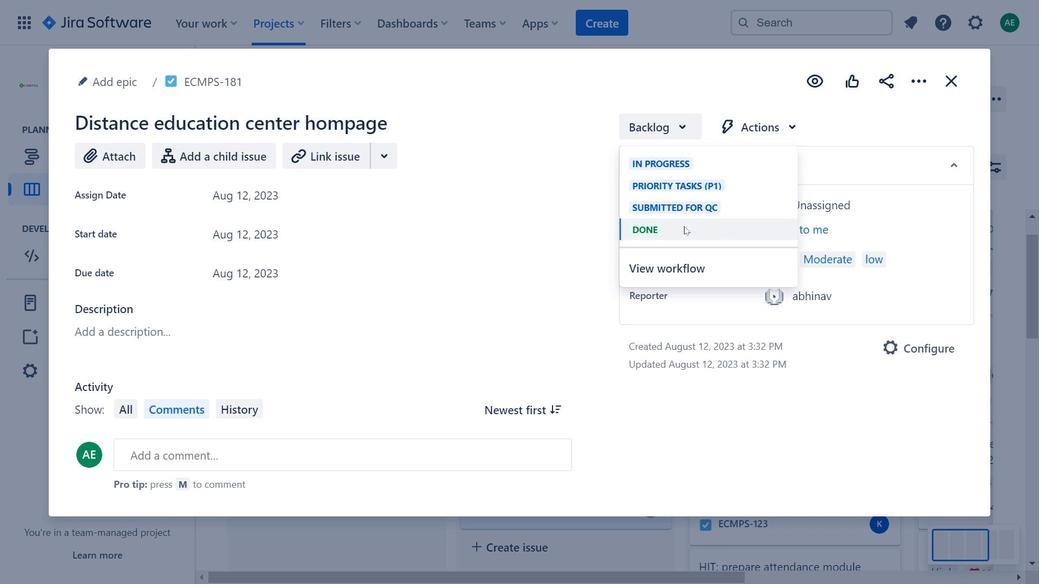 
Action: Mouse pressed left at (722, 178)
Screenshot: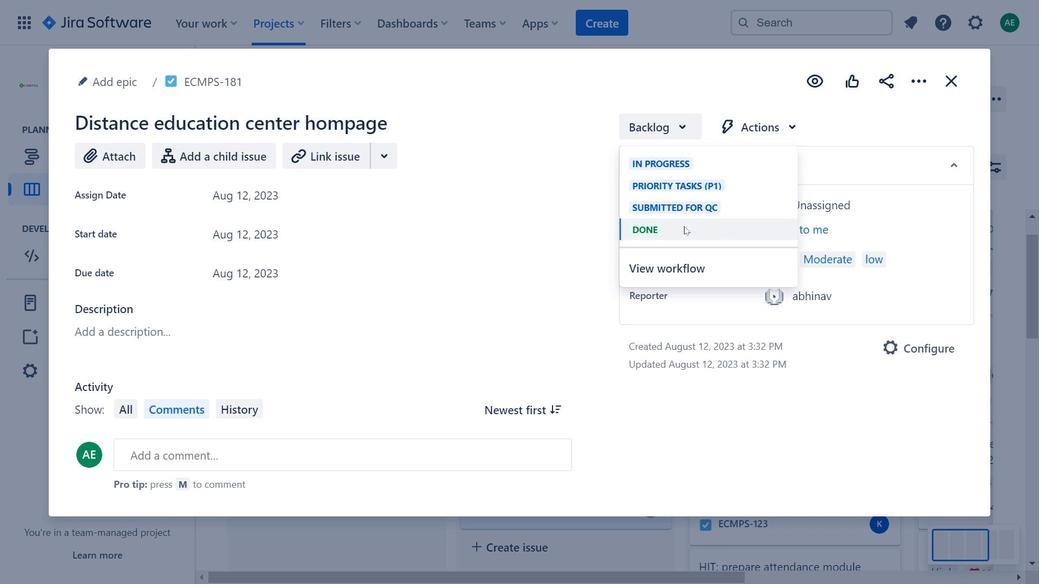 
Action: Mouse moved to (347, 250)
Screenshot: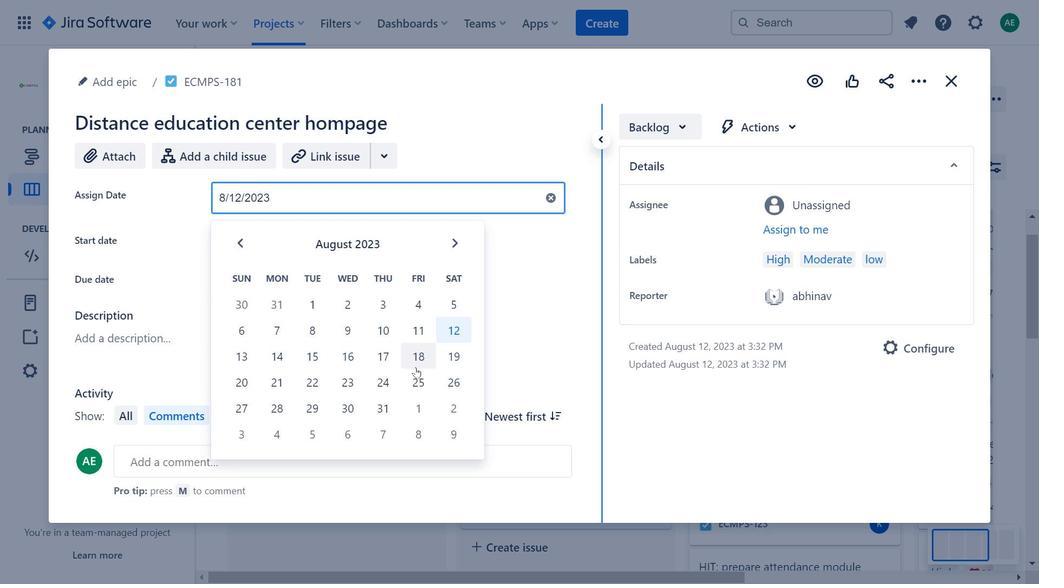 
Action: Mouse pressed left at (347, 250)
Screenshot: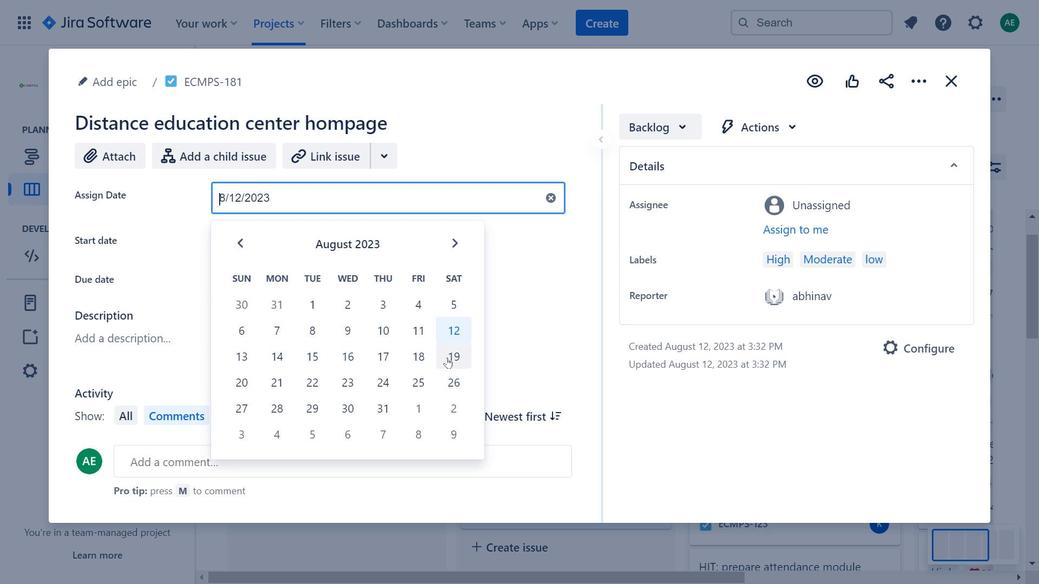 
Action: Mouse moved to (976, 139)
Screenshot: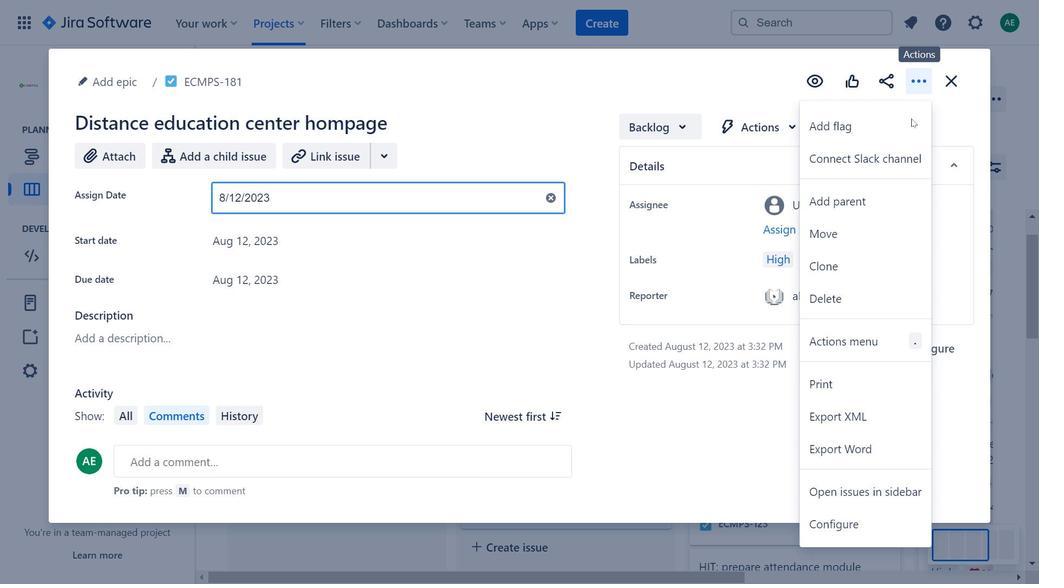 
Action: Mouse pressed left at (976, 139)
Screenshot: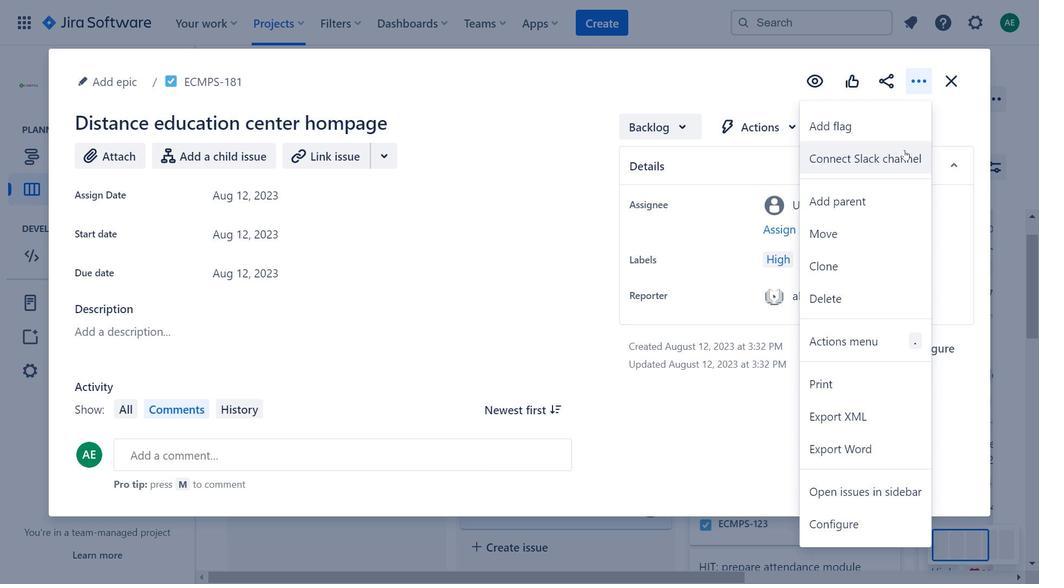 
Action: Mouse moved to (998, 139)
Screenshot: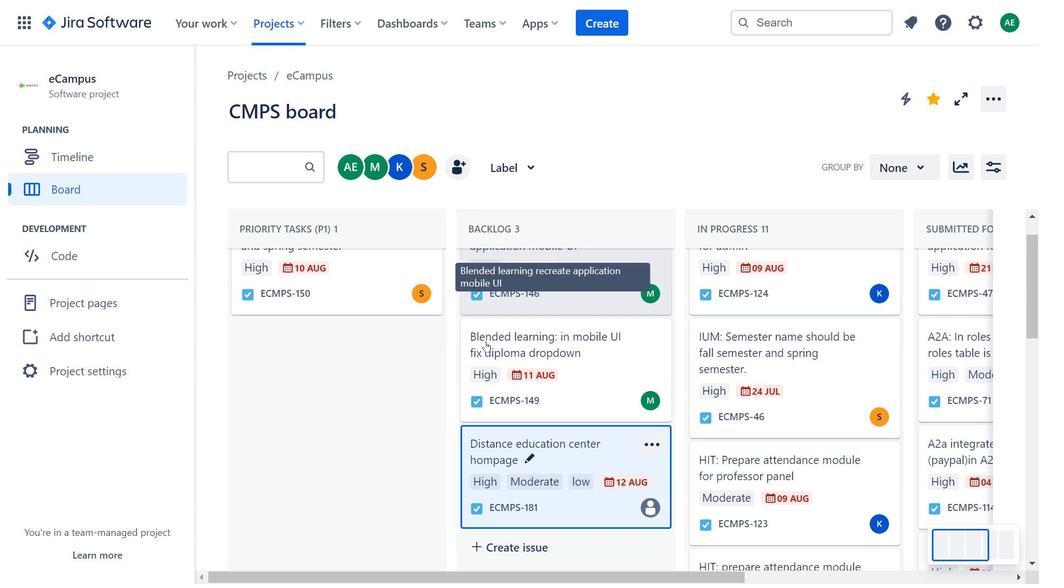 
Action: Mouse pressed left at (998, 139)
Screenshot: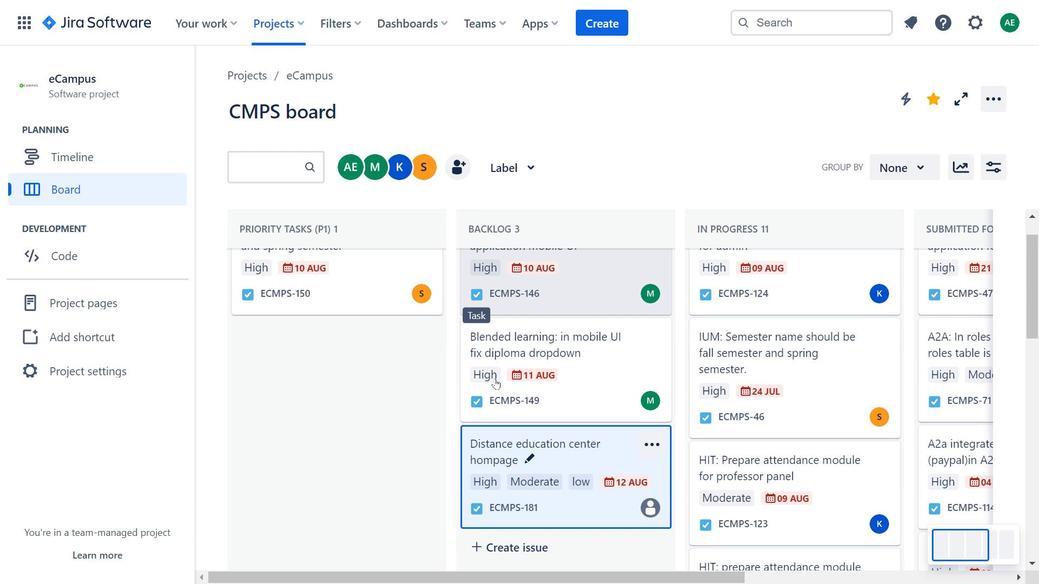 
Action: Mouse moved to (841, 384)
Screenshot: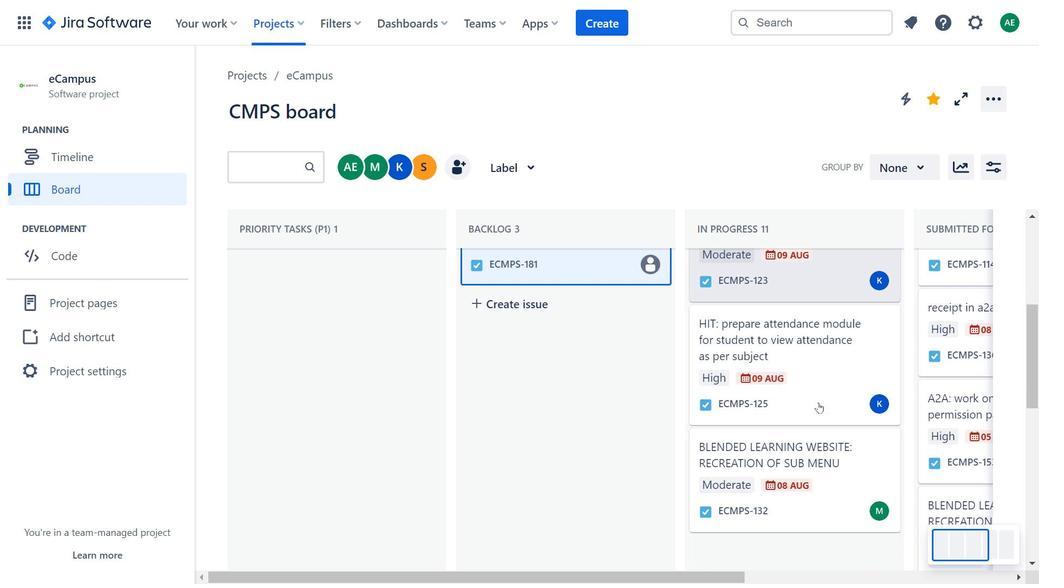 
Action: Mouse scrolled (841, 384) with delta (0, 0)
Screenshot: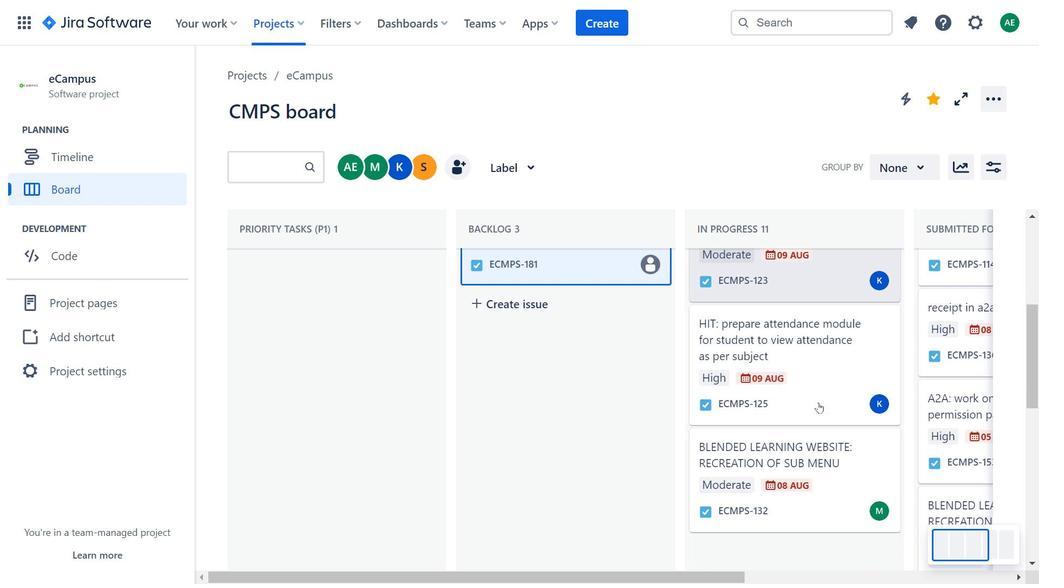 
Action: Mouse moved to (874, 458)
Screenshot: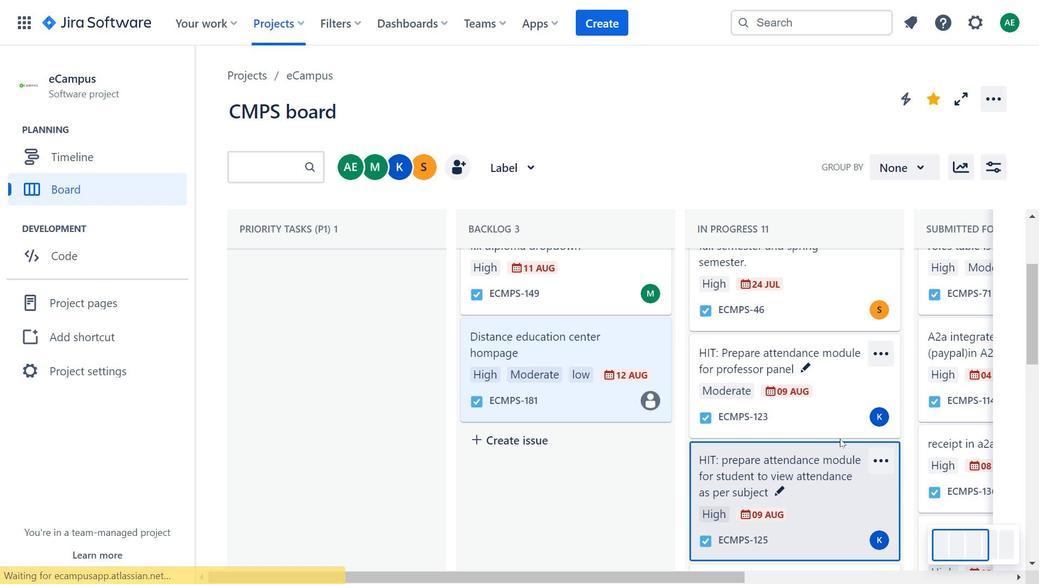 
Action: Mouse scrolled (874, 458) with delta (0, 0)
Screenshot: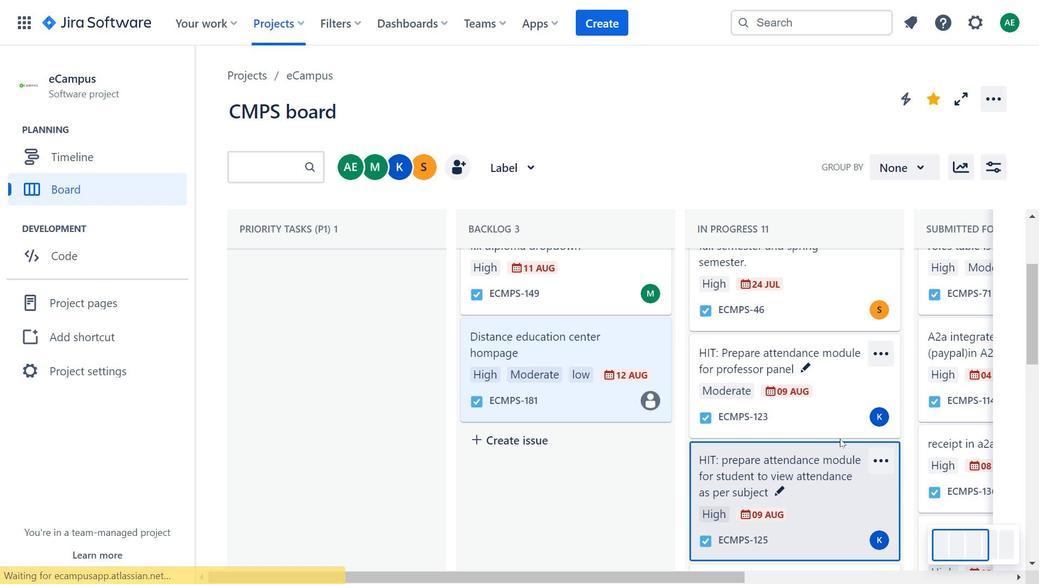 
Action: Mouse scrolled (874, 458) with delta (0, 0)
Screenshot: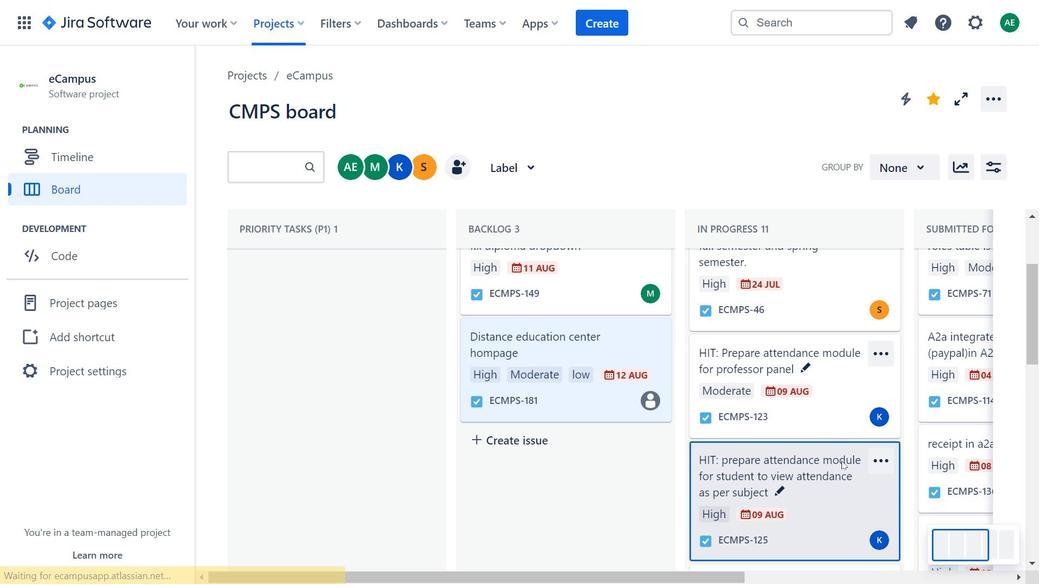 
Action: Mouse moved to (881, 440)
Screenshot: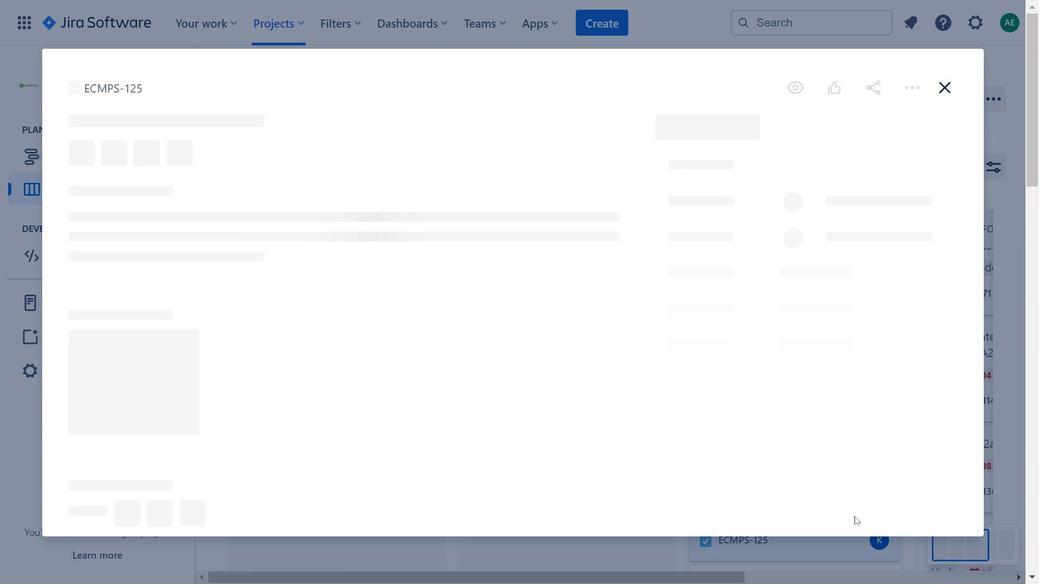 
Action: Mouse pressed left at (881, 440)
Screenshot: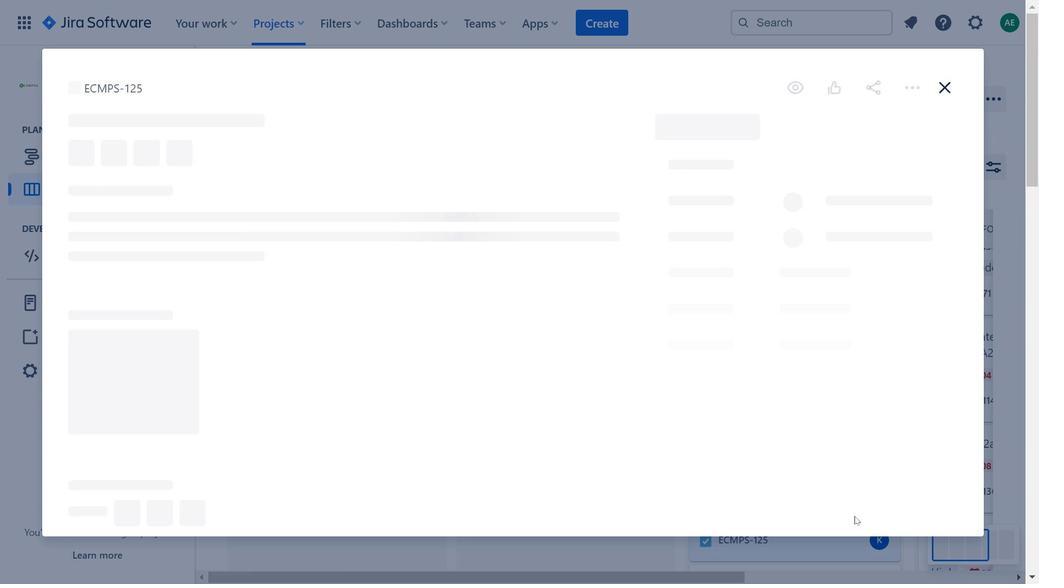 
Action: Mouse moved to (363, 321)
Screenshot: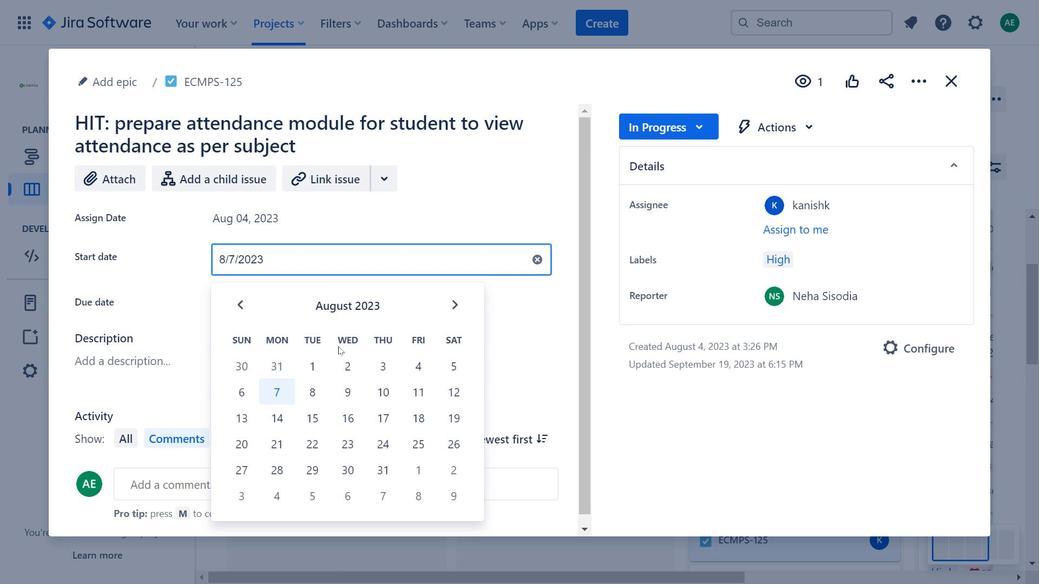
Action: Mouse pressed left at (363, 321)
Screenshot: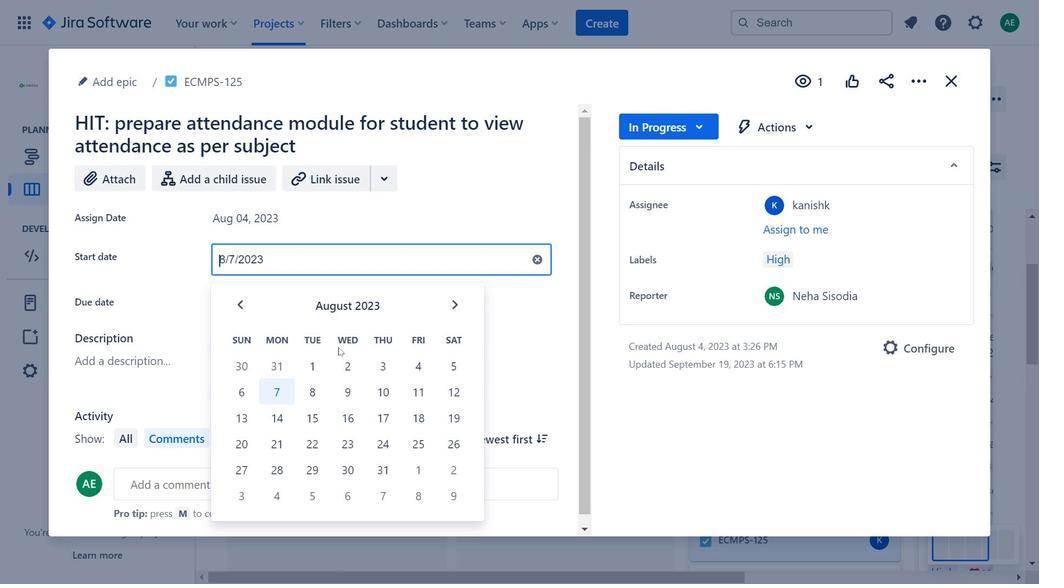
Action: Mouse moved to (768, 179)
Screenshot: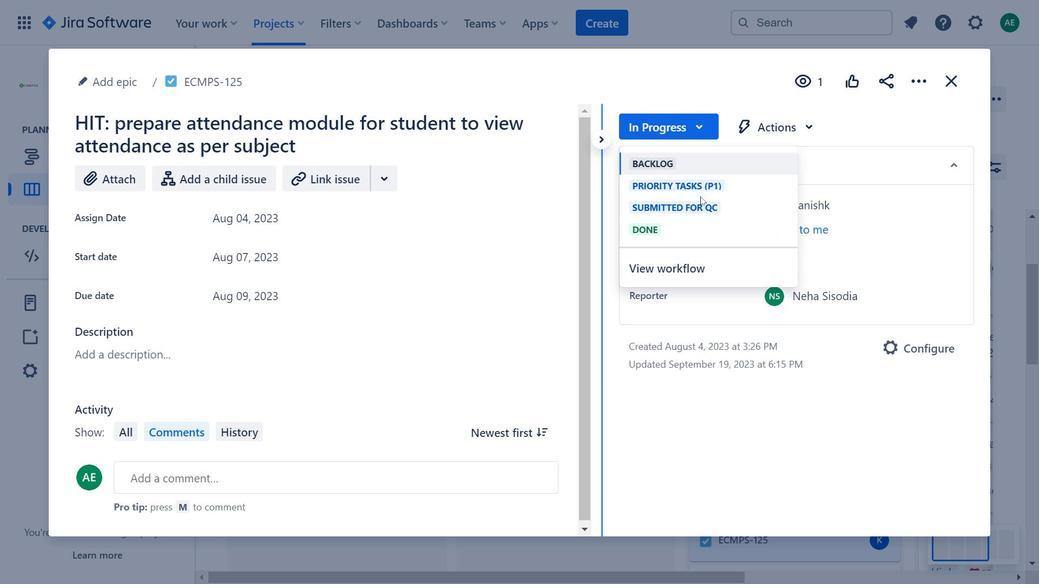 
Action: Mouse pressed left at (768, 179)
Screenshot: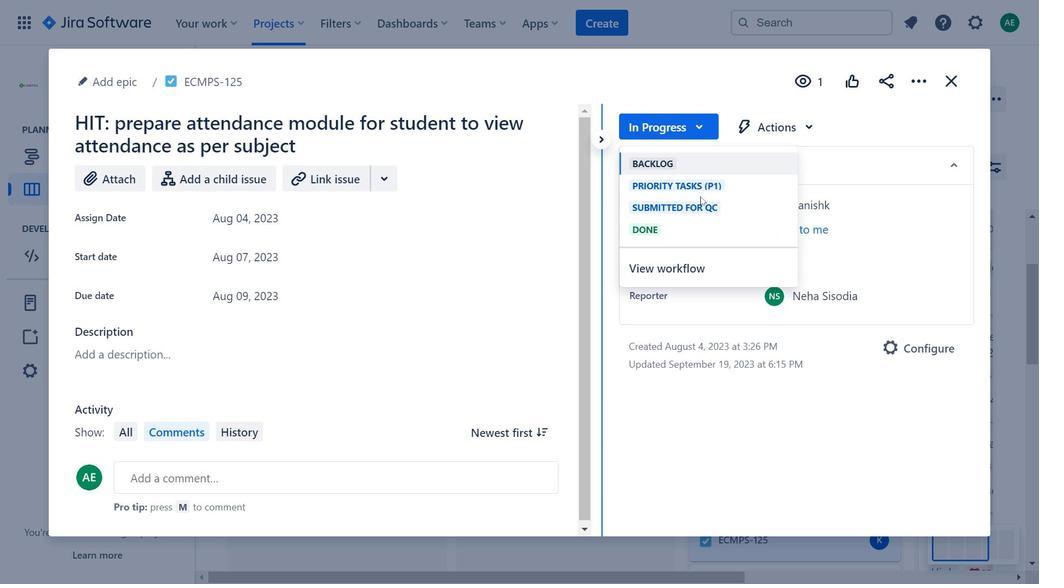 
Action: Mouse moved to (975, 135)
Screenshot: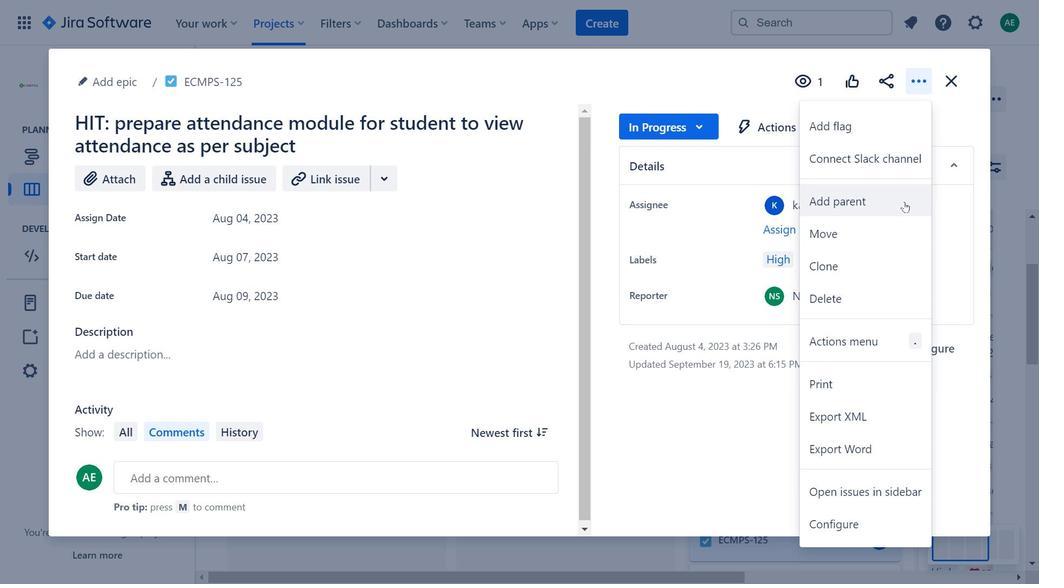 
Action: Mouse pressed left at (975, 135)
Screenshot: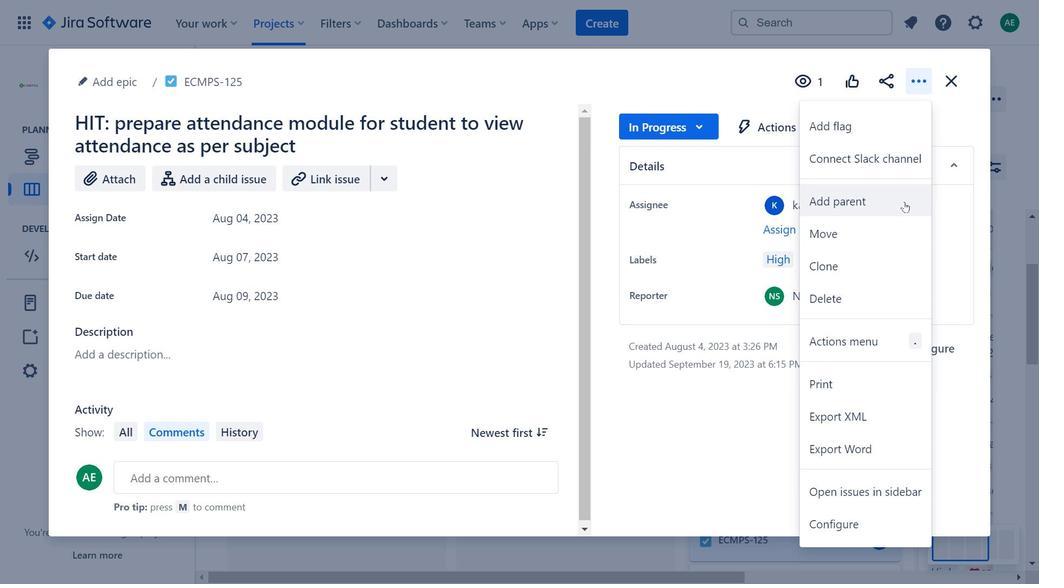 
Action: Mouse moved to (753, 183)
Screenshot: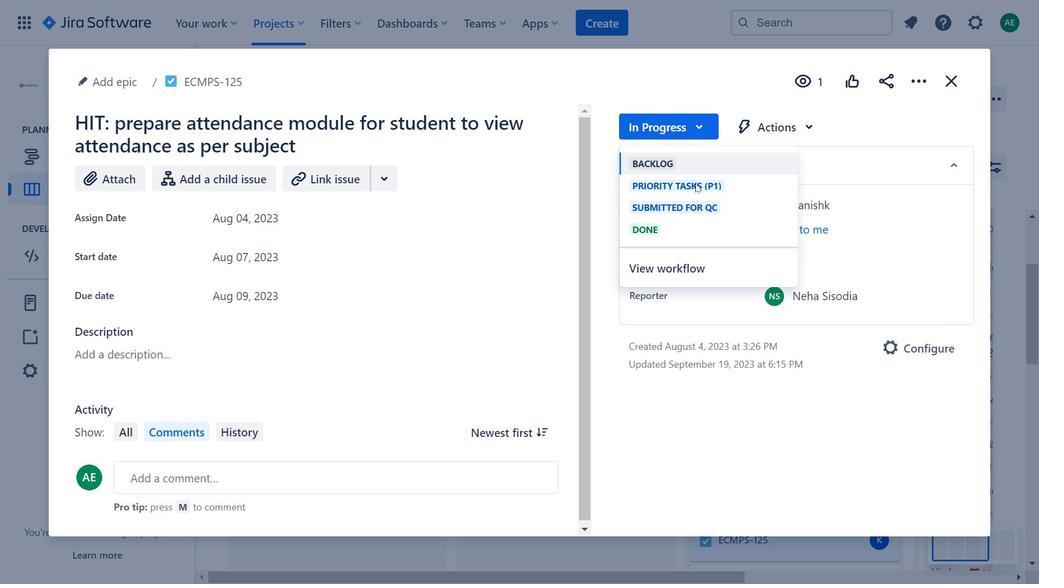 
Action: Mouse pressed left at (753, 183)
Screenshot: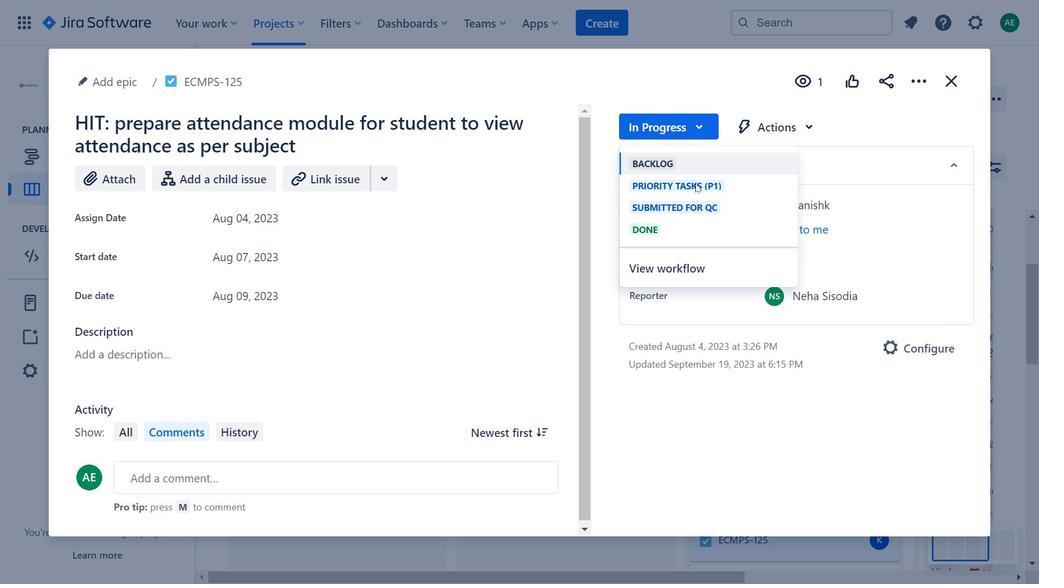 
Action: Mouse moved to (742, 312)
Screenshot: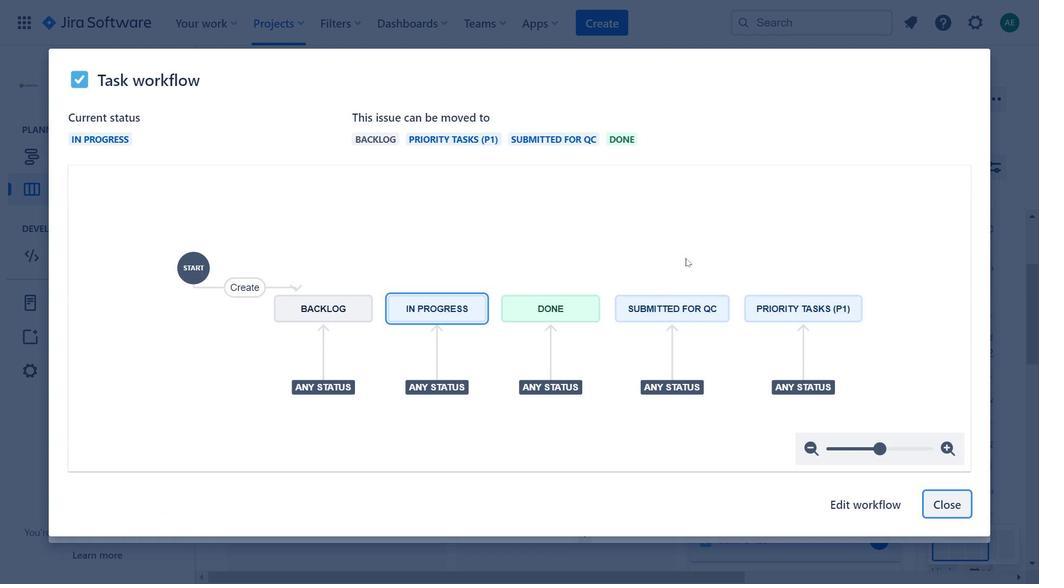 
Action: Mouse pressed left at (742, 312)
Screenshot: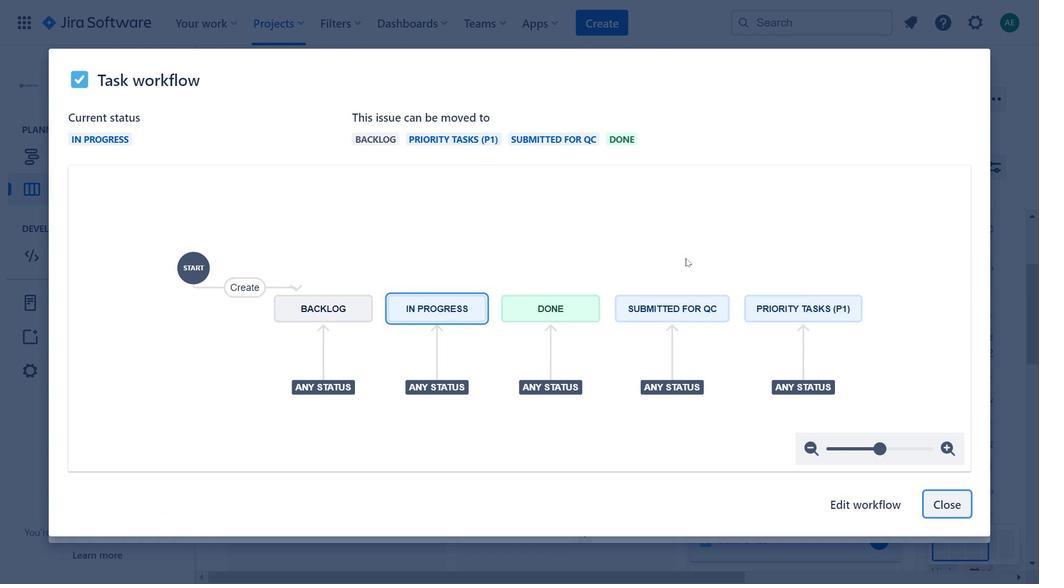 
Action: Mouse moved to (922, 556)
Screenshot: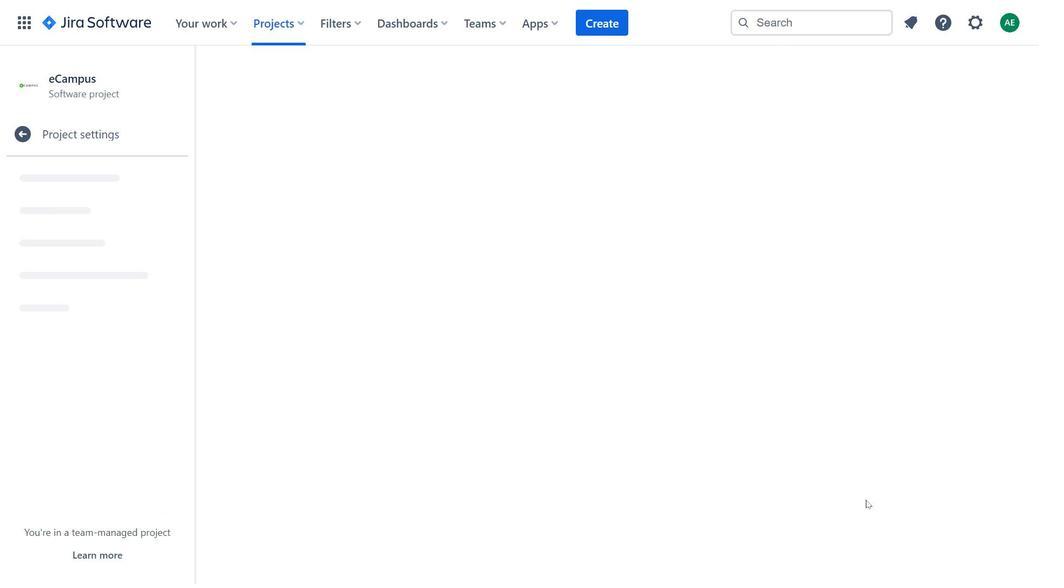
Action: Mouse pressed left at (922, 556)
Screenshot: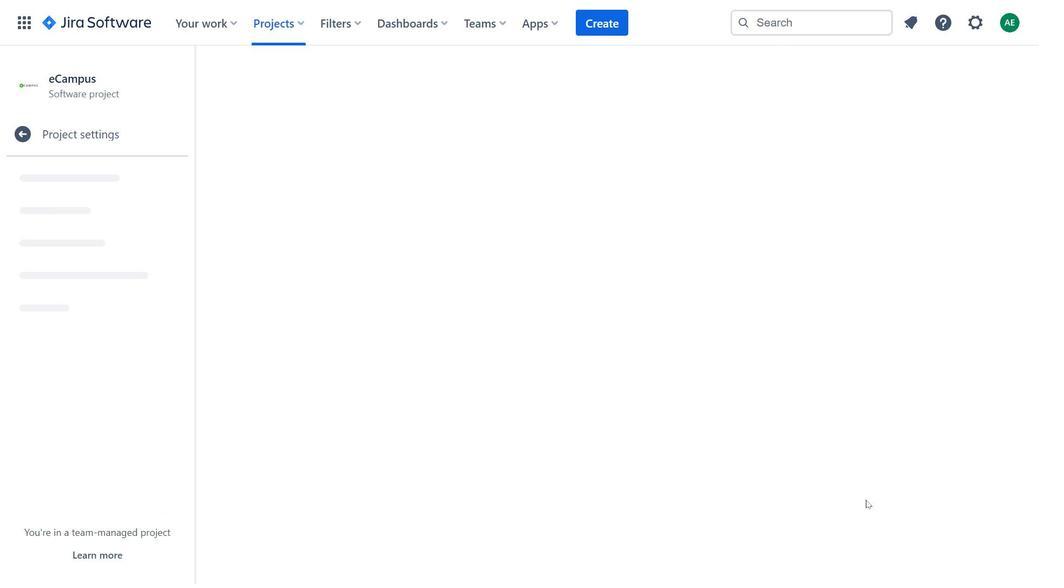 
Action: Mouse moved to (805, 178)
